 Task: Create a secure and private voting booth within the community.
Action: Mouse moved to (990, 75)
Screenshot: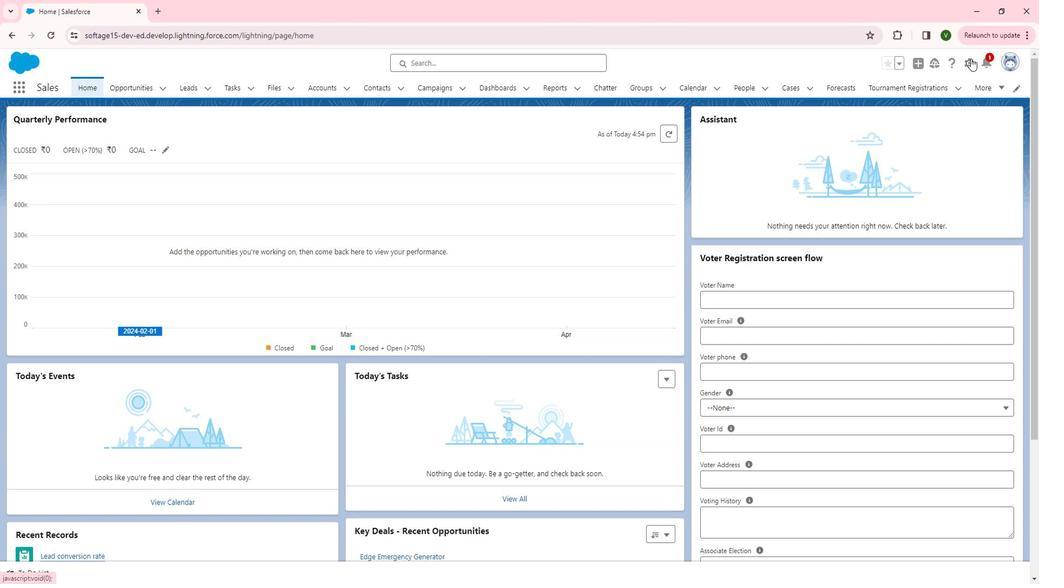 
Action: Mouse pressed left at (990, 75)
Screenshot: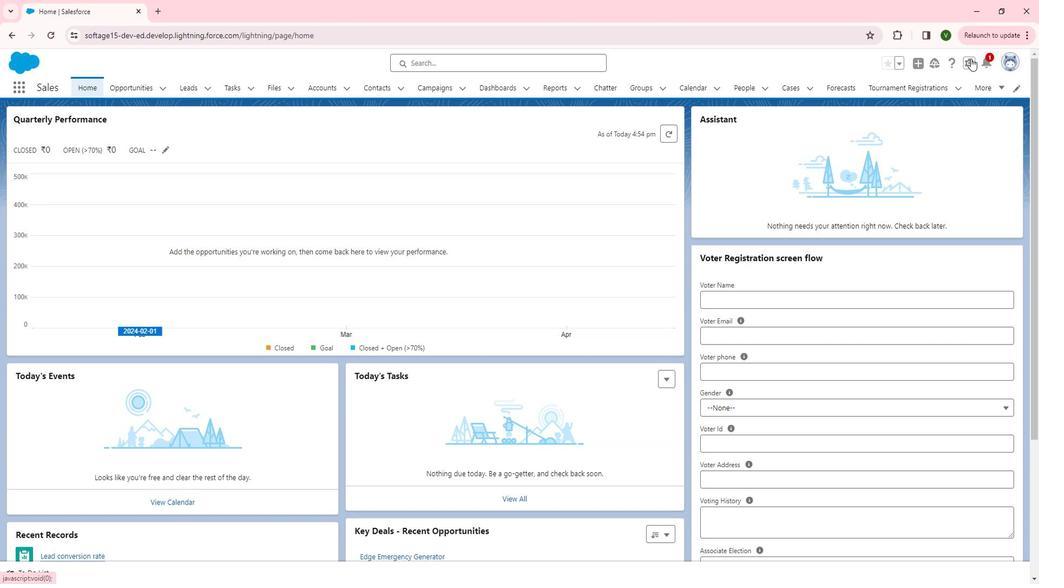 
Action: Mouse moved to (954, 106)
Screenshot: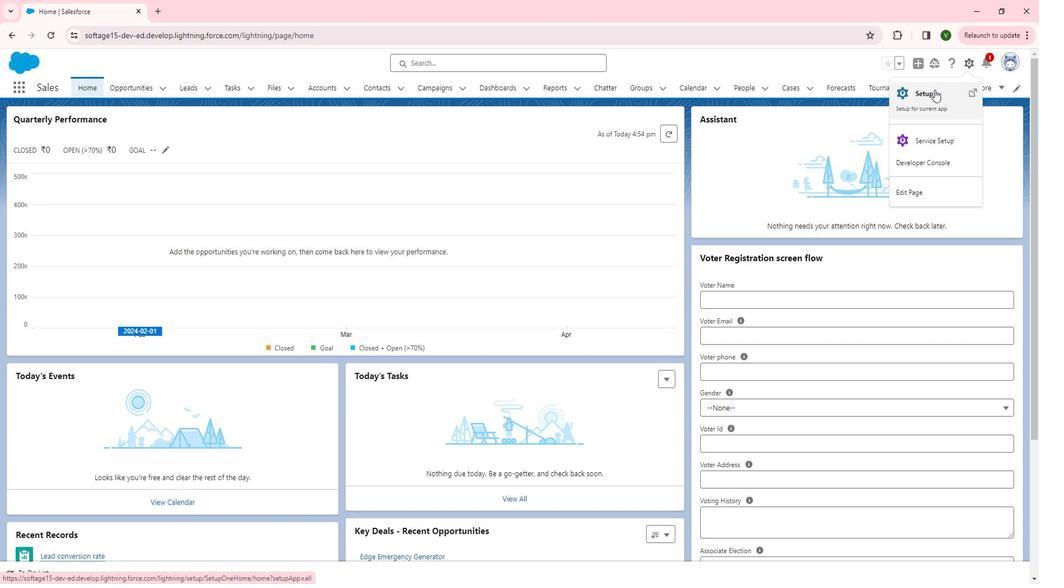 
Action: Mouse pressed left at (954, 106)
Screenshot: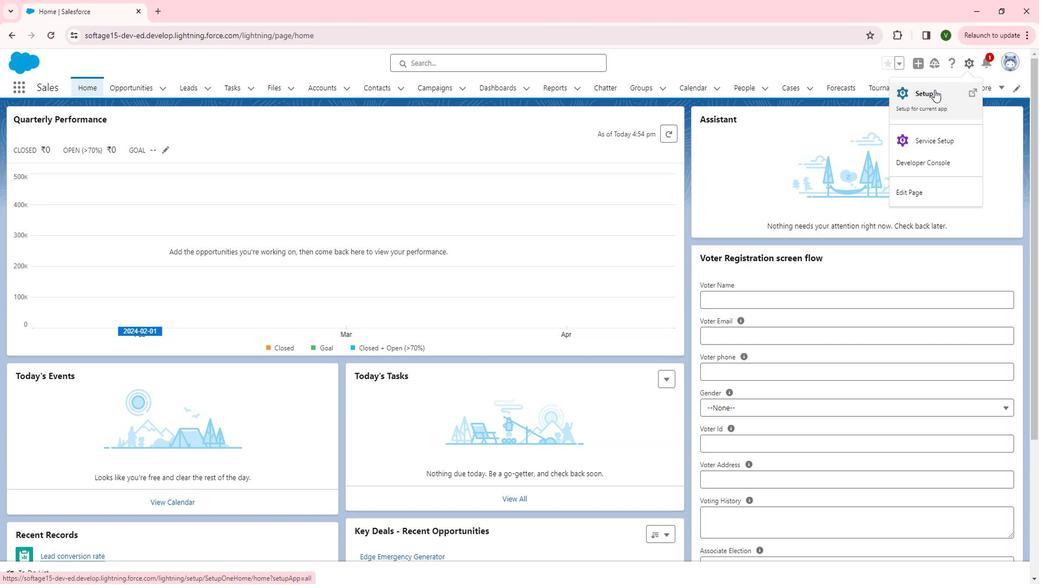 
Action: Mouse moved to (51, 435)
Screenshot: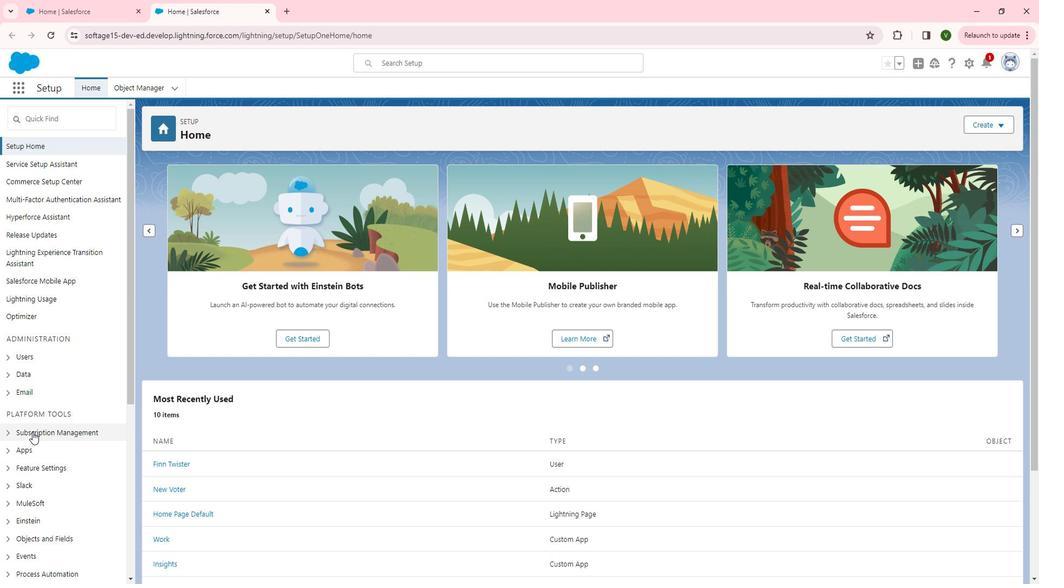 
Action: Mouse scrolled (51, 435) with delta (0, 0)
Screenshot: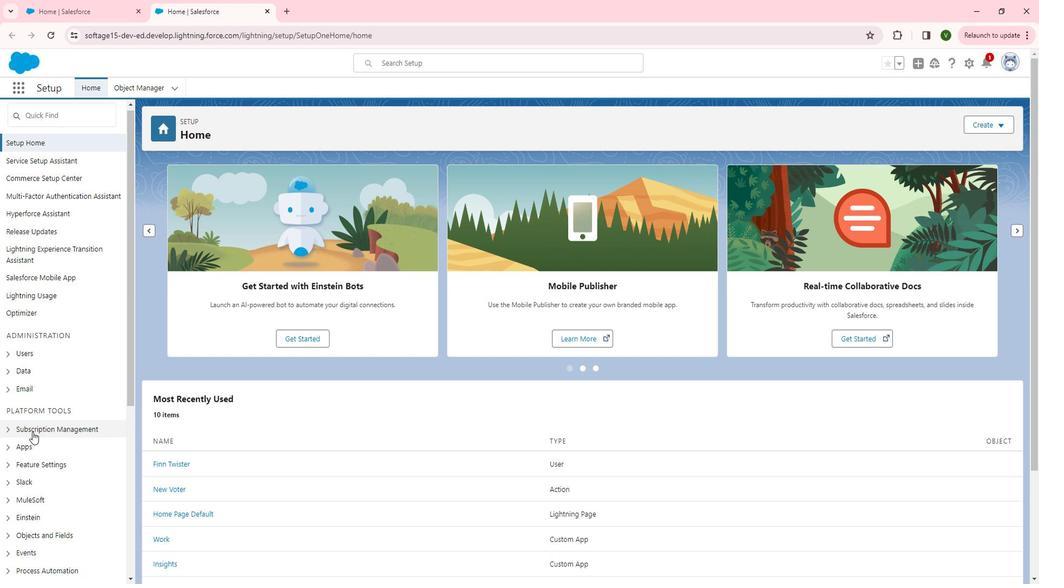 
Action: Mouse moved to (25, 486)
Screenshot: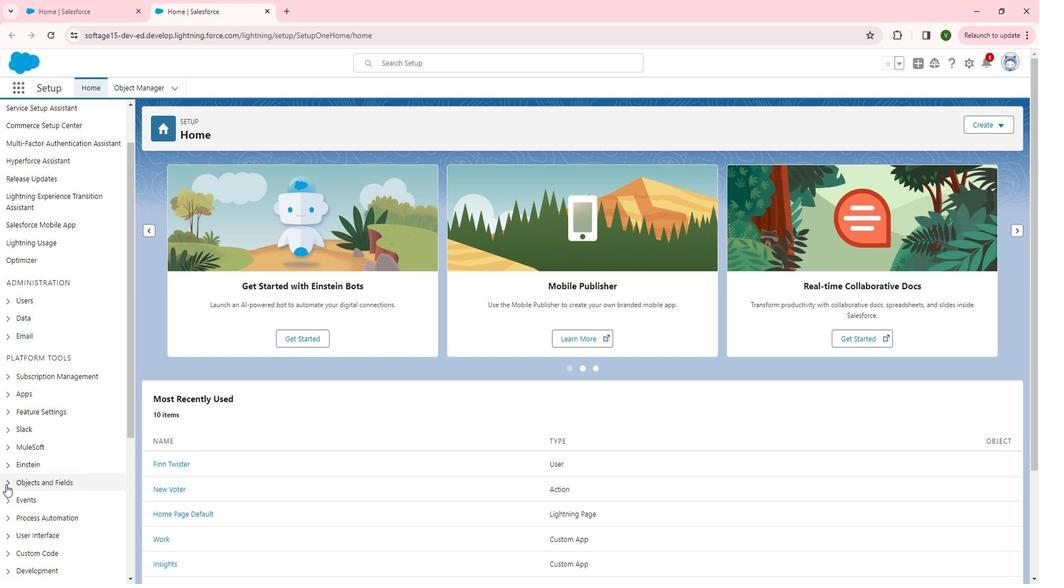 
Action: Mouse pressed left at (25, 486)
Screenshot: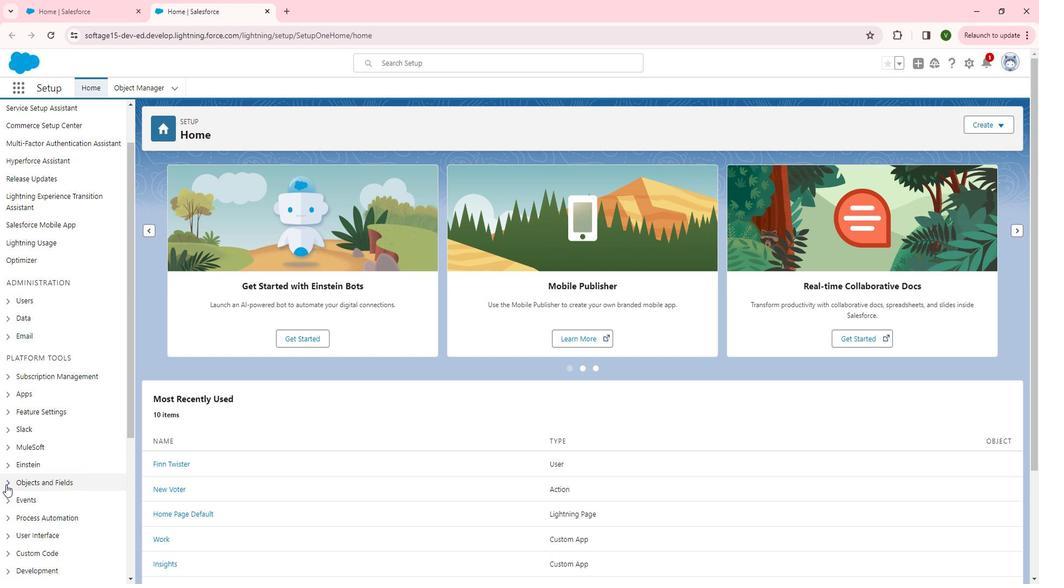 
Action: Mouse moved to (79, 503)
Screenshot: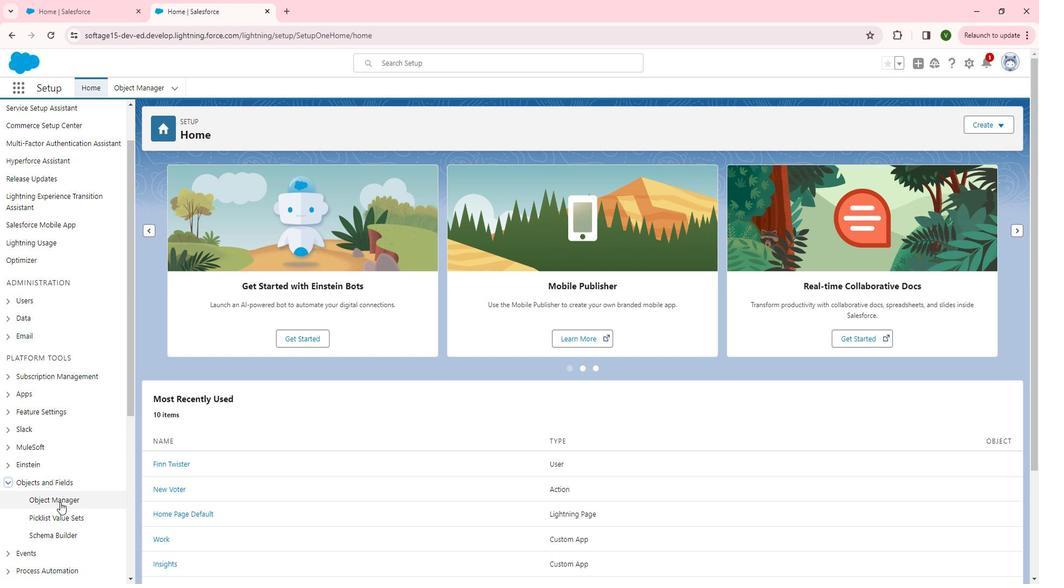 
Action: Mouse pressed left at (79, 503)
Screenshot: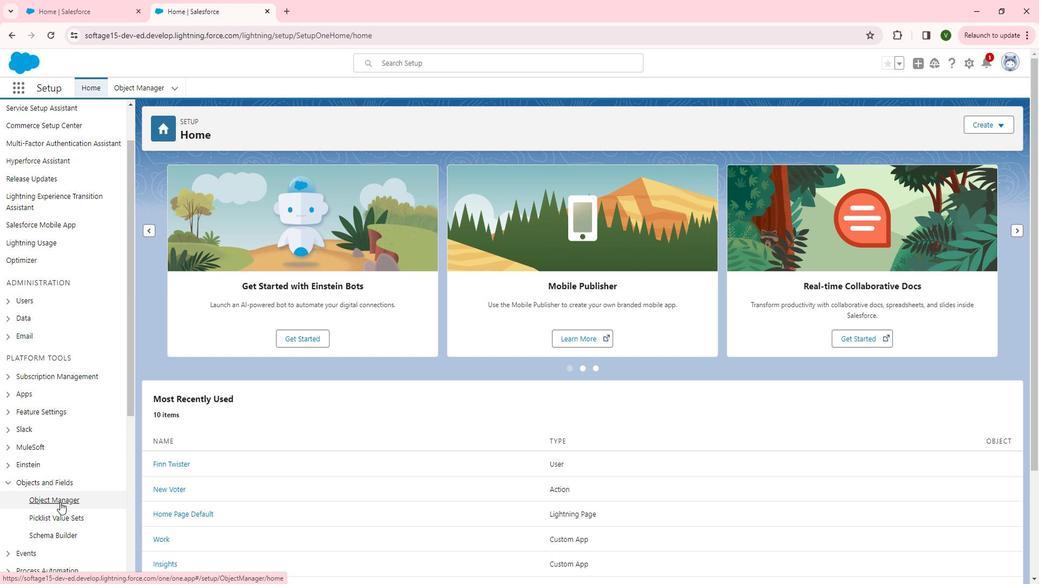 
Action: Mouse moved to (1016, 141)
Screenshot: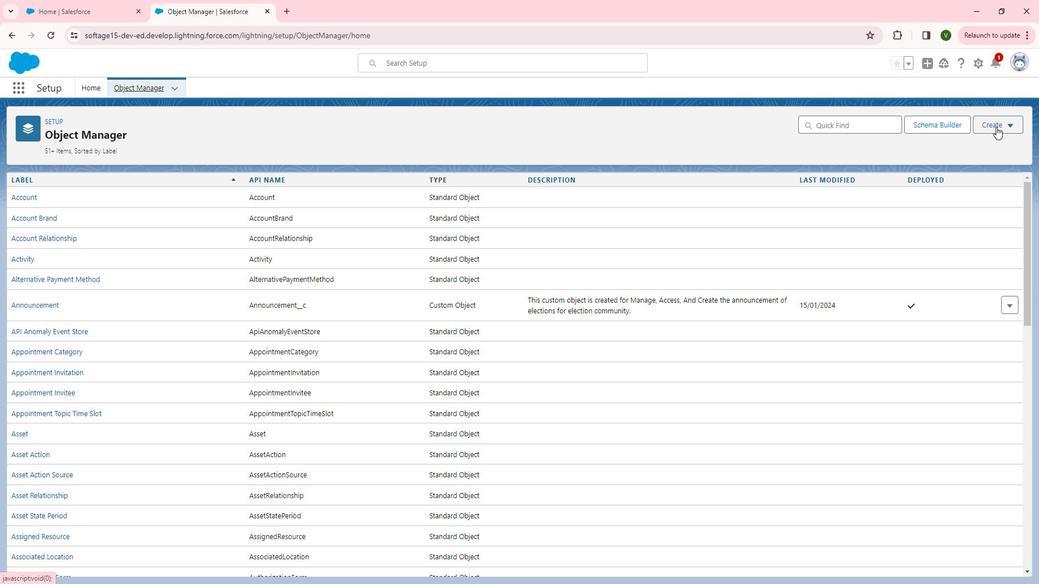 
Action: Mouse pressed left at (1016, 141)
Screenshot: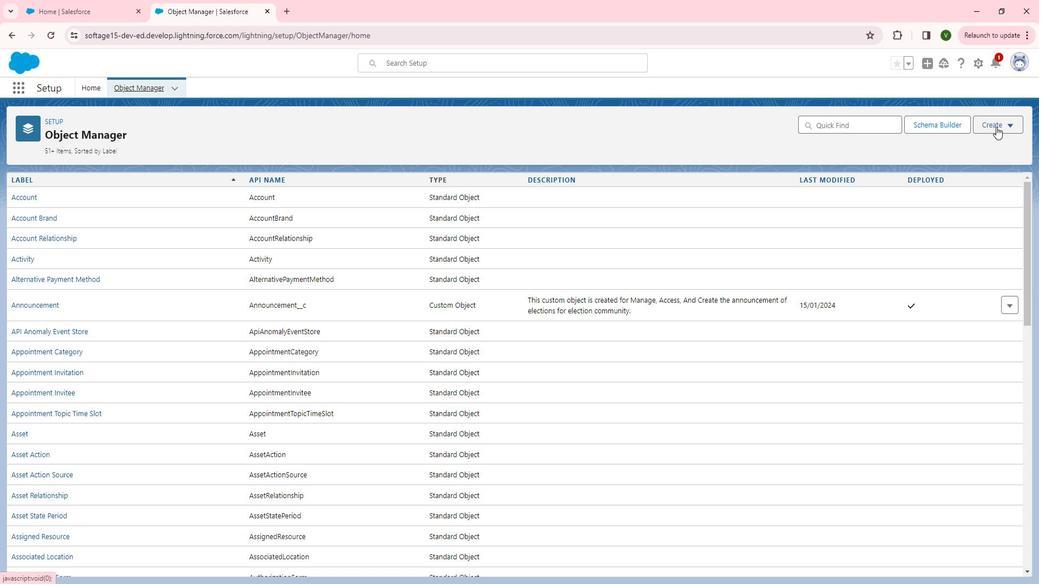 
Action: Mouse moved to (997, 170)
Screenshot: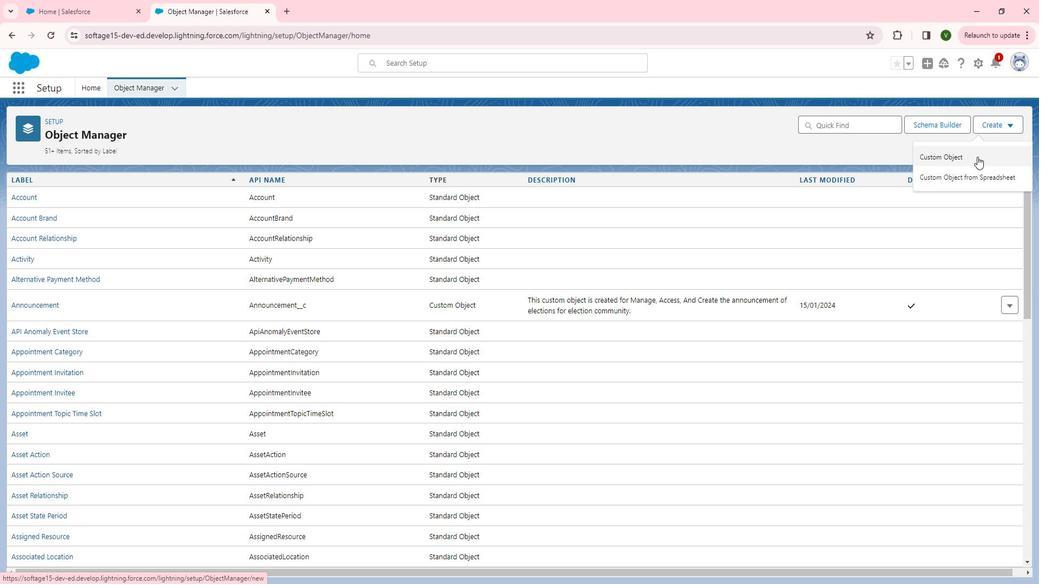 
Action: Mouse pressed left at (997, 170)
Screenshot: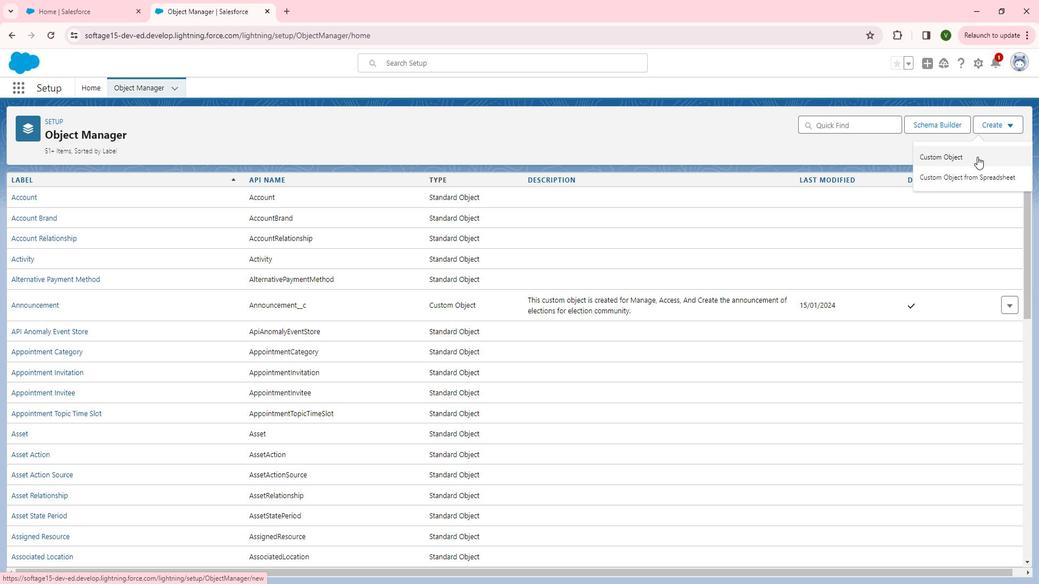 
Action: Mouse moved to (266, 273)
Screenshot: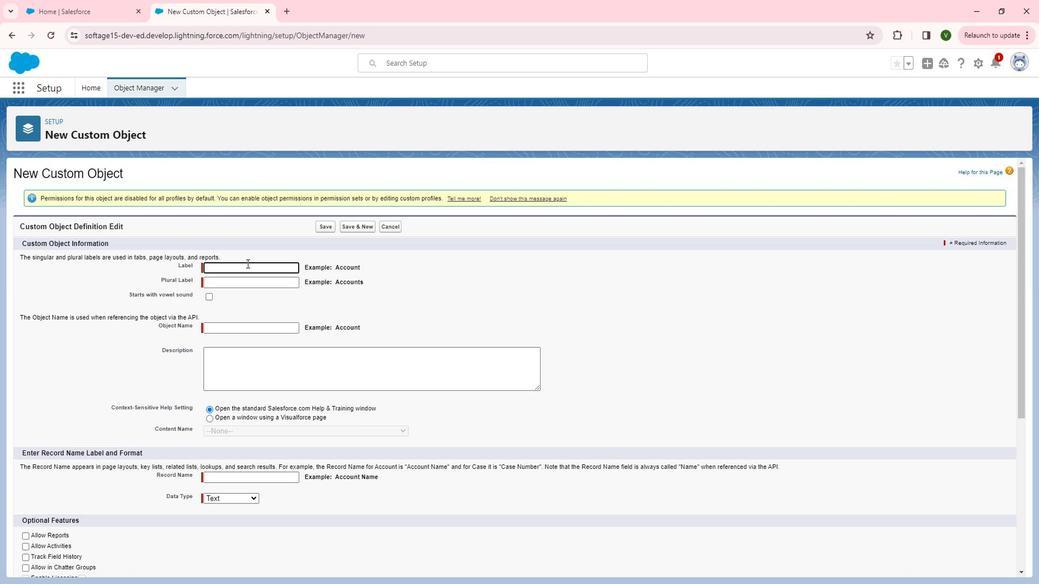 
Action: Mouse pressed left at (266, 273)
Screenshot: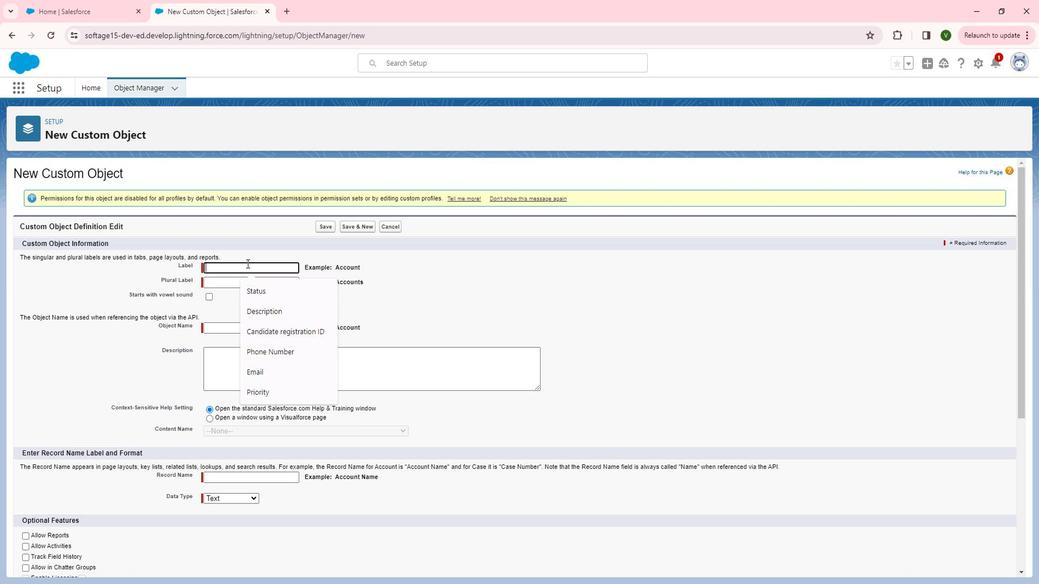 
Action: Key pressed <Key.shift>Voting
Screenshot: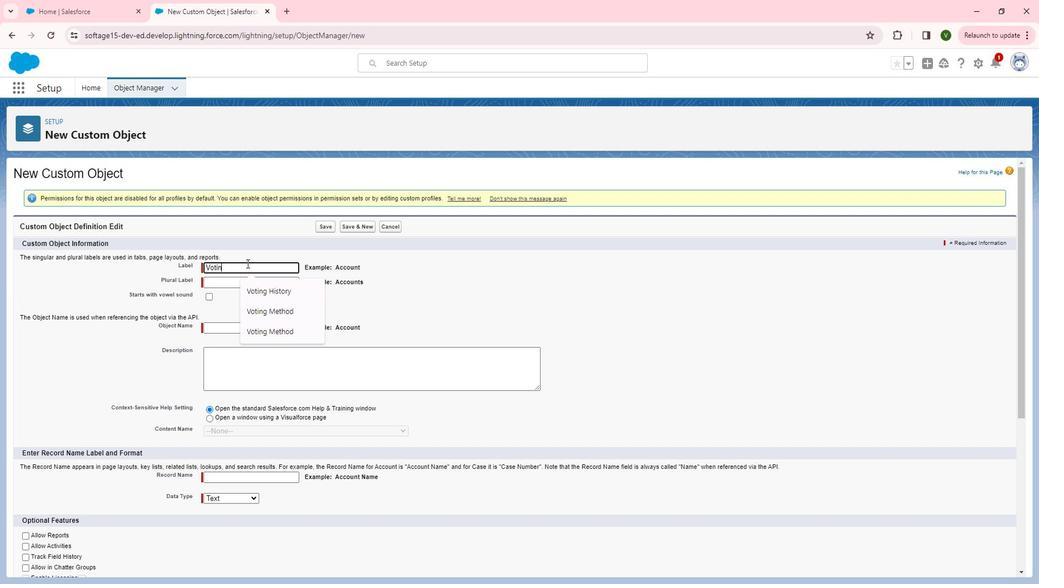 
Action: Mouse moved to (252, 290)
Screenshot: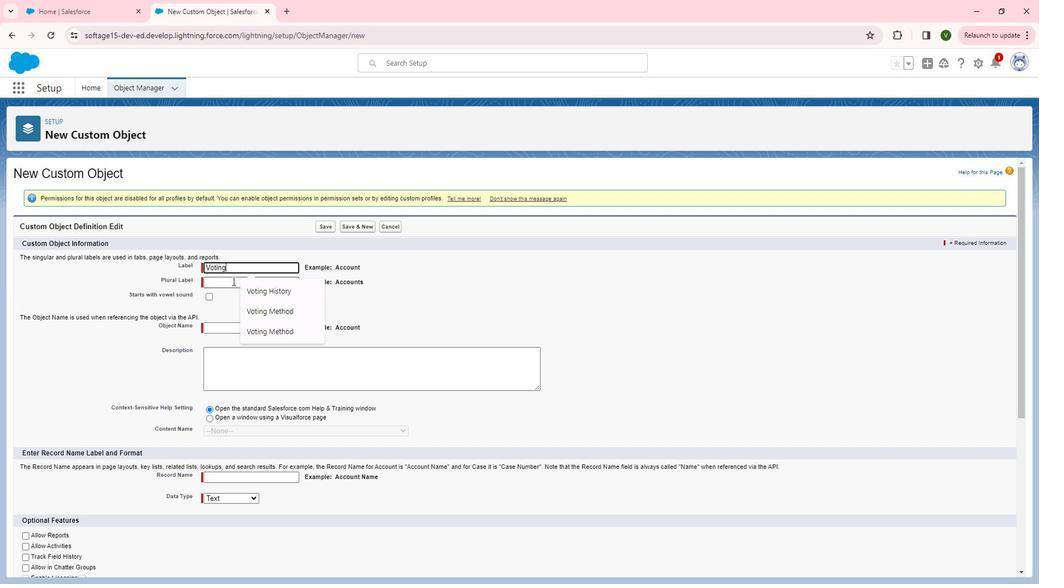
Action: Mouse pressed left at (252, 290)
Screenshot: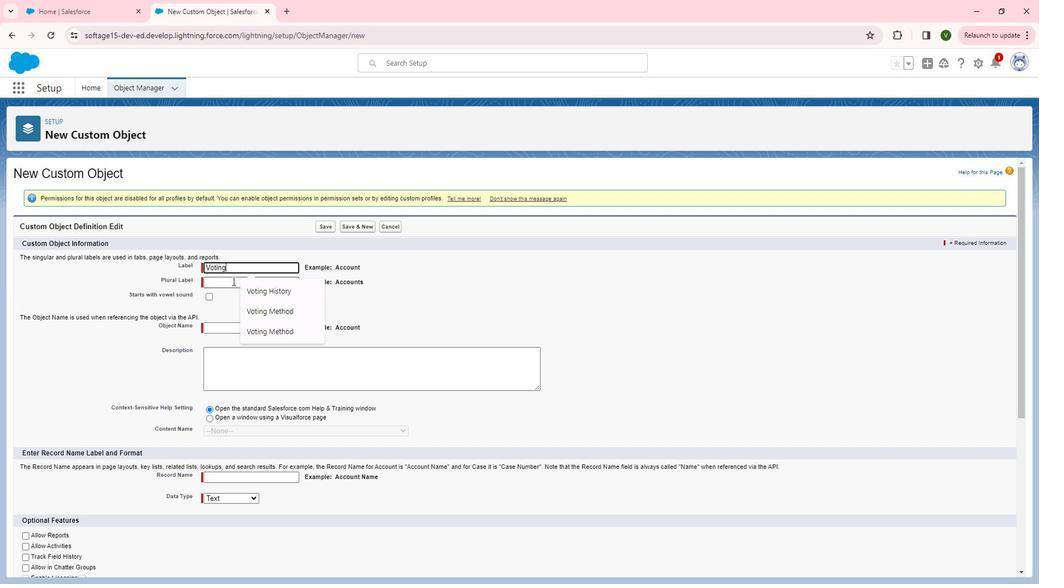 
Action: Mouse moved to (256, 289)
Screenshot: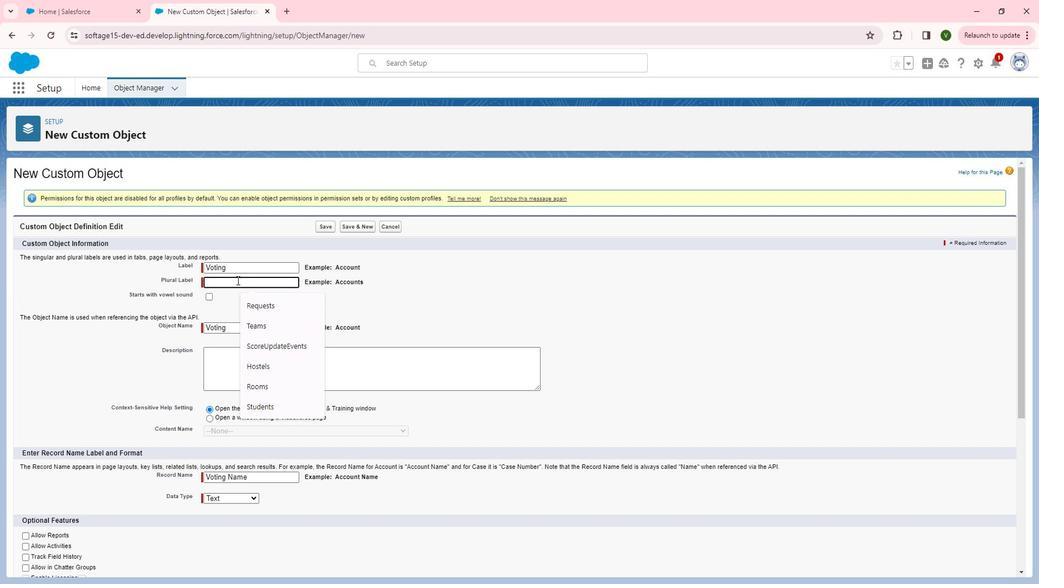 
Action: Key pressed <Key.shift>Votings
Screenshot: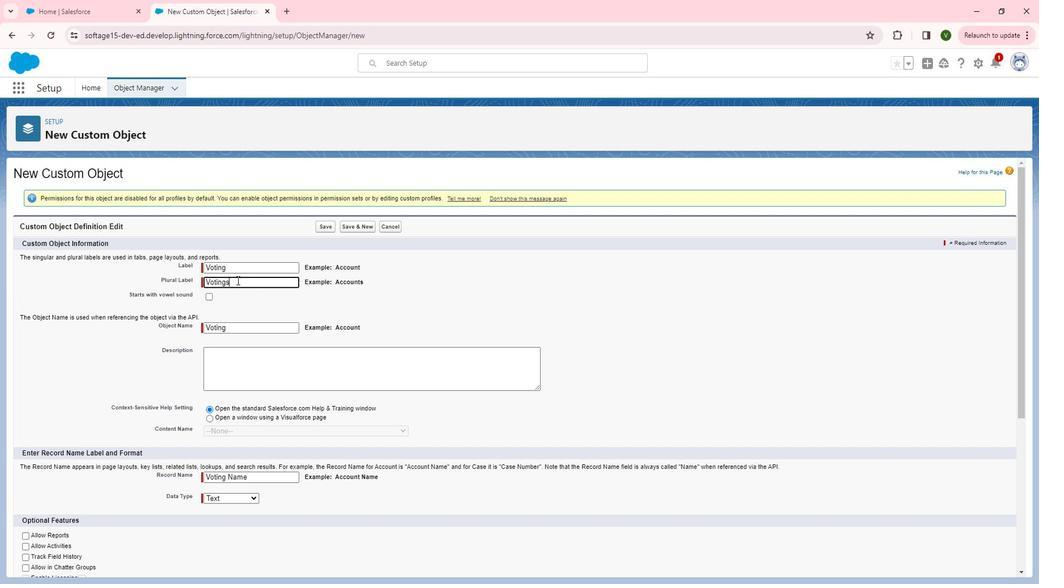 
Action: Mouse moved to (273, 363)
Screenshot: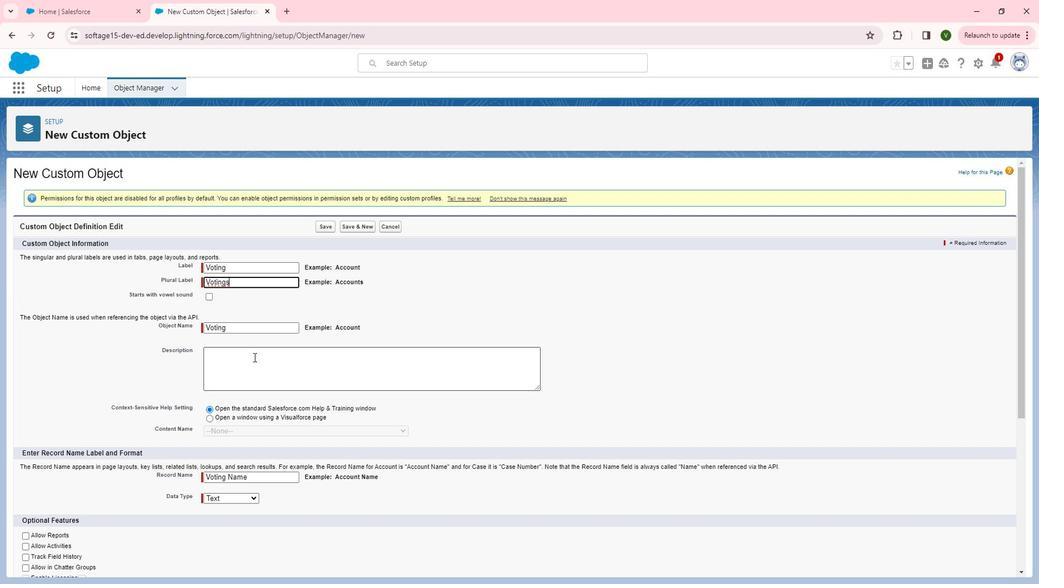 
Action: Mouse pressed left at (273, 363)
Screenshot: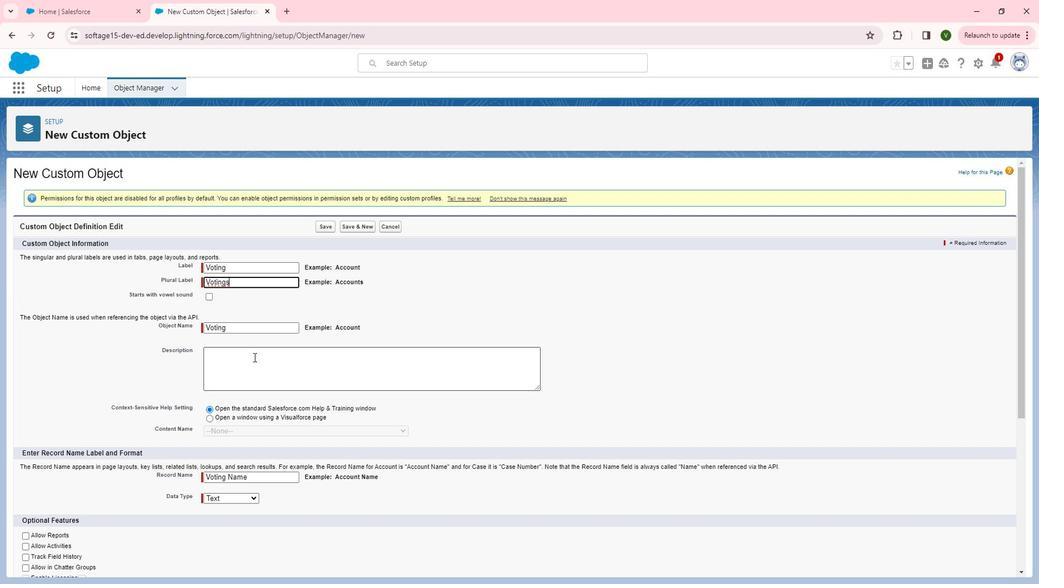 
Action: Key pressed <Key.shift>This<Key.space>custom<Key.space>object<Key.space>is<Key.space>capture<Key.space>the<Key.space>voting<Key.space>record<Key.space>related<Key.space>to<Key.space>voter<Key.space>and<Key.space>election<Key.space><Key.backspace>.
Screenshot: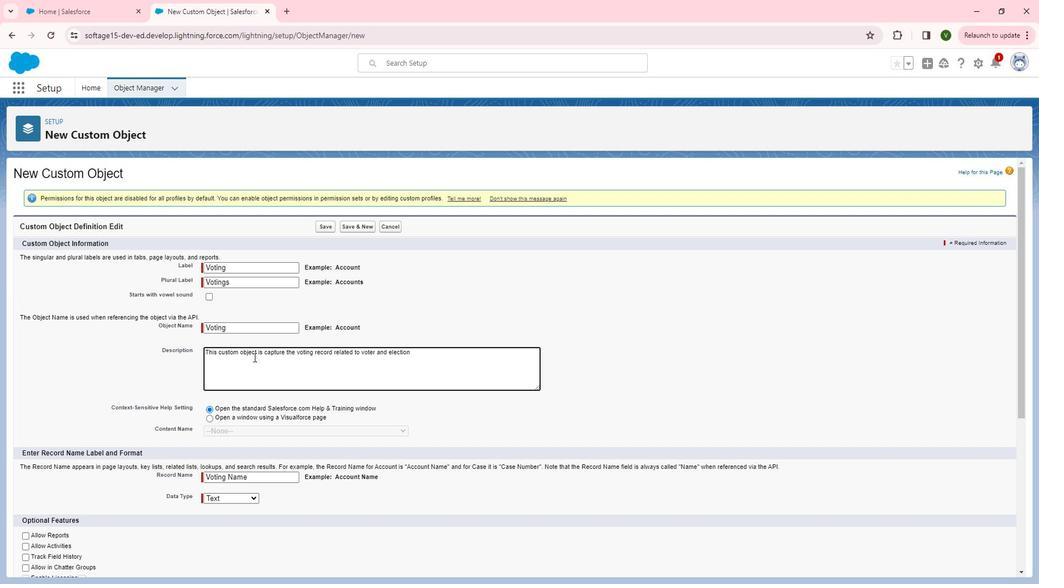
Action: Mouse moved to (409, 468)
Screenshot: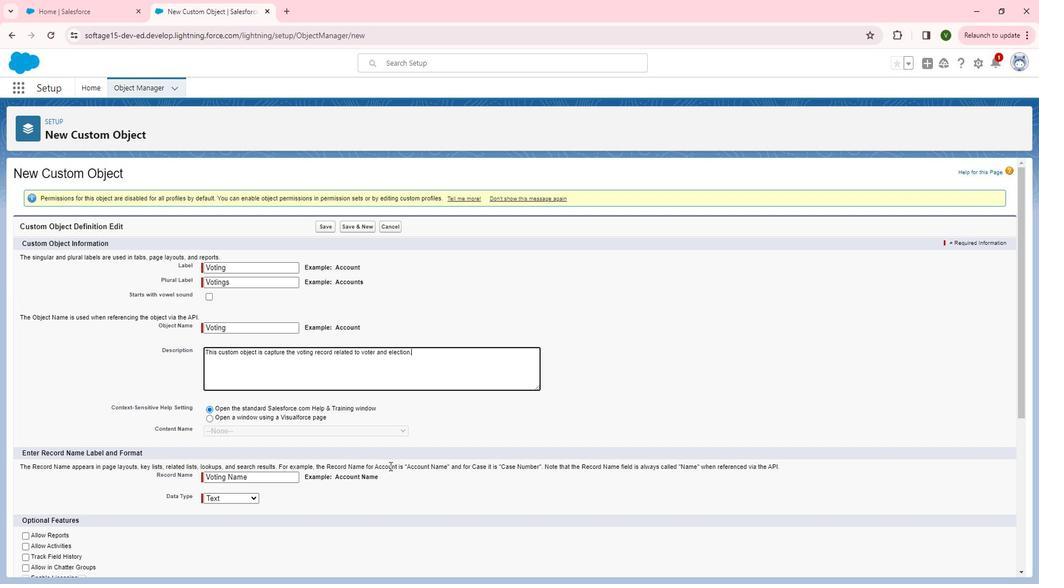 
Action: Mouse scrolled (409, 468) with delta (0, 0)
Screenshot: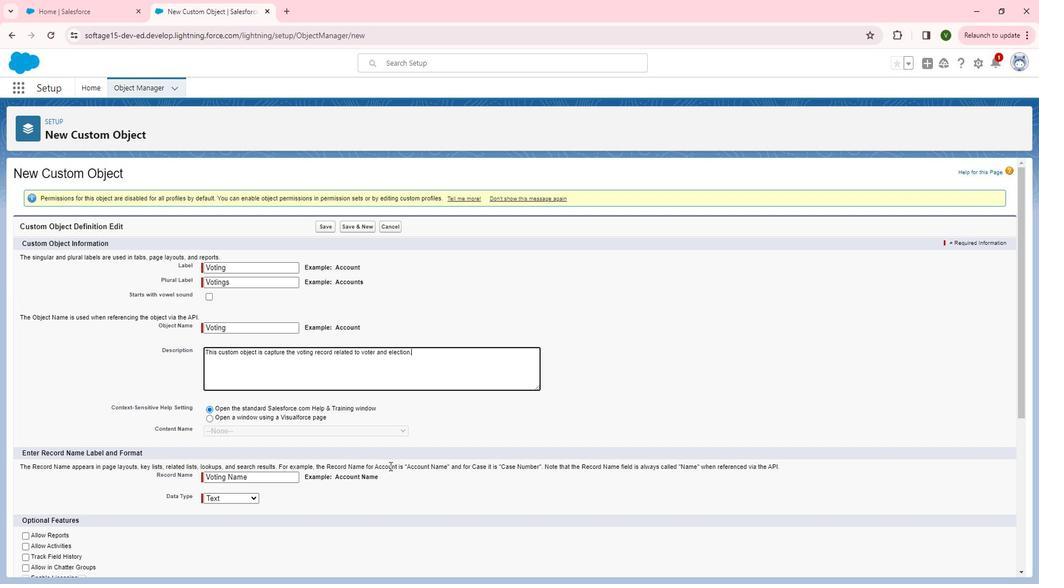 
Action: Mouse scrolled (409, 468) with delta (0, 0)
Screenshot: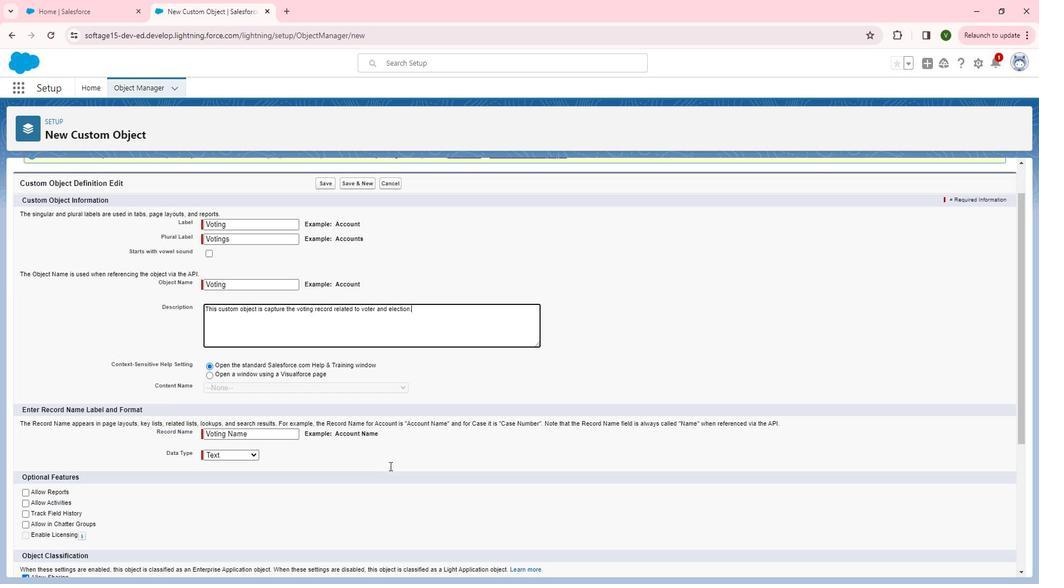 
Action: Mouse moved to (255, 367)
Screenshot: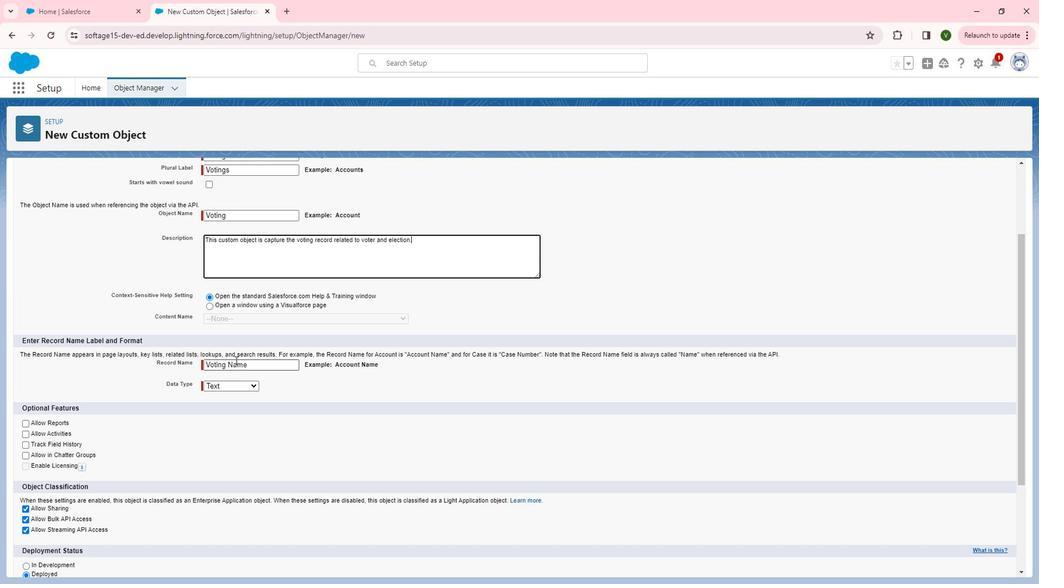 
Action: Mouse pressed left at (255, 367)
Screenshot: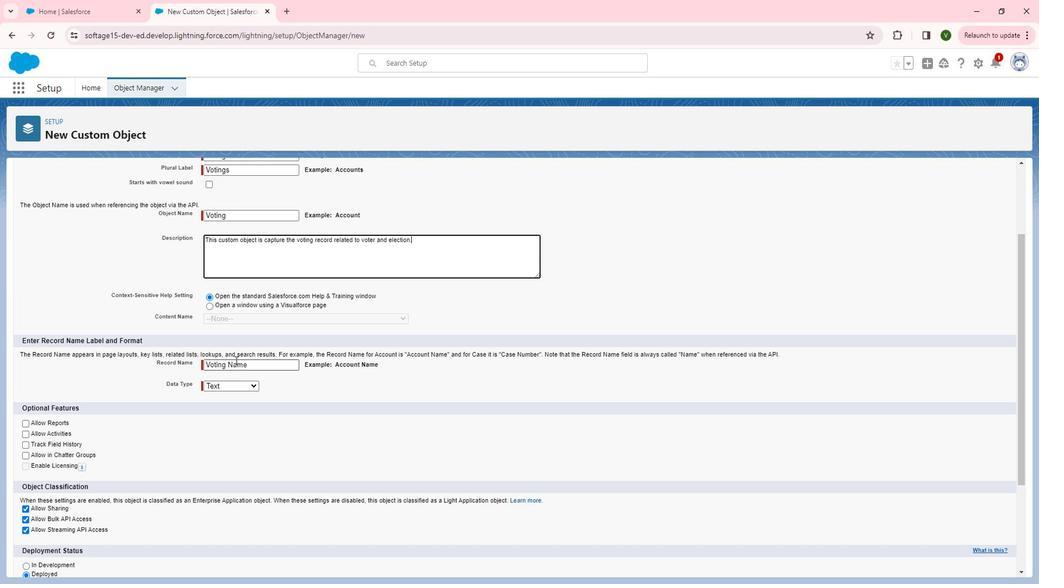 
Action: Mouse pressed left at (255, 367)
Screenshot: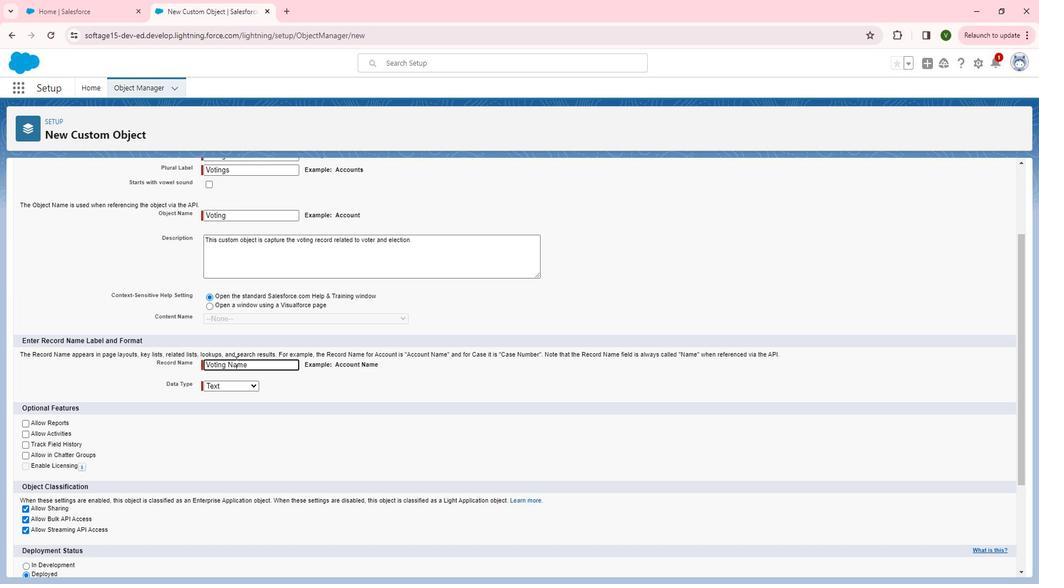 
Action: Mouse moved to (260, 375)
Screenshot: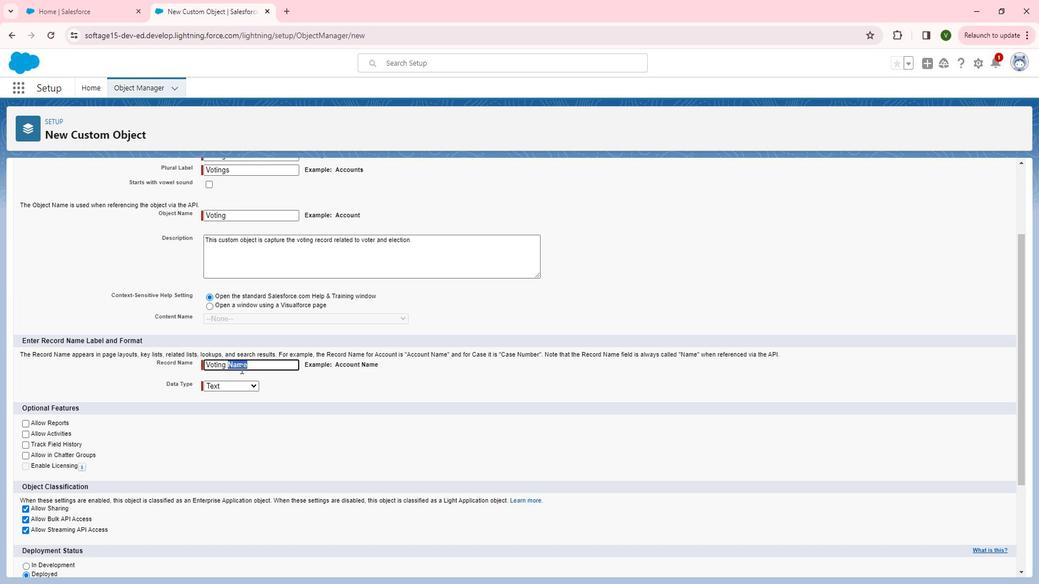 
Action: Key pressed <Key.shift>Center
Screenshot: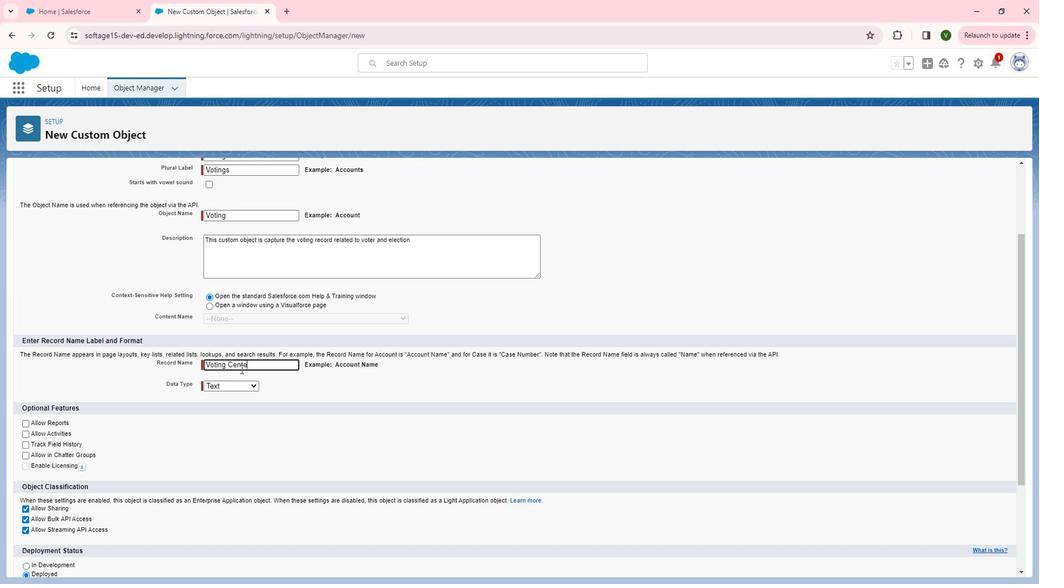 
Action: Mouse moved to (313, 437)
Screenshot: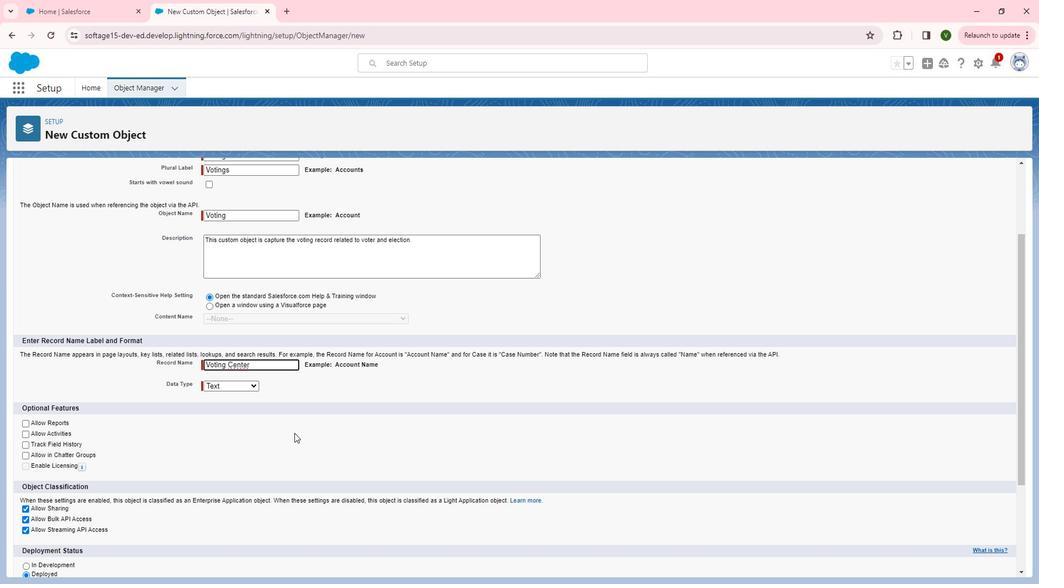
Action: Mouse pressed left at (313, 437)
Screenshot: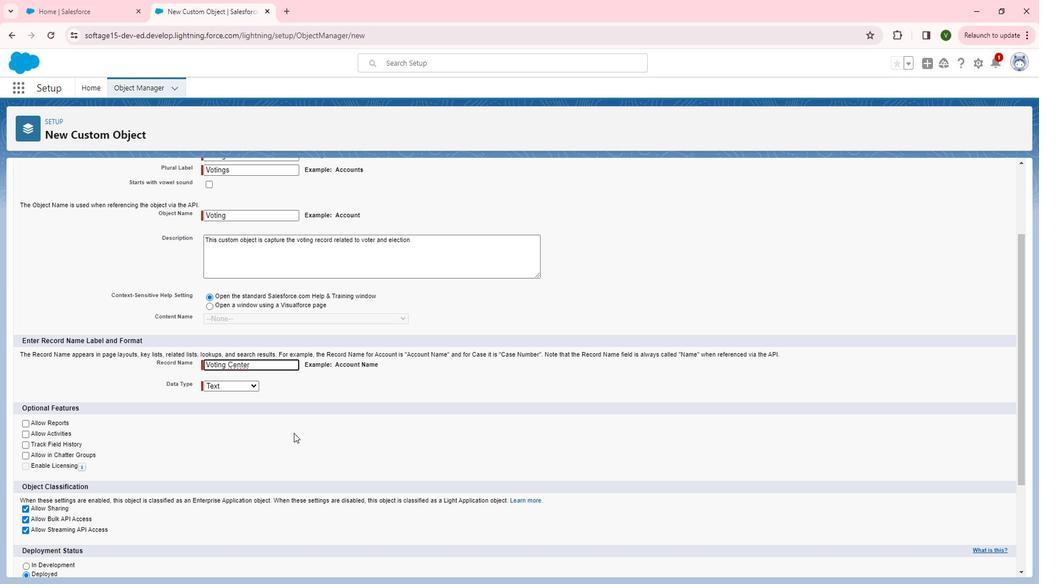 
Action: Mouse moved to (44, 427)
Screenshot: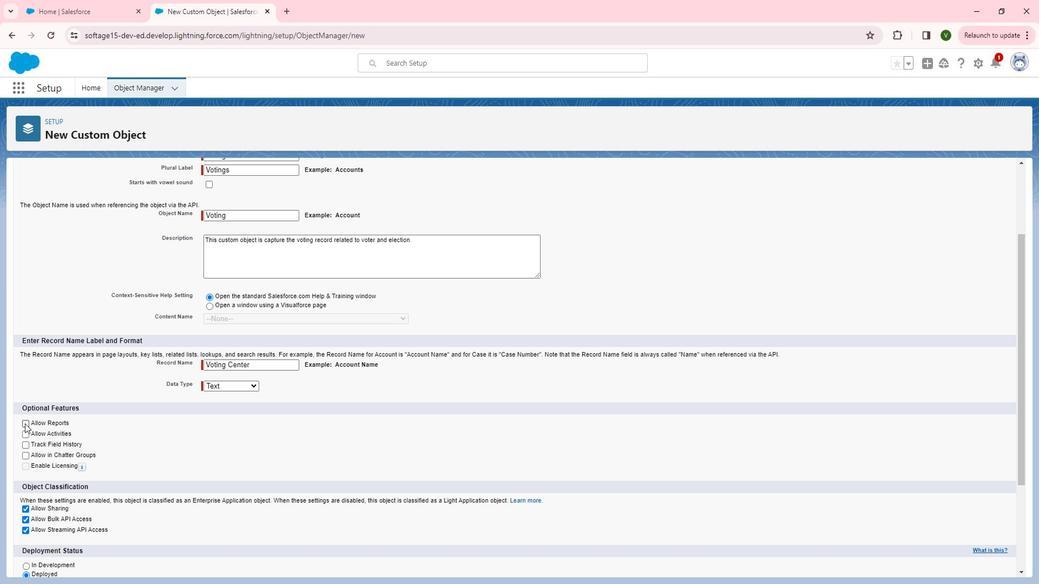 
Action: Mouse pressed left at (44, 427)
Screenshot: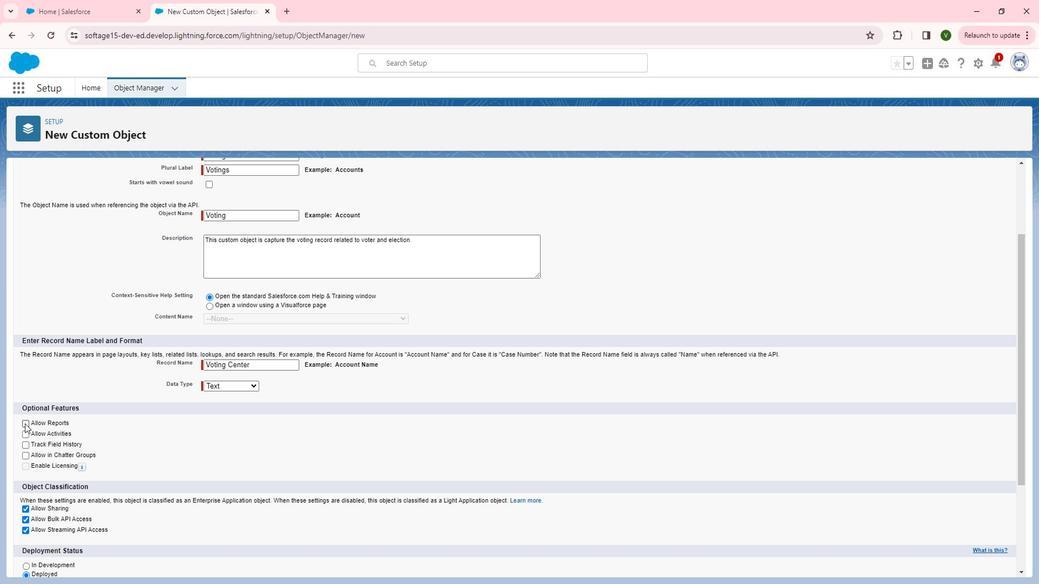 
Action: Mouse moved to (46, 439)
Screenshot: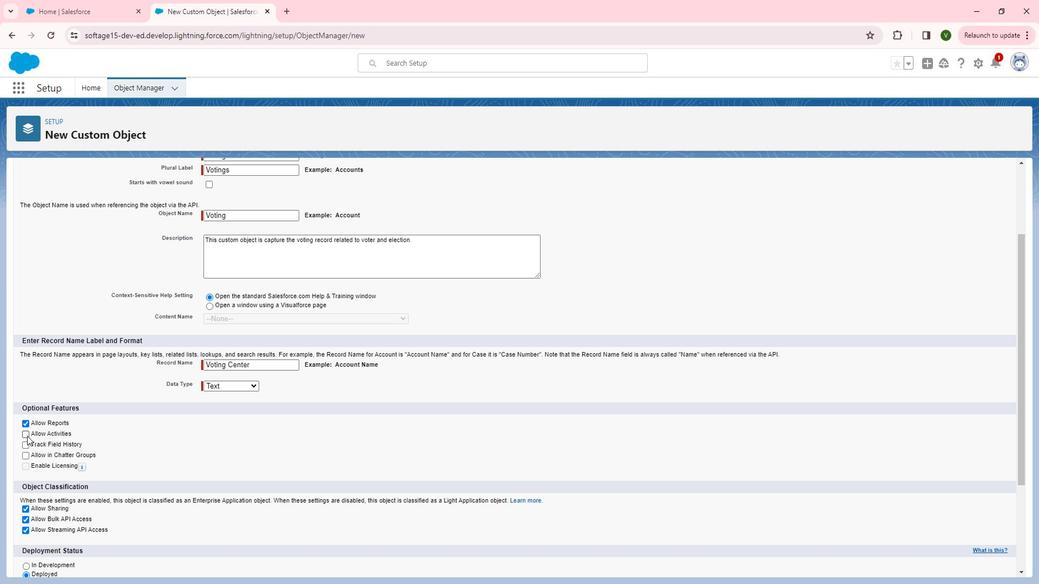 
Action: Mouse pressed left at (46, 439)
Screenshot: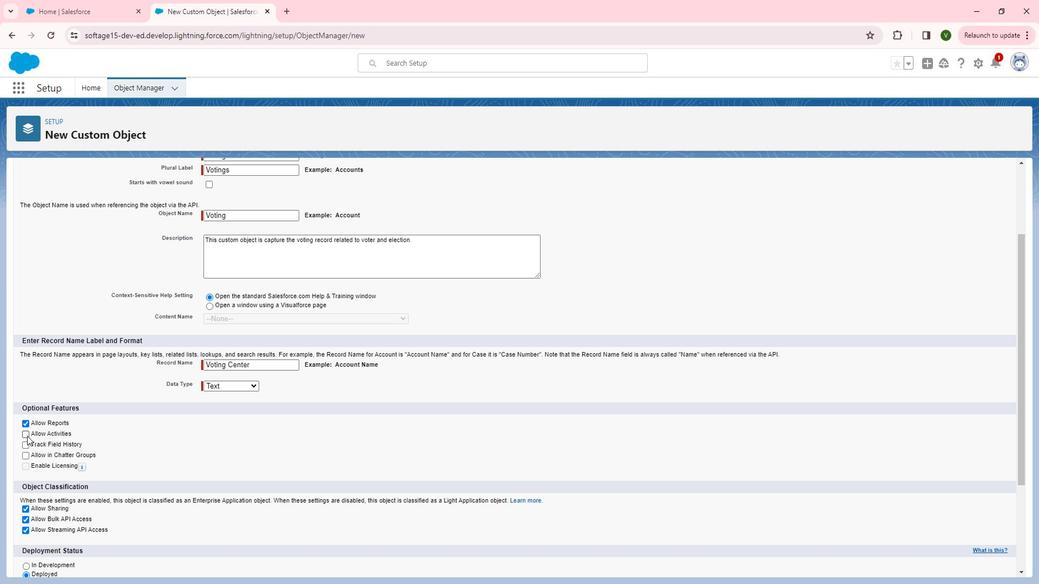 
Action: Mouse moved to (46, 447)
Screenshot: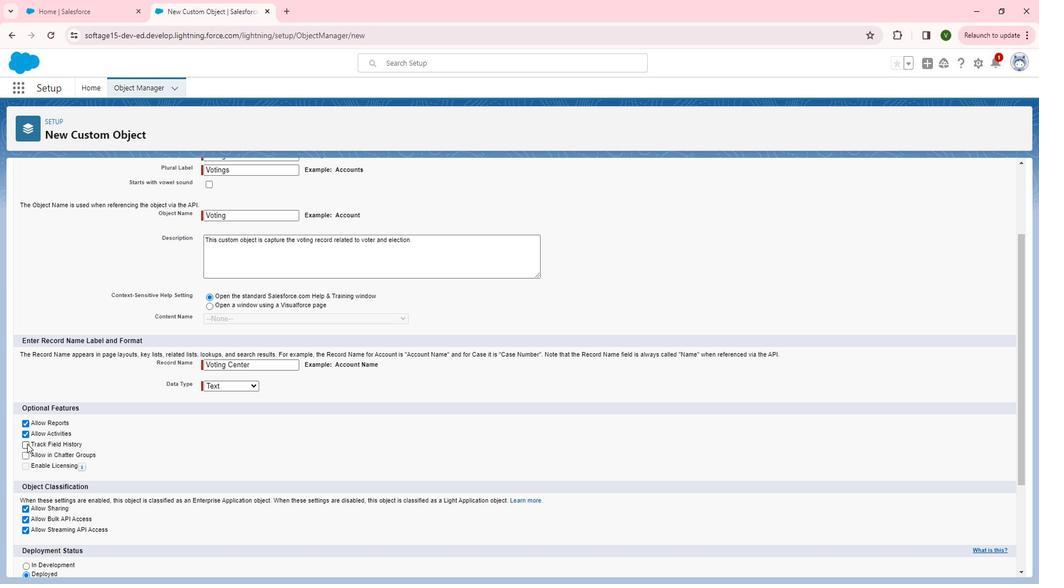 
Action: Mouse pressed left at (46, 447)
Screenshot: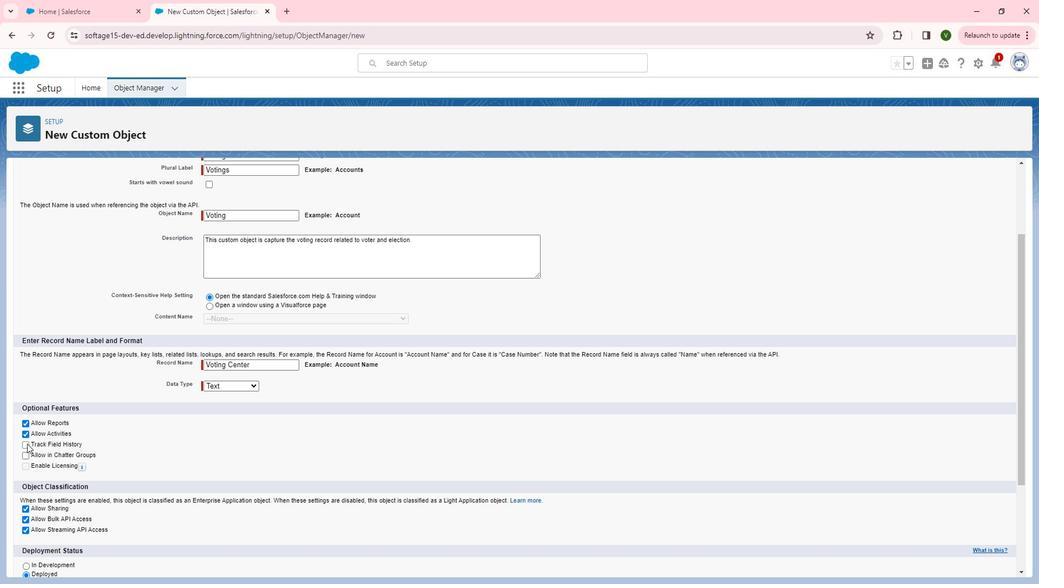 
Action: Mouse moved to (44, 458)
Screenshot: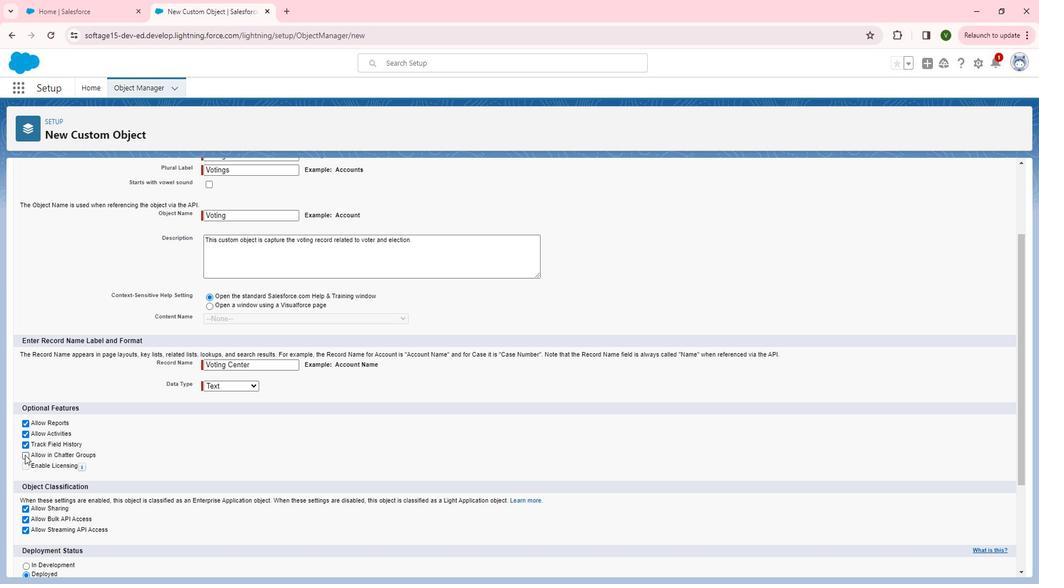 
Action: Mouse pressed left at (44, 458)
Screenshot: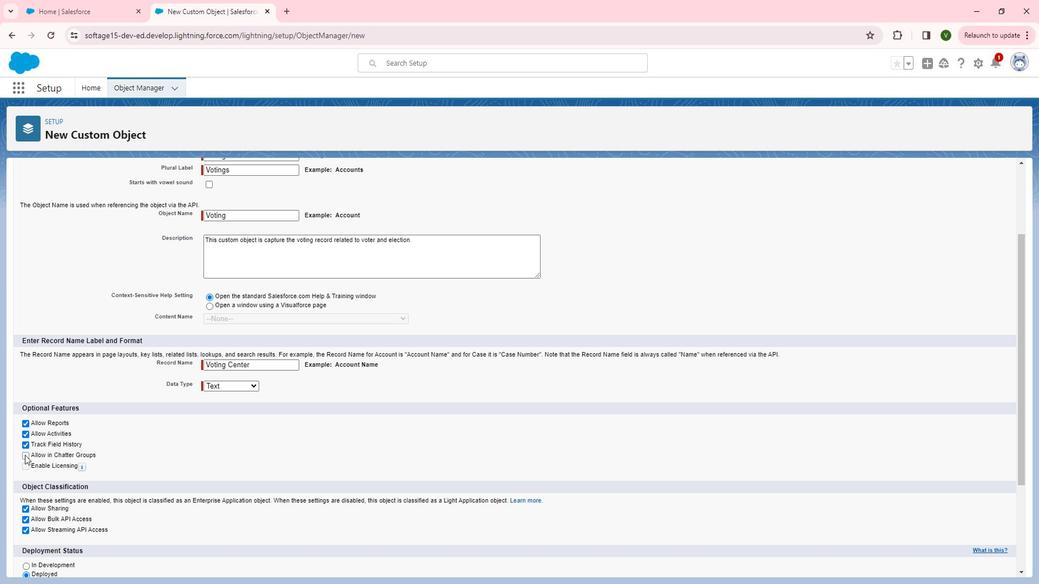 
Action: Mouse moved to (151, 472)
Screenshot: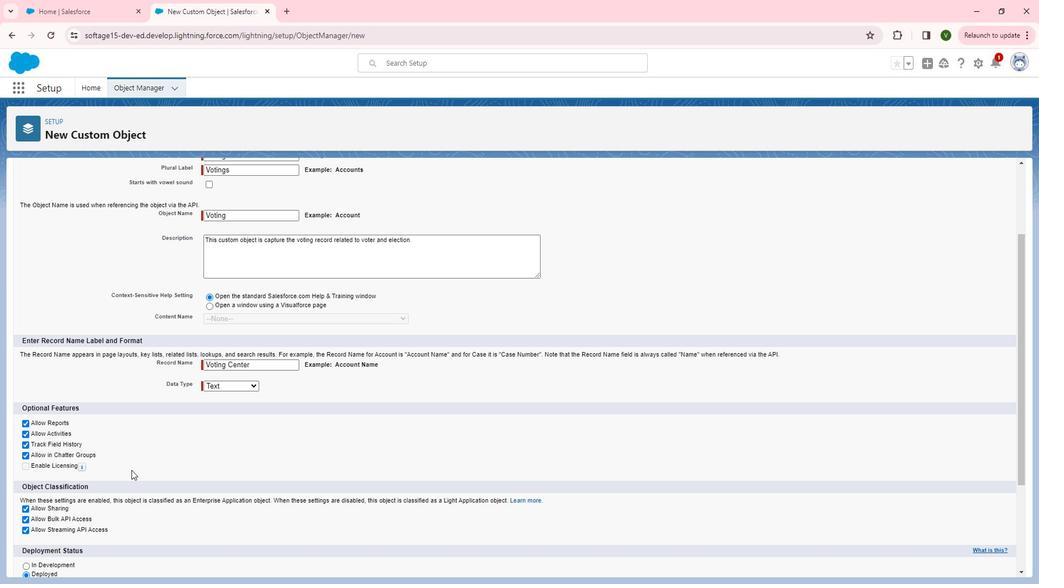 
Action: Mouse scrolled (151, 472) with delta (0, 0)
Screenshot: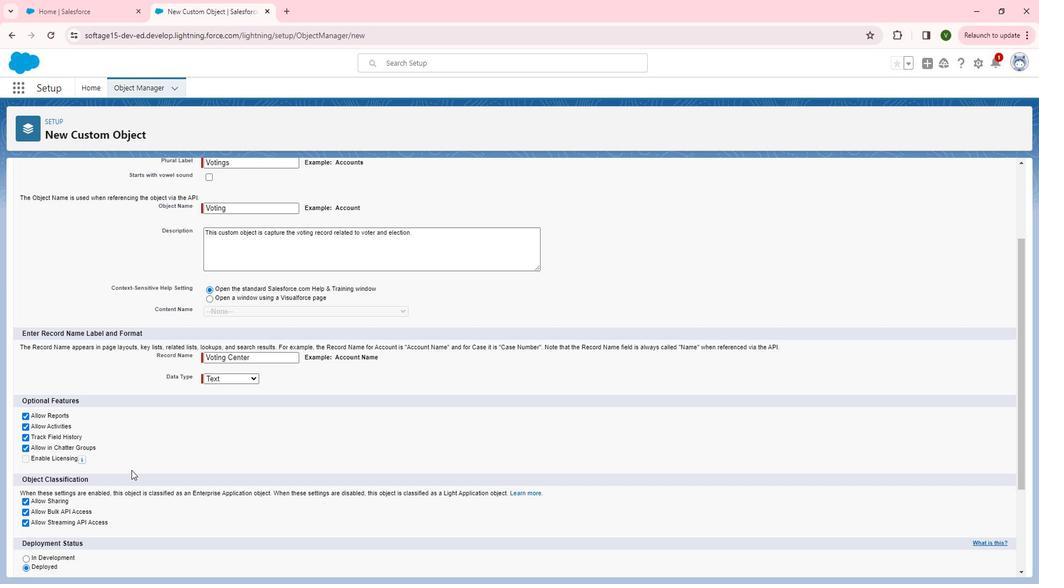 
Action: Mouse moved to (153, 472)
Screenshot: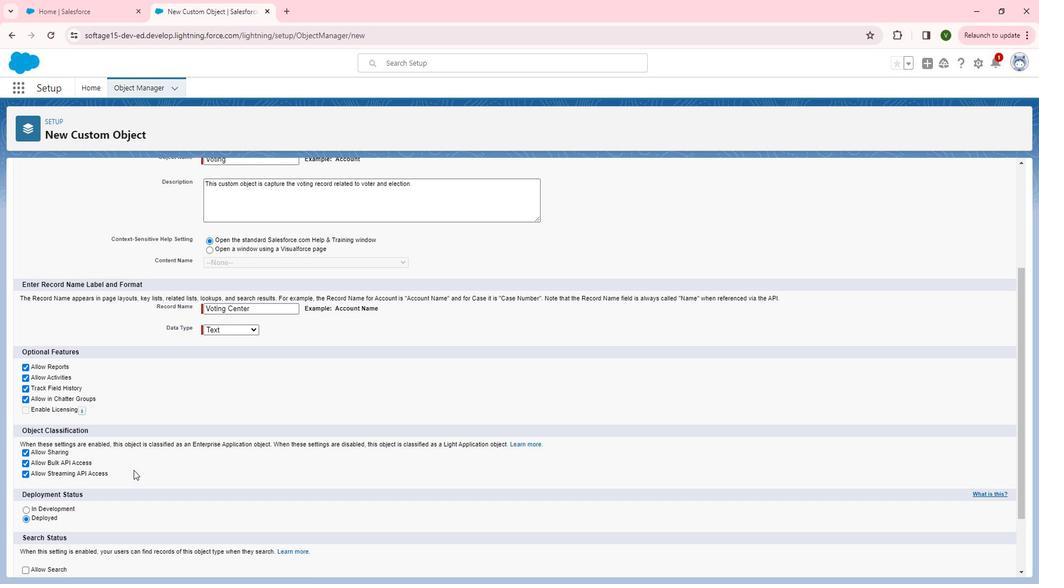 
Action: Mouse scrolled (153, 472) with delta (0, 0)
Screenshot: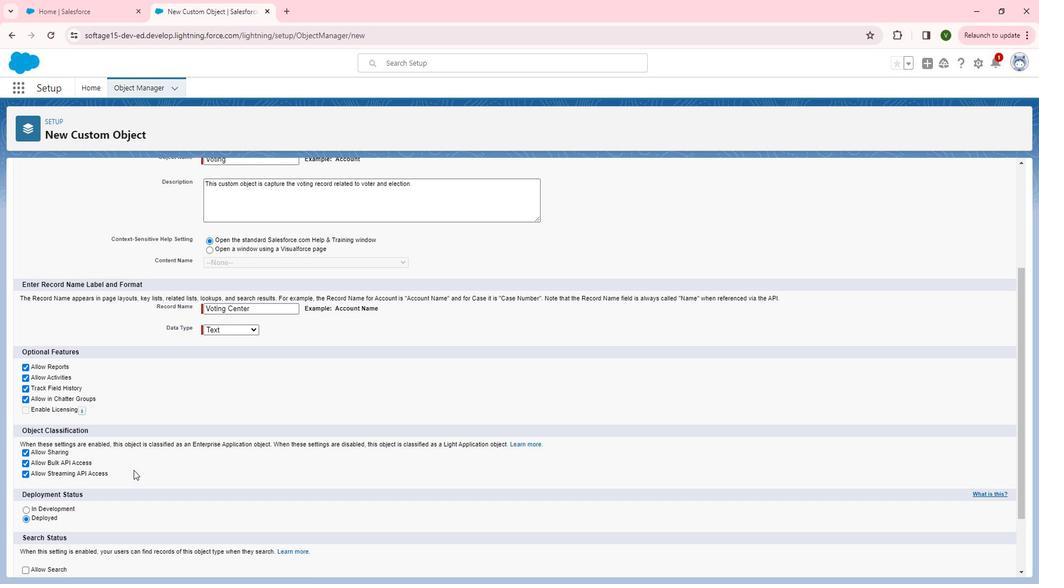 
Action: Mouse moved to (42, 514)
Screenshot: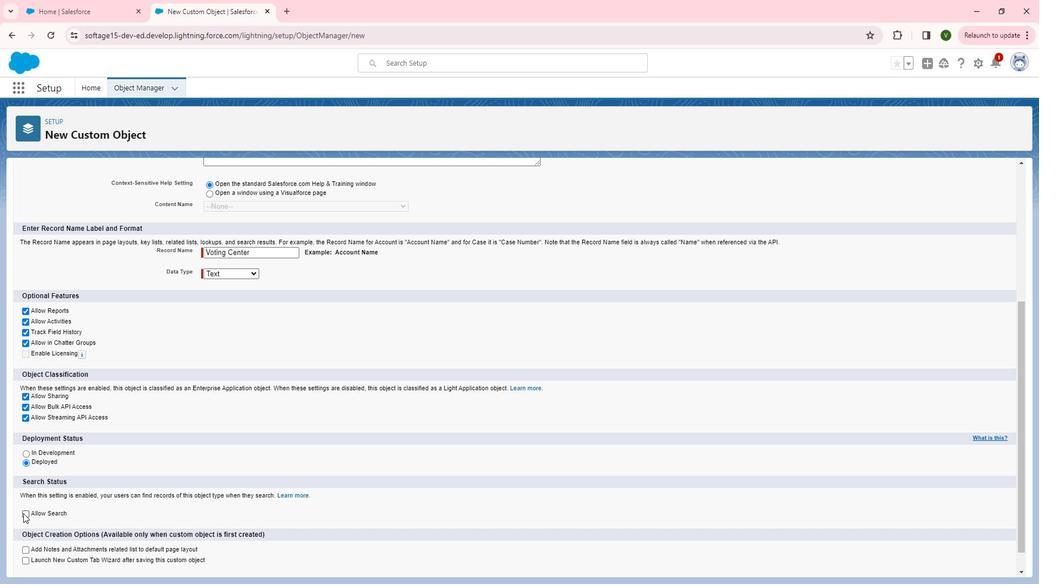 
Action: Mouse pressed left at (42, 514)
Screenshot: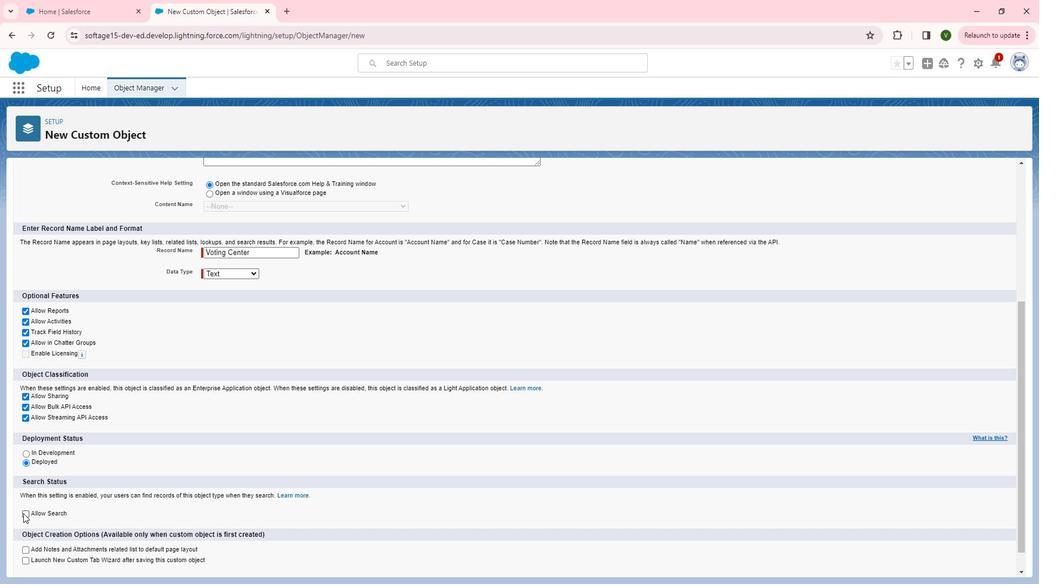 
Action: Mouse moved to (44, 550)
Screenshot: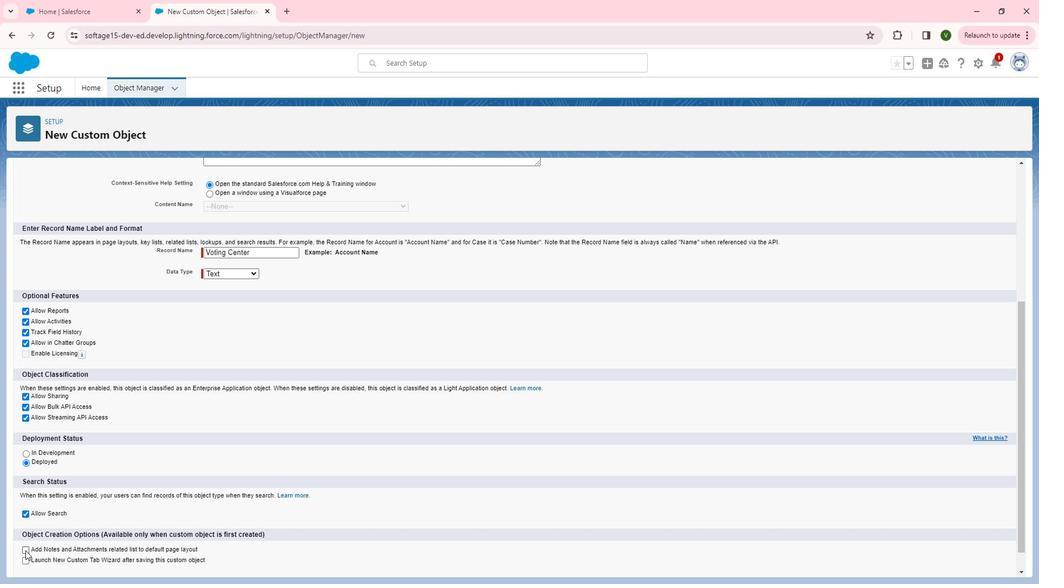 
Action: Mouse pressed left at (44, 550)
Screenshot: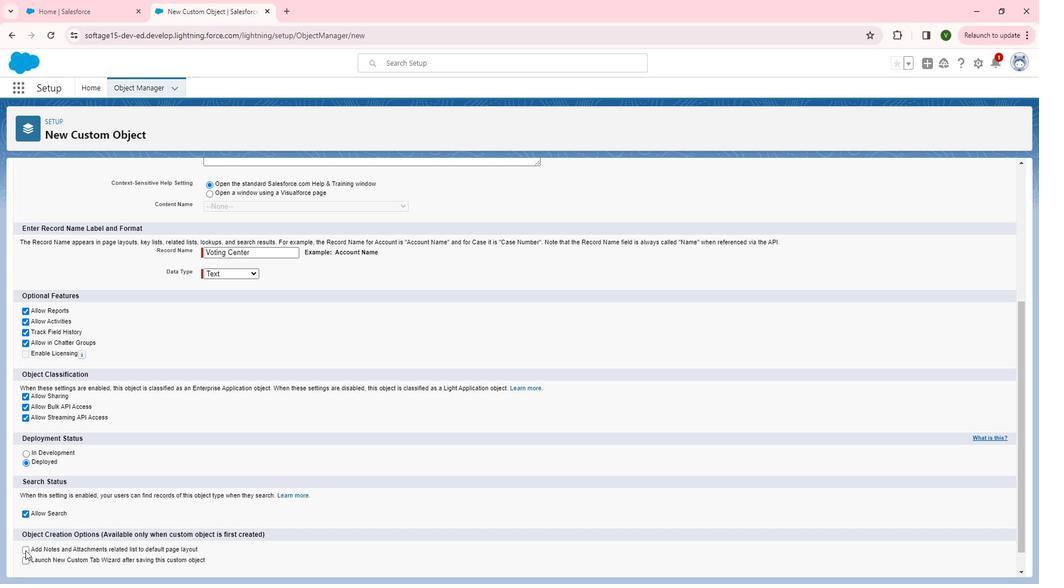 
Action: Mouse moved to (42, 559)
Screenshot: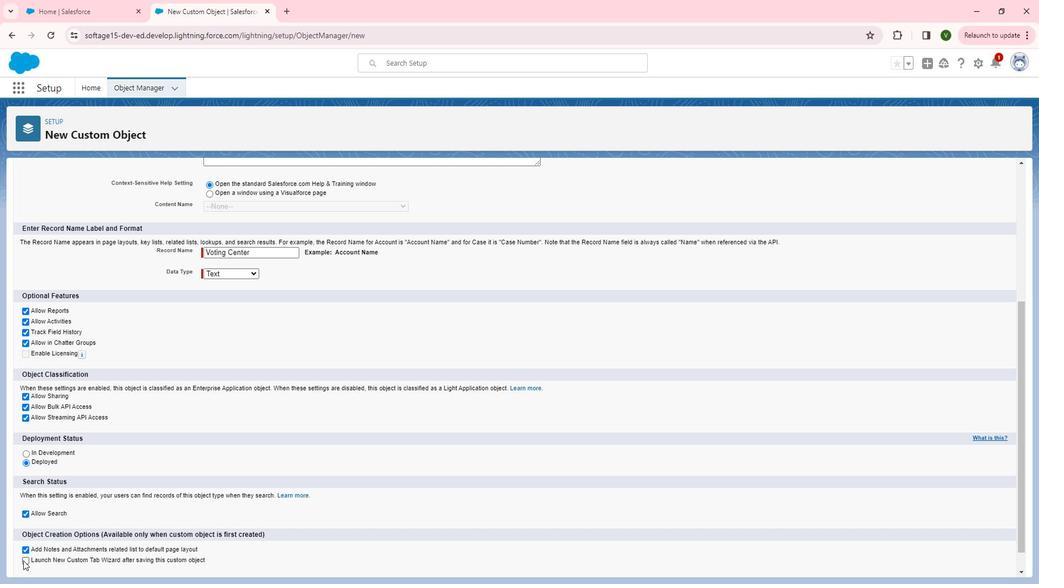 
Action: Mouse pressed left at (42, 559)
Screenshot: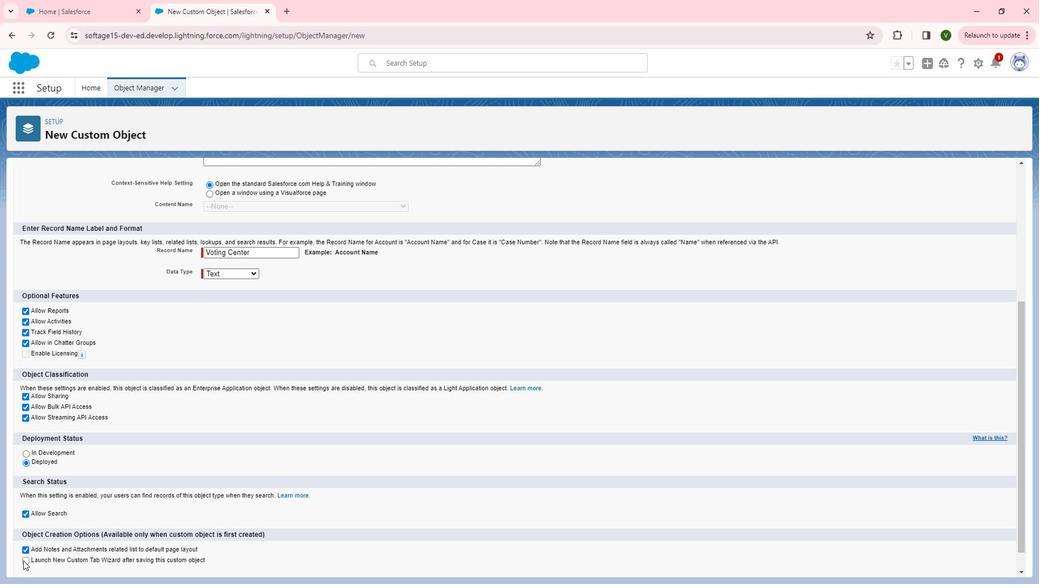 
Action: Mouse moved to (857, 525)
Screenshot: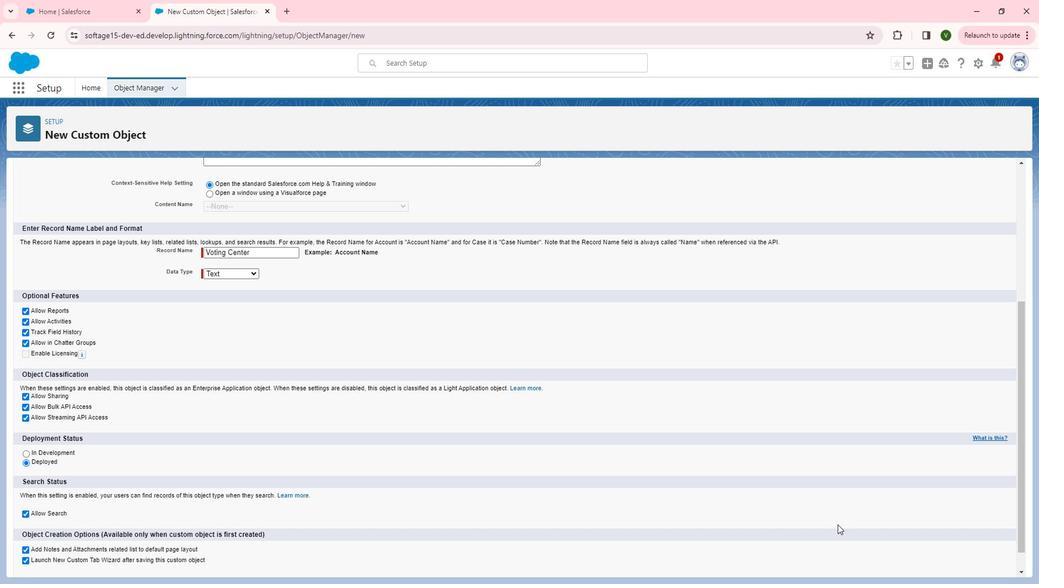 
Action: Mouse scrolled (857, 524) with delta (0, 0)
Screenshot: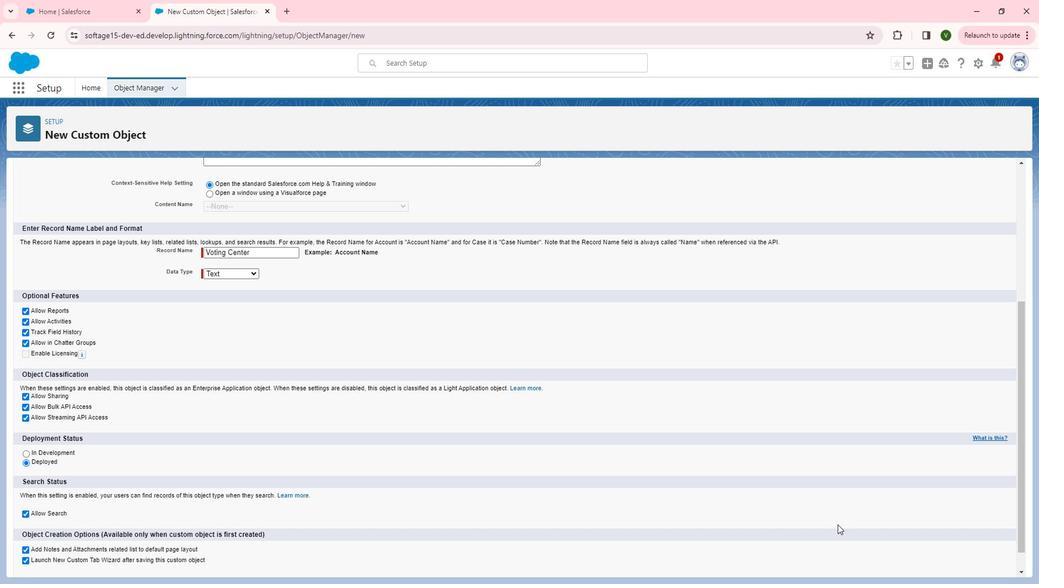 
Action: Mouse moved to (858, 524)
Screenshot: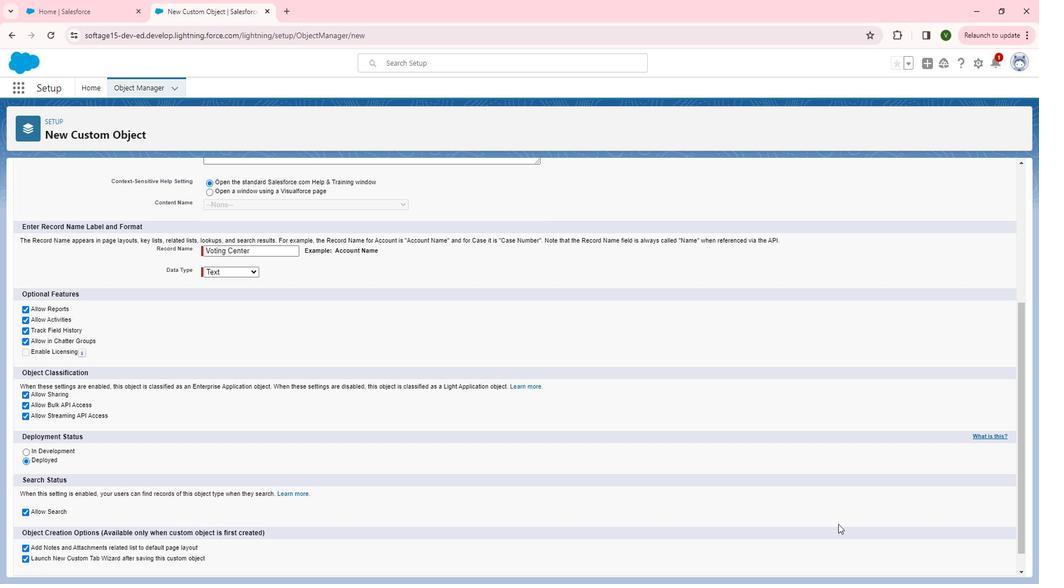 
Action: Mouse scrolled (858, 524) with delta (0, 0)
Screenshot: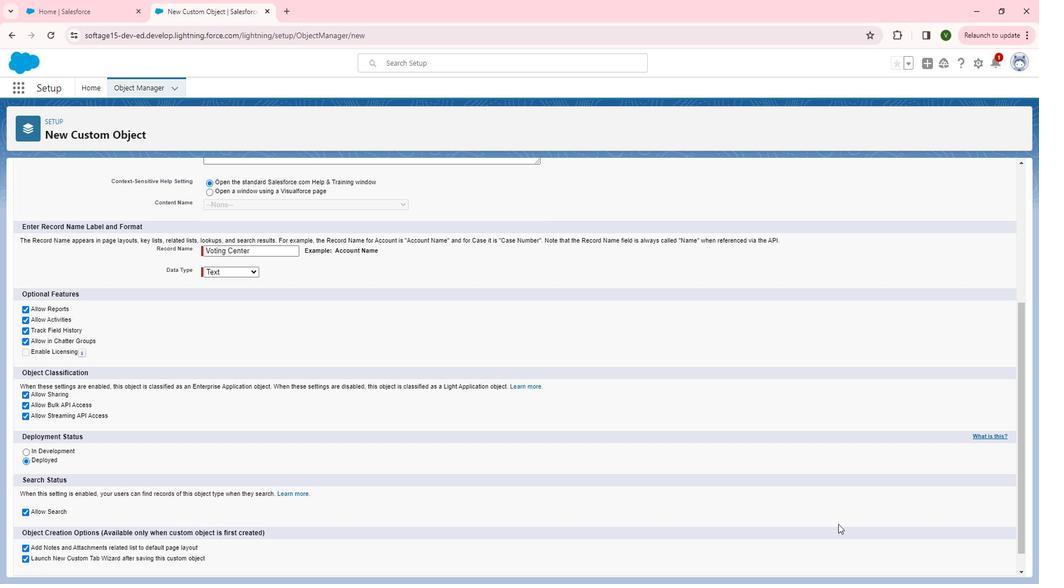 
Action: Mouse scrolled (858, 524) with delta (0, 0)
Screenshot: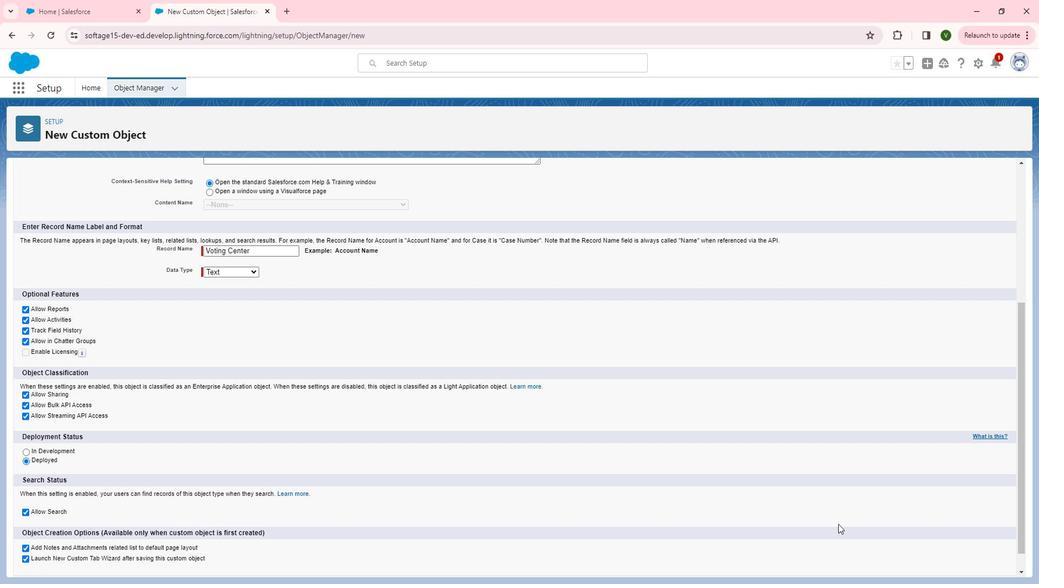 
Action: Mouse moved to (968, 459)
Screenshot: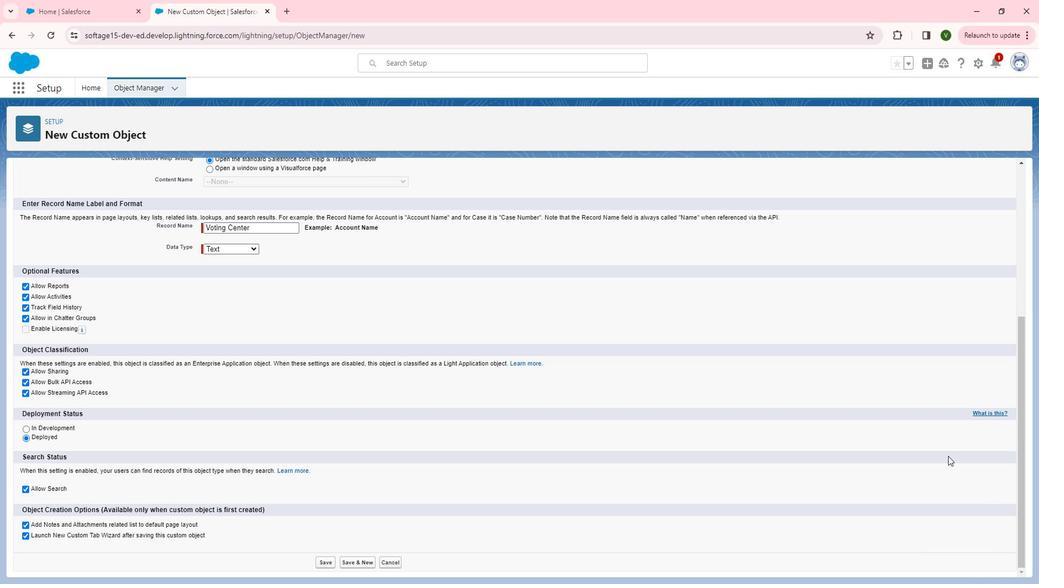 
Action: Mouse scrolled (968, 459) with delta (0, 0)
Screenshot: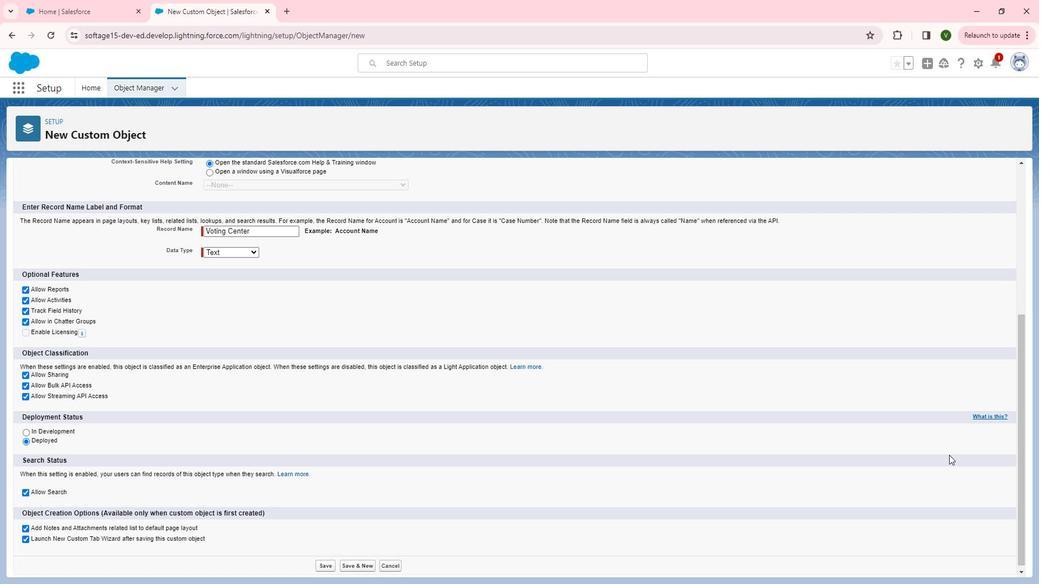 
Action: Mouse scrolled (968, 459) with delta (0, 0)
Screenshot: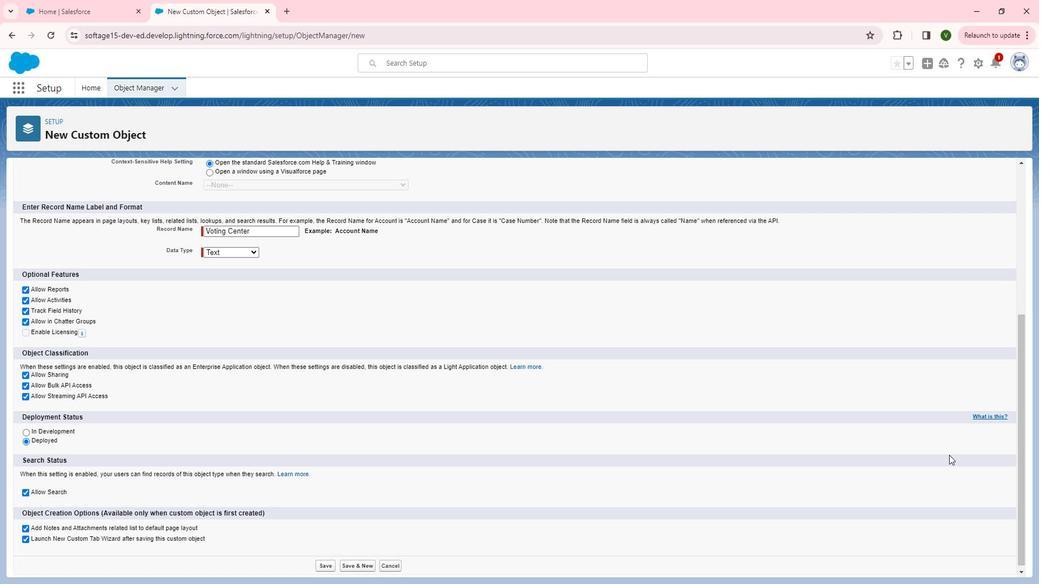 
Action: Mouse moved to (968, 458)
Screenshot: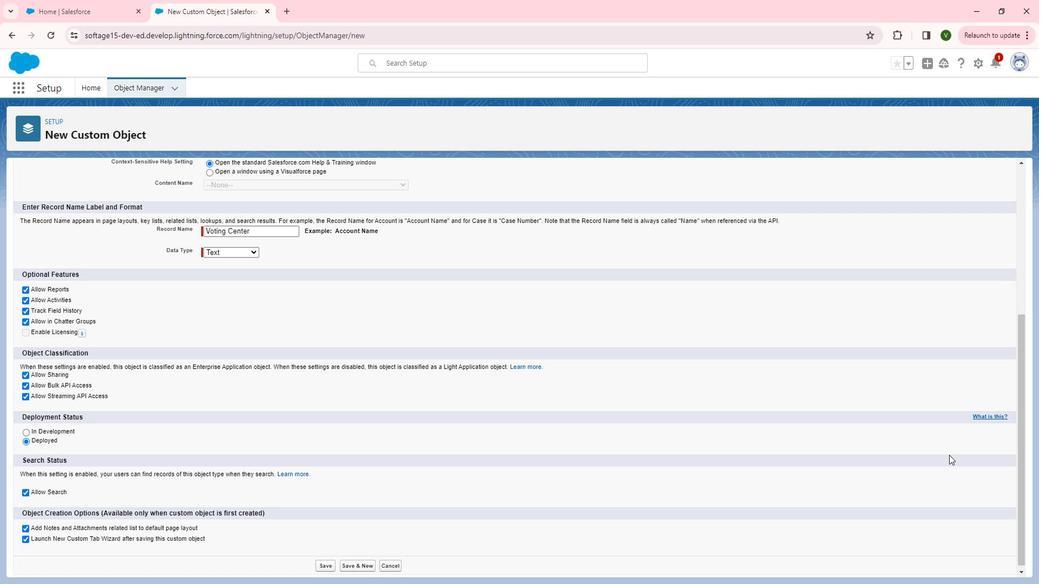 
Action: Mouse scrolled (968, 459) with delta (0, 0)
Screenshot: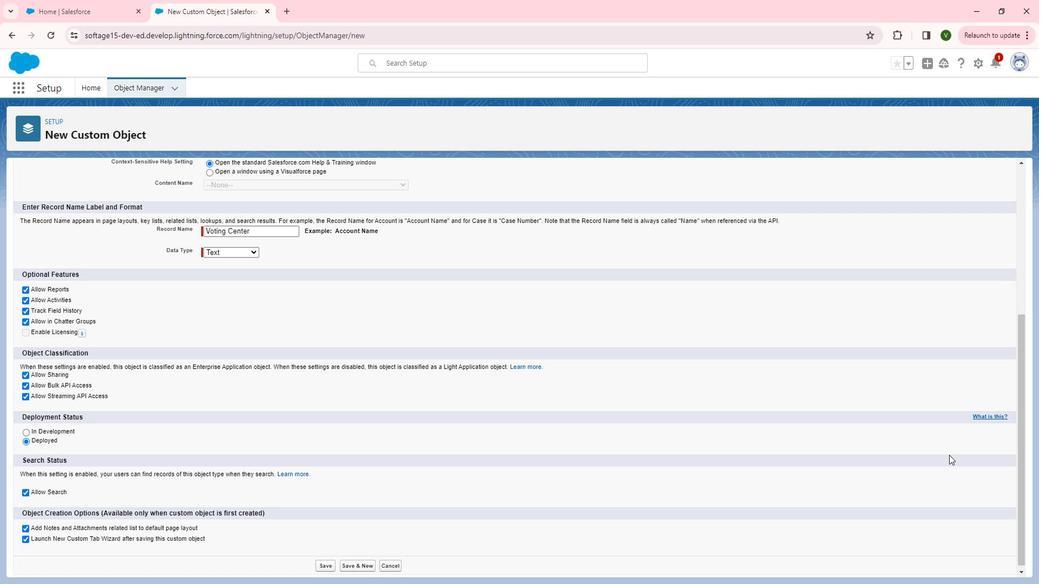 
Action: Mouse moved to (970, 457)
Screenshot: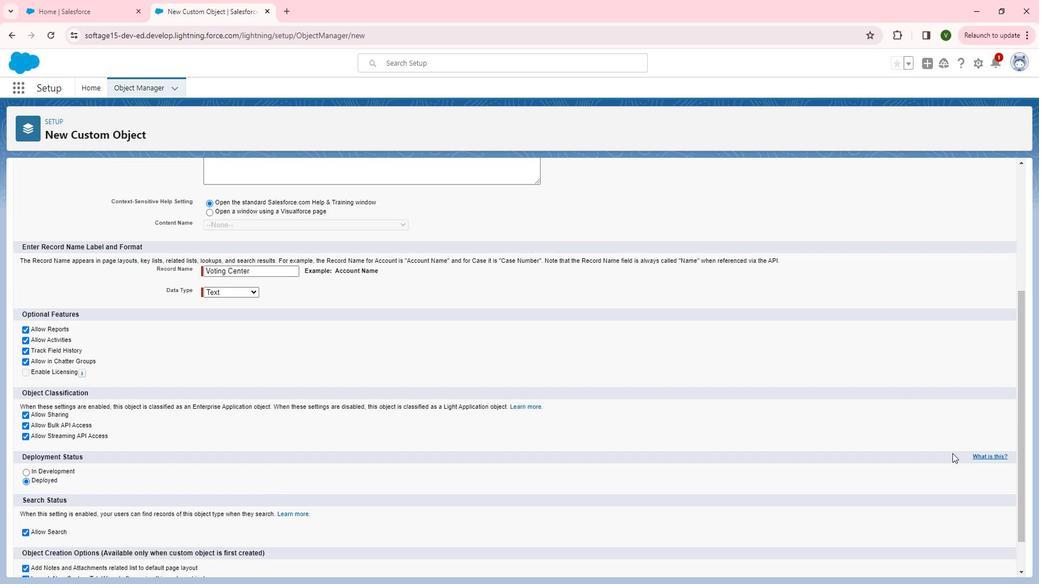 
Action: Mouse scrolled (970, 457) with delta (0, 0)
Screenshot: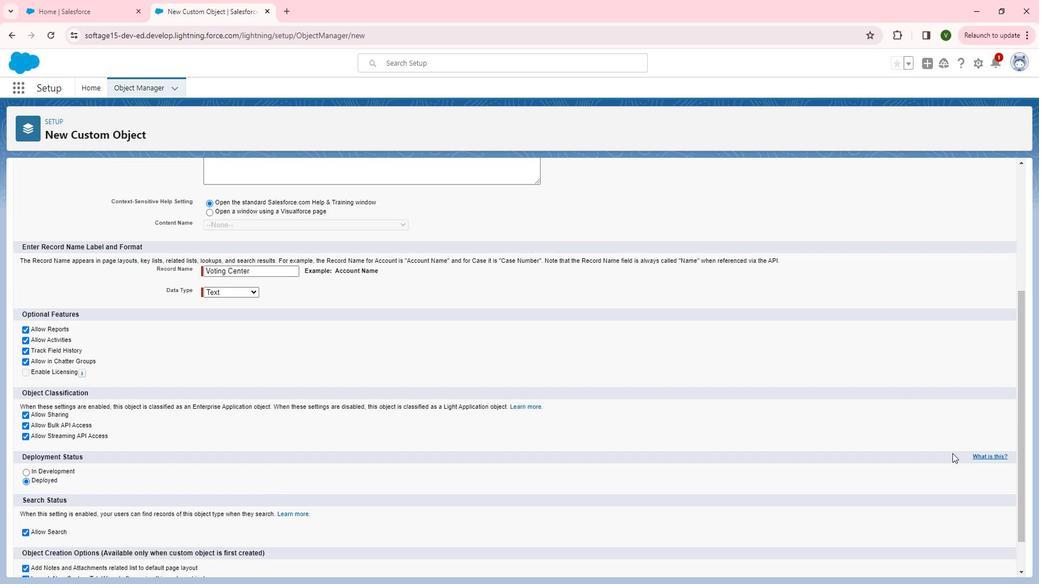 
Action: Mouse moved to (982, 343)
Screenshot: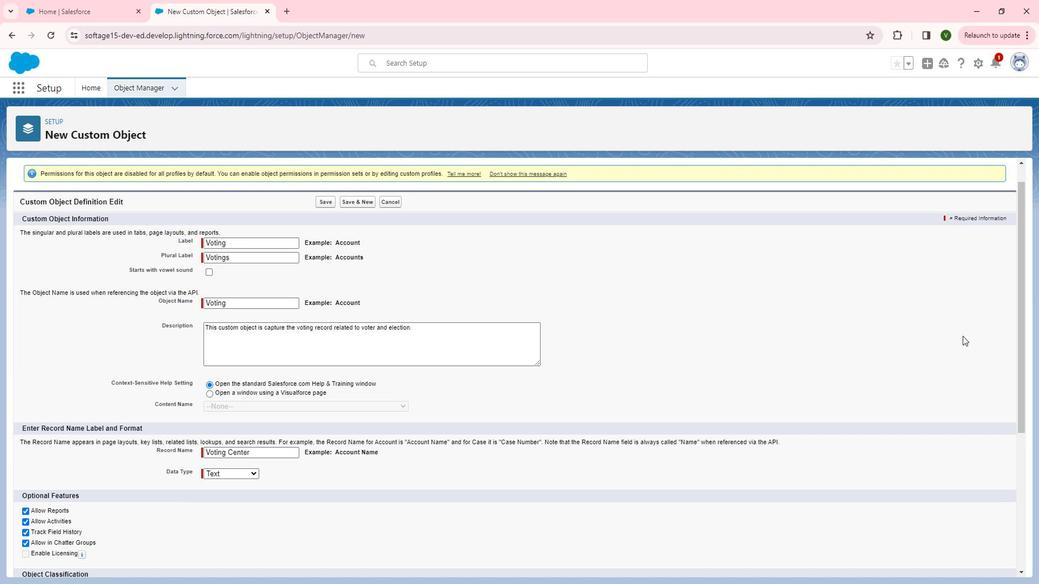 
Action: Mouse scrolled (982, 343) with delta (0, 0)
Screenshot: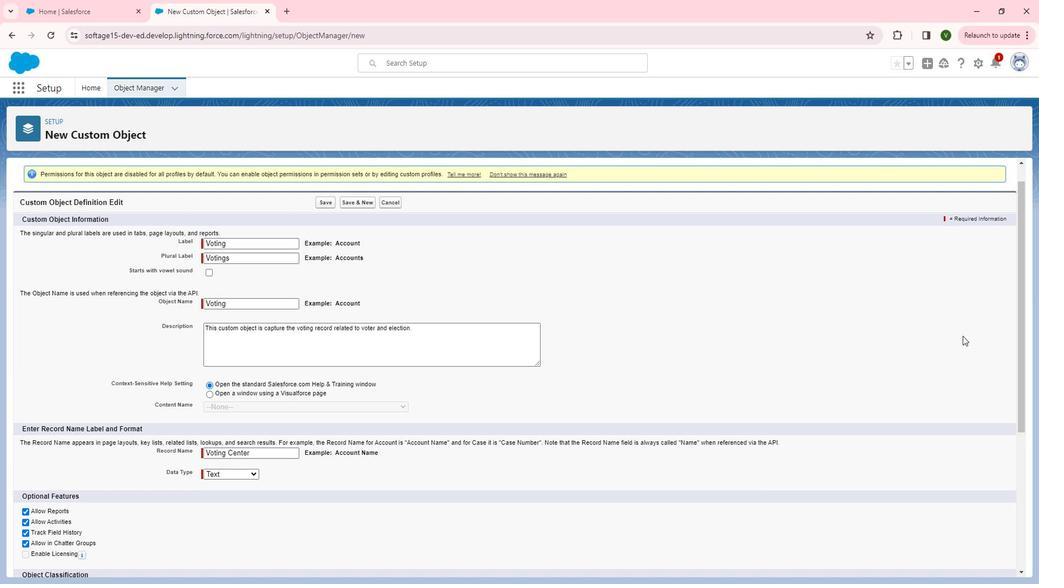 
Action: Mouse moved to (344, 237)
Screenshot: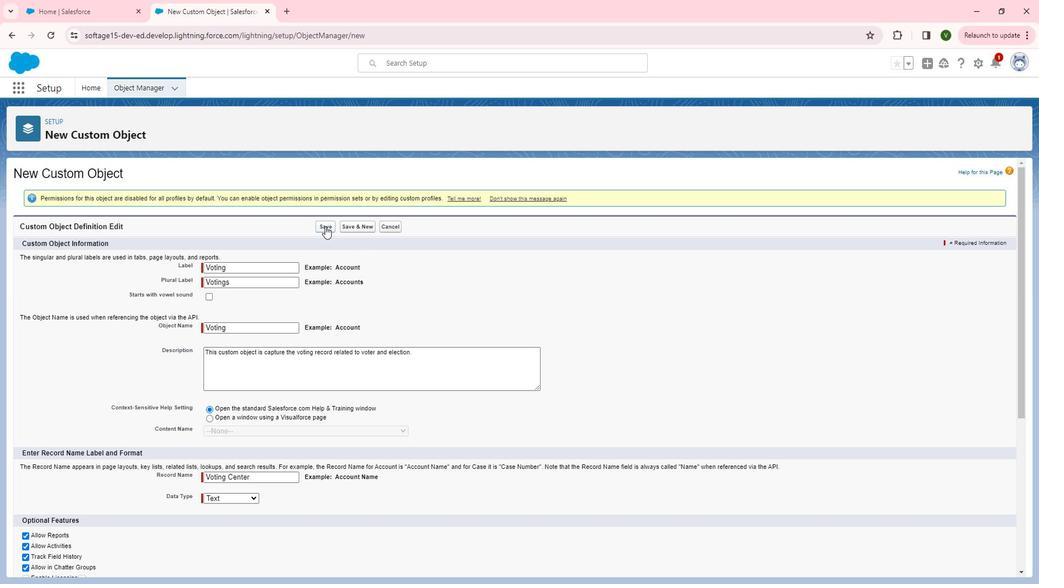 
Action: Mouse pressed left at (344, 237)
Screenshot: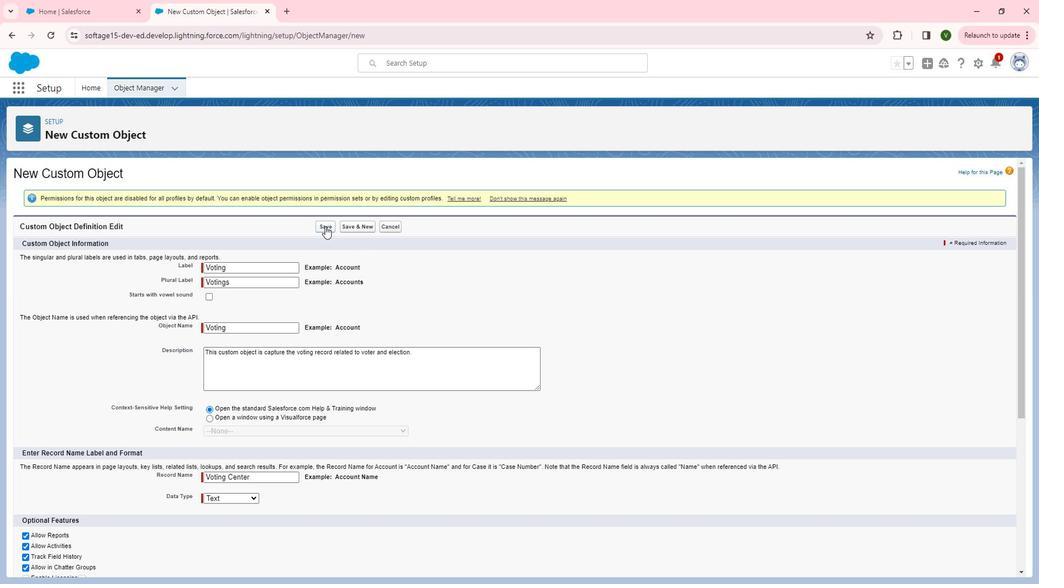 
Action: Mouse moved to (379, 295)
Screenshot: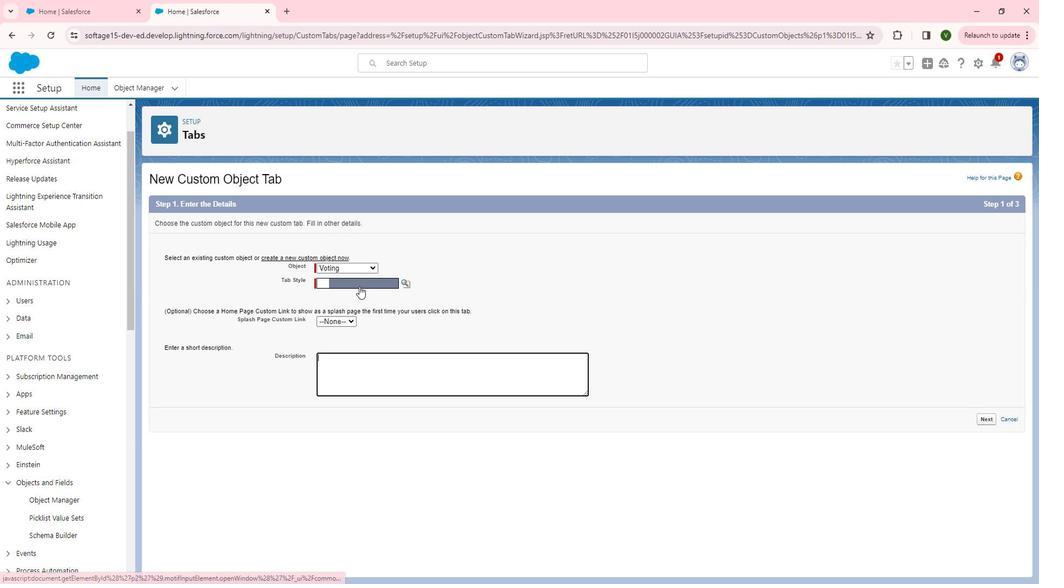
Action: Mouse pressed left at (379, 295)
Screenshot: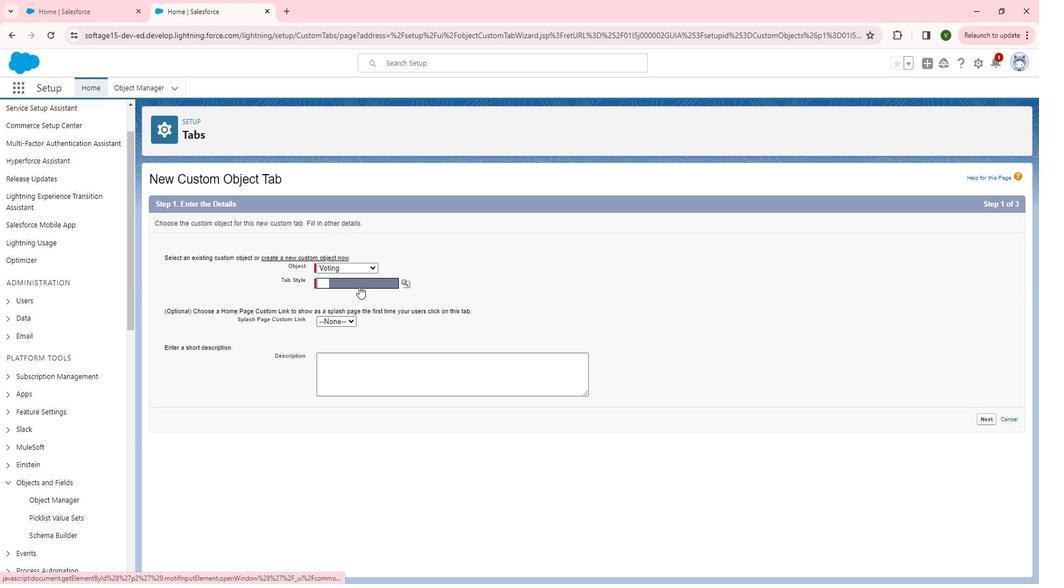 
Action: Mouse moved to (402, 191)
Screenshot: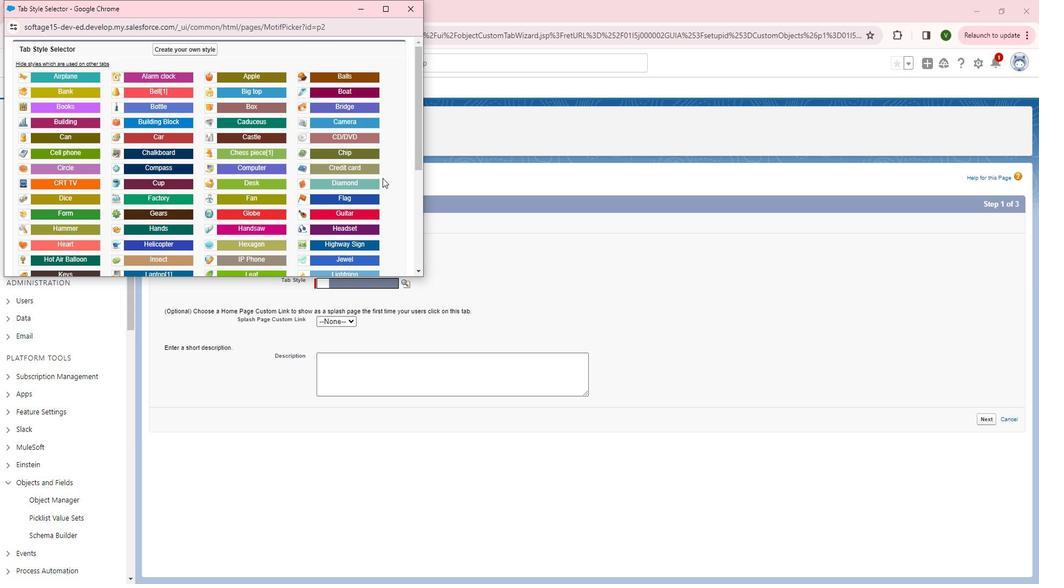
Action: Mouse scrolled (402, 190) with delta (0, 0)
Screenshot: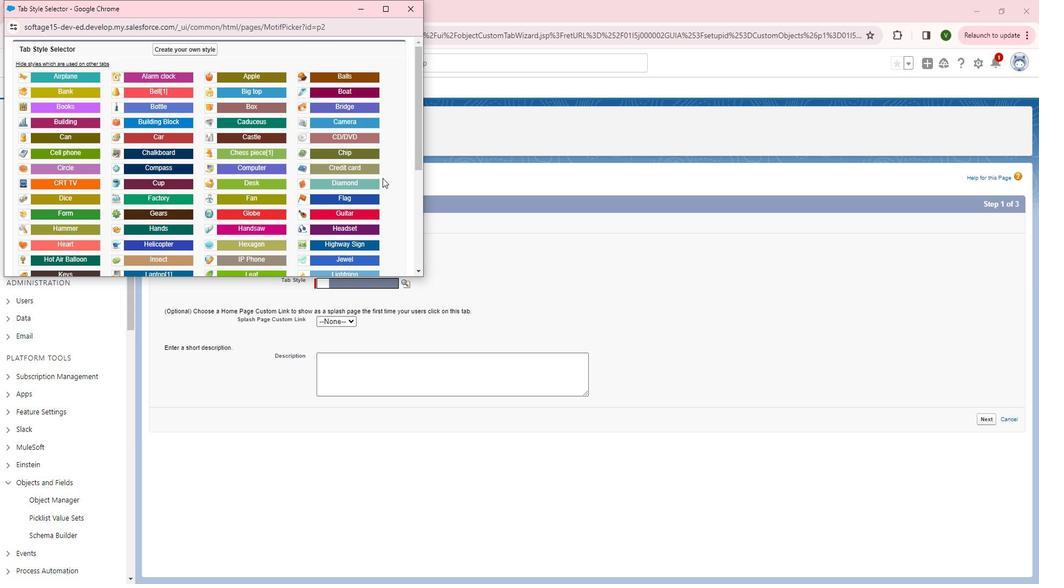 
Action: Mouse moved to (398, 191)
Screenshot: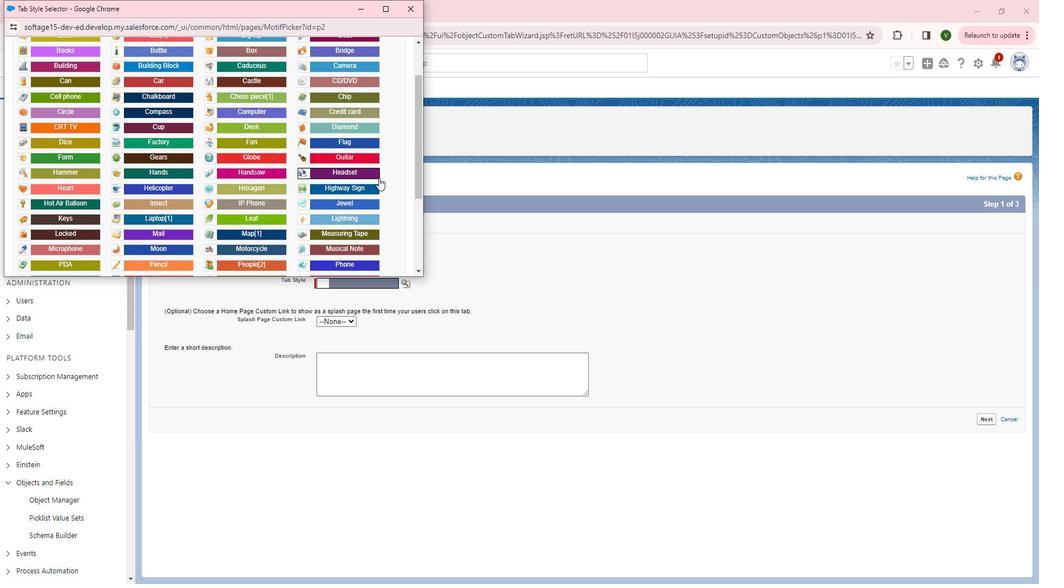 
Action: Mouse scrolled (398, 190) with delta (0, 0)
Screenshot: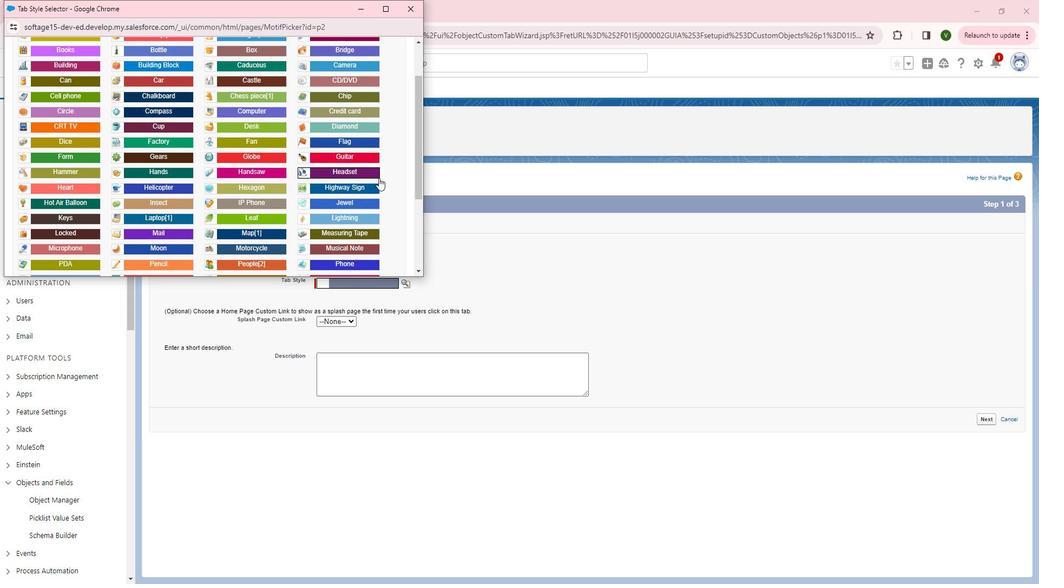 
Action: Mouse scrolled (398, 190) with delta (0, 0)
Screenshot: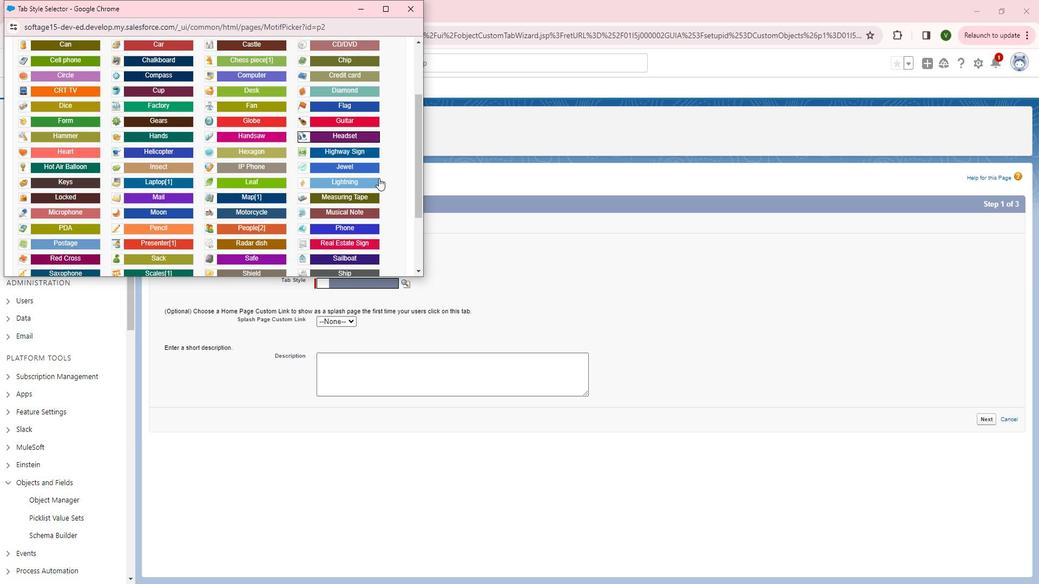
Action: Mouse moved to (300, 230)
Screenshot: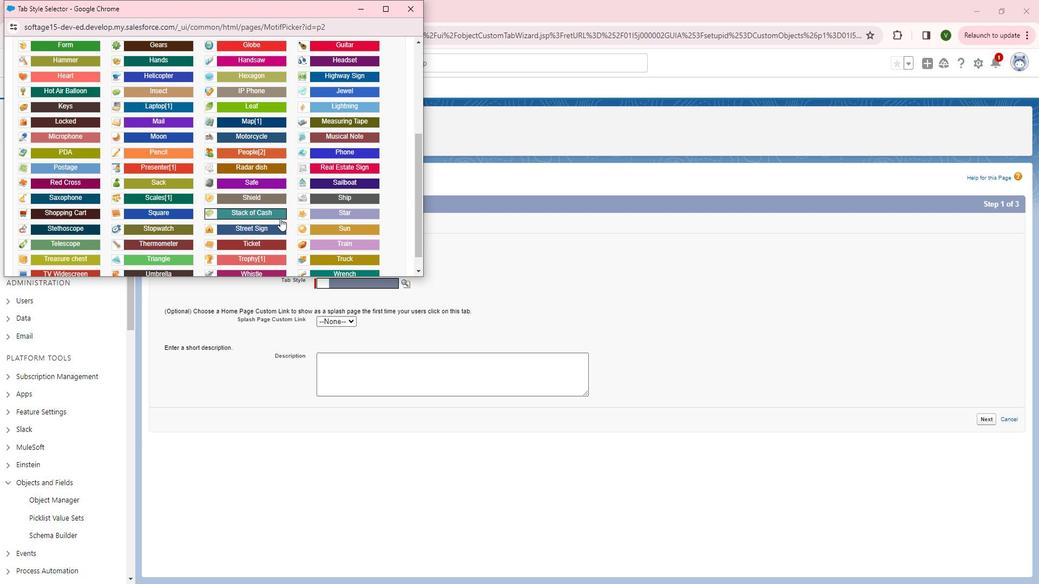 
Action: Mouse scrolled (300, 229) with delta (0, 0)
Screenshot: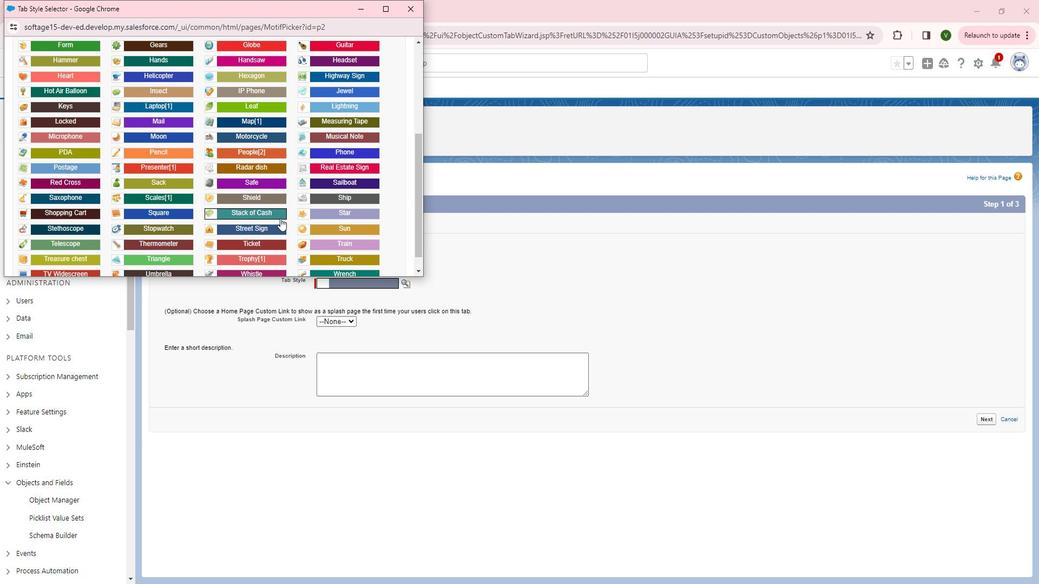 
Action: Mouse moved to (105, 248)
Screenshot: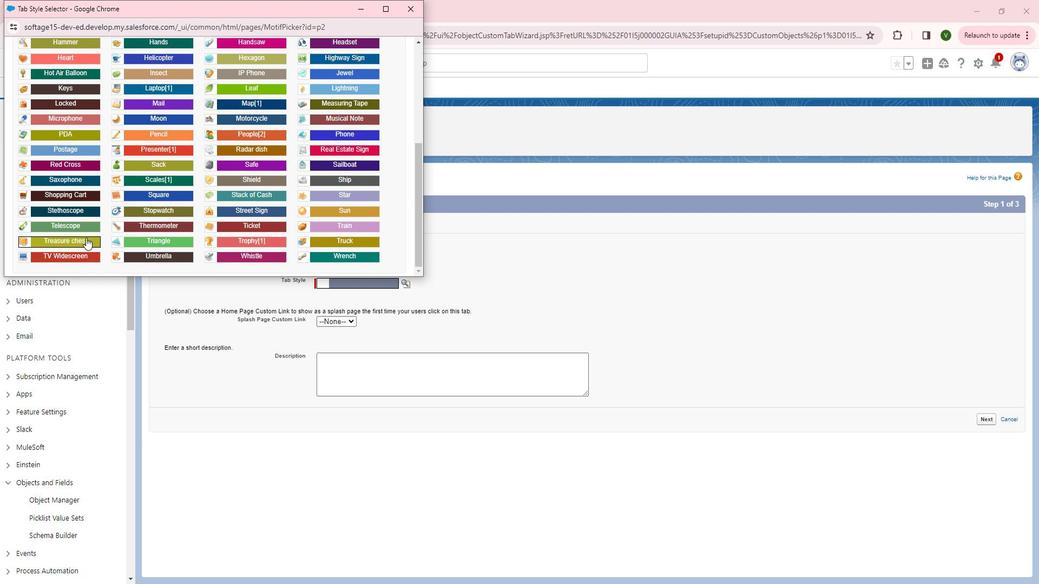 
Action: Mouse pressed left at (105, 248)
Screenshot: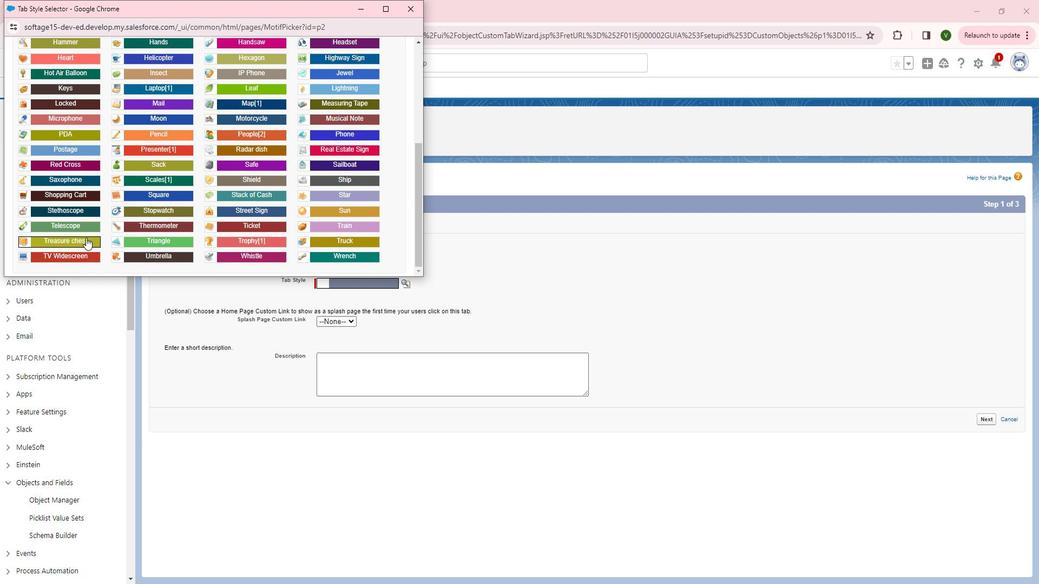 
Action: Mouse moved to (571, 300)
Screenshot: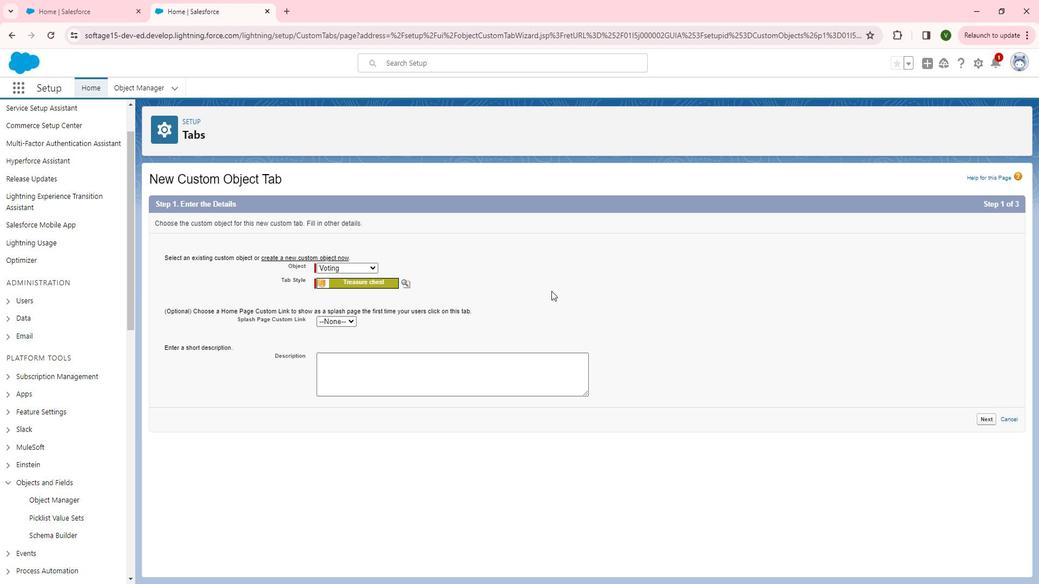 
Action: Mouse pressed left at (571, 300)
Screenshot: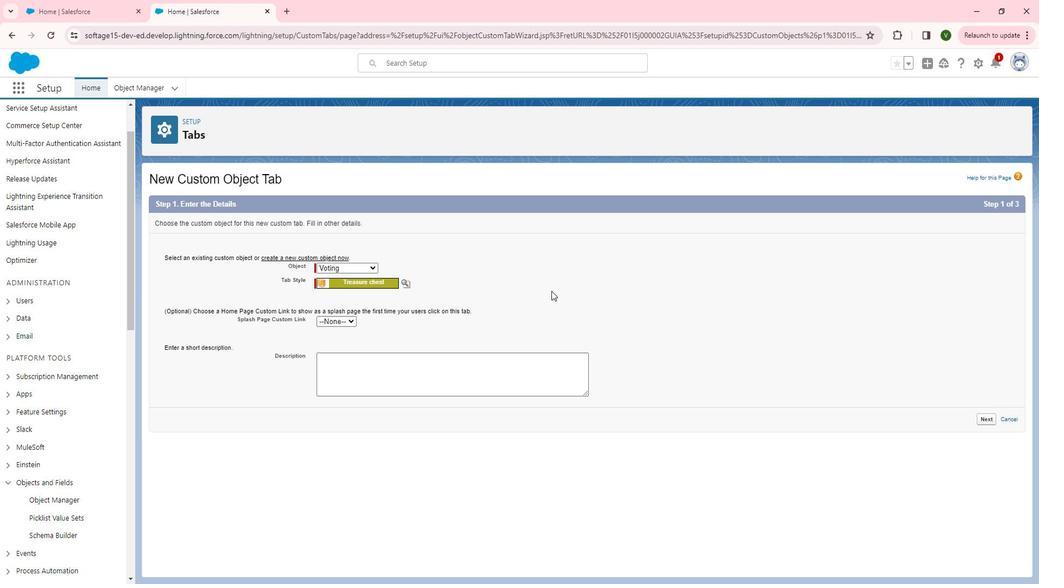 
Action: Mouse moved to (482, 391)
Screenshot: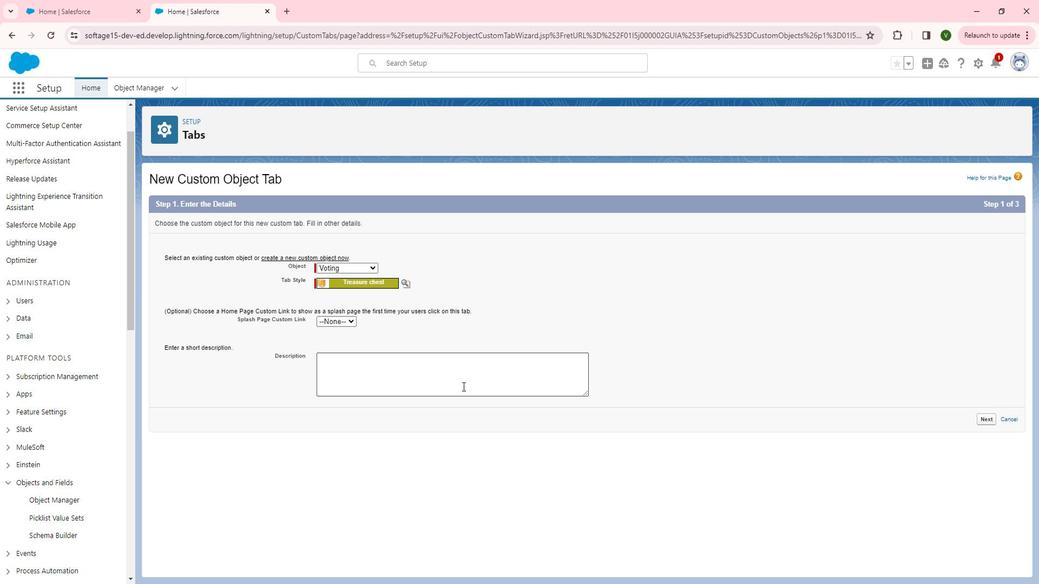 
Action: Mouse pressed left at (482, 391)
Screenshot: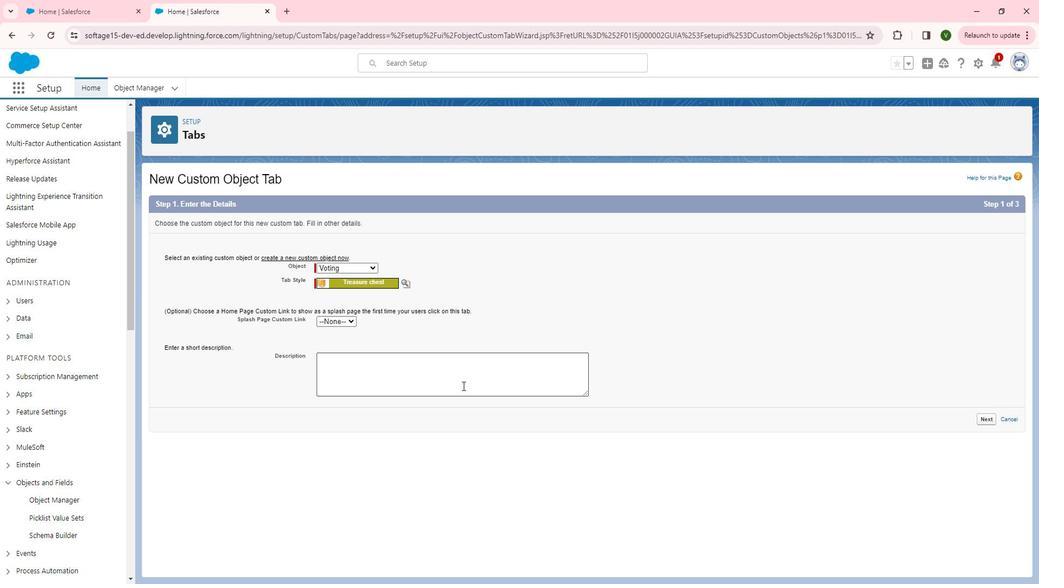 
Action: Key pressed <Key.shift>t<Key.backspace><Key.shift>This<Key.space>custom<Key.space>object<Key.space>tab<Key.space>is<Key.space>for<Key.space>access<Key.space>the<Key.space>voting<Key.space>object<Key.space>records<Key.space>and<Key.space>manage.
Screenshot: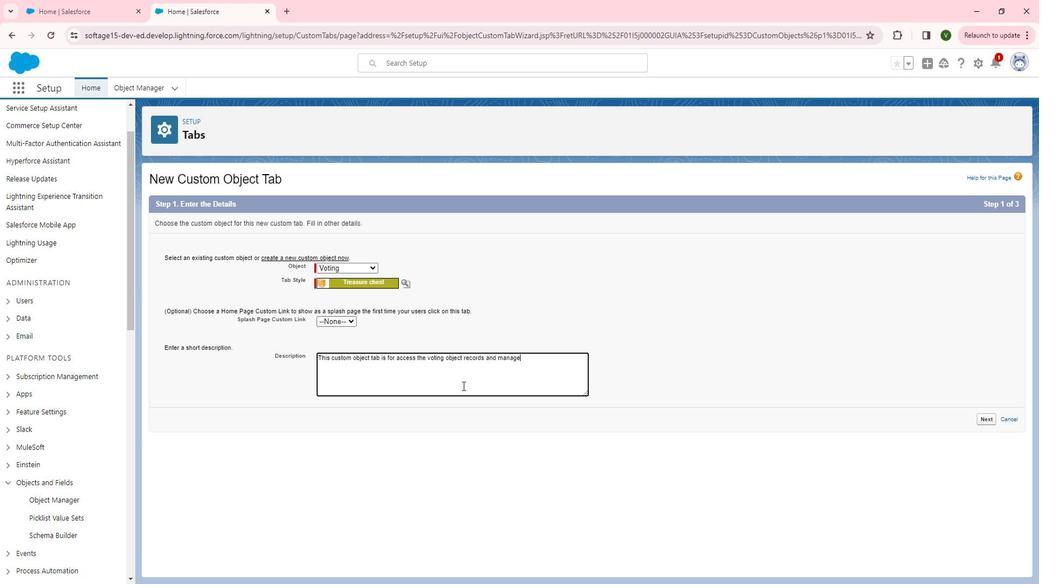 
Action: Mouse moved to (813, 366)
Screenshot: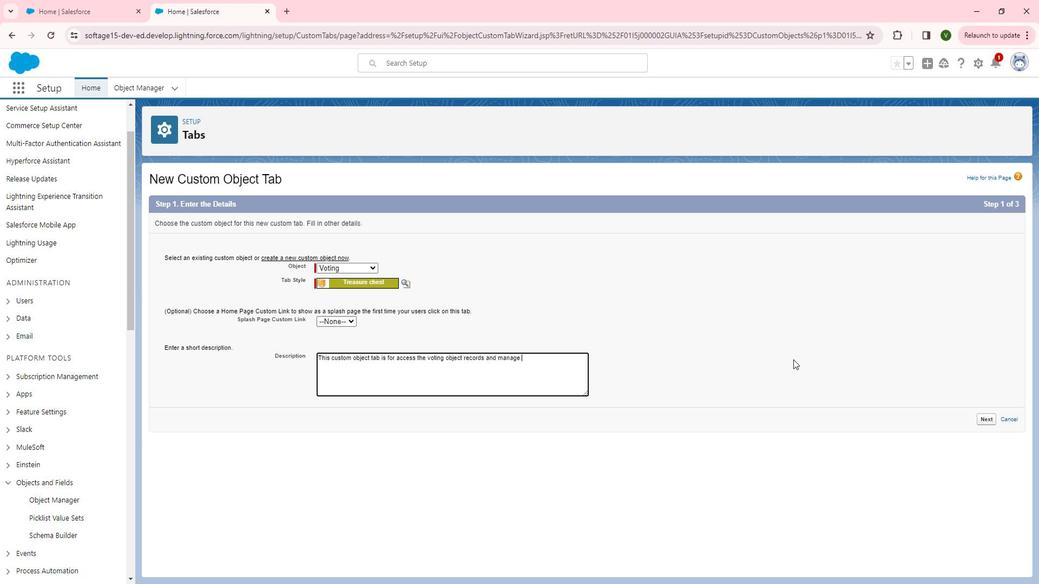 
Action: Mouse pressed left at (813, 366)
Screenshot: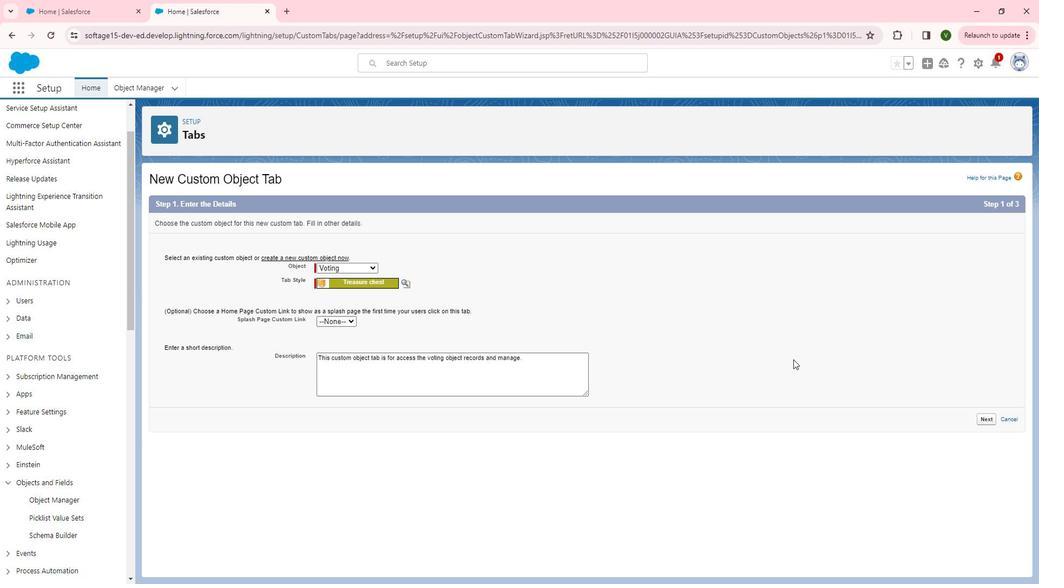 
Action: Mouse moved to (998, 423)
Screenshot: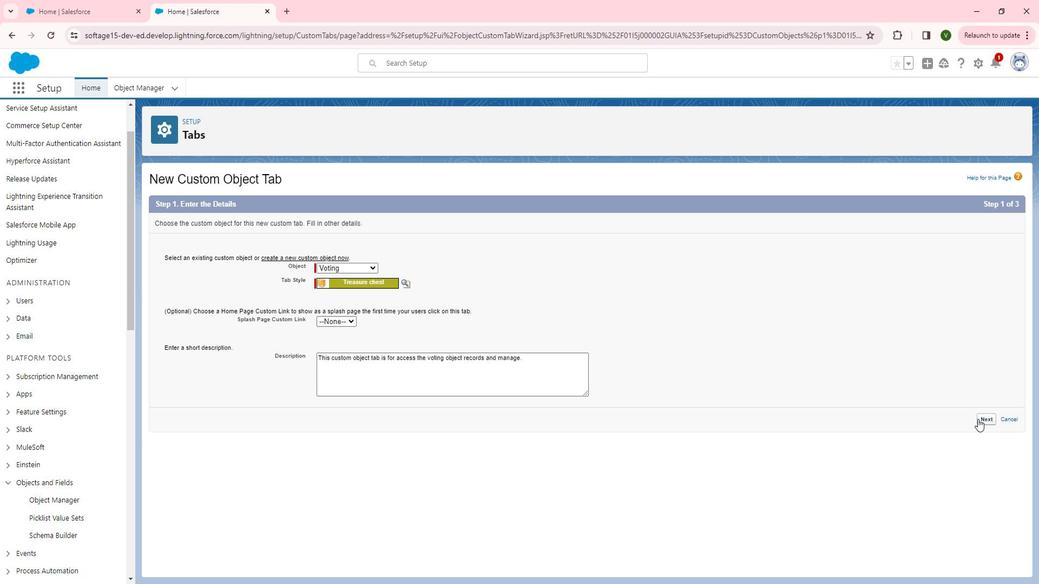 
Action: Mouse pressed left at (998, 423)
Screenshot: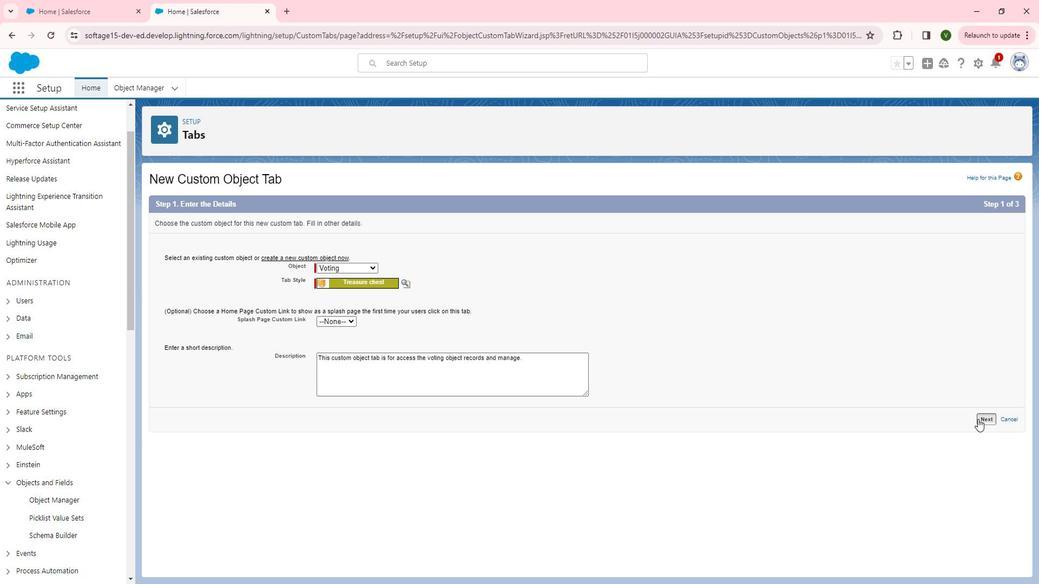 
Action: Mouse moved to (911, 418)
Screenshot: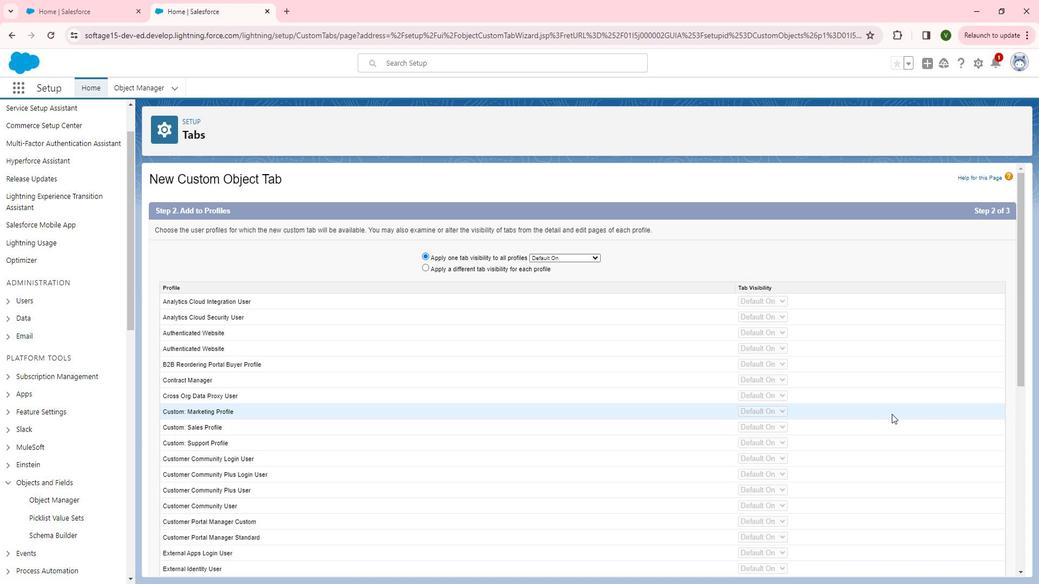 
Action: Mouse scrolled (911, 418) with delta (0, 0)
Screenshot: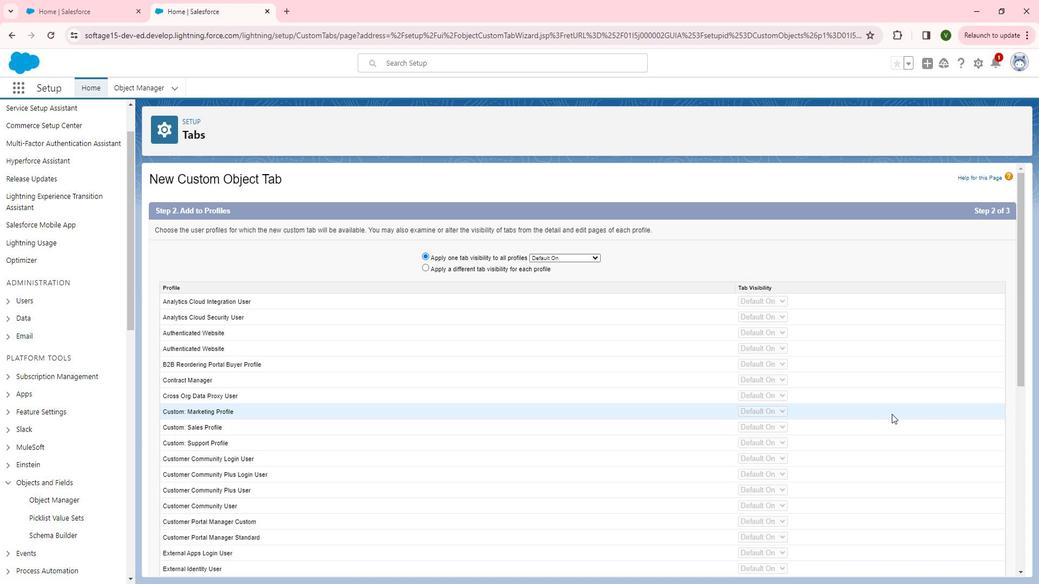
Action: Mouse scrolled (911, 418) with delta (0, 0)
Screenshot: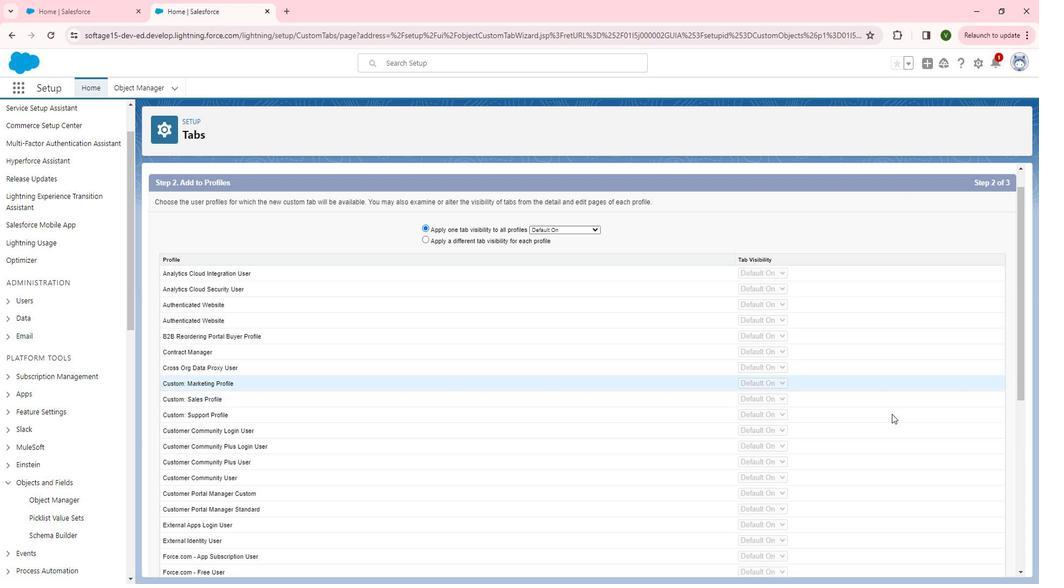 
Action: Mouse scrolled (911, 418) with delta (0, 0)
Screenshot: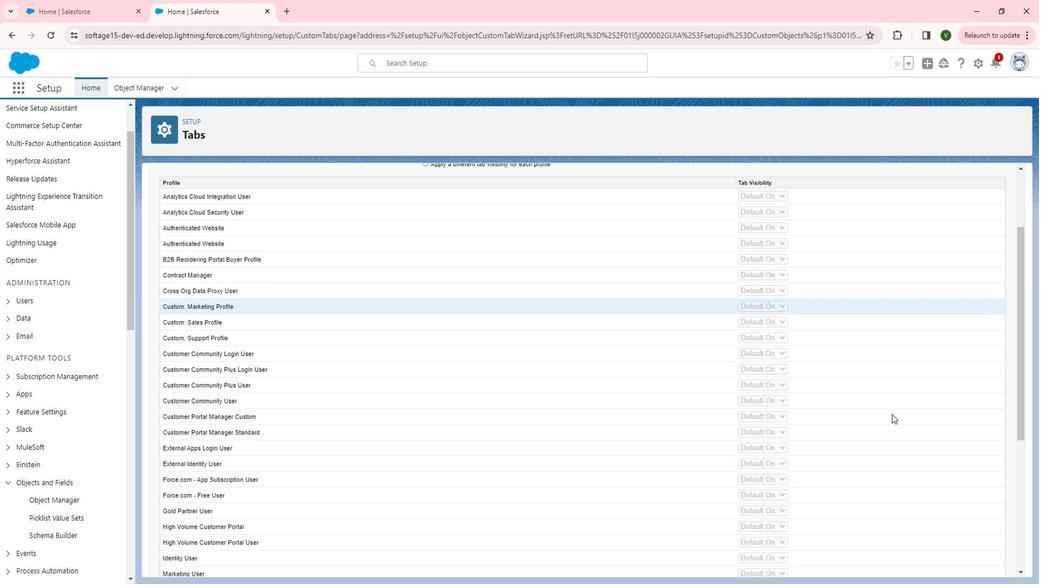 
Action: Mouse scrolled (911, 418) with delta (0, 0)
Screenshot: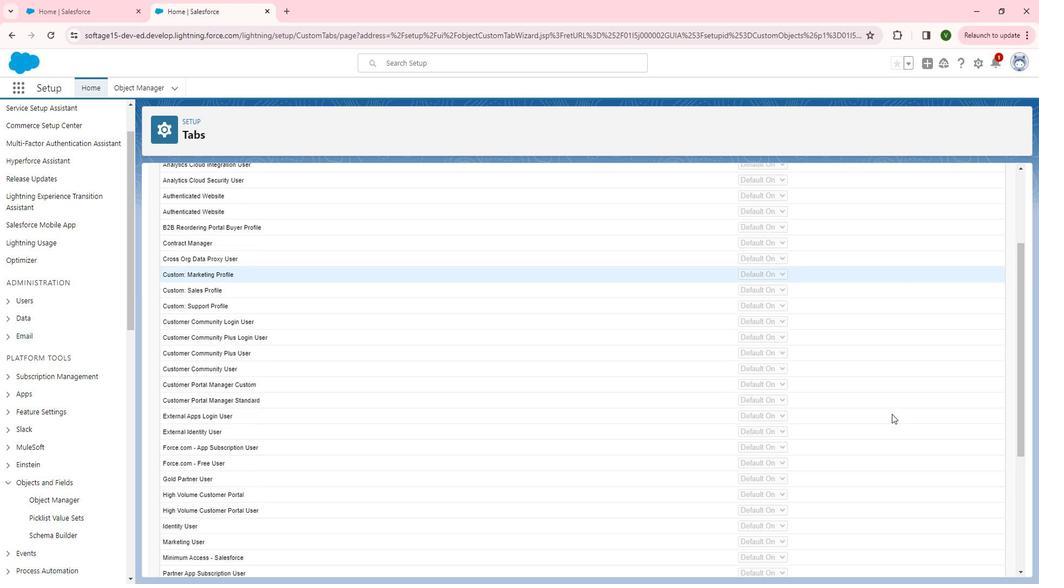
Action: Mouse moved to (913, 419)
Screenshot: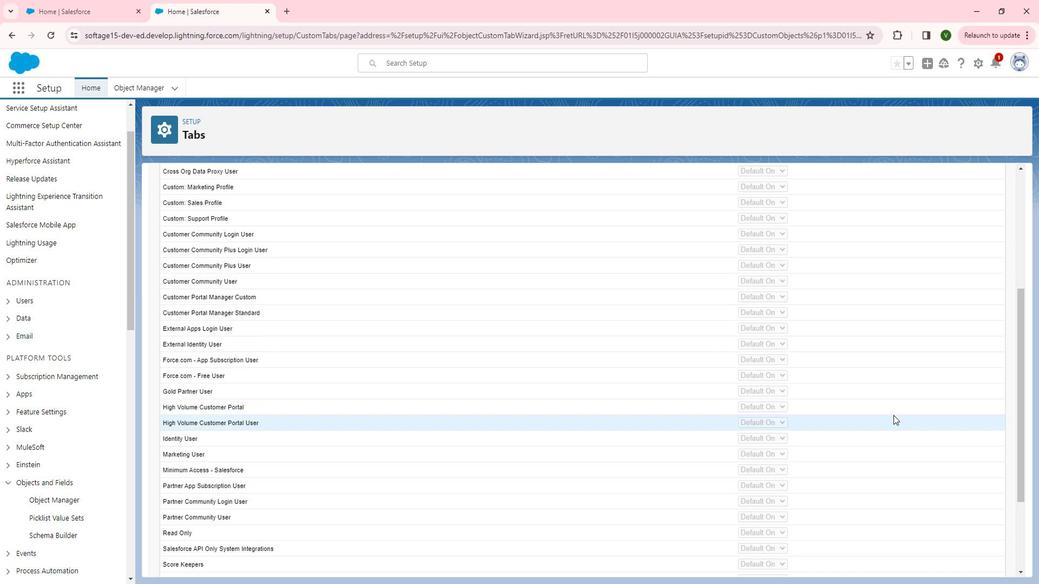 
Action: Mouse scrolled (913, 419) with delta (0, 0)
Screenshot: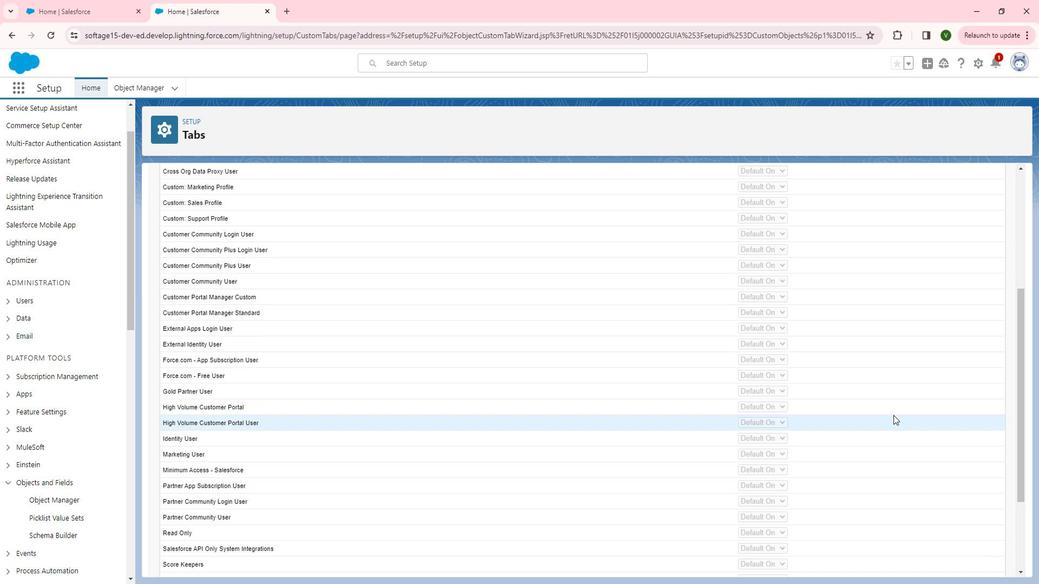 
Action: Mouse scrolled (913, 419) with delta (0, 0)
Screenshot: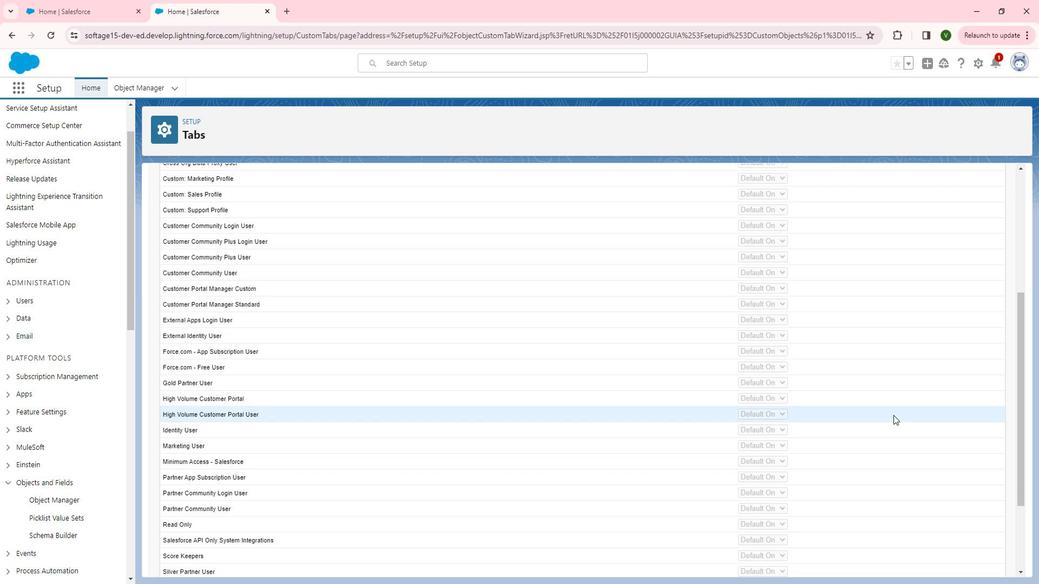 
Action: Mouse scrolled (913, 419) with delta (0, 0)
Screenshot: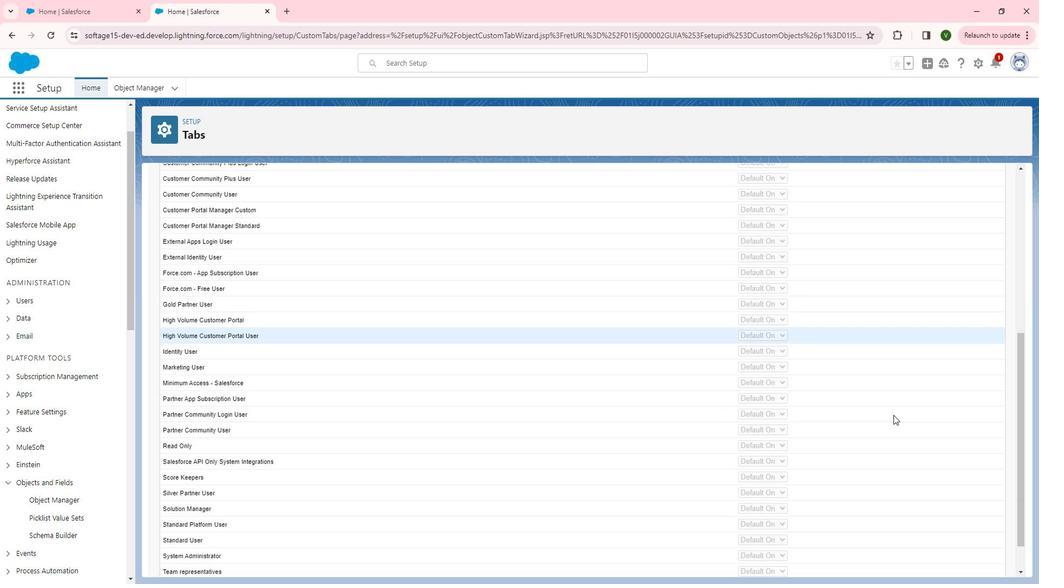 
Action: Mouse scrolled (913, 419) with delta (0, 0)
Screenshot: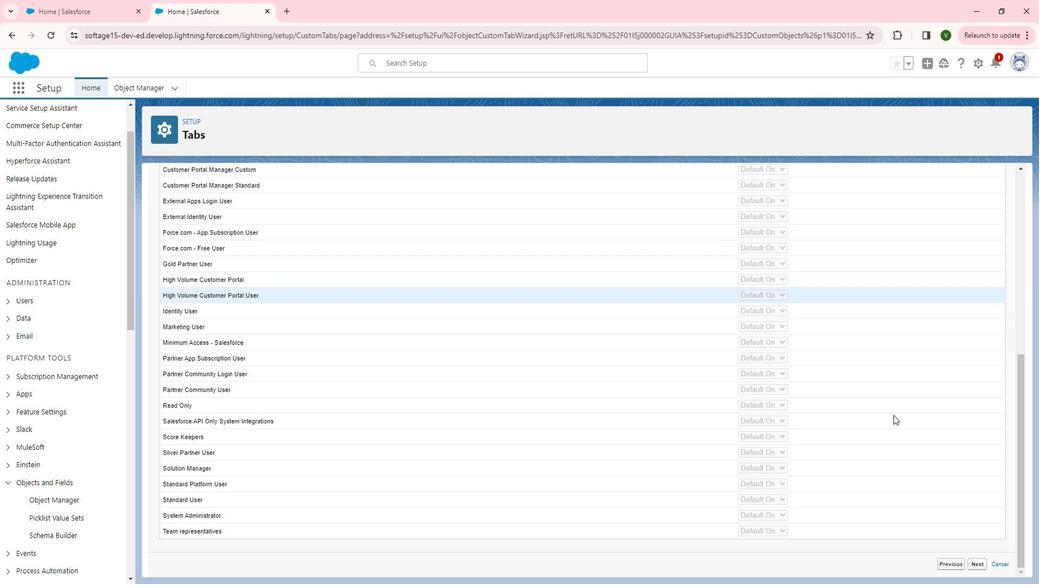 
Action: Mouse moved to (998, 564)
Screenshot: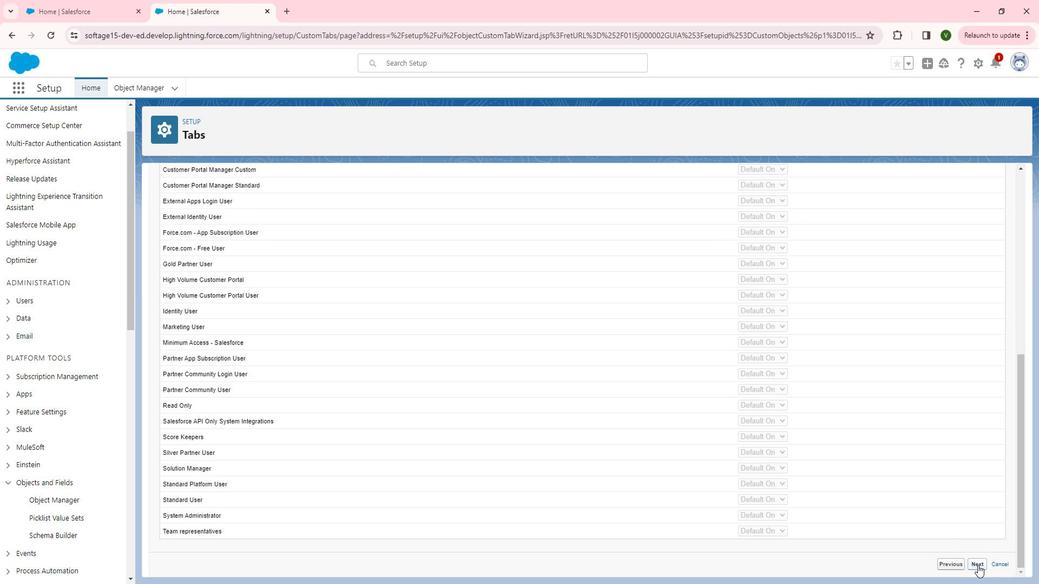 
Action: Mouse pressed left at (998, 564)
Screenshot: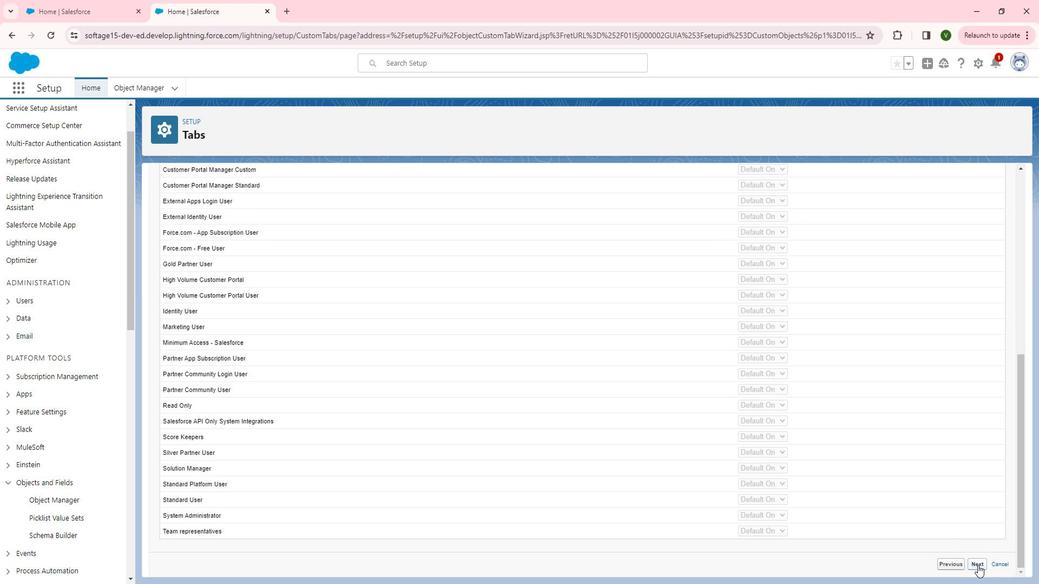 
Action: Mouse moved to (940, 299)
Screenshot: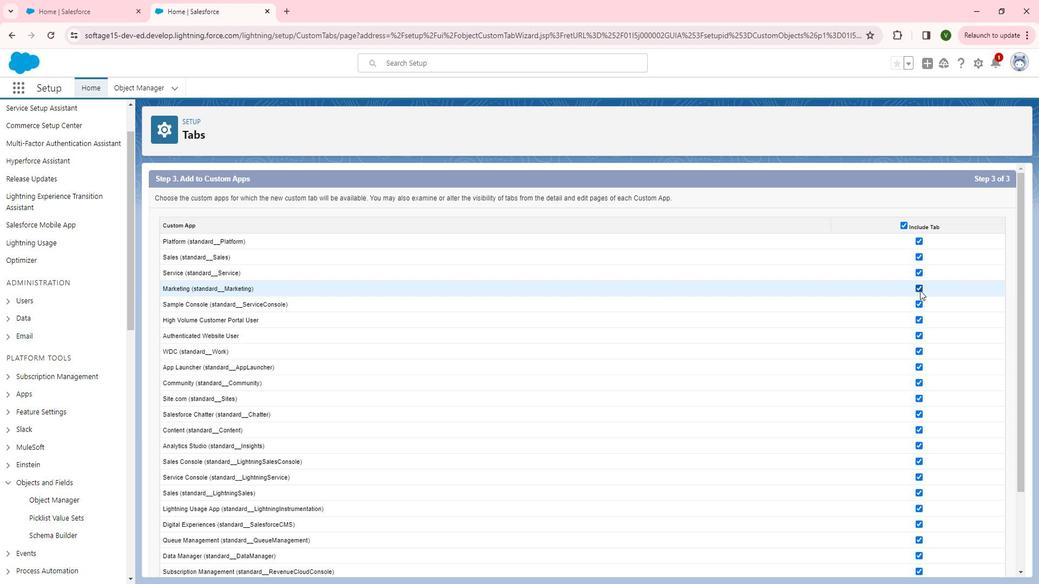 
Action: Mouse pressed left at (940, 299)
Screenshot: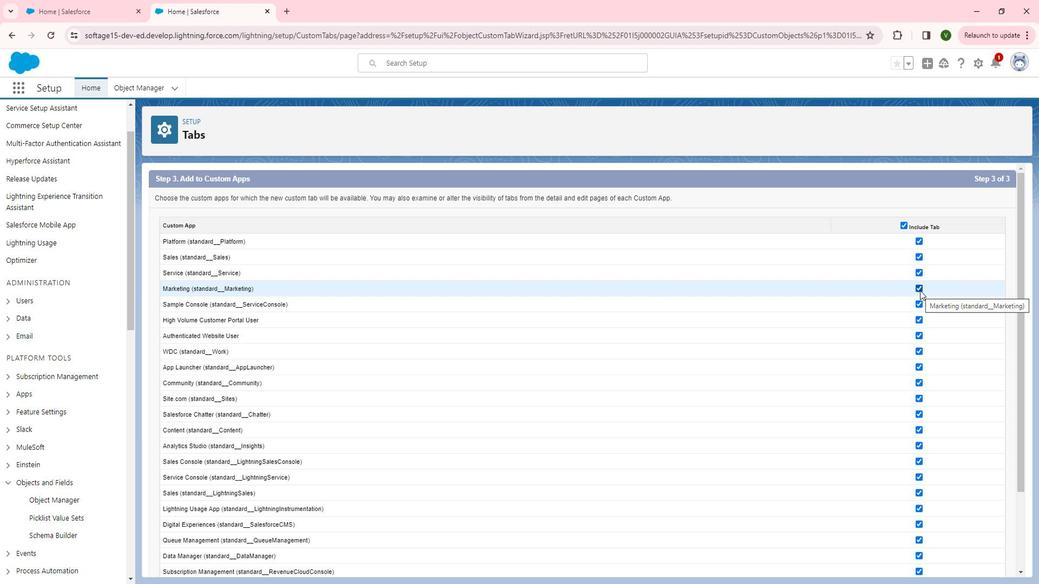 
Action: Mouse moved to (941, 344)
Screenshot: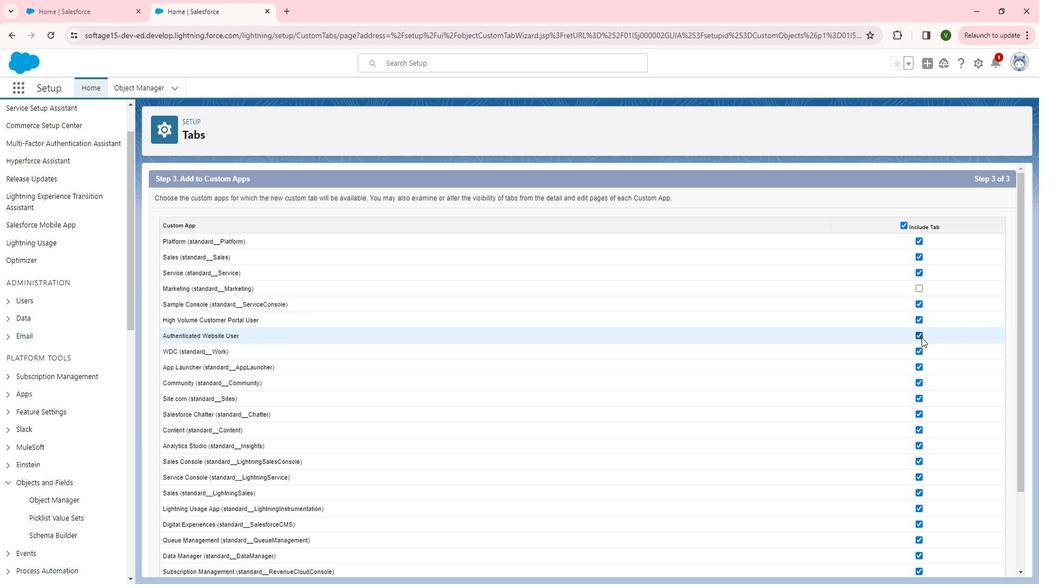 
Action: Mouse pressed left at (941, 344)
Screenshot: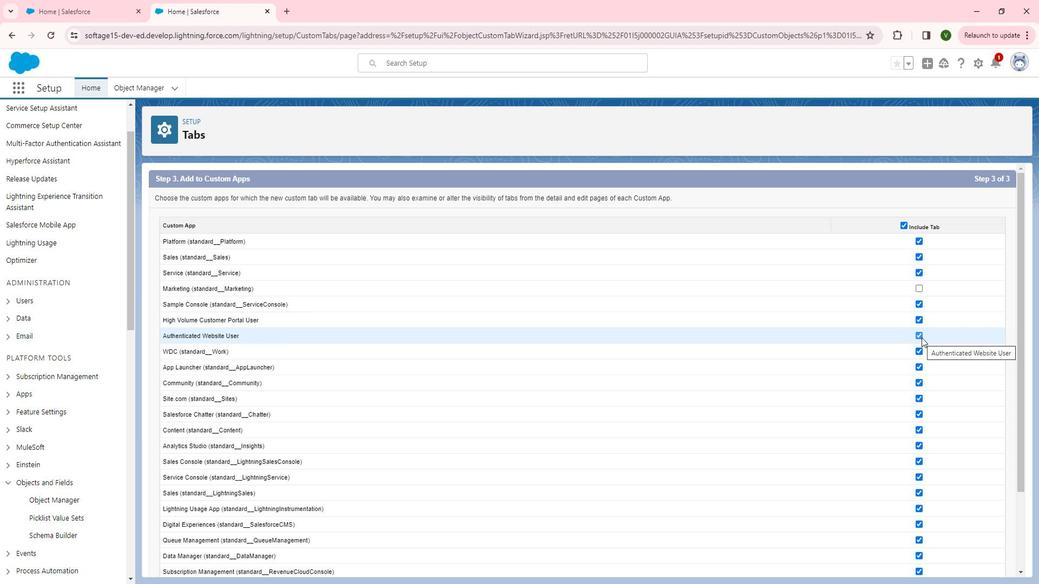 
Action: Mouse moved to (939, 388)
Screenshot: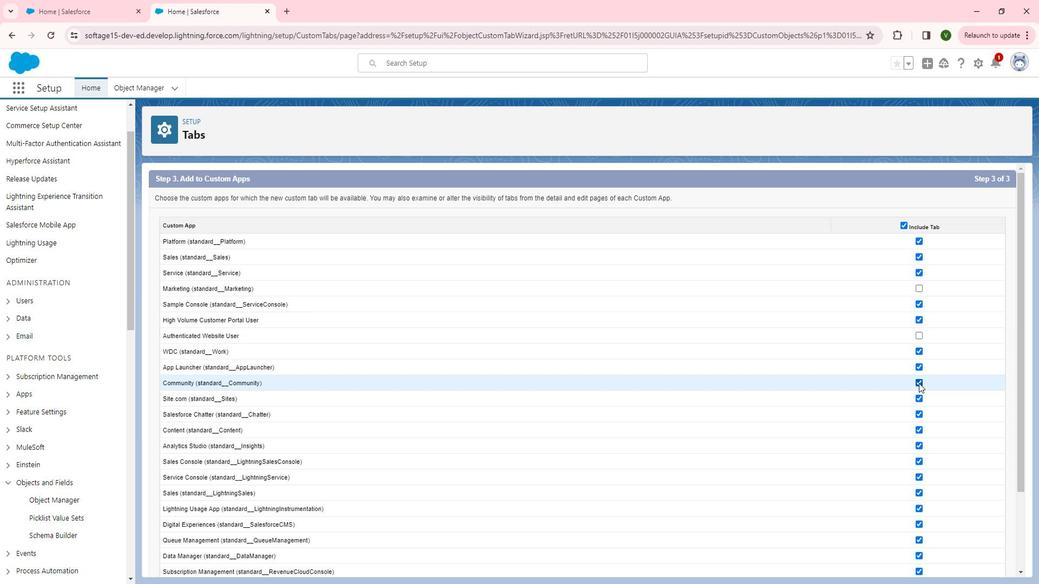 
Action: Mouse pressed left at (939, 388)
Screenshot: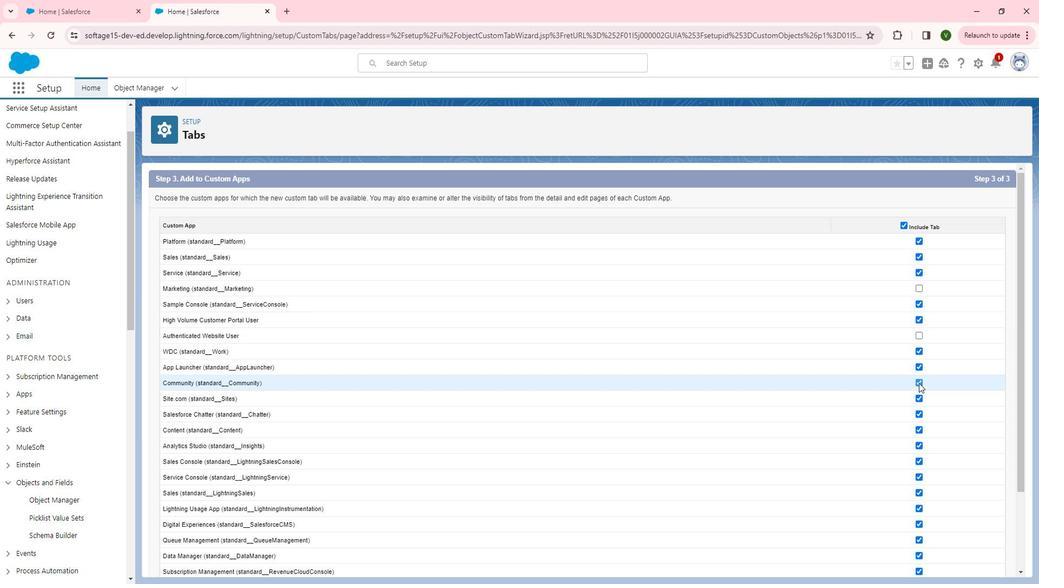 
Action: Mouse moved to (939, 414)
Screenshot: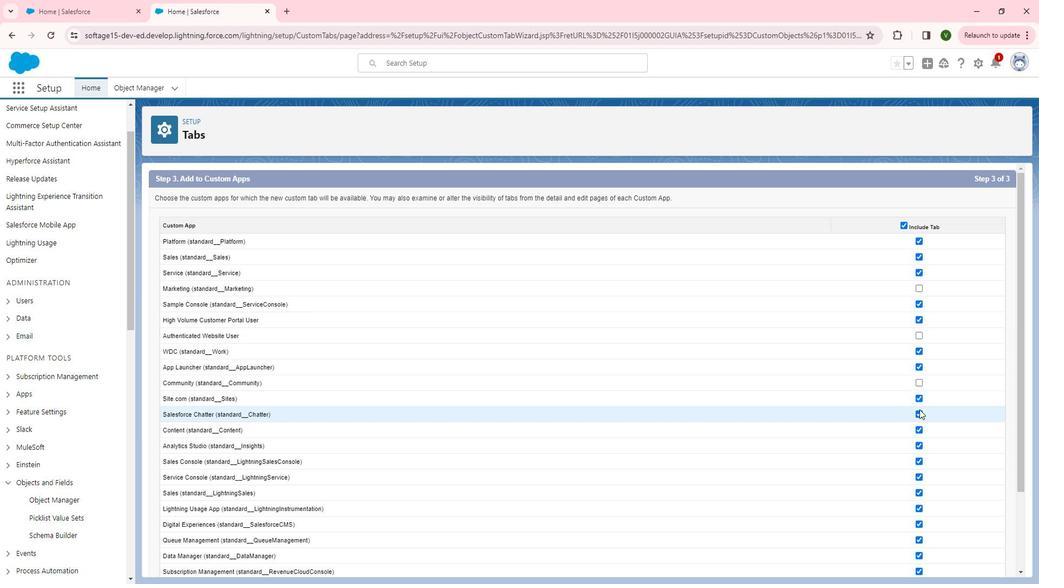 
Action: Mouse pressed left at (939, 414)
Screenshot: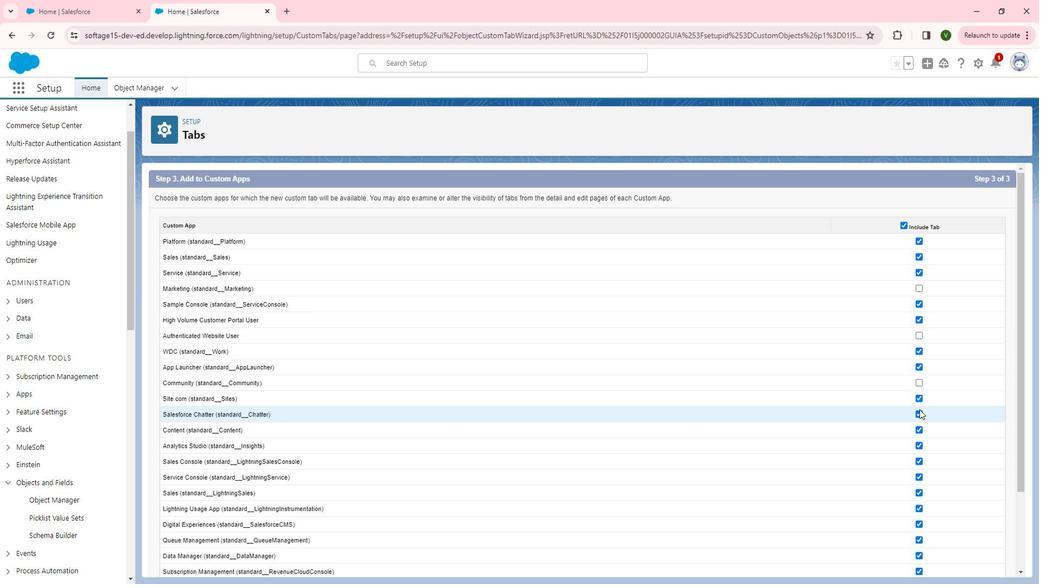 
Action: Mouse moved to (941, 418)
Screenshot: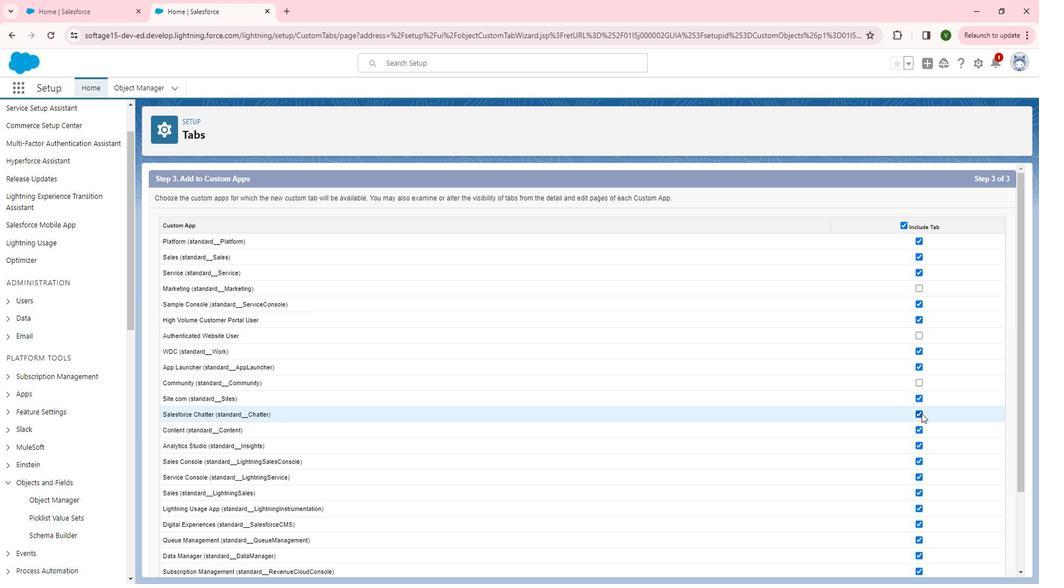 
Action: Mouse pressed left at (941, 418)
Screenshot: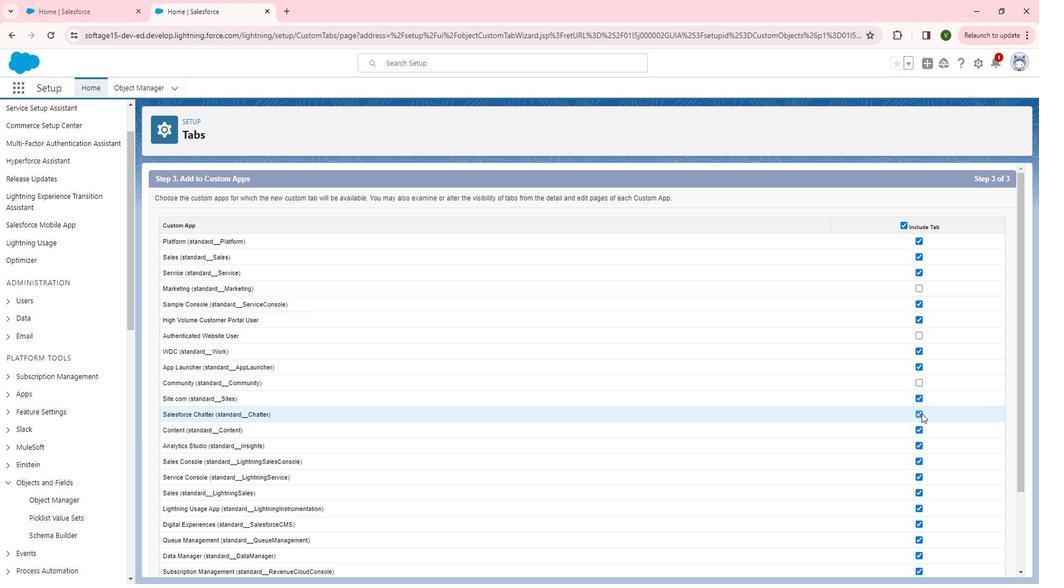 
Action: Mouse moved to (938, 464)
Screenshot: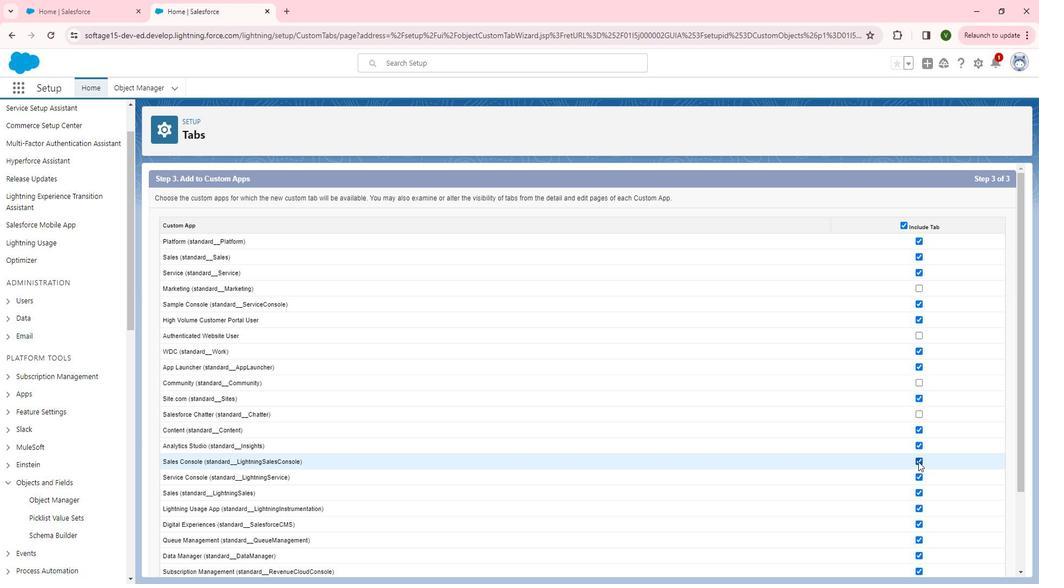 
Action: Mouse pressed left at (938, 464)
Screenshot: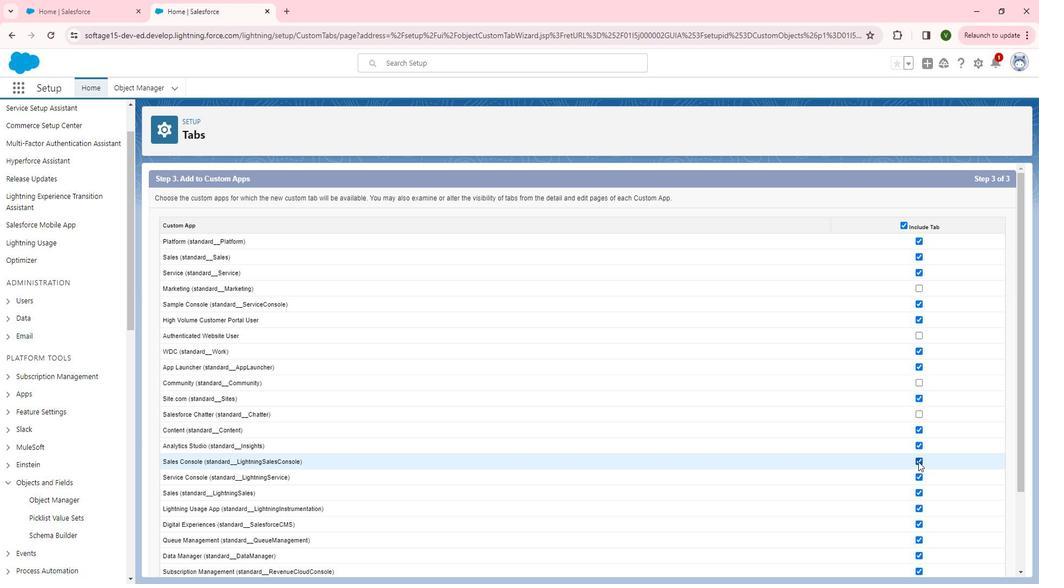 
Action: Mouse moved to (939, 511)
Screenshot: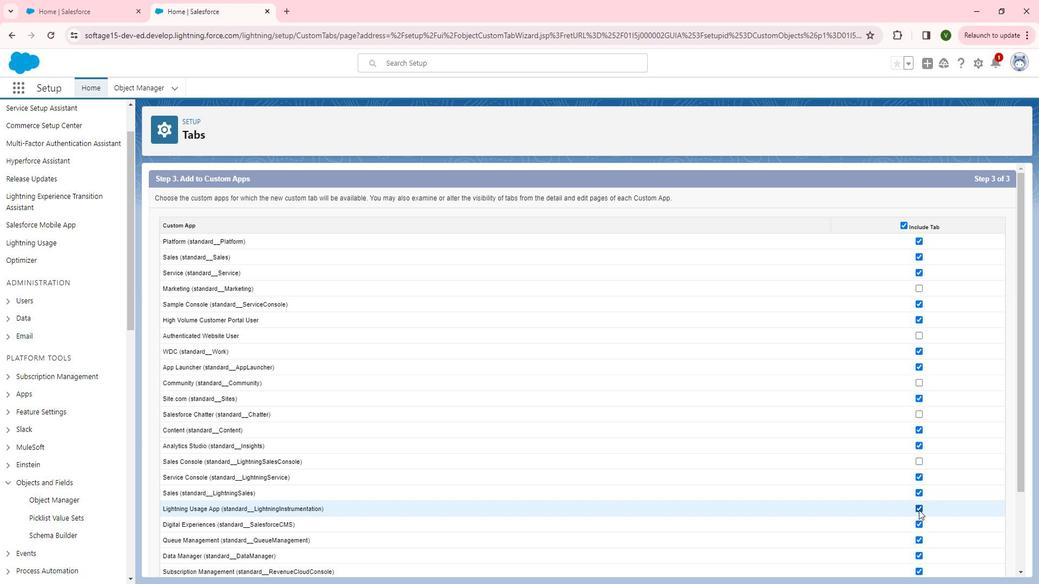 
Action: Mouse pressed left at (939, 511)
Screenshot: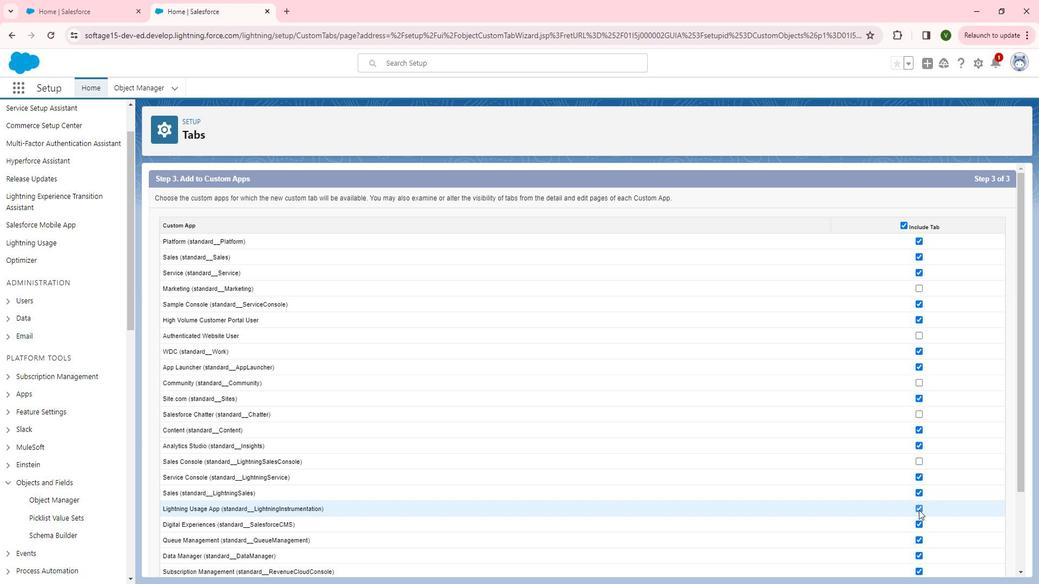 
Action: Mouse moved to (939, 510)
Screenshot: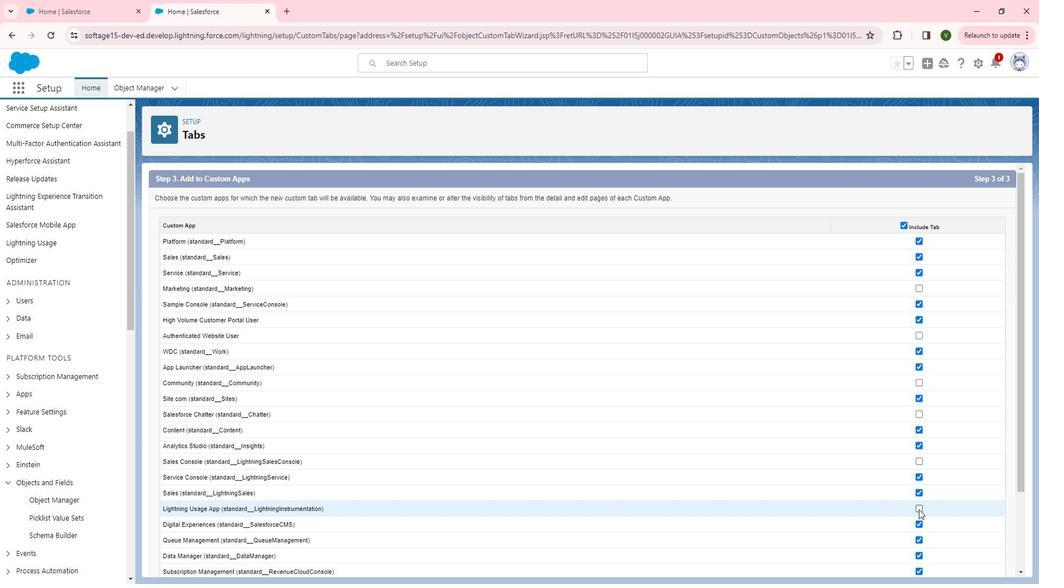 
Action: Mouse scrolled (939, 510) with delta (0, 0)
Screenshot: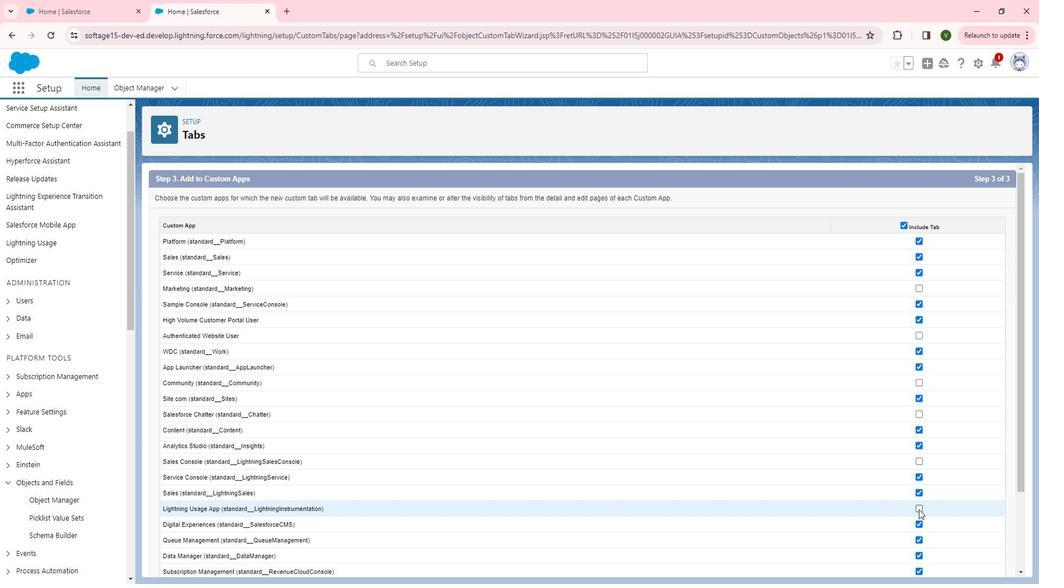 
Action: Mouse scrolled (939, 510) with delta (0, 0)
Screenshot: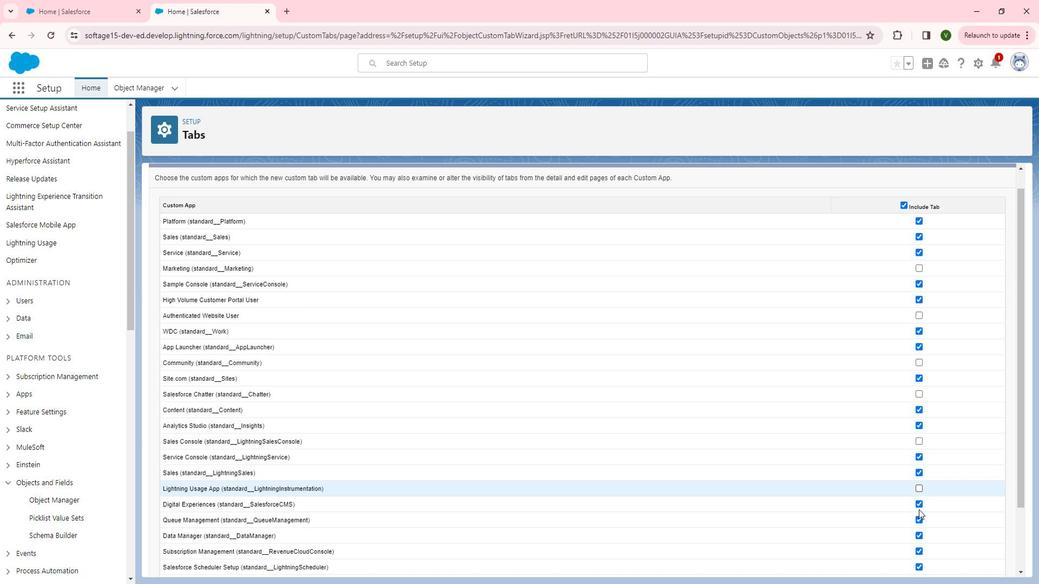 
Action: Mouse moved to (940, 493)
Screenshot: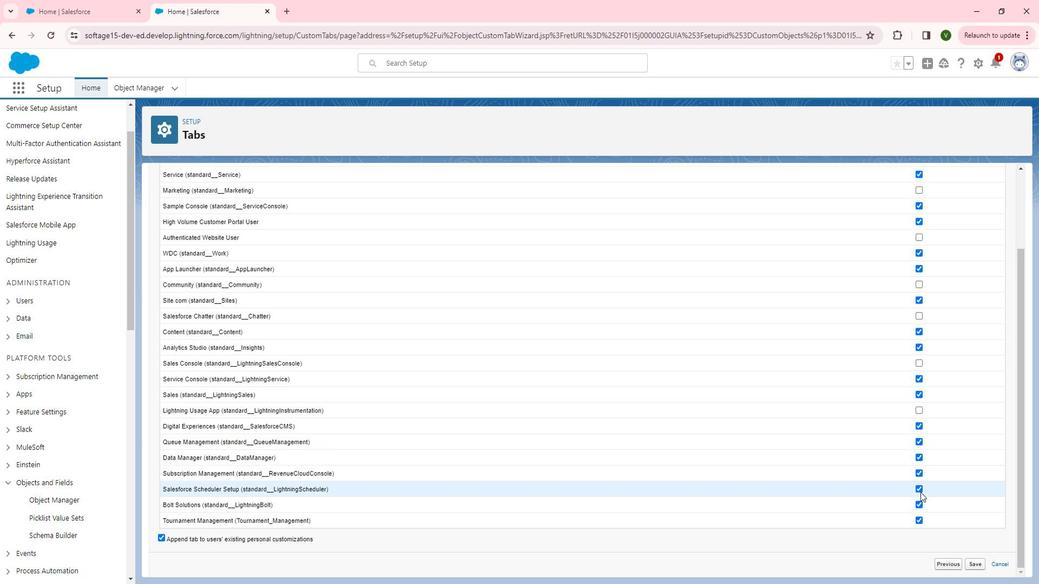 
Action: Mouse pressed left at (940, 493)
Screenshot: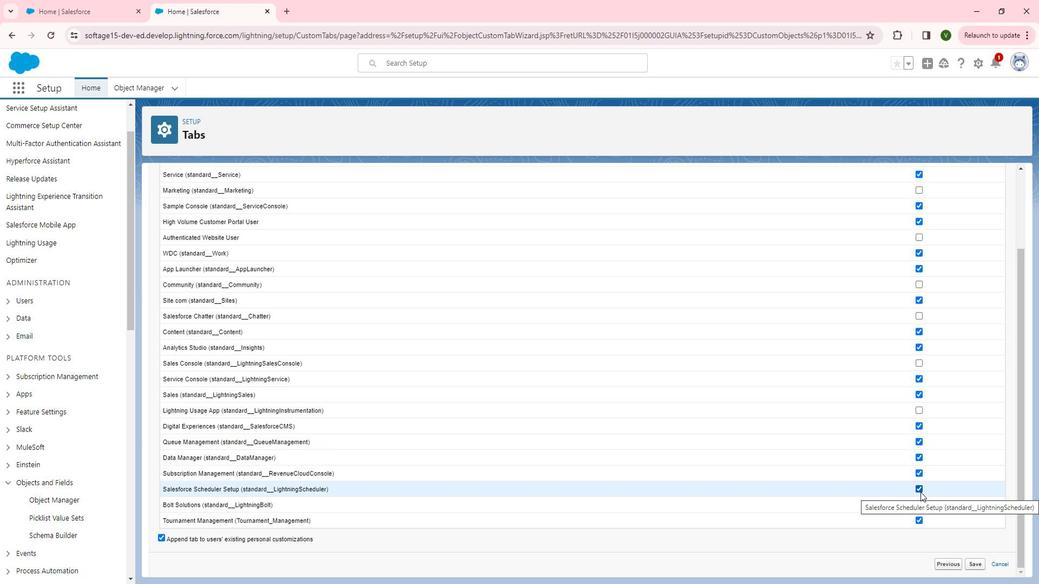 
Action: Mouse moved to (937, 504)
Screenshot: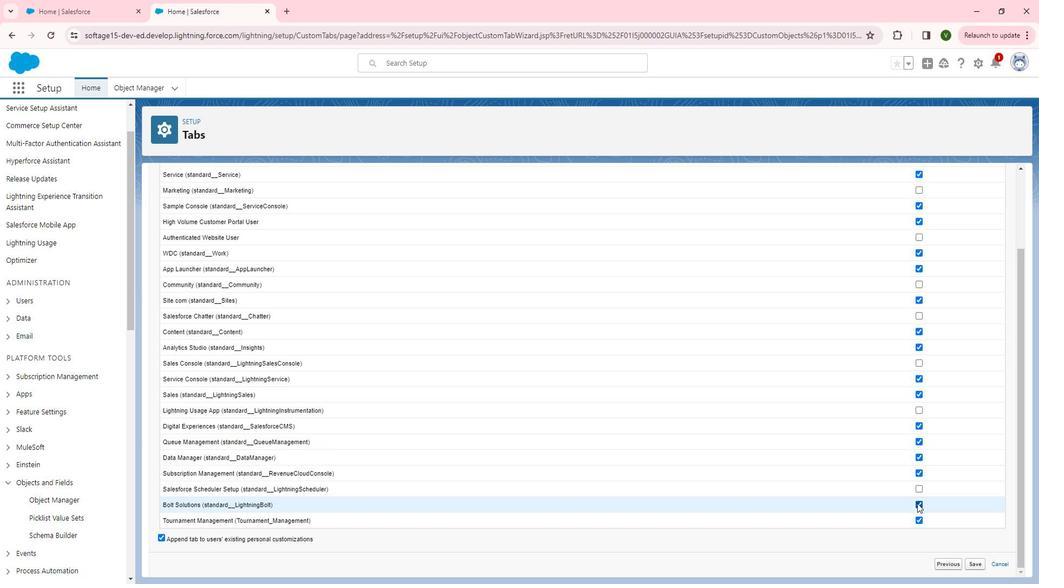 
Action: Mouse pressed left at (937, 504)
Screenshot: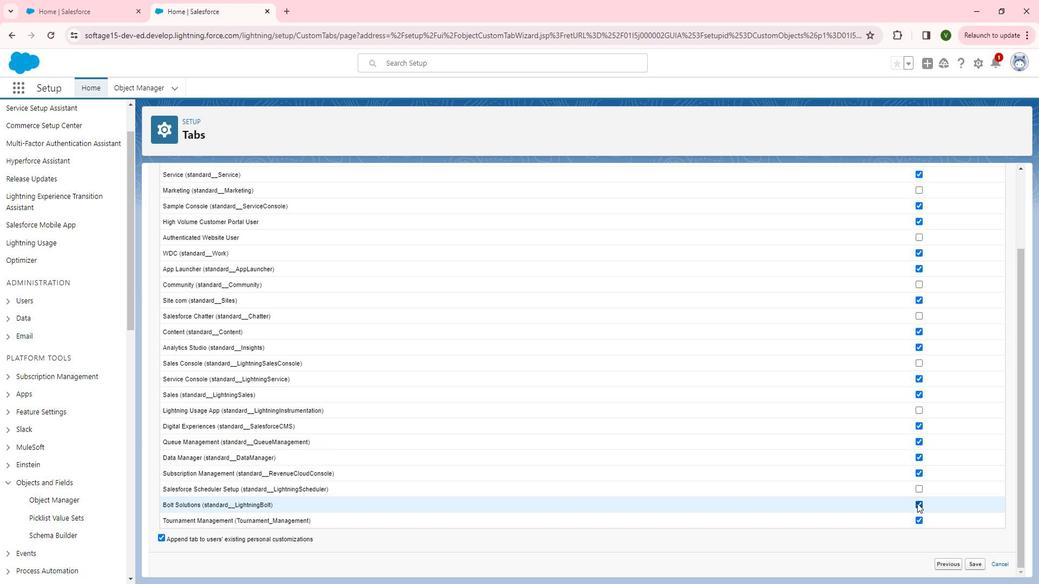 
Action: Mouse moved to (992, 559)
Screenshot: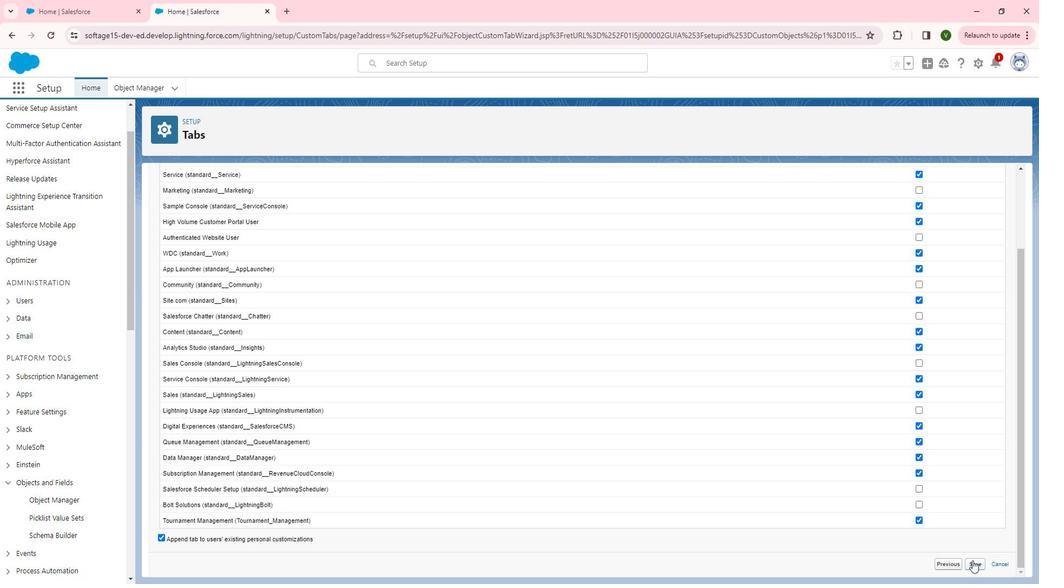 
Action: Mouse pressed left at (992, 559)
Screenshot: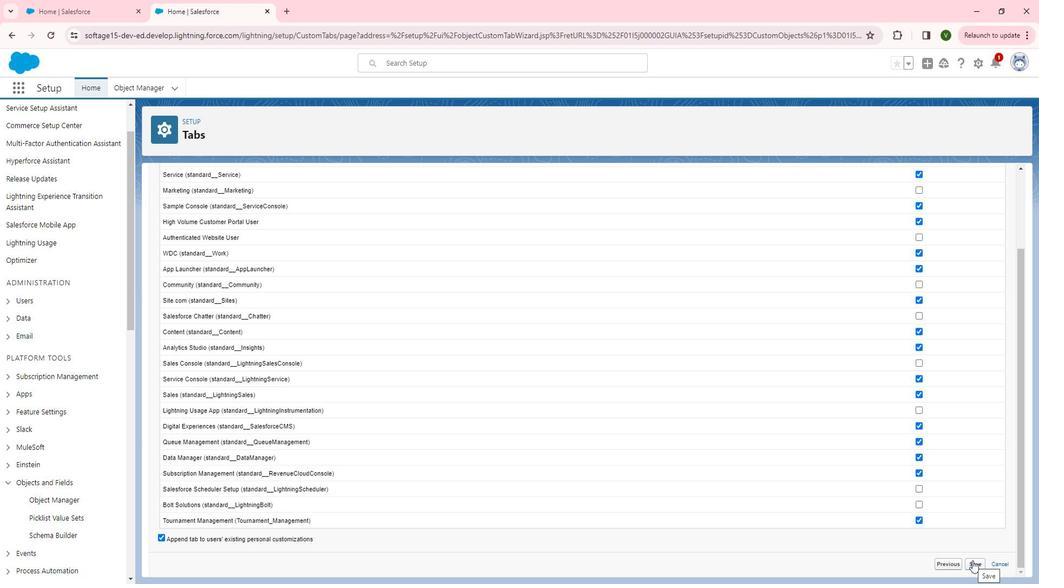 
Action: Mouse moved to (89, 212)
Screenshot: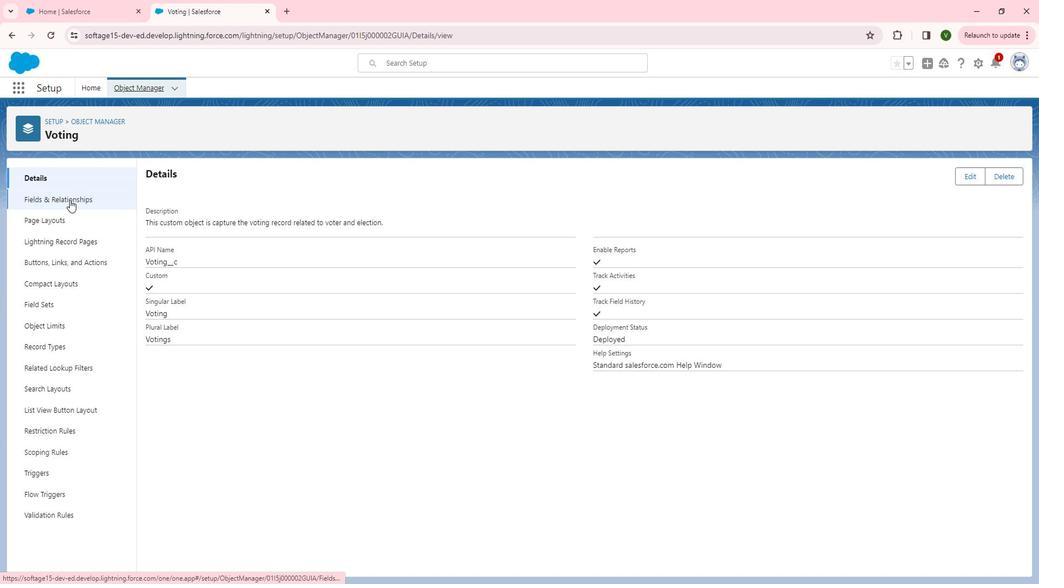 
Action: Mouse pressed left at (89, 212)
Screenshot: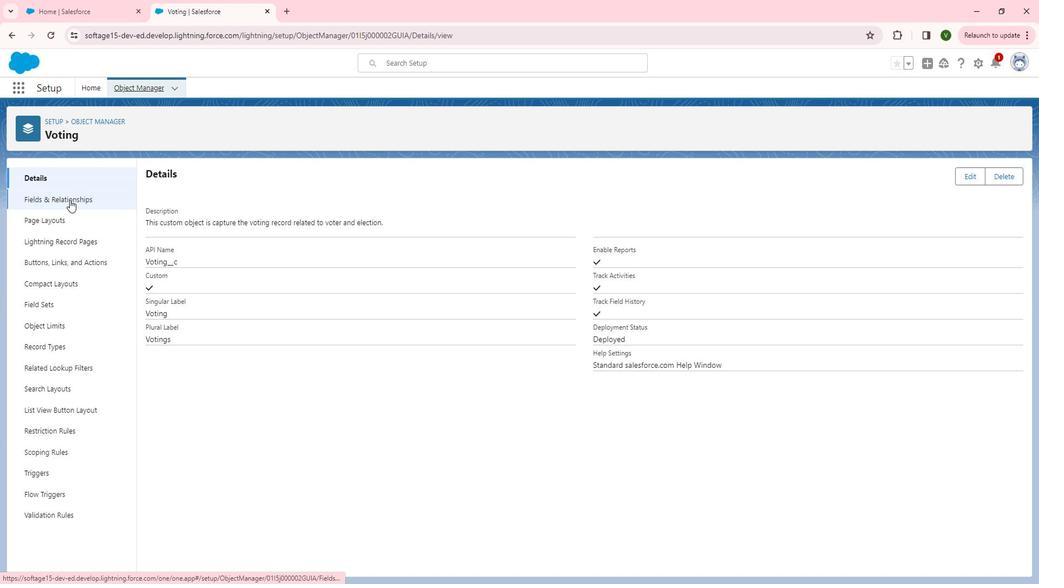 
Action: Mouse moved to (811, 192)
Screenshot: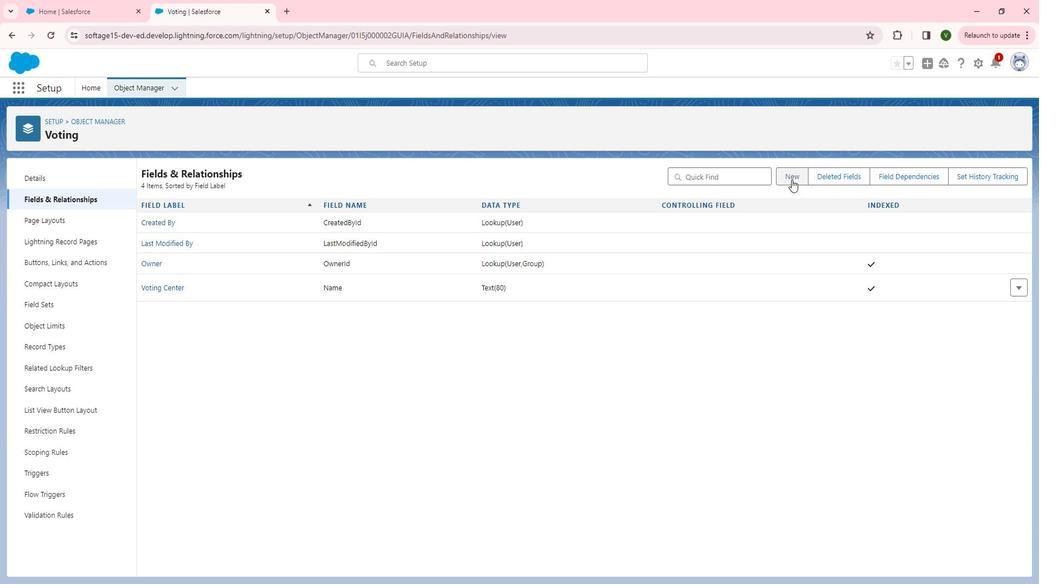 
Action: Mouse pressed left at (811, 192)
Screenshot: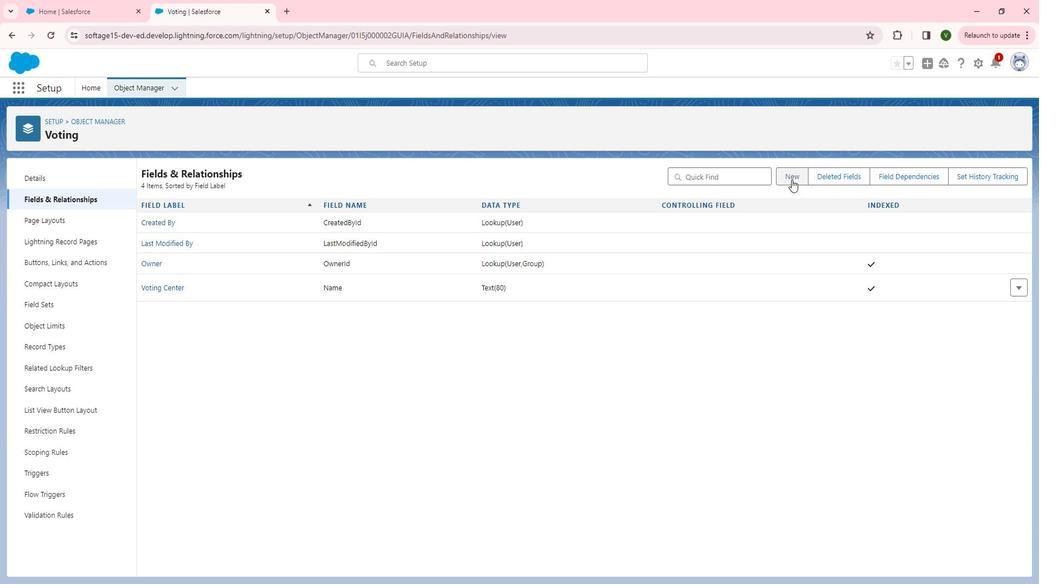 
Action: Mouse moved to (175, 382)
Screenshot: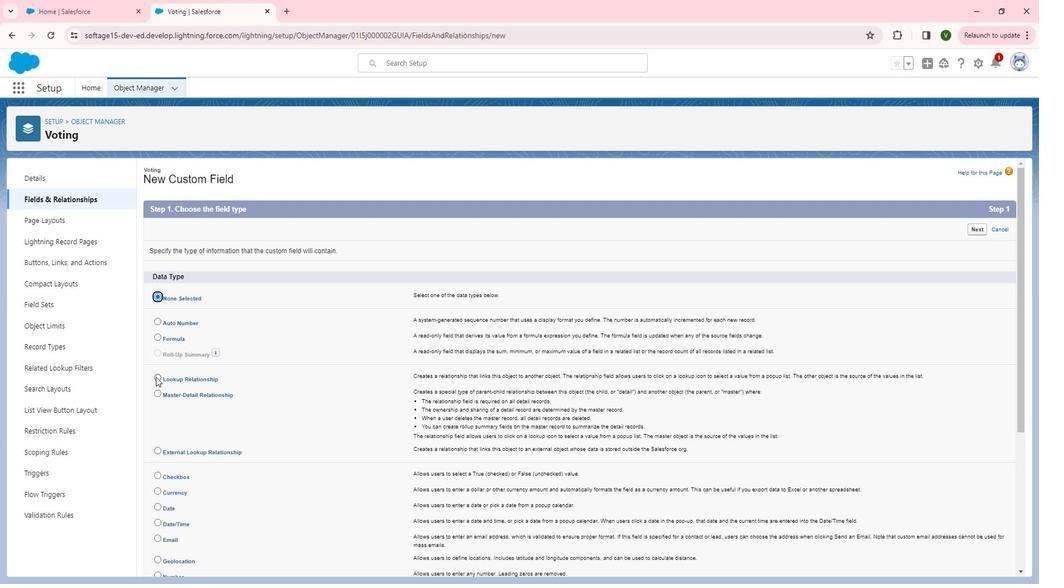 
Action: Mouse pressed left at (175, 382)
Screenshot: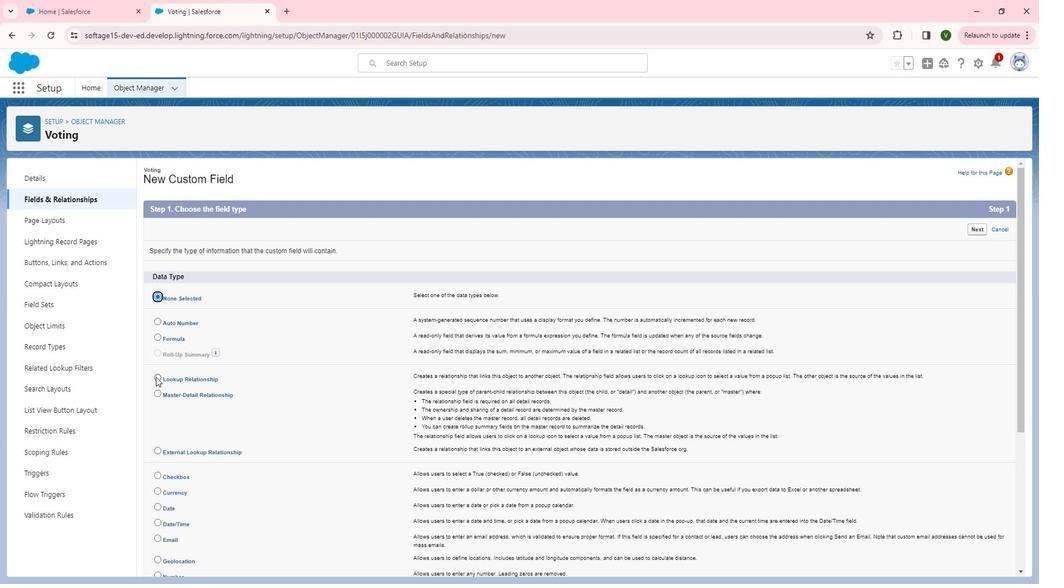 
Action: Mouse moved to (997, 244)
Screenshot: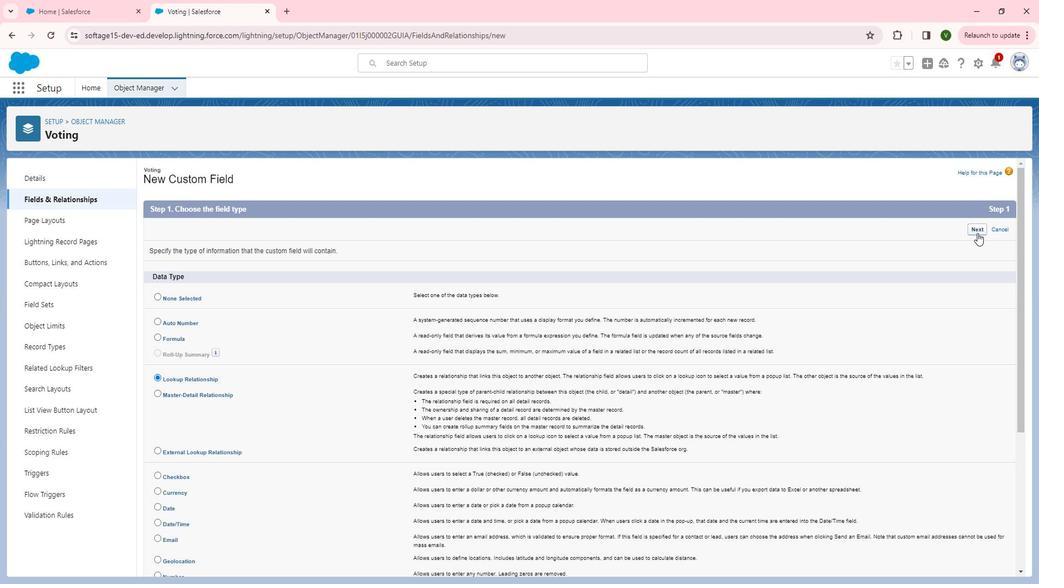 
Action: Mouse pressed left at (997, 244)
Screenshot: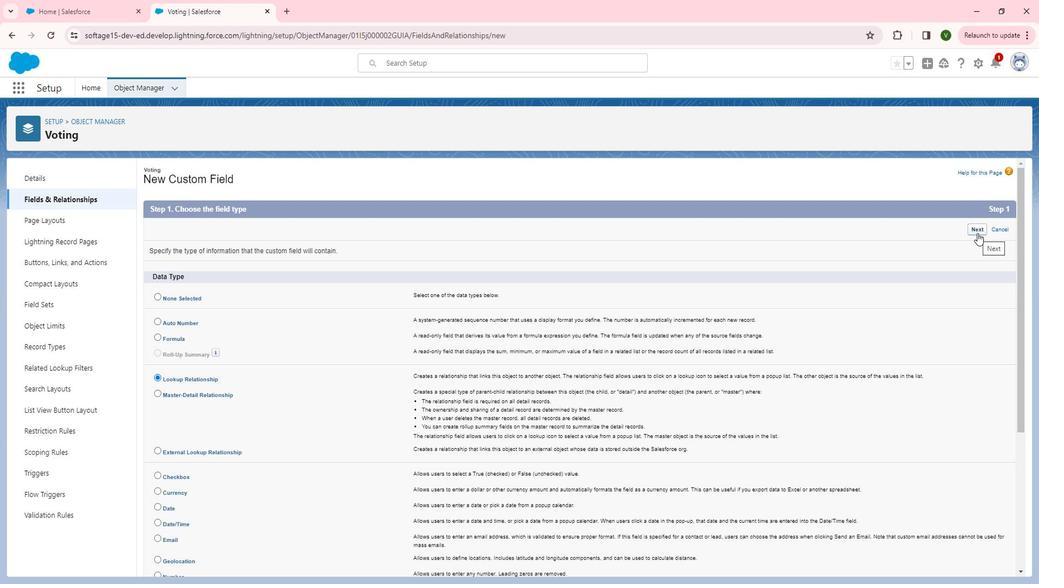 
Action: Mouse moved to (464, 285)
Screenshot: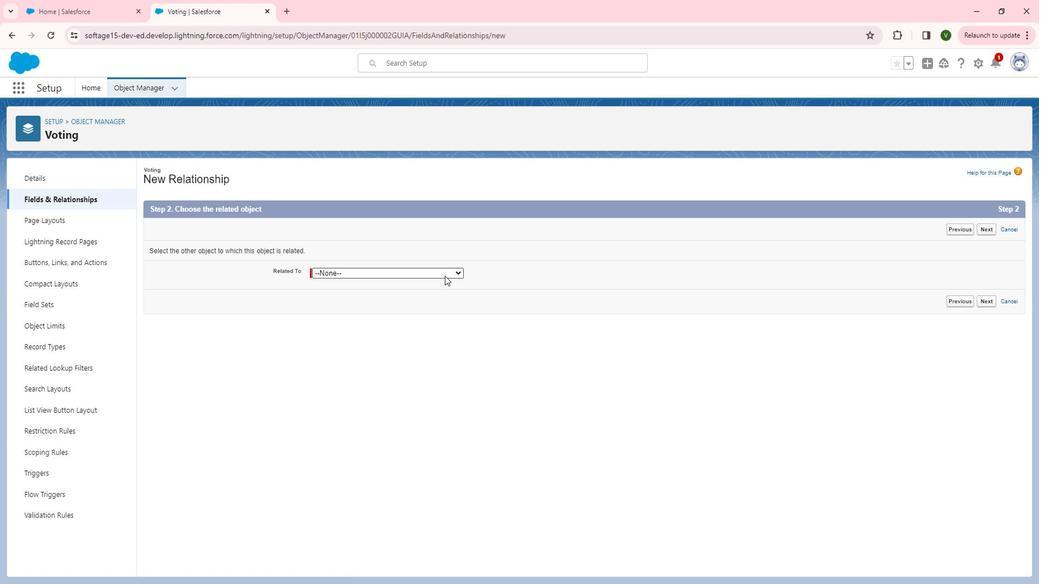 
Action: Mouse pressed left at (464, 285)
Screenshot: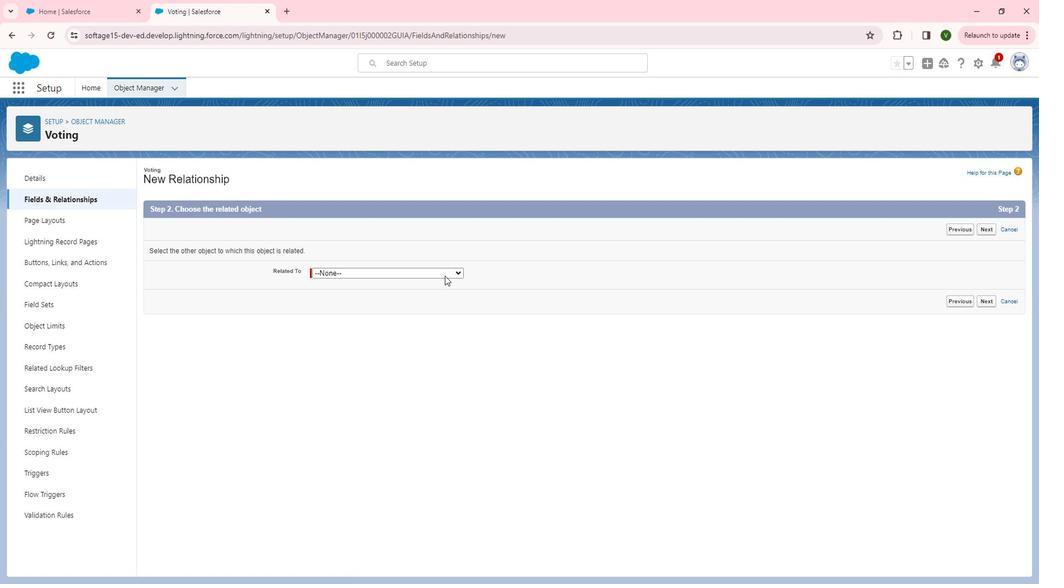 
Action: Mouse moved to (398, 444)
Screenshot: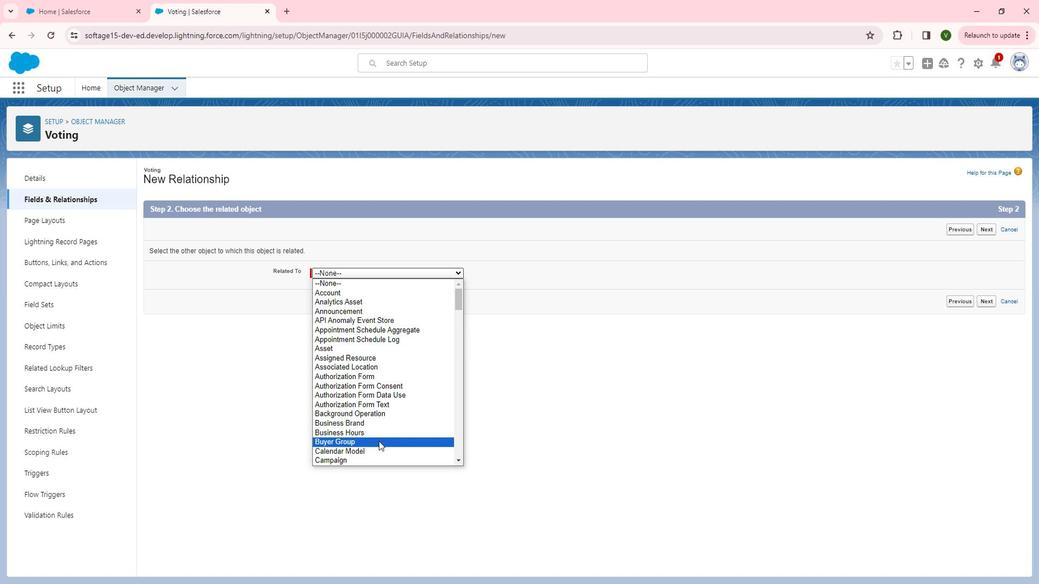 
Action: Mouse scrolled (398, 444) with delta (0, 0)
Screenshot: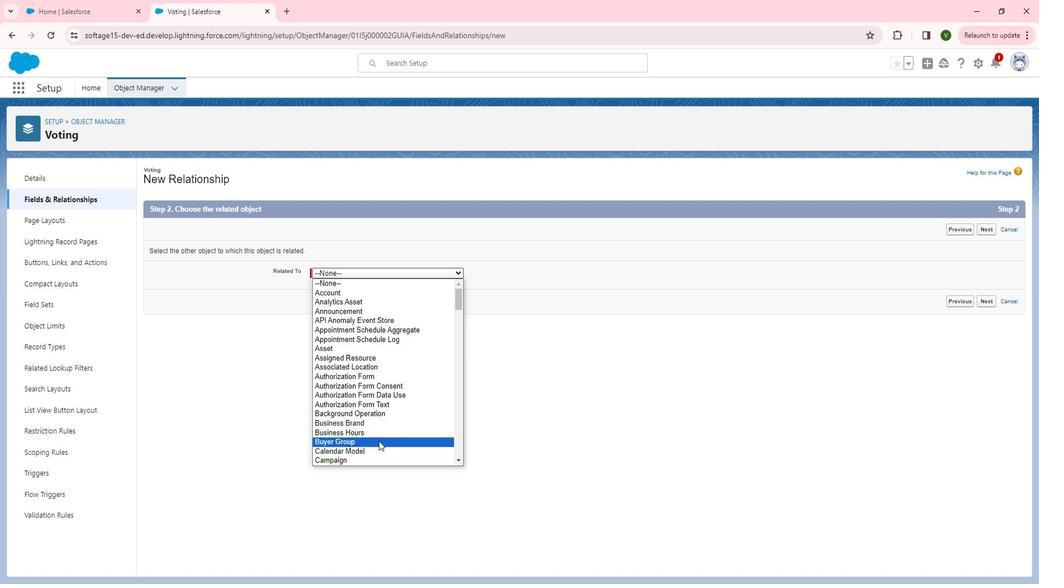 
Action: Mouse scrolled (398, 444) with delta (0, 0)
Screenshot: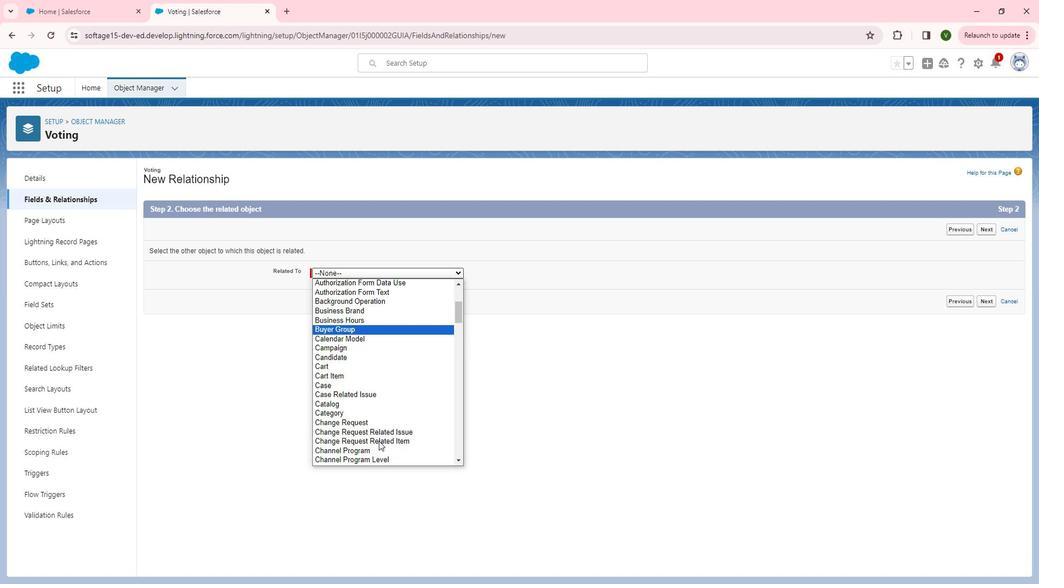 
Action: Mouse scrolled (398, 444) with delta (0, 0)
Screenshot: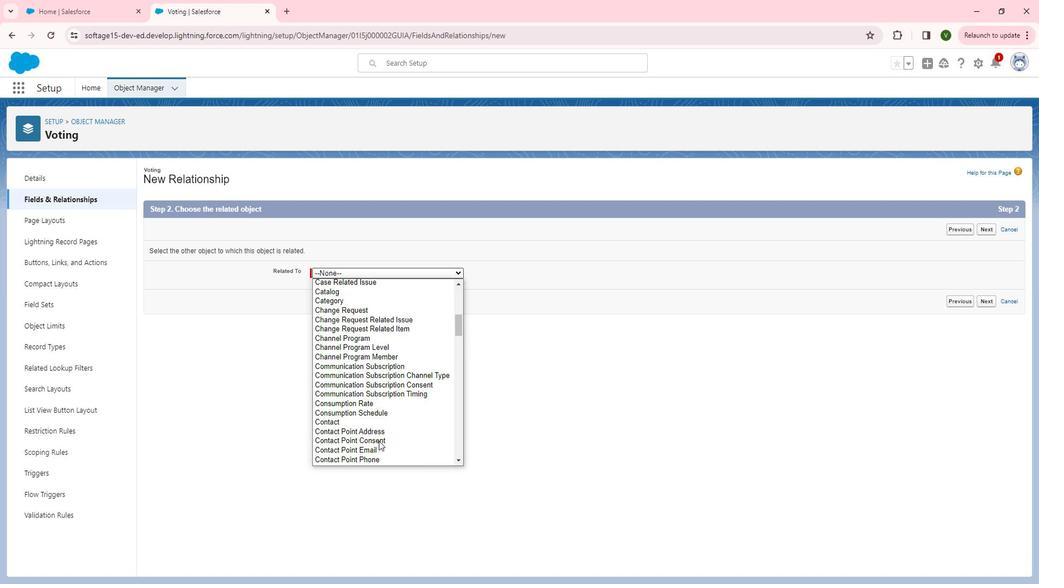 
Action: Mouse scrolled (398, 444) with delta (0, 0)
Screenshot: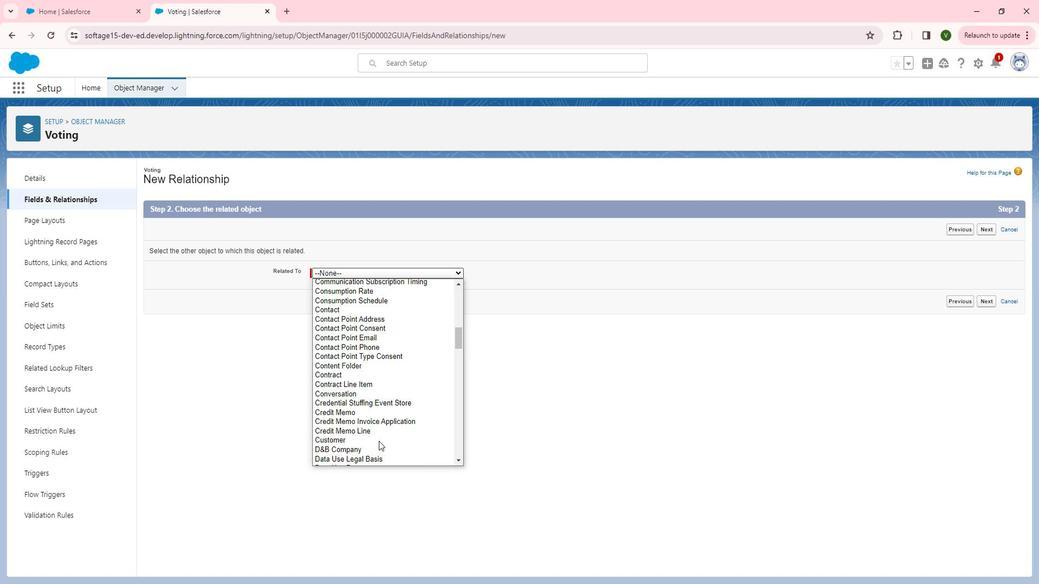 
Action: Mouse scrolled (398, 444) with delta (0, 0)
Screenshot: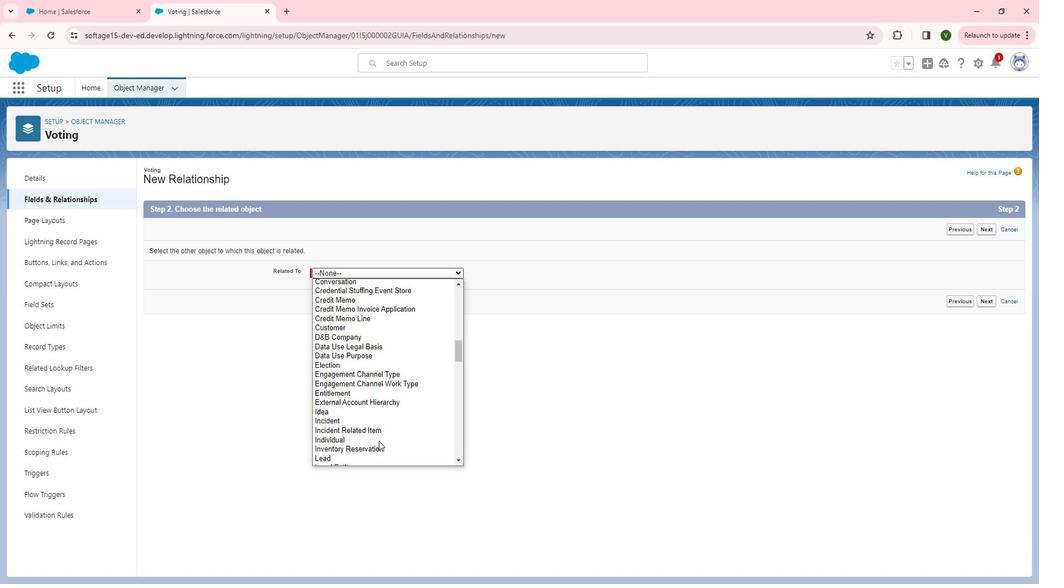 
Action: Mouse scrolled (398, 444) with delta (0, 0)
Screenshot: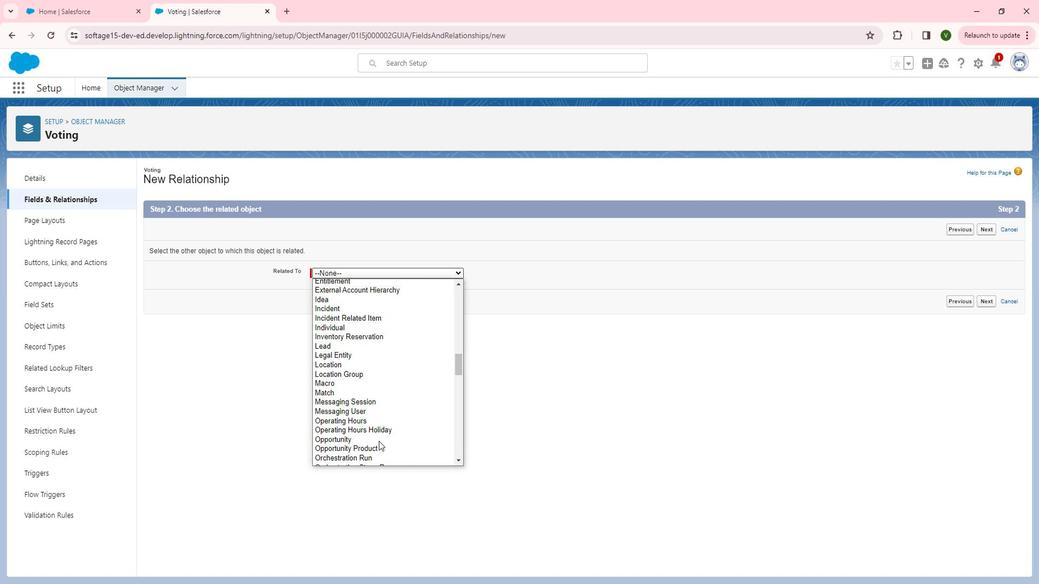
Action: Mouse scrolled (398, 444) with delta (0, 0)
Screenshot: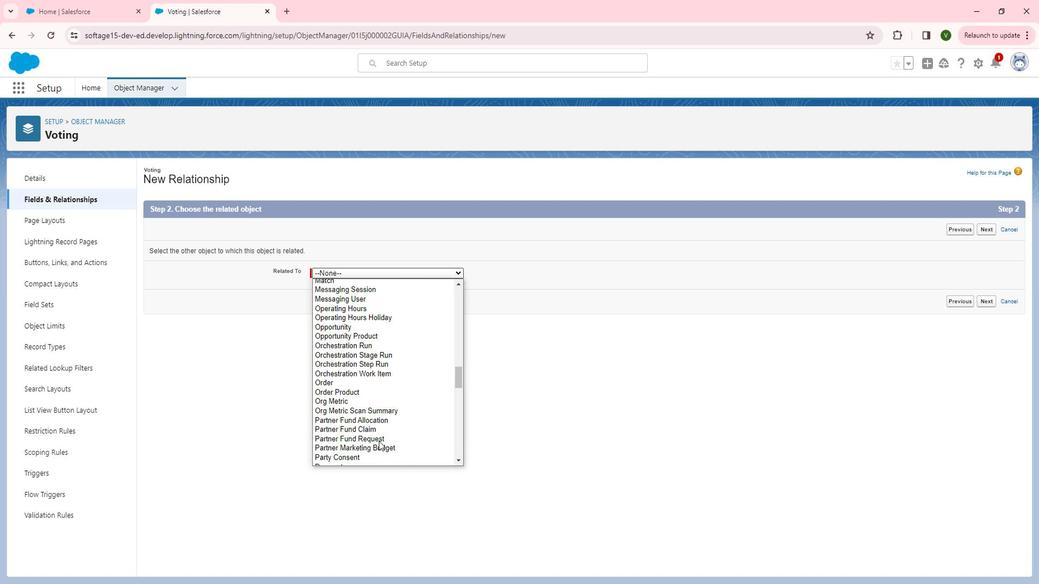 
Action: Mouse scrolled (398, 444) with delta (0, 0)
Screenshot: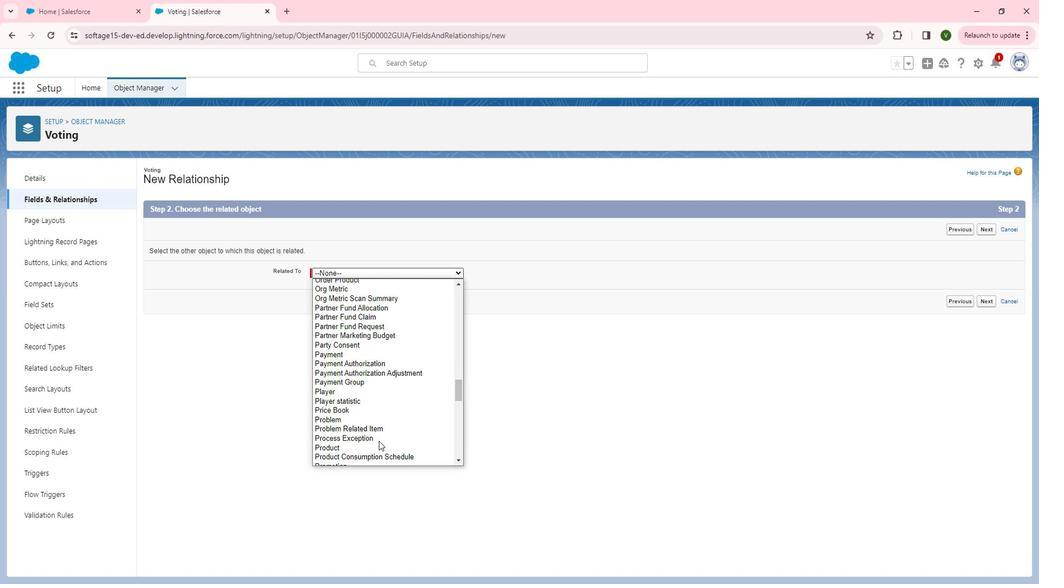 
Action: Mouse scrolled (398, 444) with delta (0, 0)
Screenshot: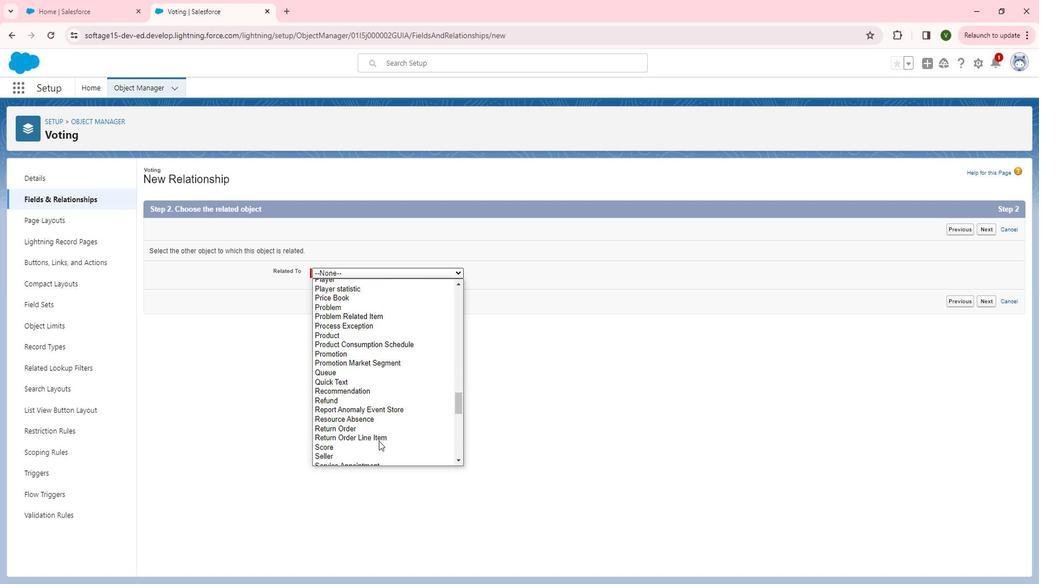 
Action: Mouse scrolled (398, 444) with delta (0, 0)
Screenshot: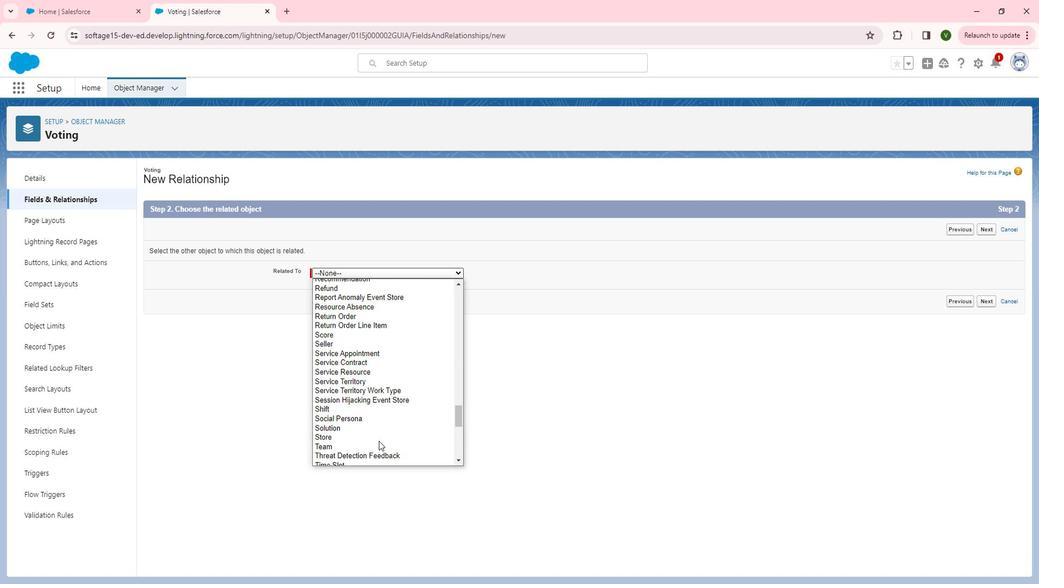 
Action: Mouse moved to (388, 445)
Screenshot: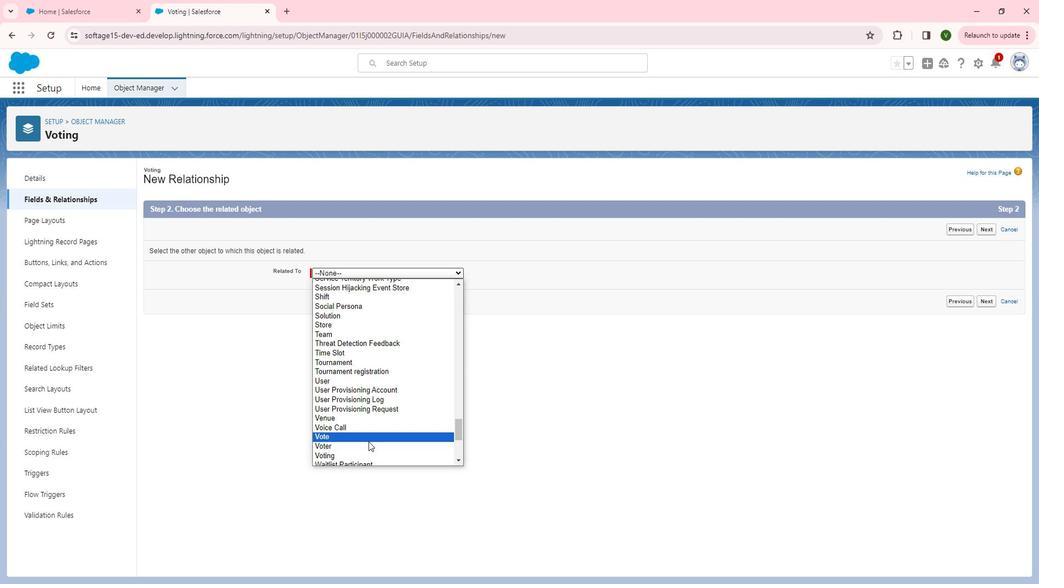 
Action: Mouse pressed left at (388, 445)
Screenshot: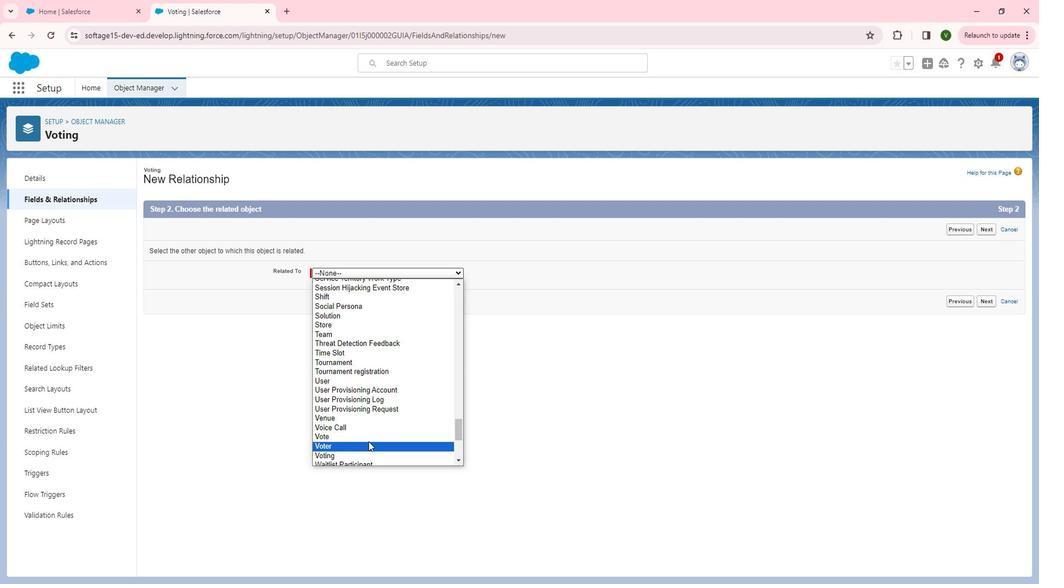 
Action: Mouse moved to (1010, 240)
Screenshot: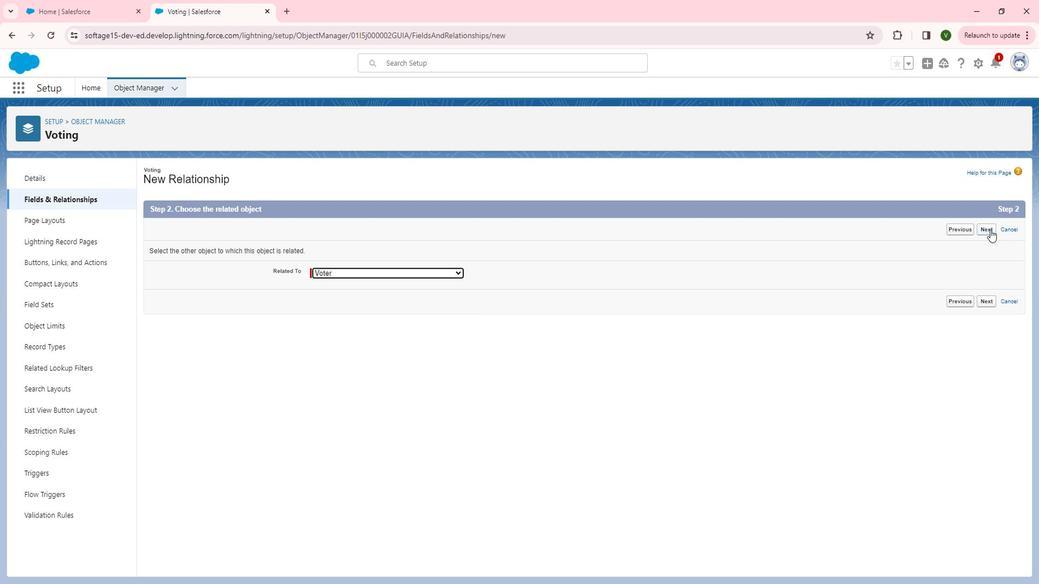 
Action: Mouse pressed left at (1010, 240)
Screenshot: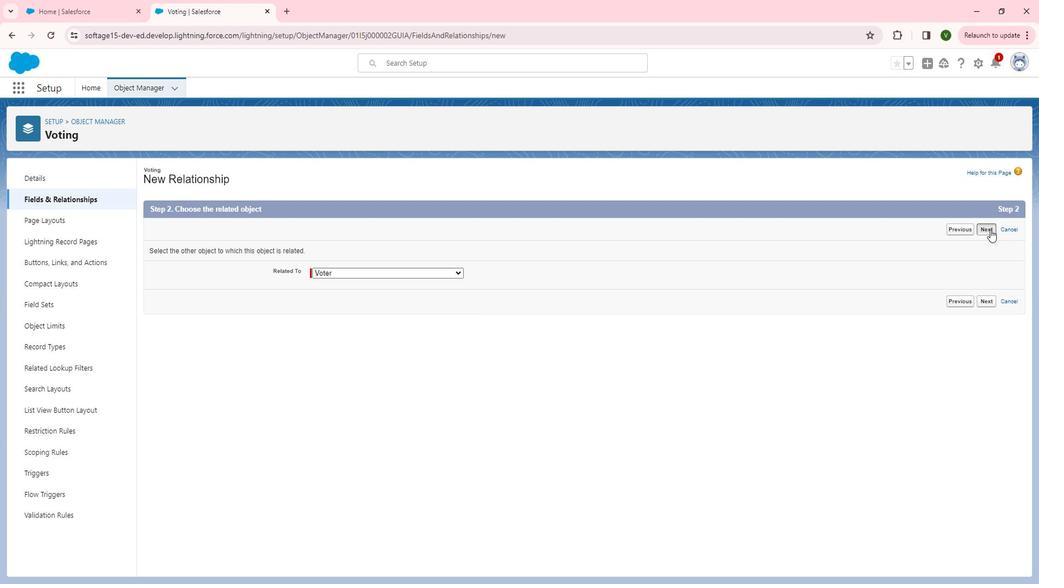 
Action: Mouse moved to (530, 256)
Screenshot: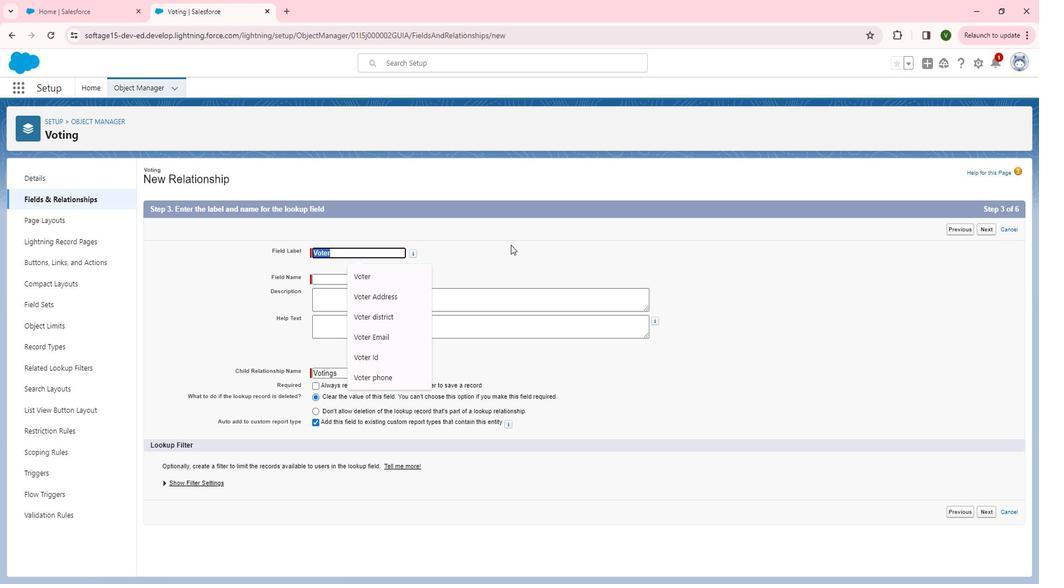 
Action: Mouse pressed left at (530, 256)
Screenshot: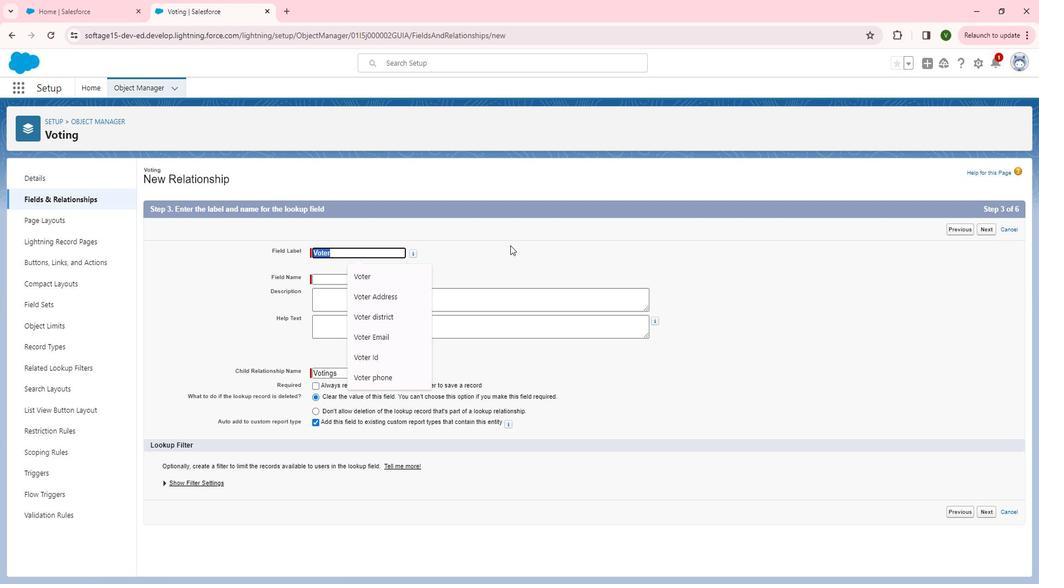 
Action: Mouse moved to (466, 307)
Screenshot: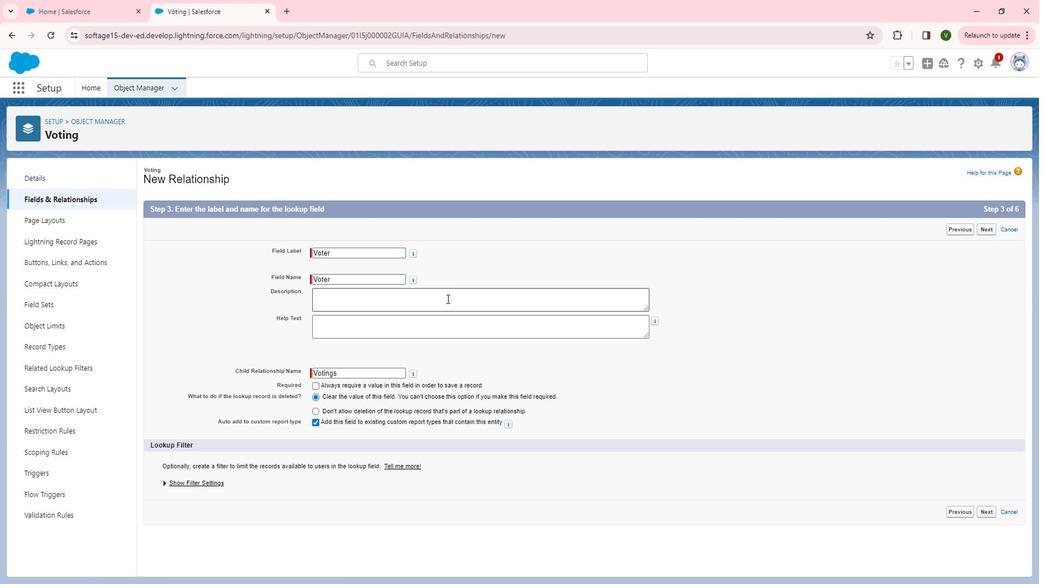 
Action: Mouse pressed left at (466, 307)
Screenshot: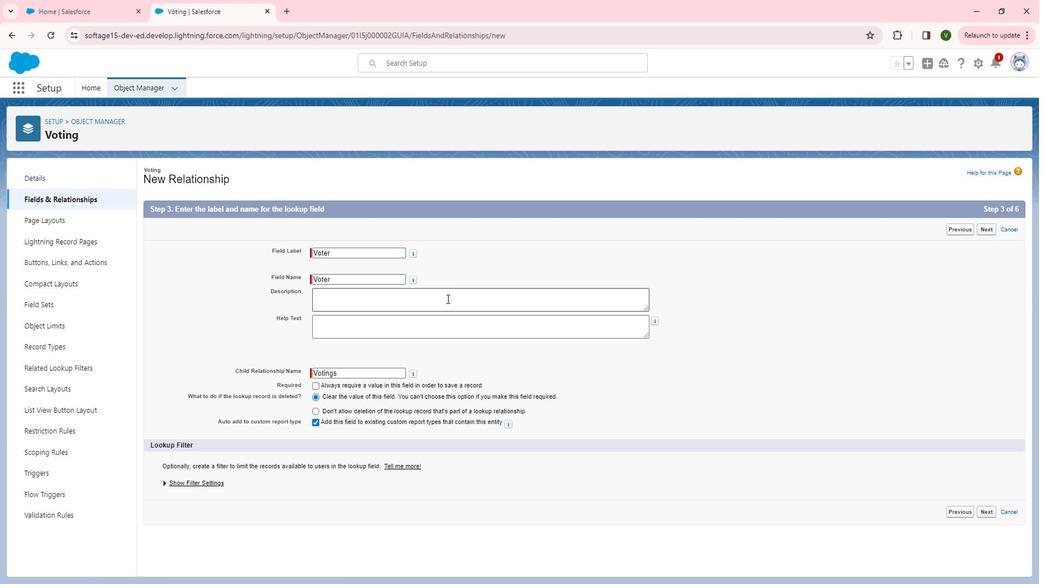 
Action: Key pressed <Key.shift>This<Key.space>custom<Key.space>field<Key.space>is<Key.space>for<Key.space>the<Key.space>represent<Key.space>lookup<Key.space>relatiop<Key.backspace><Key.backspace><Key.backspace><Key.backspace><Key.backspace><Key.backspace><Key.backspace><Key.backspace>relationship<Key.space>between<Key.space><Key.shift>Voter<Key.space>and<Key.space><Key.shift>Voting<Key.space>for<Key.space>election<Key.space>community<Key.space>security
Screenshot: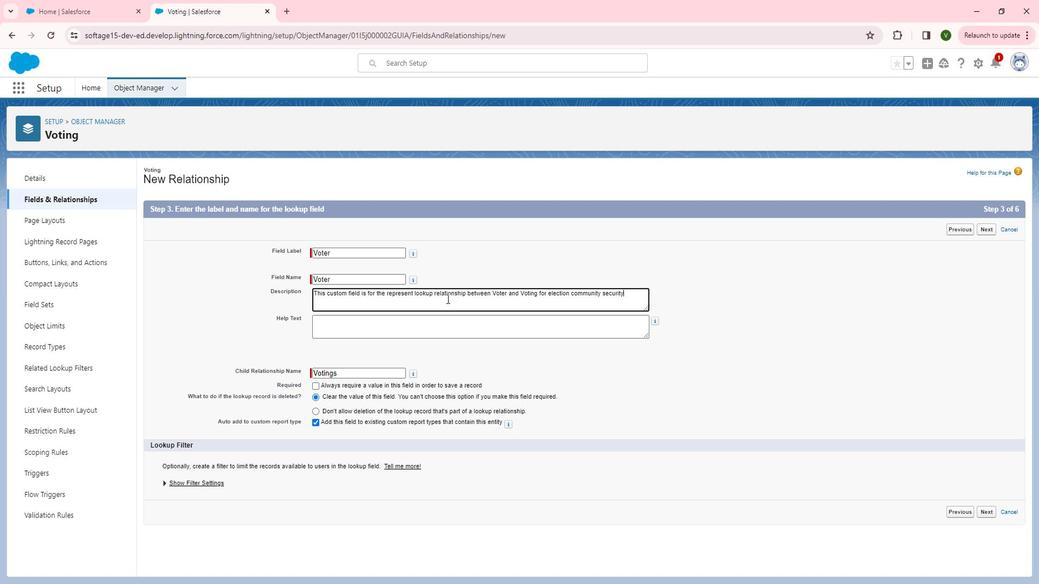 
Action: Mouse moved to (447, 330)
Screenshot: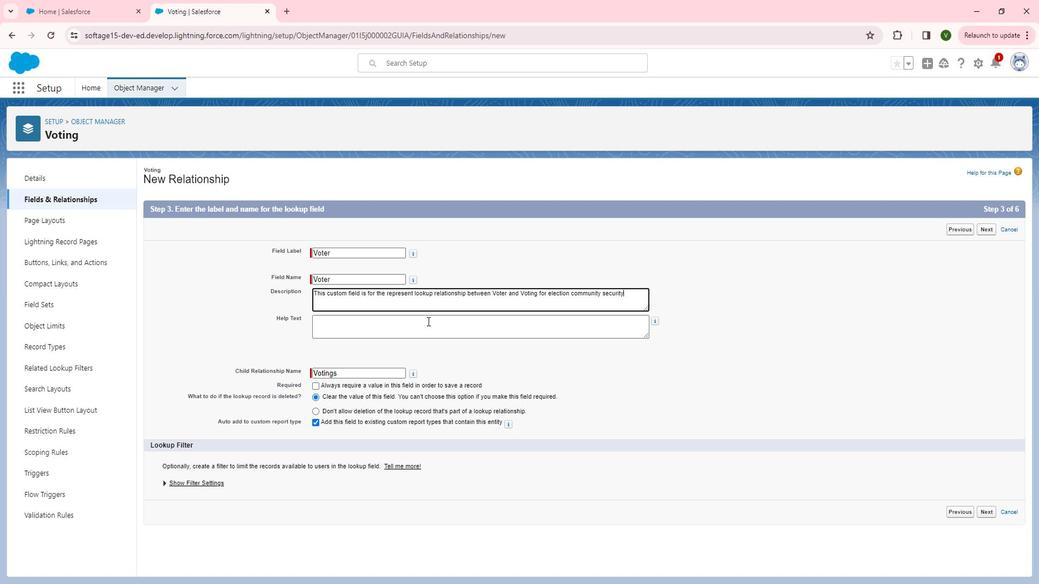 
Action: Mouse pressed left at (447, 330)
Screenshot: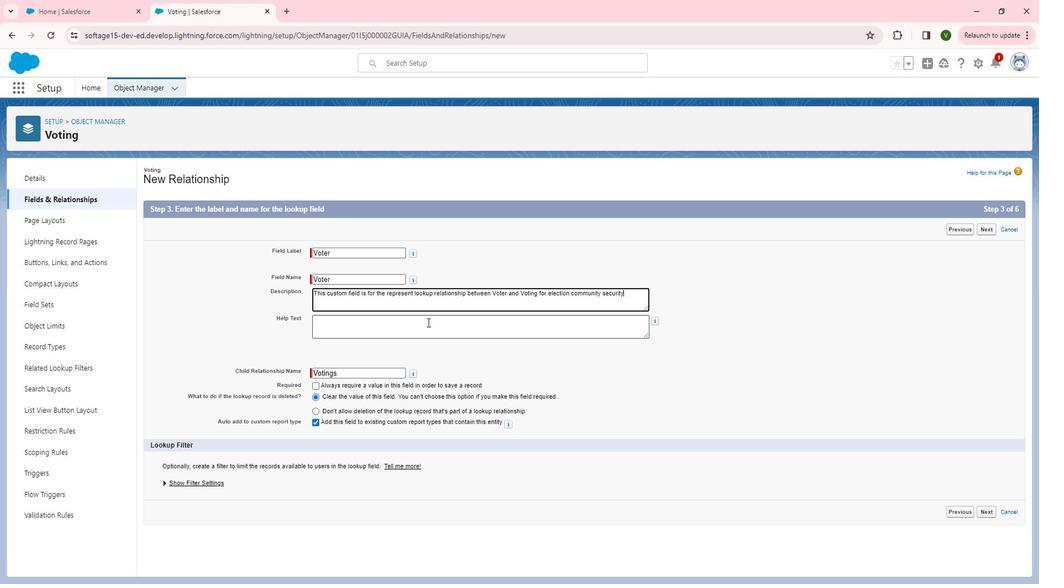 
Action: Key pressed <Key.shift>Select<Key.space>voting<Key.space>chenter<Key.backspace><Key.backspace><Key.backspace><Key.backspace><Key.backspace><Key.backspace>enter<Key.space>for<Key.space>voters
Screenshot: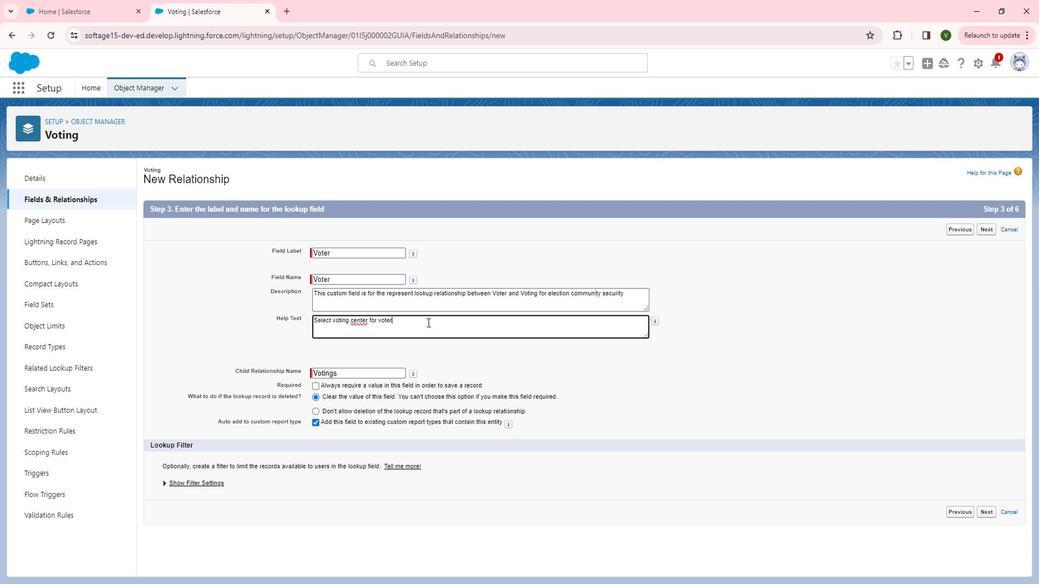 
Action: Mouse moved to (529, 367)
Screenshot: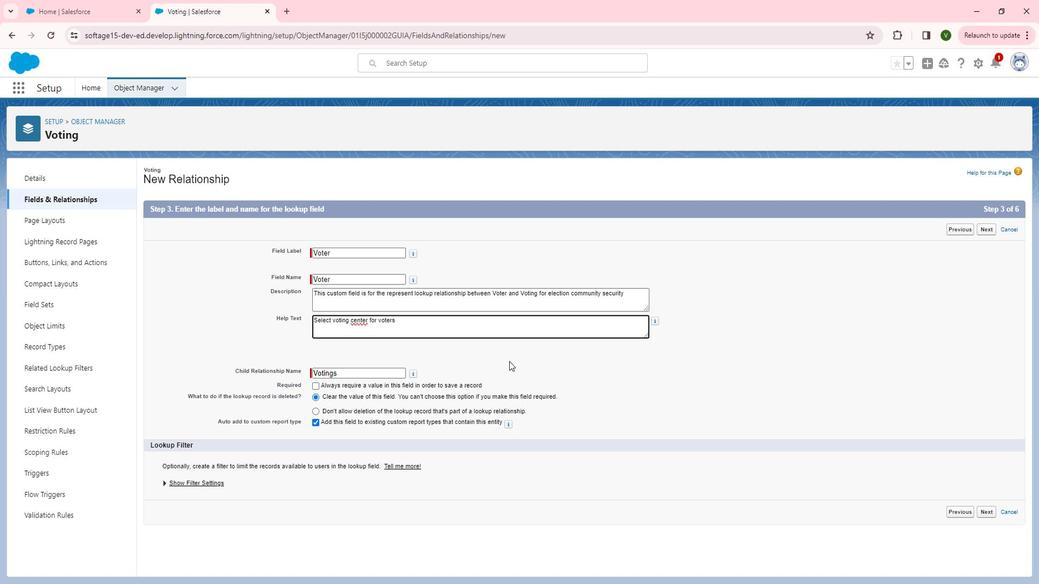 
Action: Mouse pressed left at (529, 367)
Screenshot: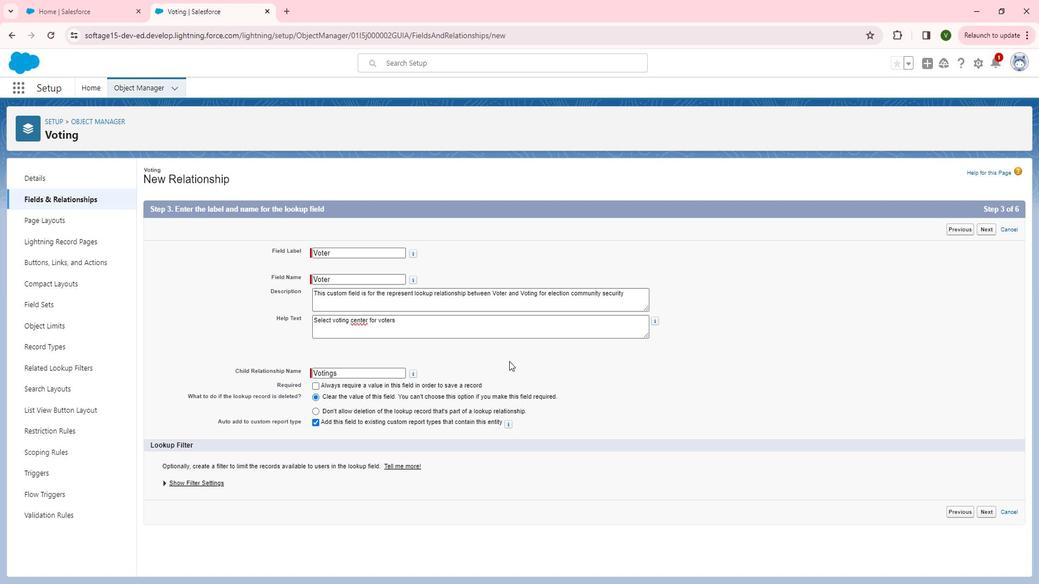 
Action: Mouse moved to (1008, 507)
Screenshot: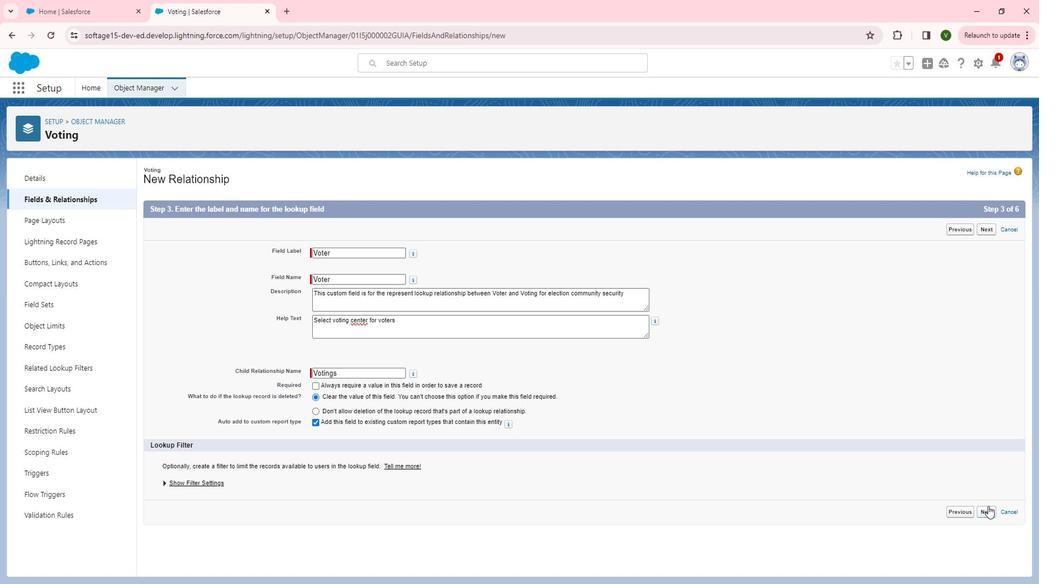 
Action: Mouse pressed left at (1008, 507)
Screenshot: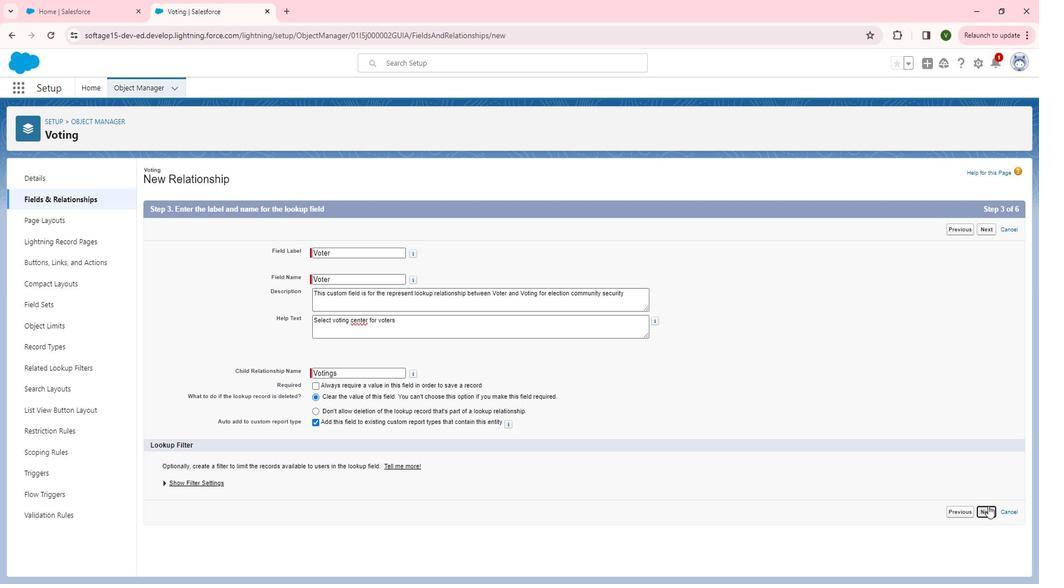 
Action: Mouse moved to (846, 426)
Screenshot: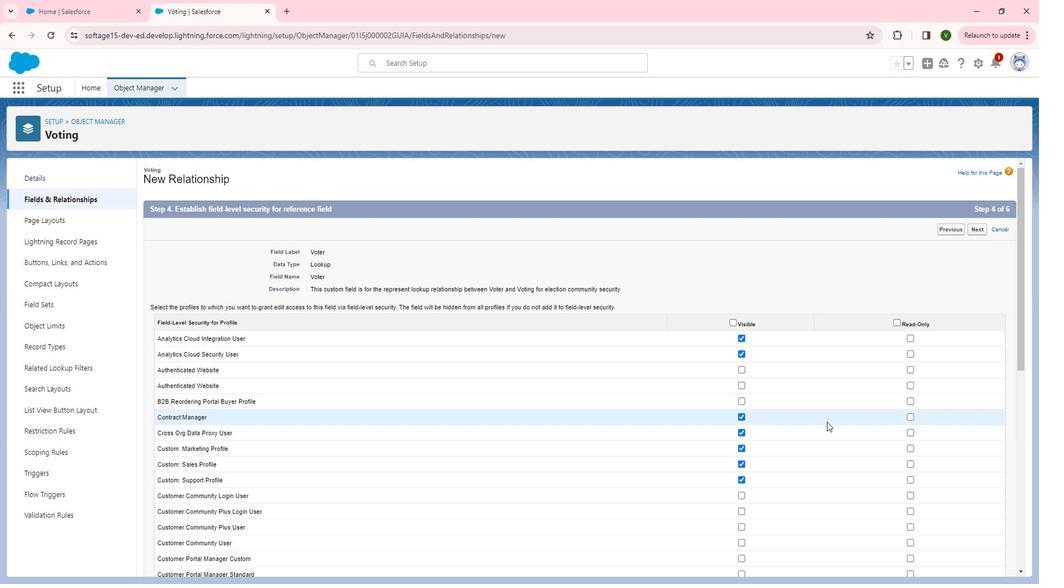 
Action: Mouse scrolled (846, 425) with delta (0, 0)
Screenshot: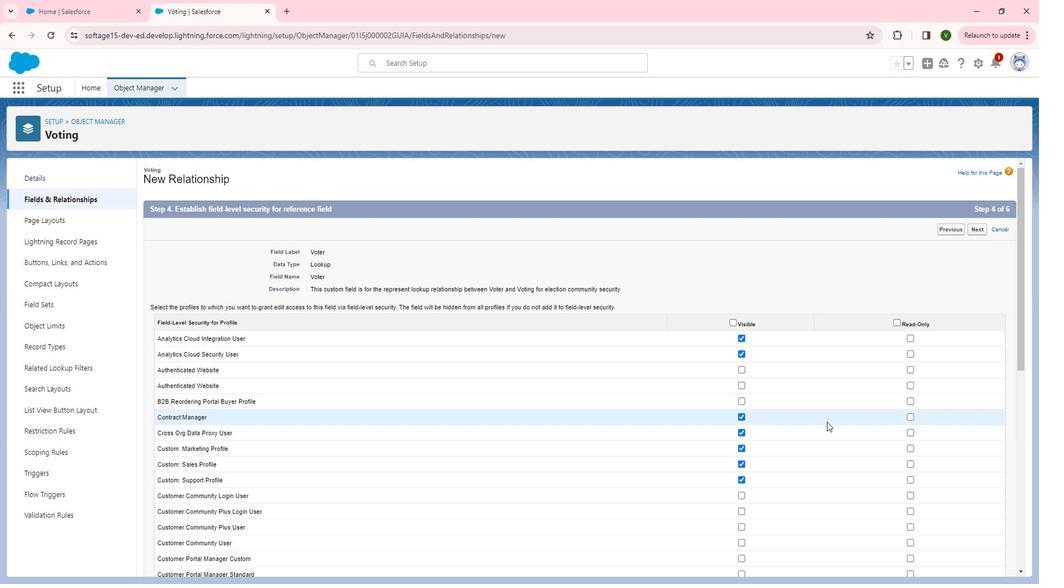 
Action: Mouse scrolled (846, 425) with delta (0, 0)
Screenshot: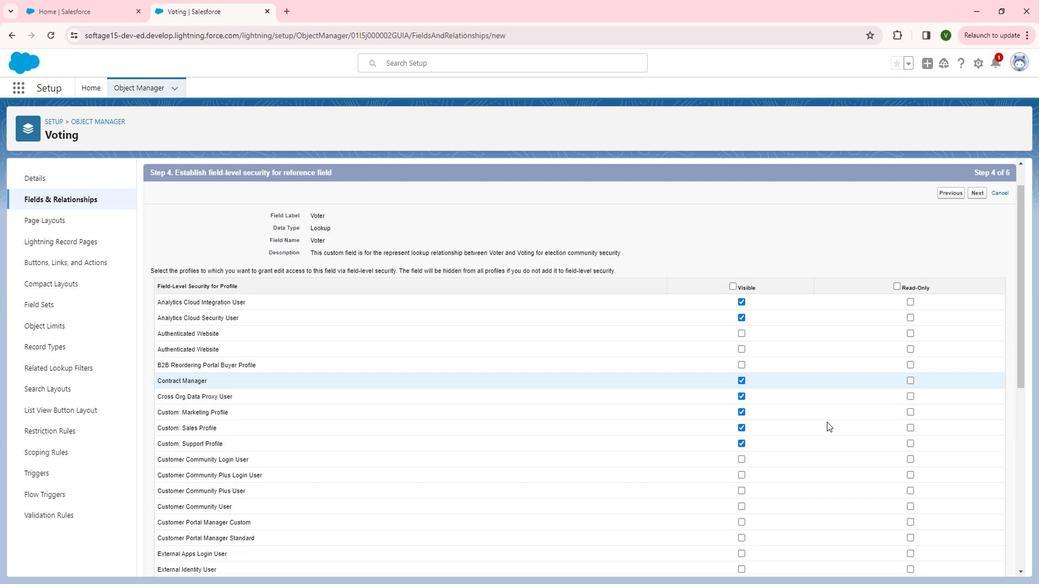 
Action: Mouse moved to (852, 422)
Screenshot: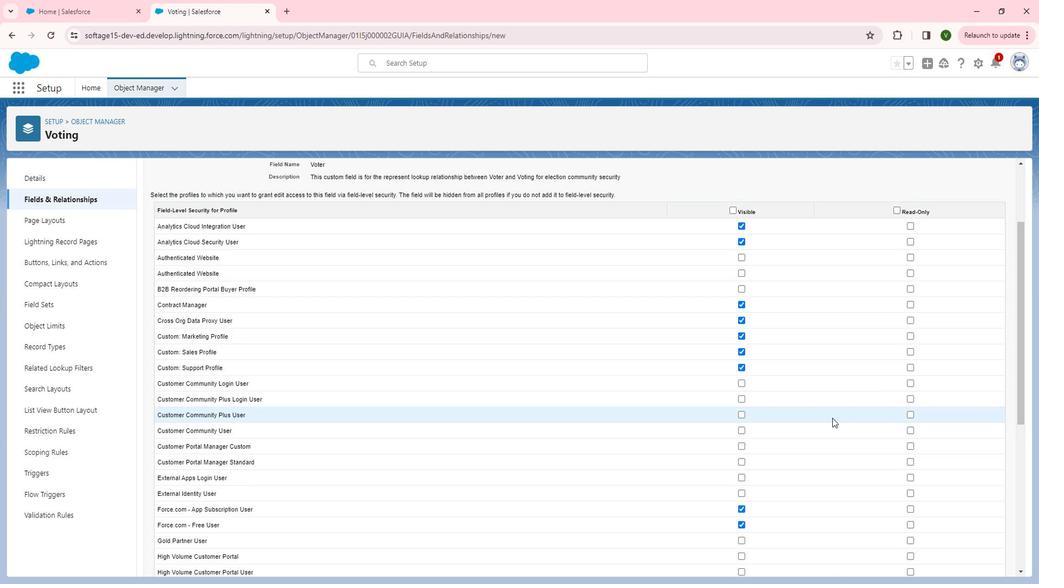 
Action: Mouse scrolled (852, 421) with delta (0, 0)
Screenshot: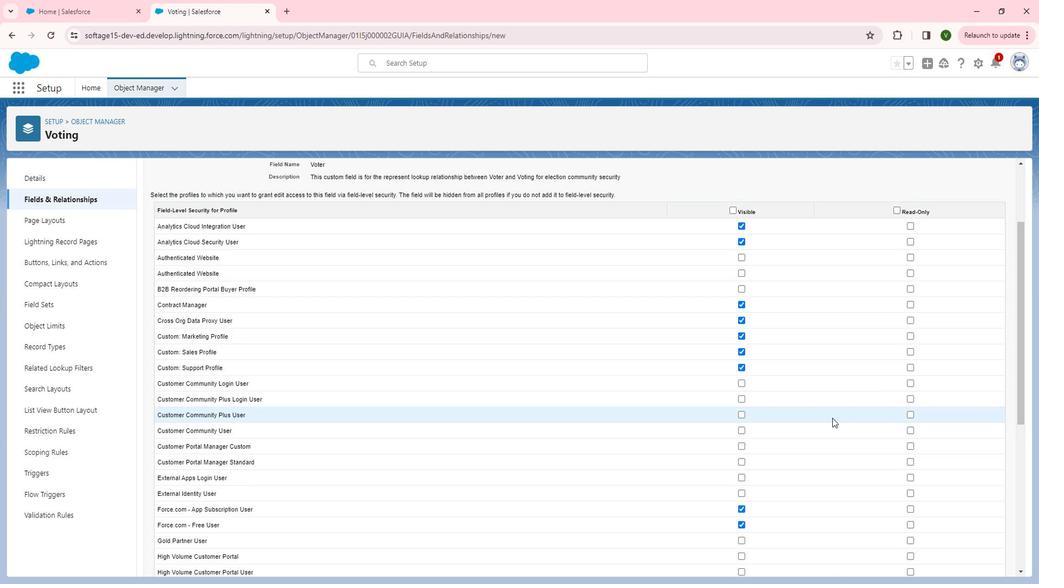 
Action: Mouse scrolled (852, 421) with delta (0, 0)
Screenshot: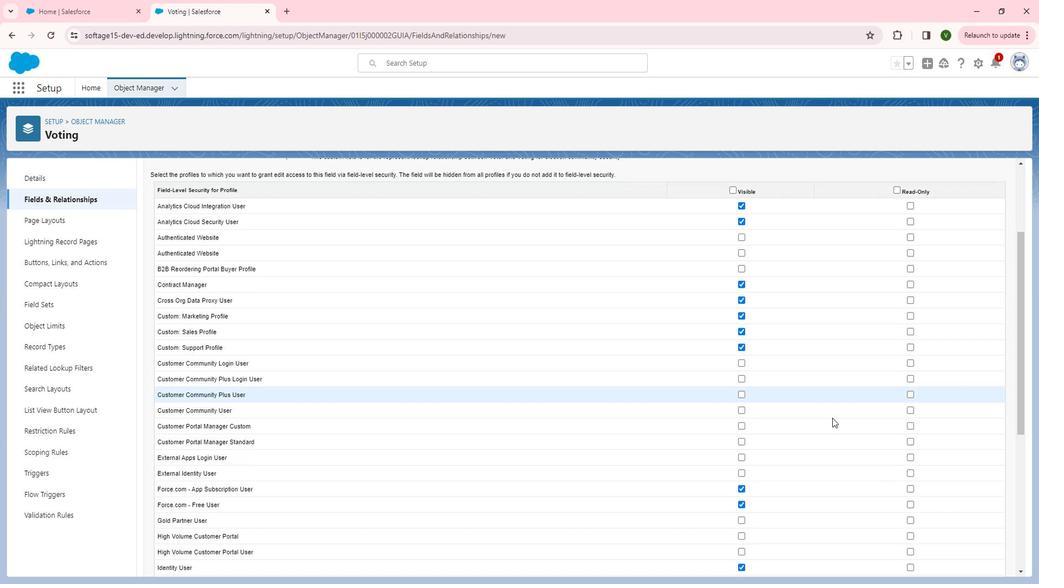
Action: Mouse moved to (778, 400)
Screenshot: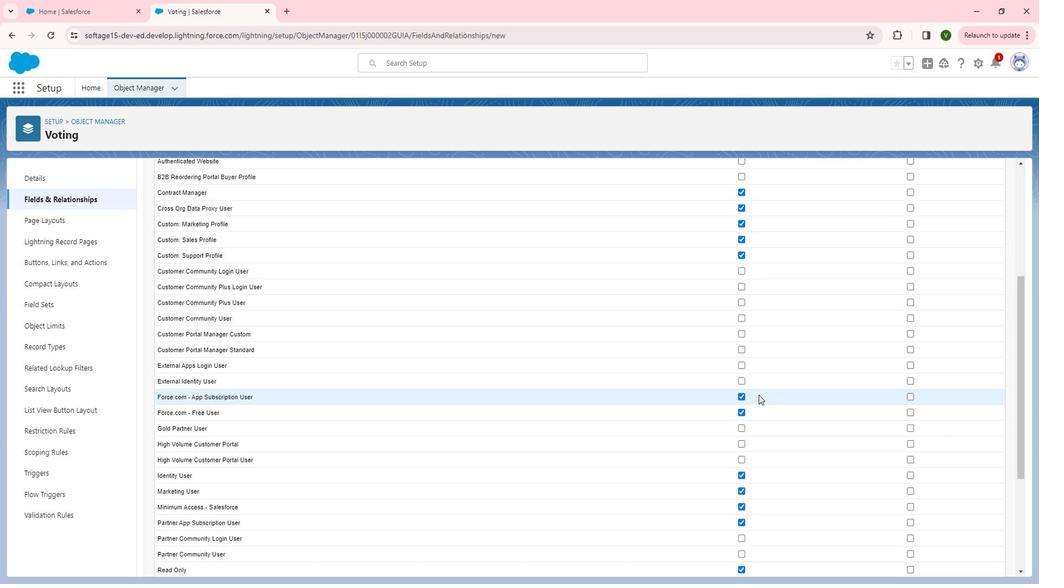 
Action: Mouse scrolled (778, 399) with delta (0, 0)
Screenshot: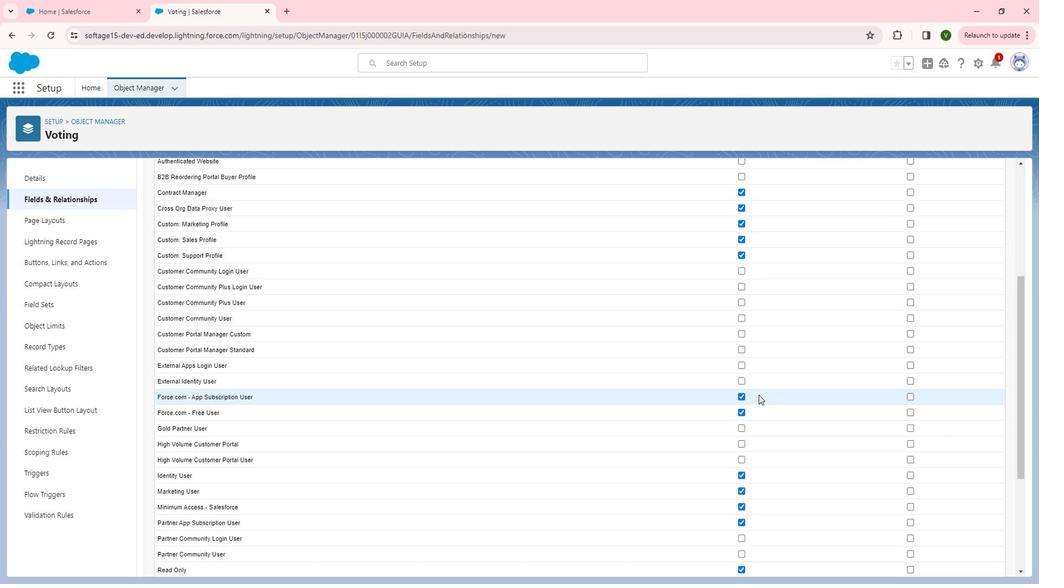 
Action: Mouse scrolled (778, 399) with delta (0, 0)
Screenshot: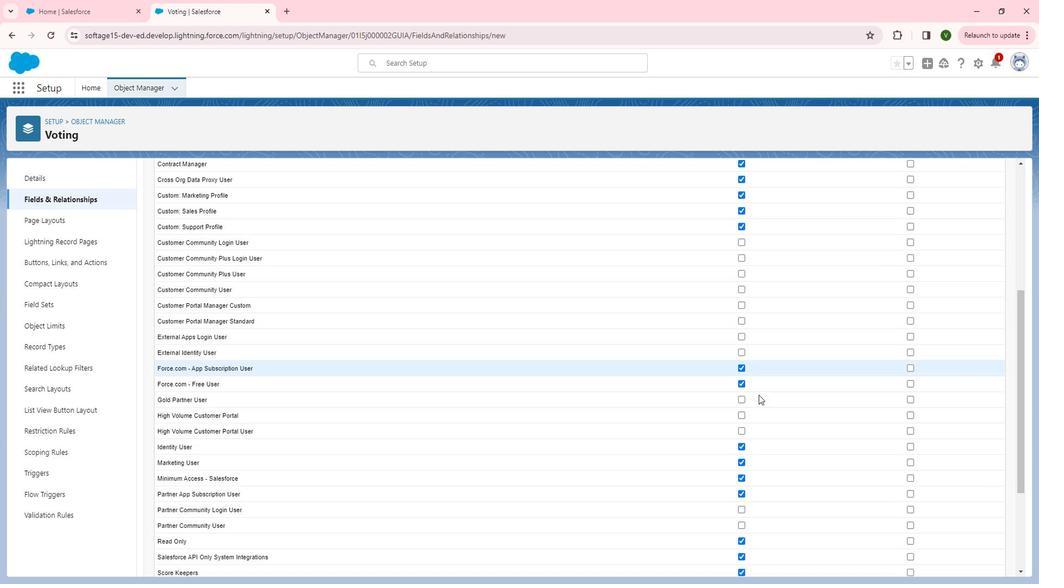 
Action: Mouse moved to (781, 398)
Screenshot: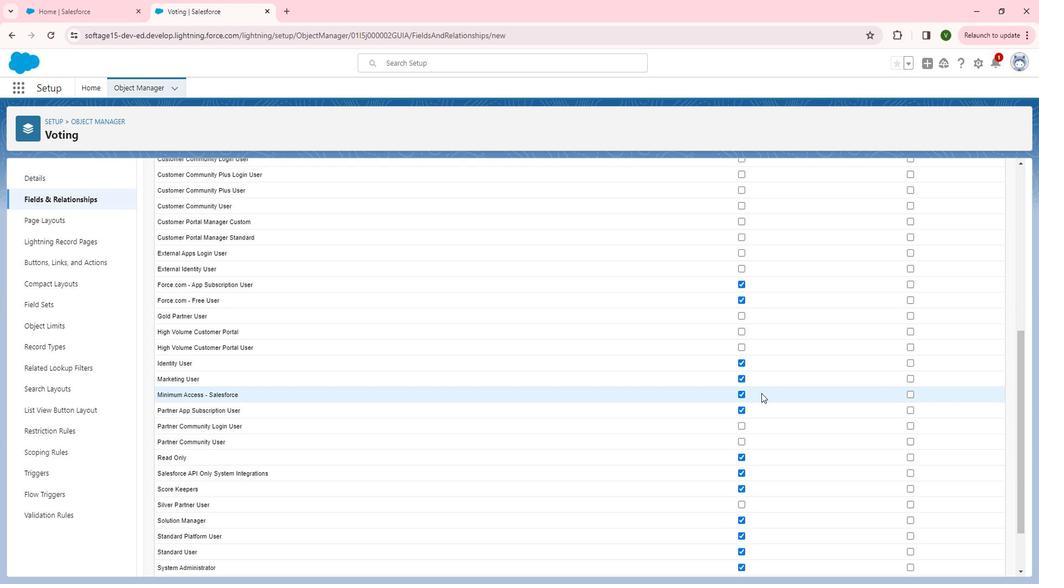 
Action: Mouse scrolled (781, 398) with delta (0, 0)
Screenshot: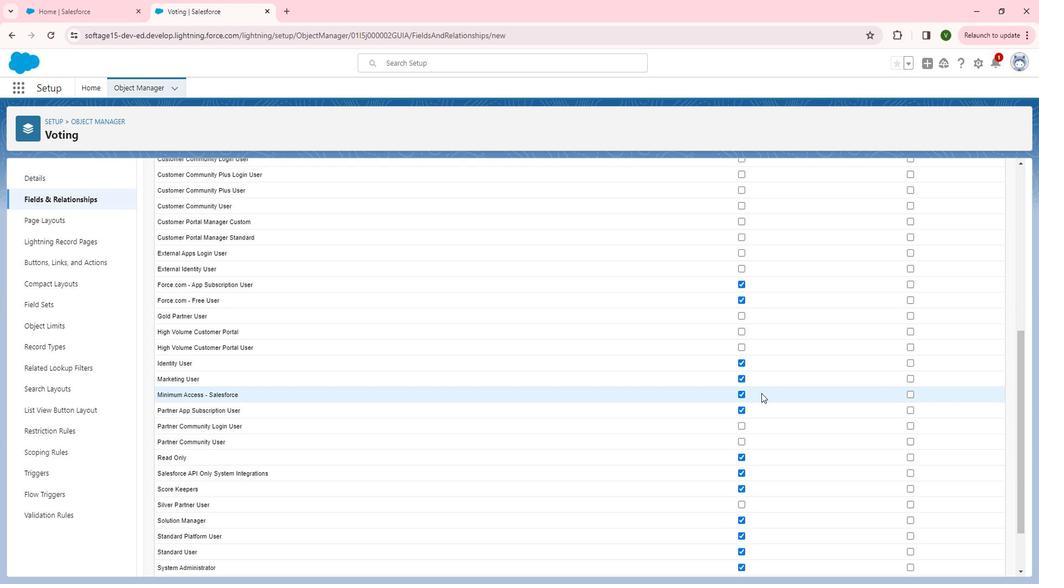 
Action: Mouse scrolled (781, 399) with delta (0, 0)
Screenshot: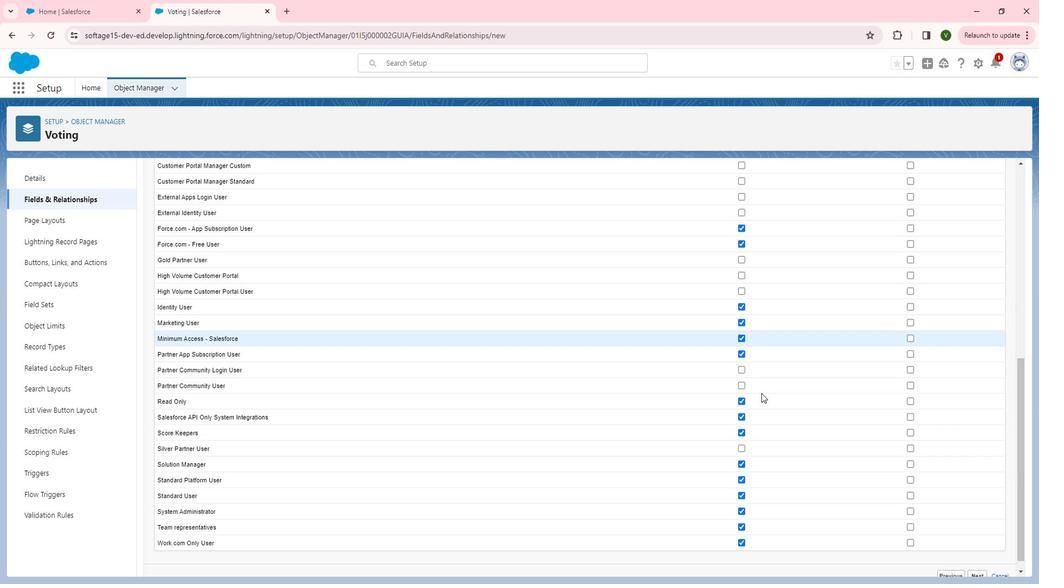 
Action: Mouse scrolled (781, 399) with delta (0, 0)
Screenshot: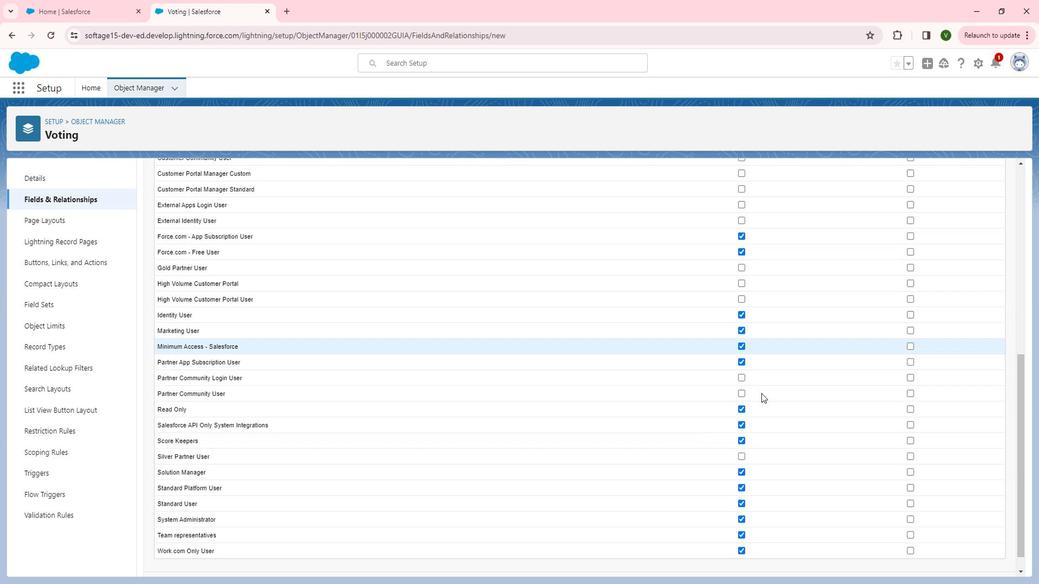 
Action: Mouse scrolled (781, 399) with delta (0, 0)
Screenshot: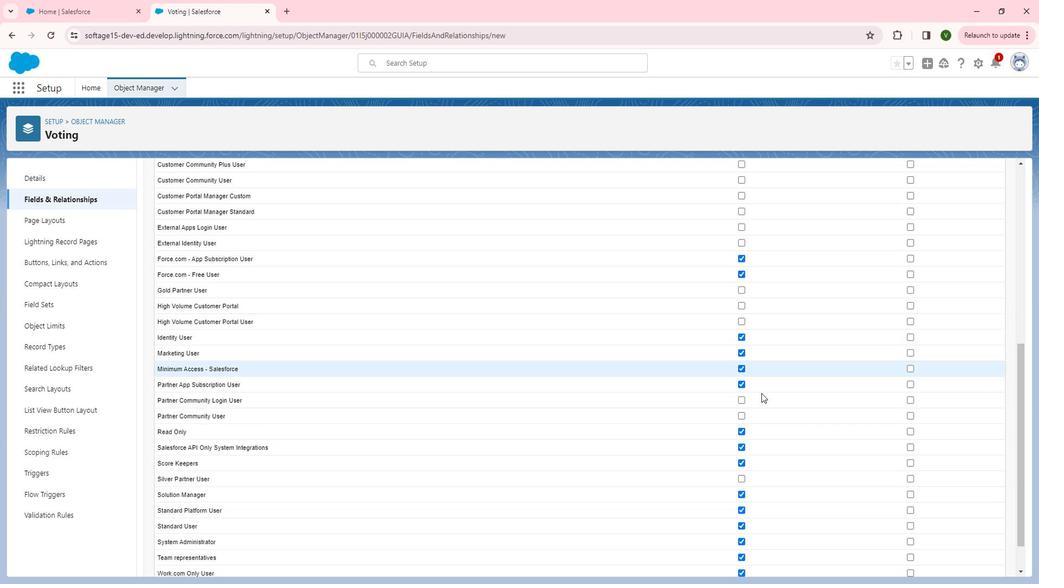 
Action: Mouse moved to (762, 310)
Screenshot: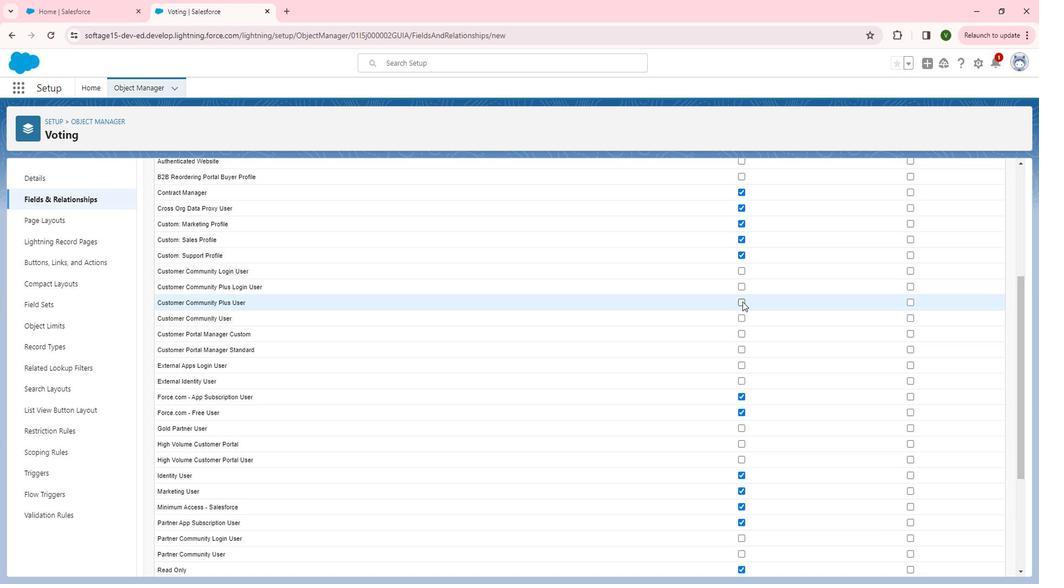 
Action: Mouse pressed left at (762, 310)
Screenshot: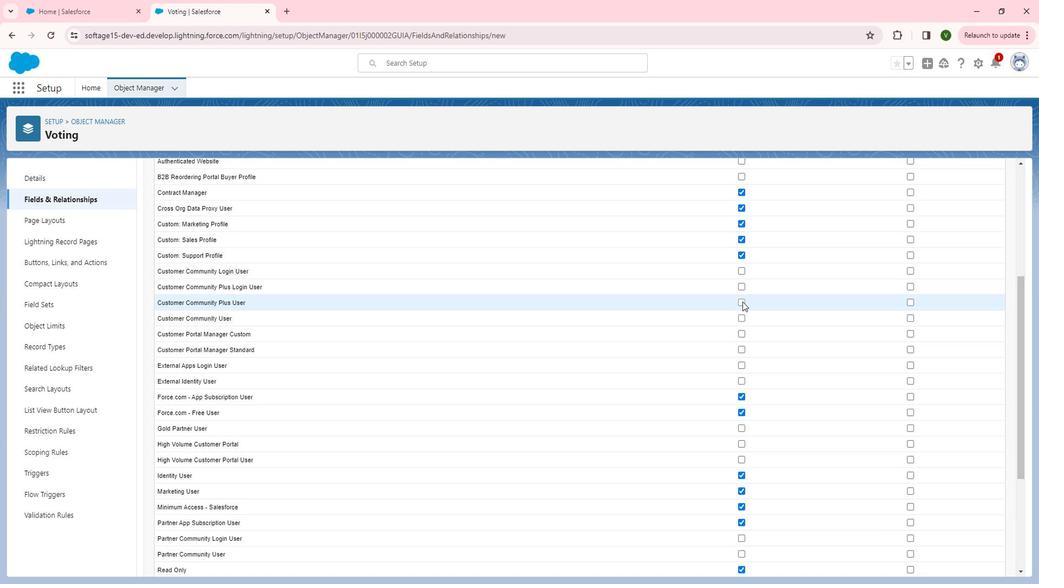 
Action: Mouse moved to (761, 327)
Screenshot: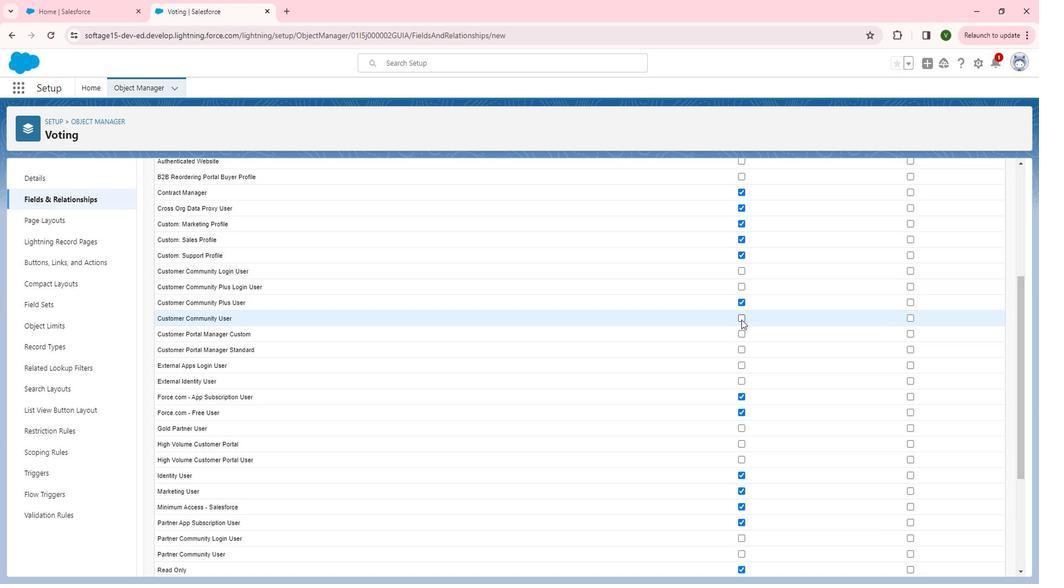 
Action: Mouse pressed left at (761, 327)
Screenshot: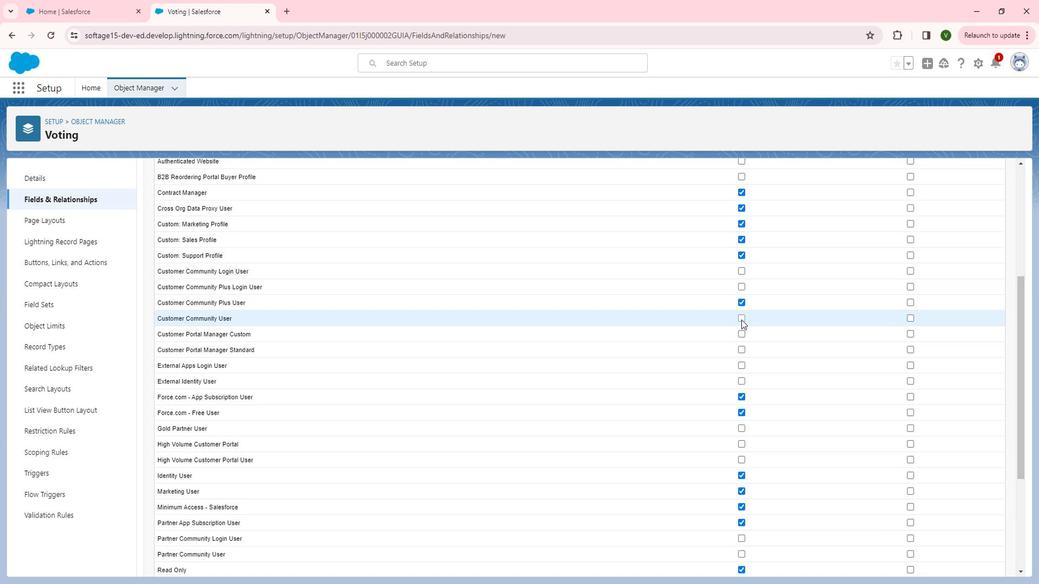 
Action: Mouse moved to (763, 342)
Screenshot: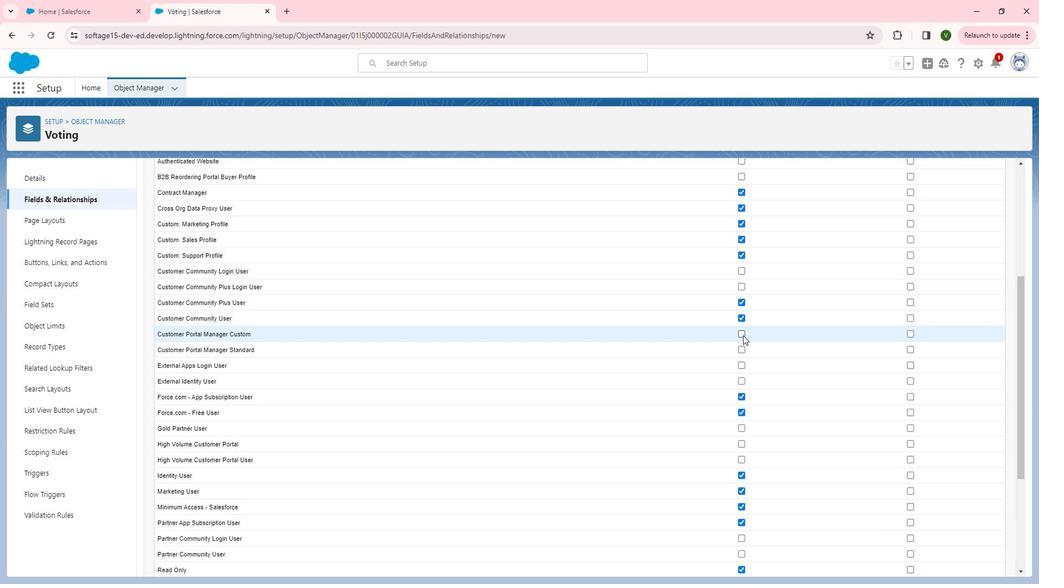 
Action: Mouse pressed left at (763, 342)
Screenshot: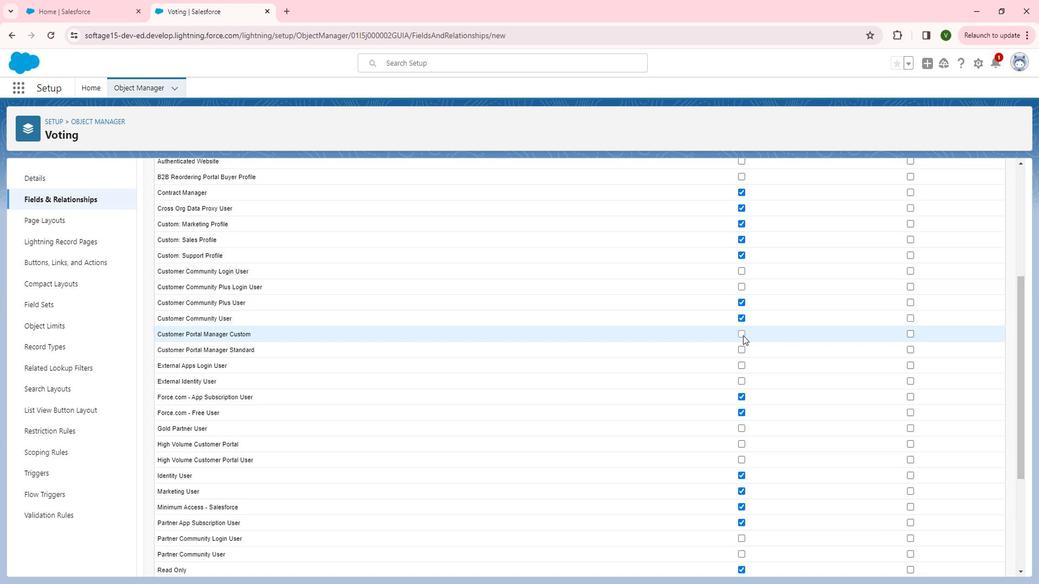 
Action: Mouse moved to (762, 359)
Screenshot: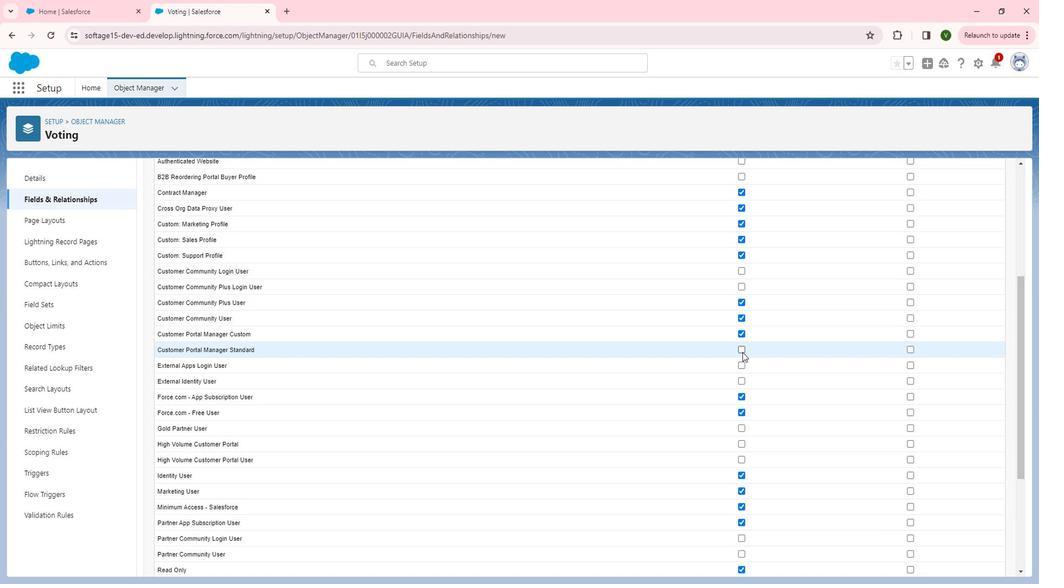 
Action: Mouse pressed left at (762, 359)
Screenshot: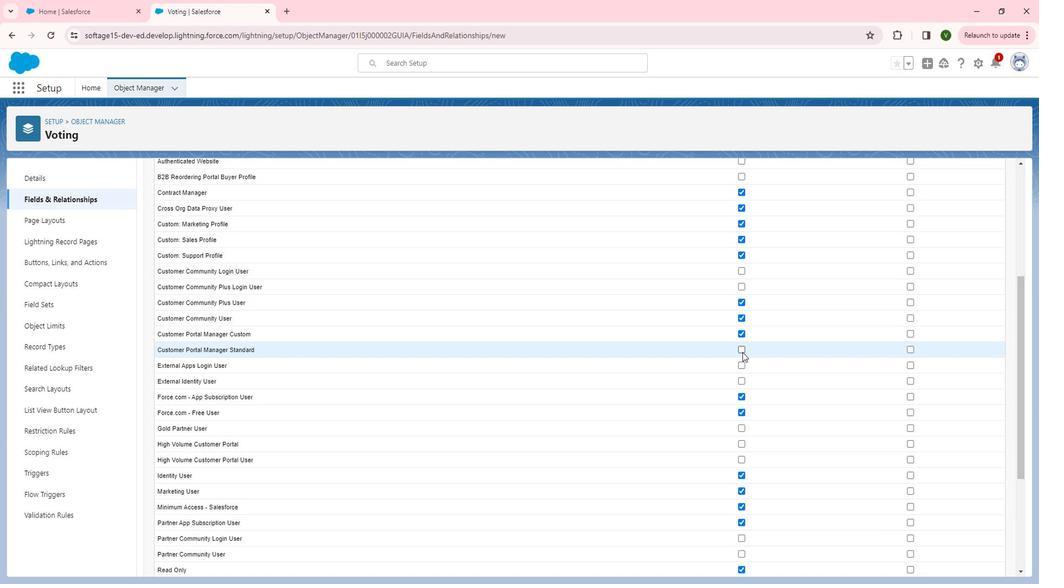 
Action: Mouse moved to (980, 321)
Screenshot: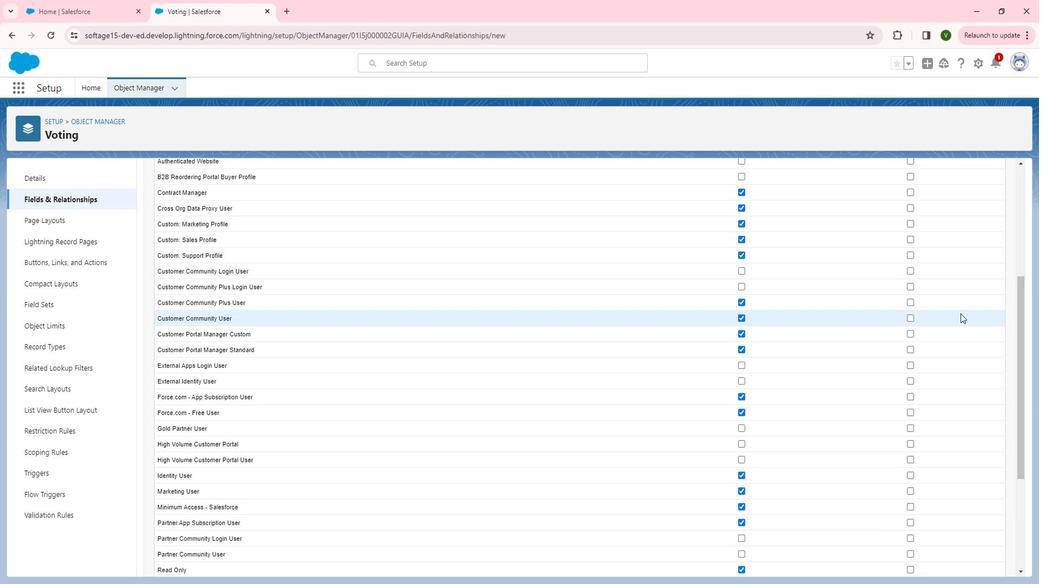 
Action: Mouse scrolled (980, 322) with delta (0, 0)
Screenshot: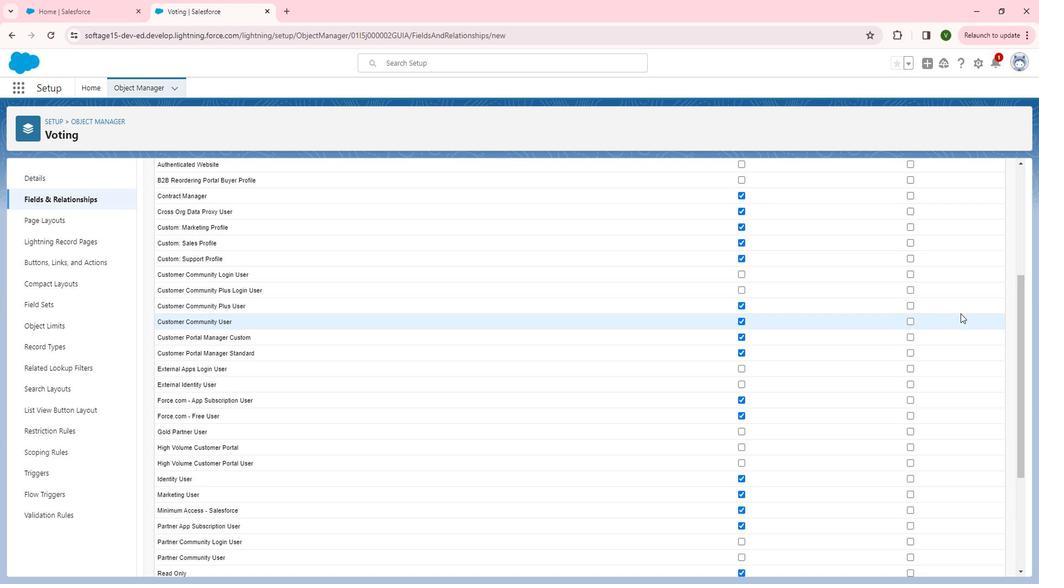 
Action: Mouse scrolled (980, 322) with delta (0, 0)
Screenshot: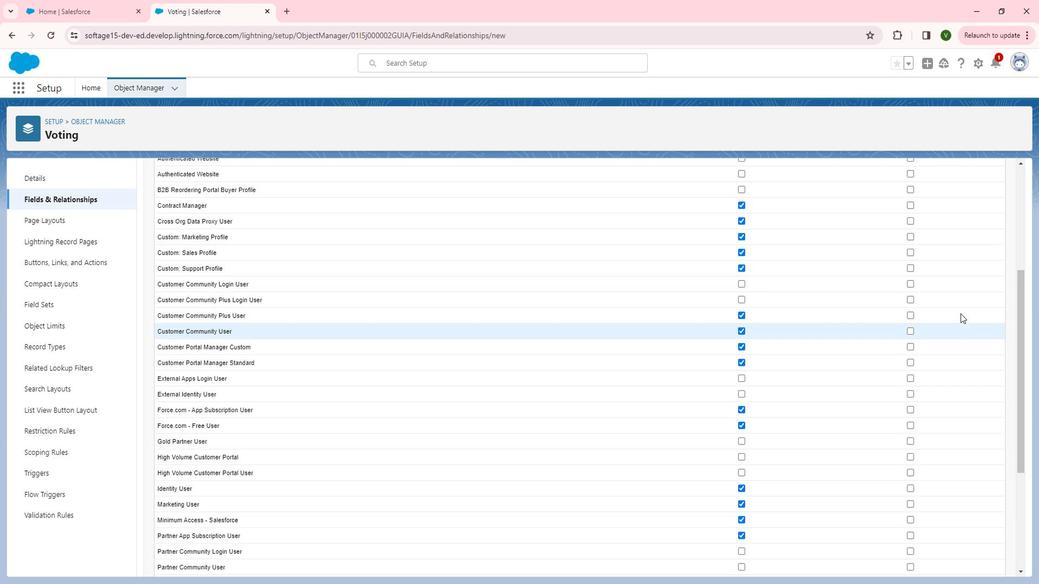 
Action: Mouse moved to (933, 252)
Screenshot: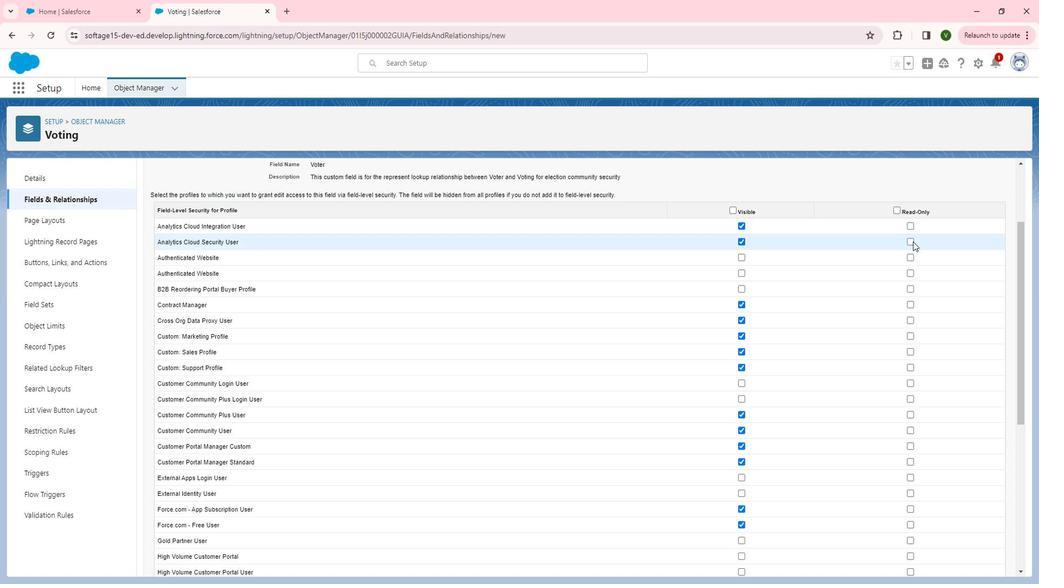 
Action: Mouse pressed left at (933, 252)
Screenshot: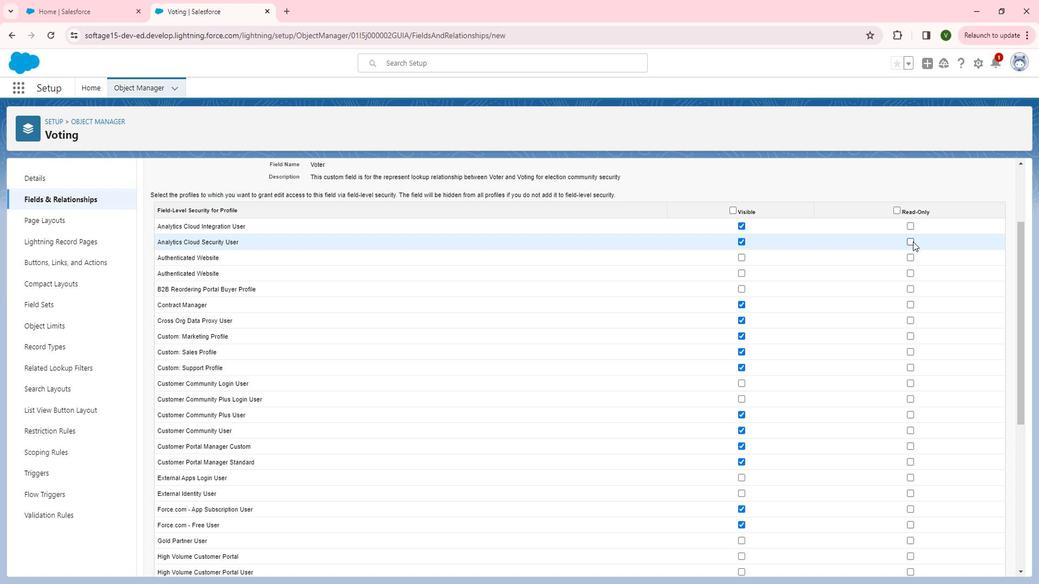
Action: Mouse moved to (928, 313)
Screenshot: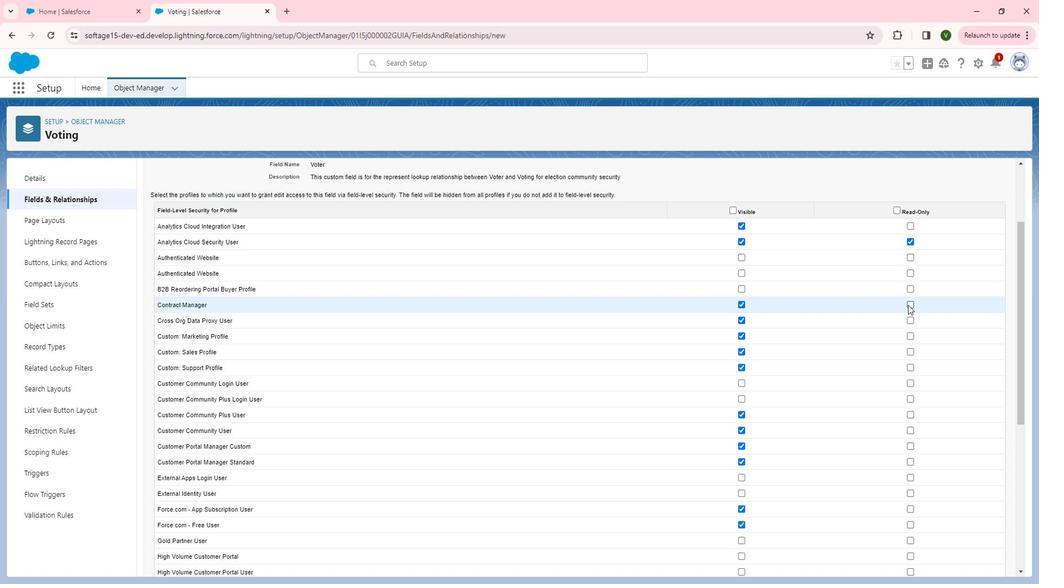 
Action: Mouse pressed left at (928, 313)
Screenshot: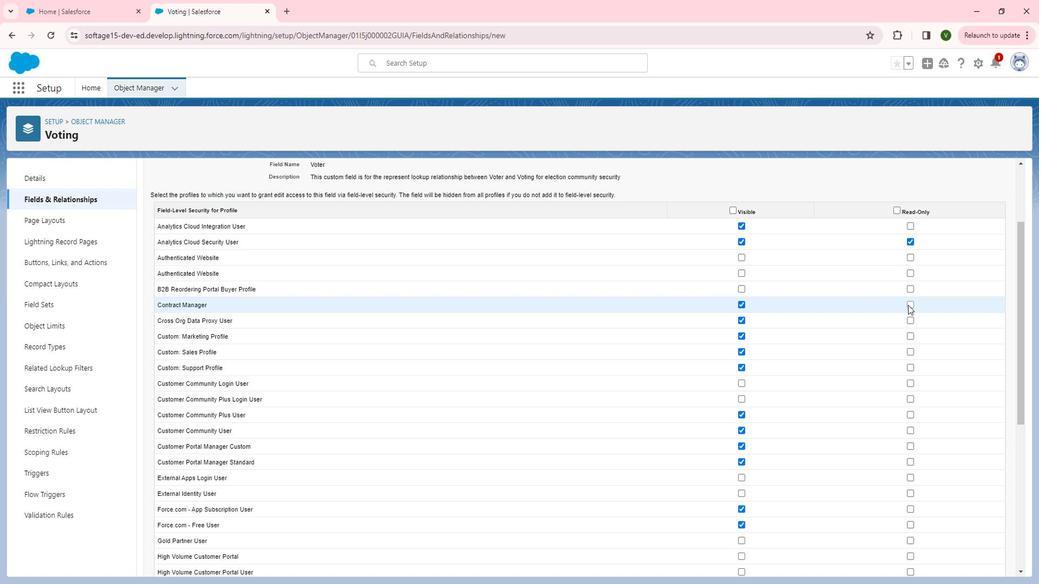 
Action: Mouse moved to (928, 325)
Screenshot: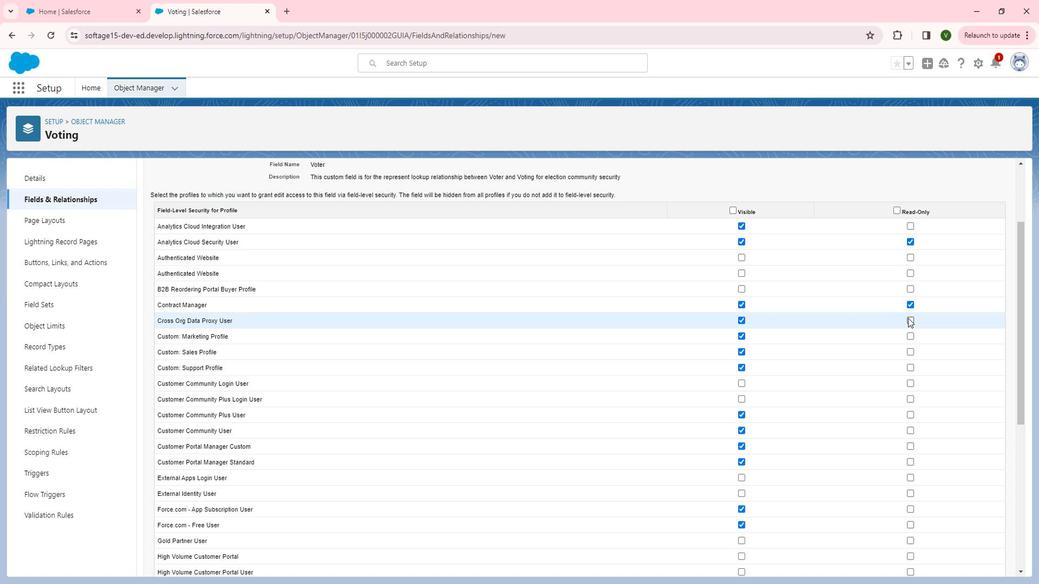 
Action: Mouse pressed left at (928, 325)
Screenshot: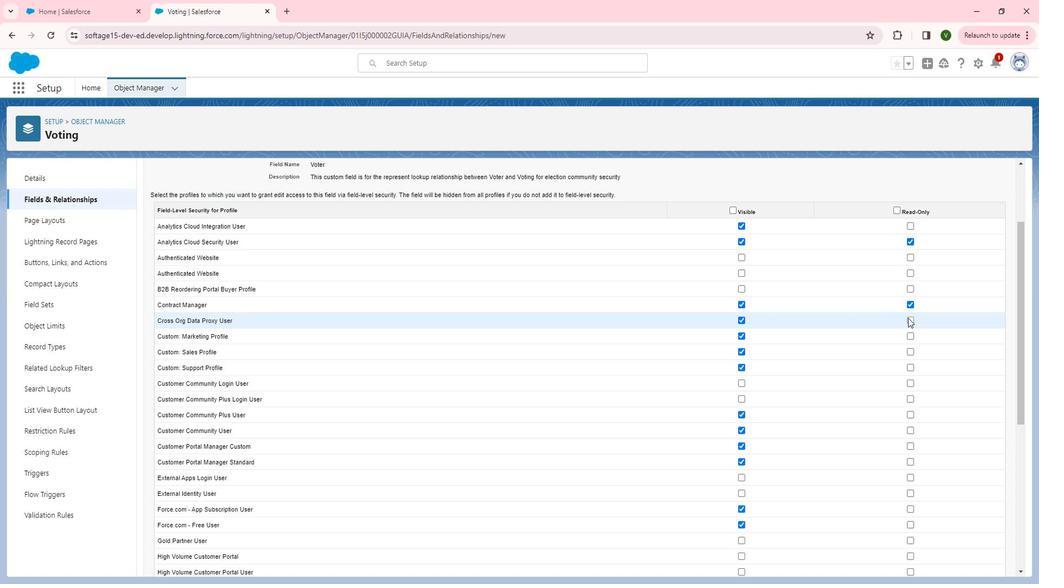 
Action: Mouse moved to (930, 344)
Screenshot: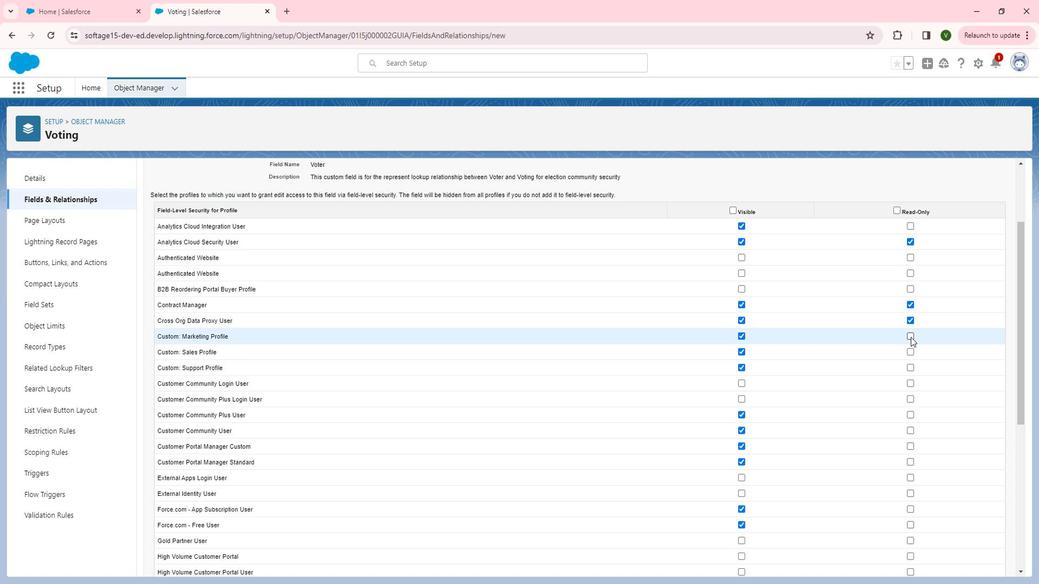 
Action: Mouse pressed left at (930, 344)
Screenshot: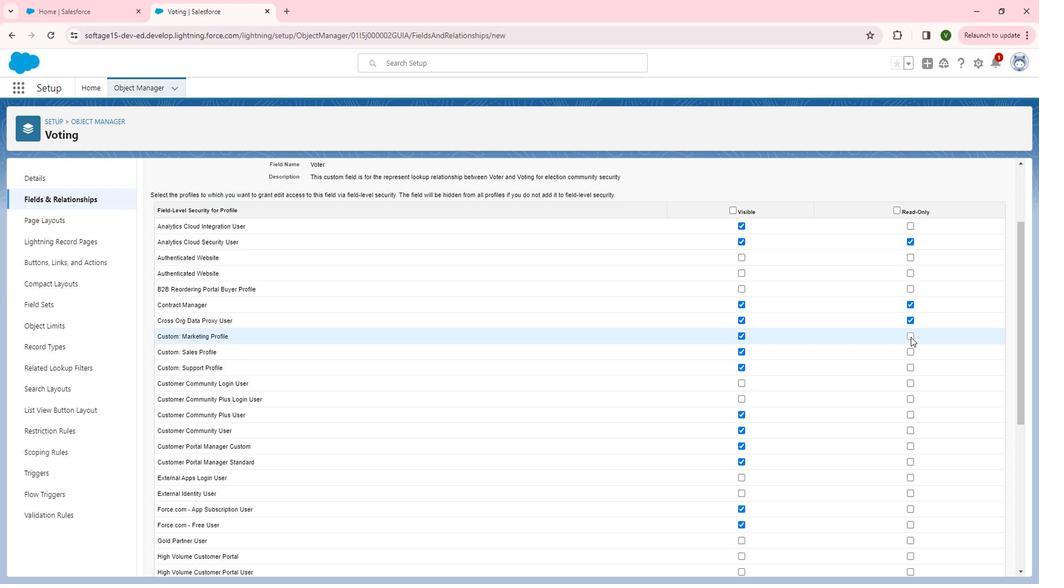 
Action: Mouse moved to (929, 354)
Screenshot: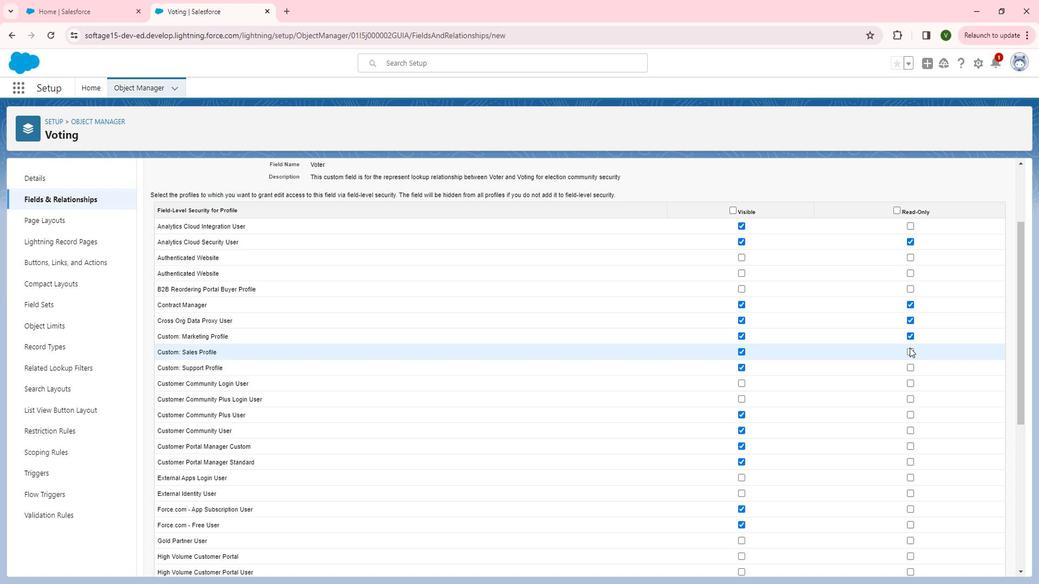 
Action: Mouse pressed left at (929, 354)
Screenshot: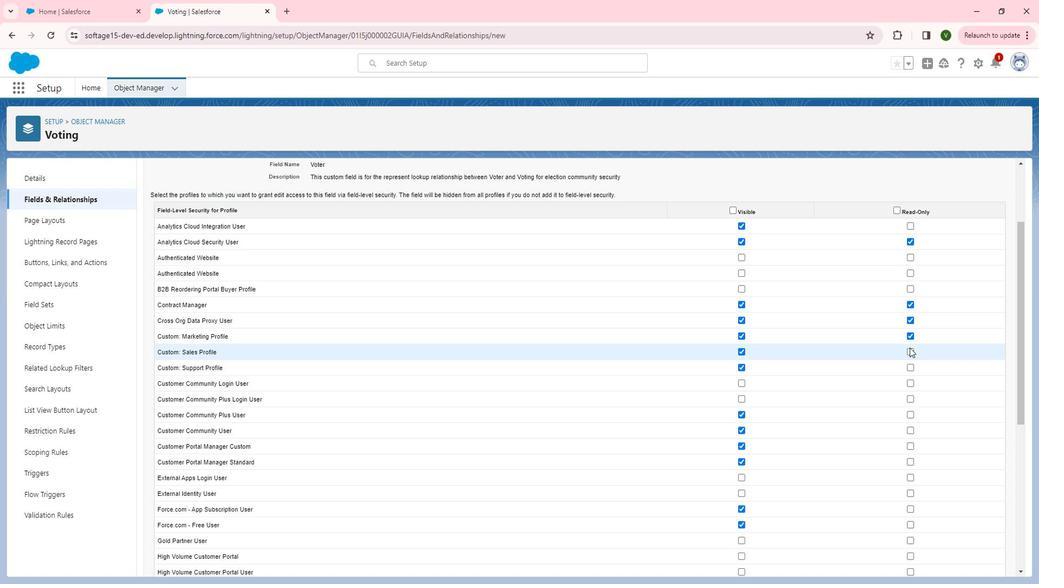 
Action: Mouse moved to (929, 375)
Screenshot: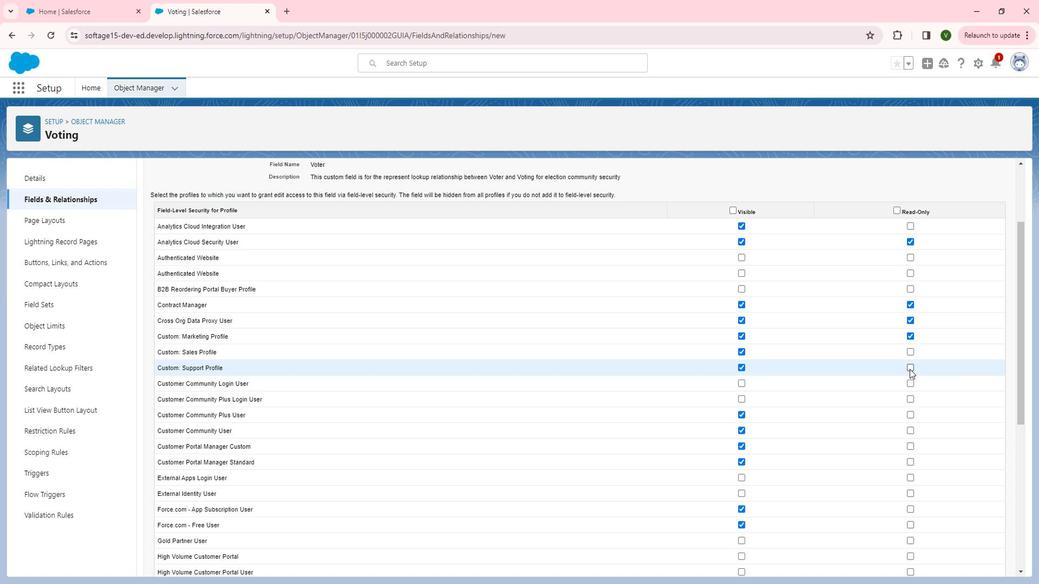 
Action: Mouse pressed left at (929, 375)
Screenshot: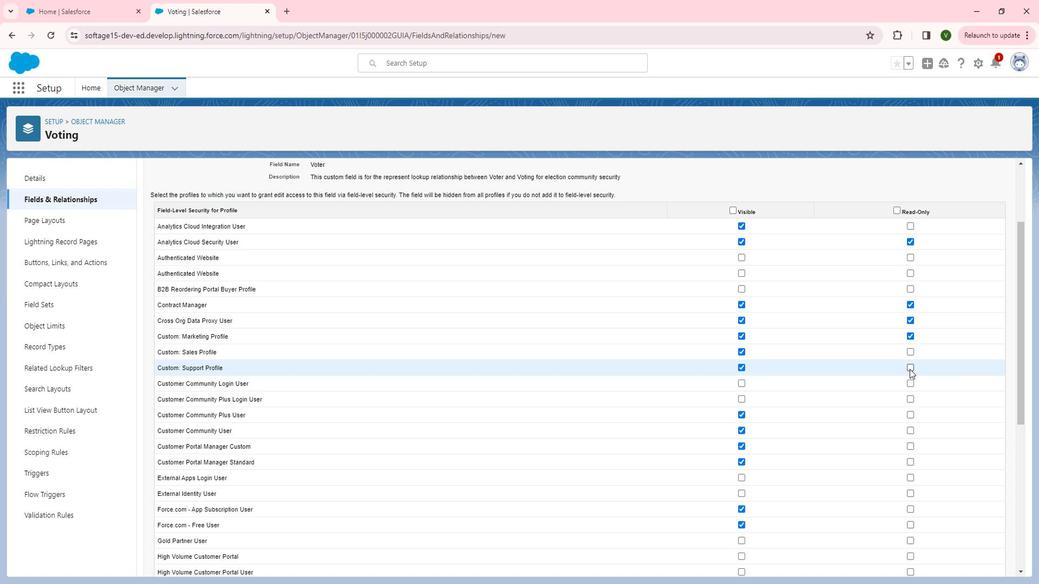 
Action: Mouse moved to (930, 374)
Screenshot: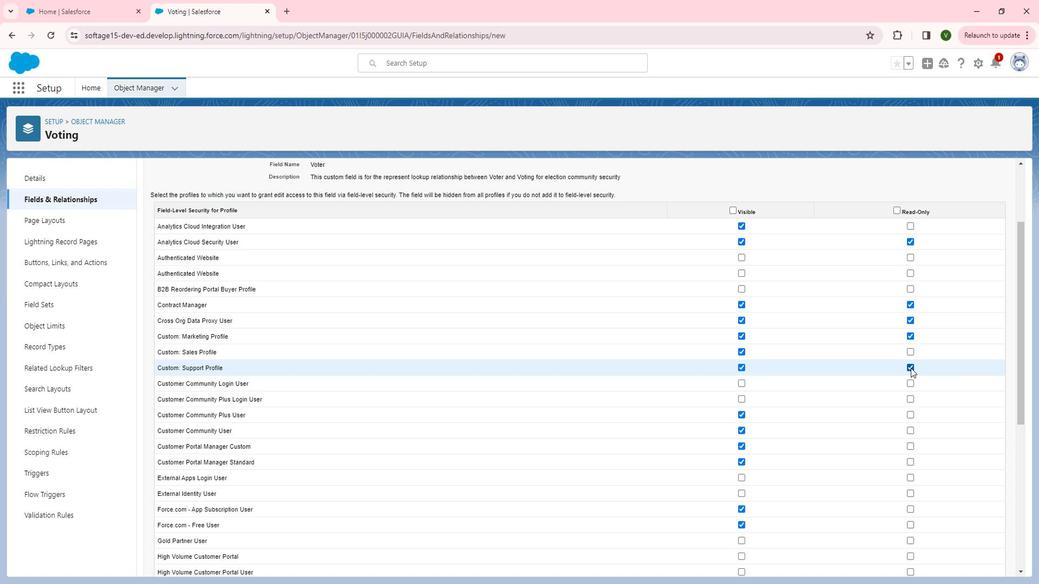 
Action: Mouse scrolled (930, 373) with delta (0, 0)
Screenshot: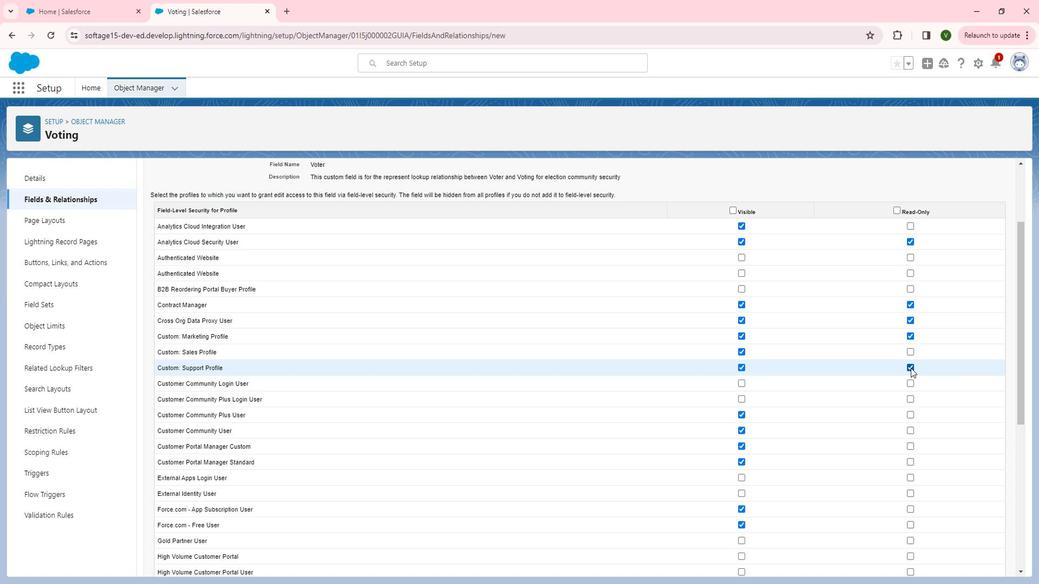 
Action: Mouse scrolled (930, 373) with delta (0, 0)
Screenshot: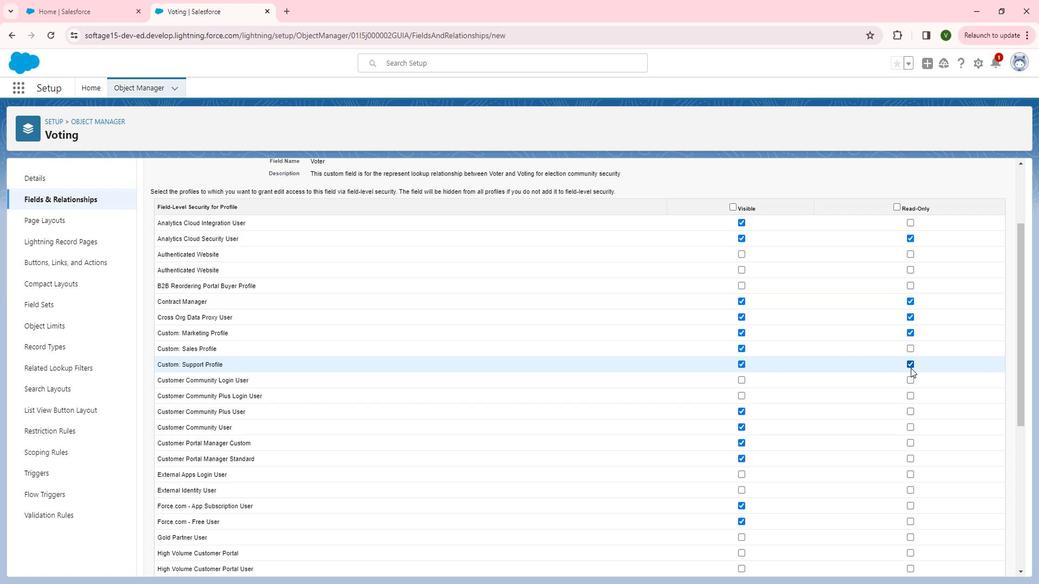 
Action: Mouse moved to (931, 339)
Screenshot: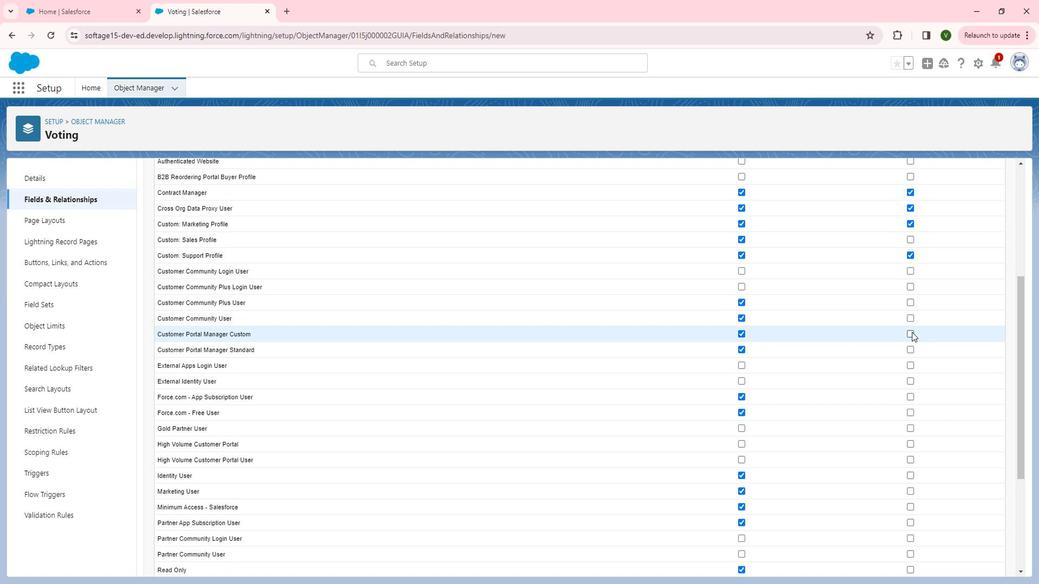 
Action: Mouse pressed left at (931, 339)
Screenshot: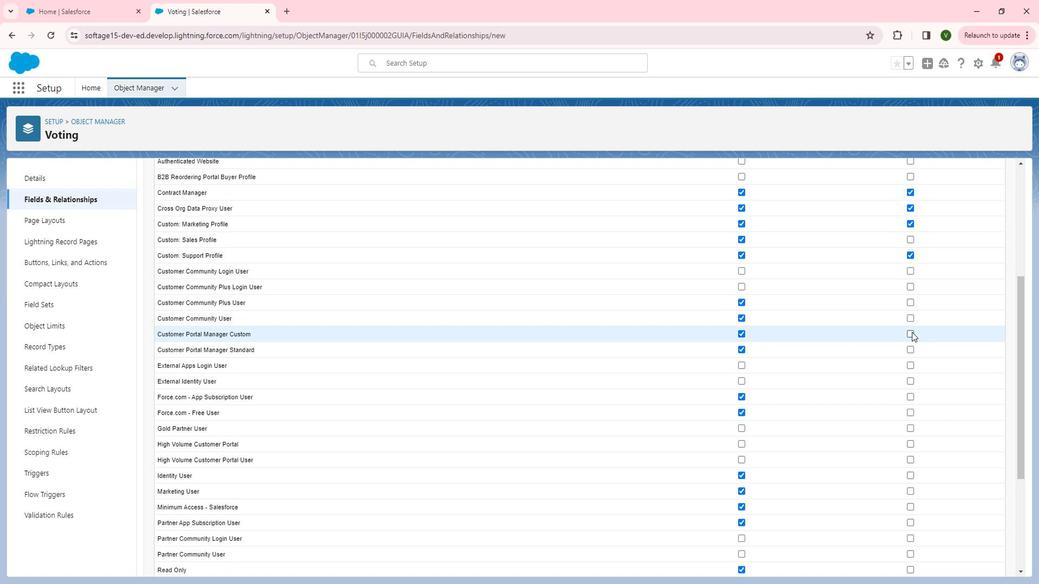 
Action: Mouse moved to (930, 355)
Screenshot: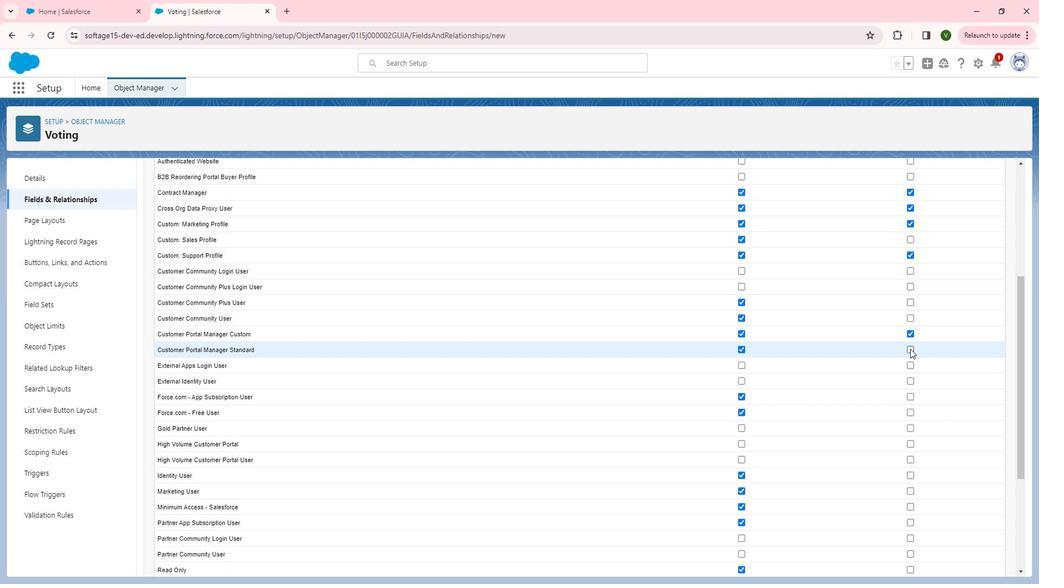 
Action: Mouse pressed left at (930, 355)
Screenshot: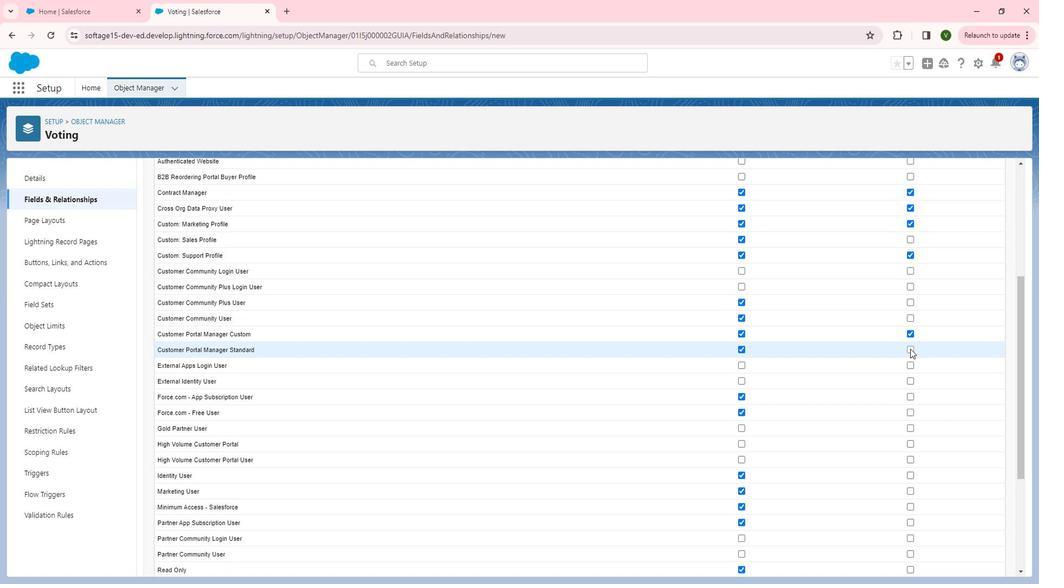 
Action: Mouse moved to (931, 325)
Screenshot: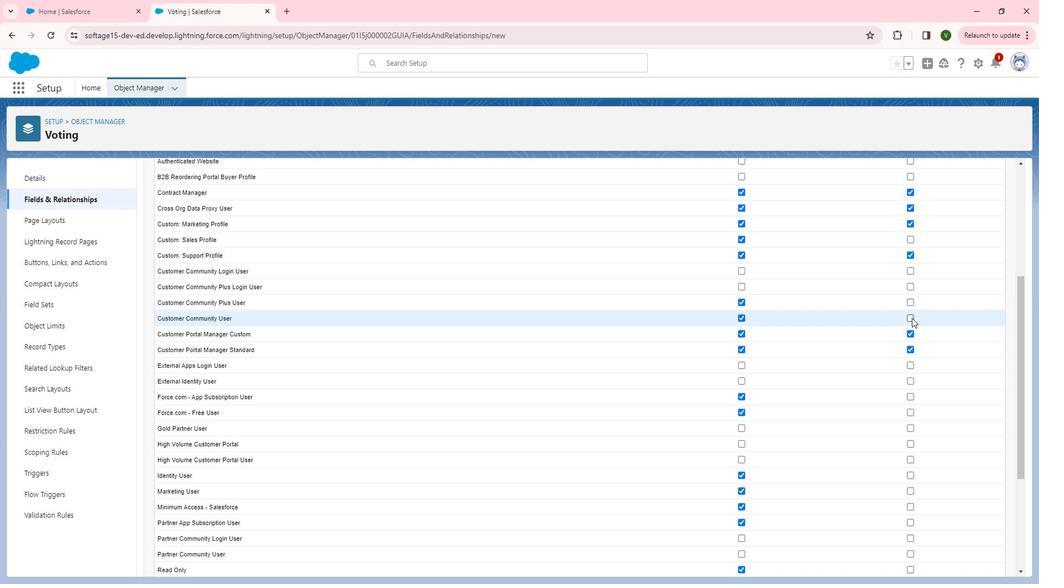 
Action: Mouse pressed left at (931, 325)
Screenshot: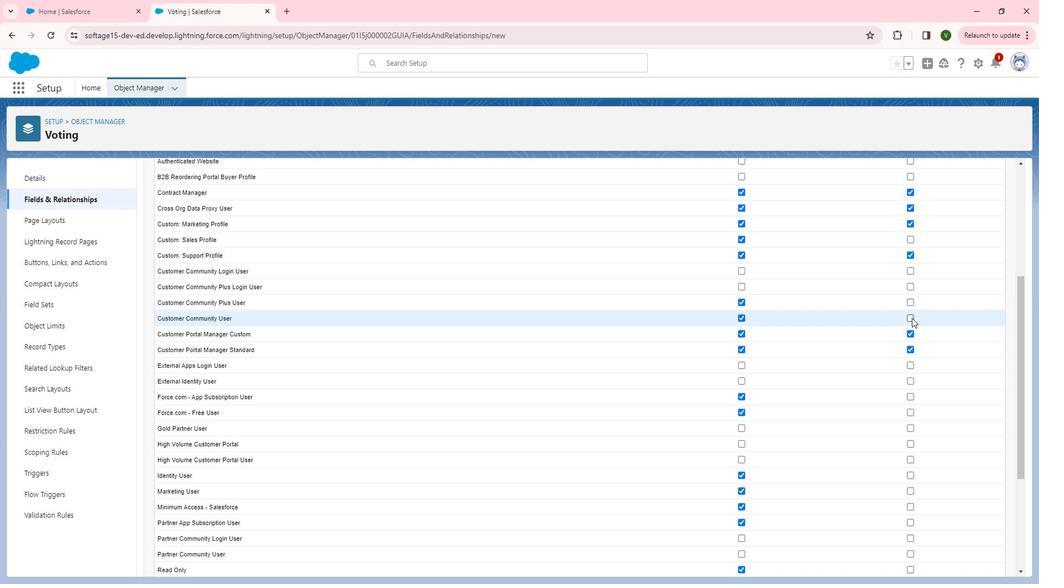 
Action: Mouse moved to (935, 332)
Screenshot: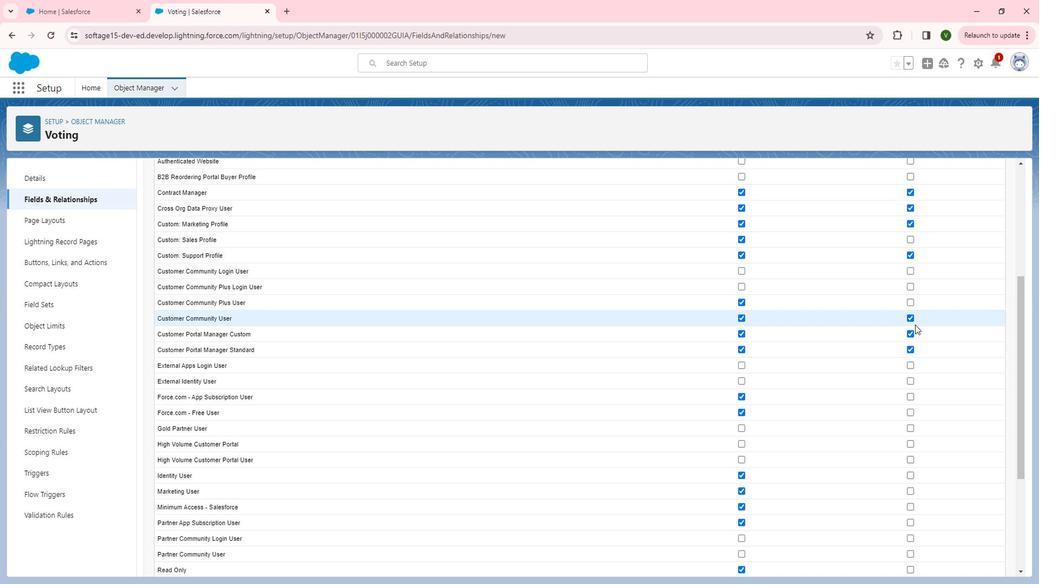 
Action: Mouse scrolled (935, 331) with delta (0, 0)
Screenshot: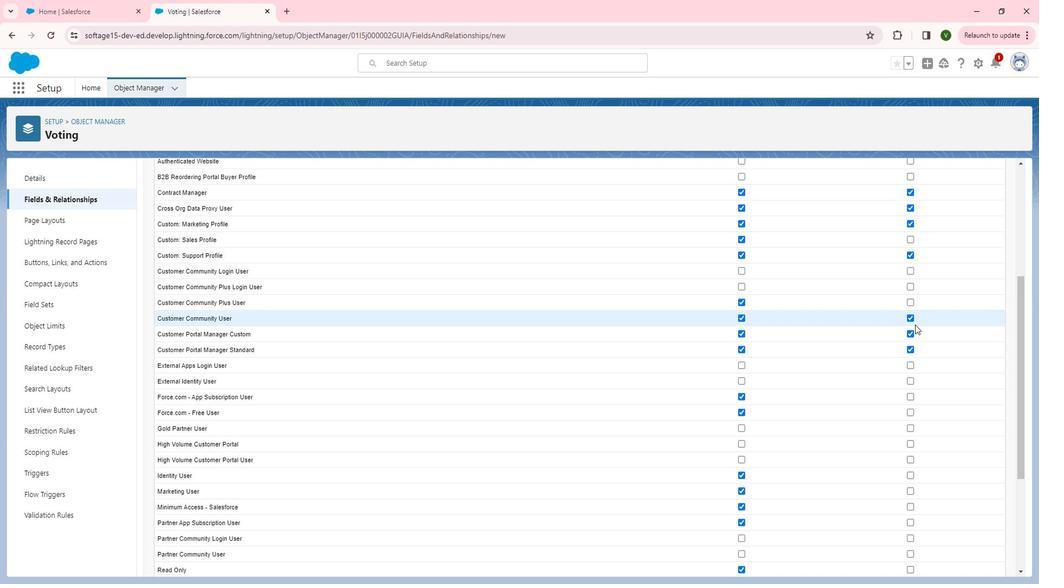 
Action: Mouse moved to (935, 334)
Screenshot: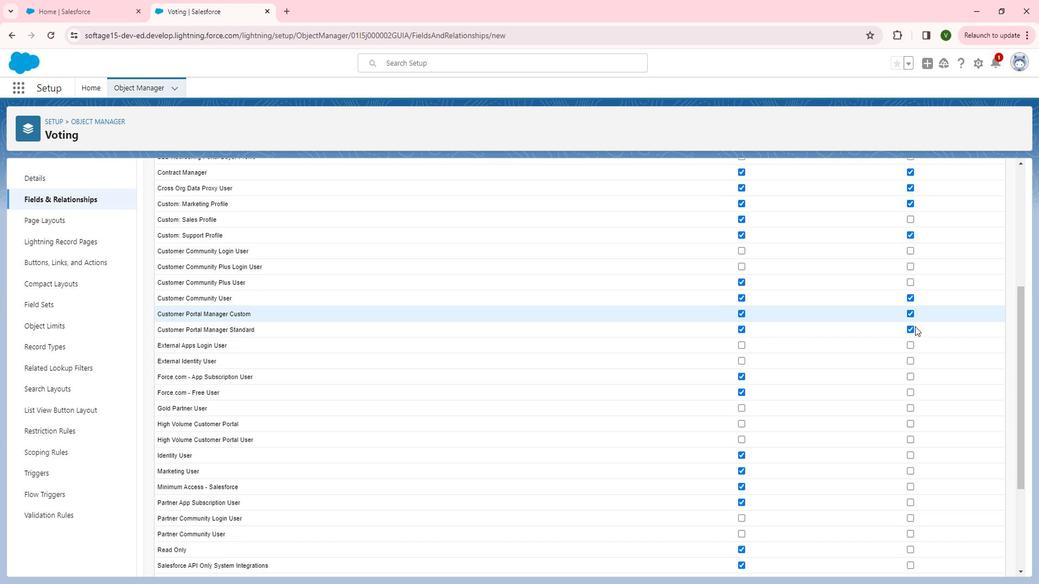 
Action: Mouse scrolled (935, 333) with delta (0, 0)
Screenshot: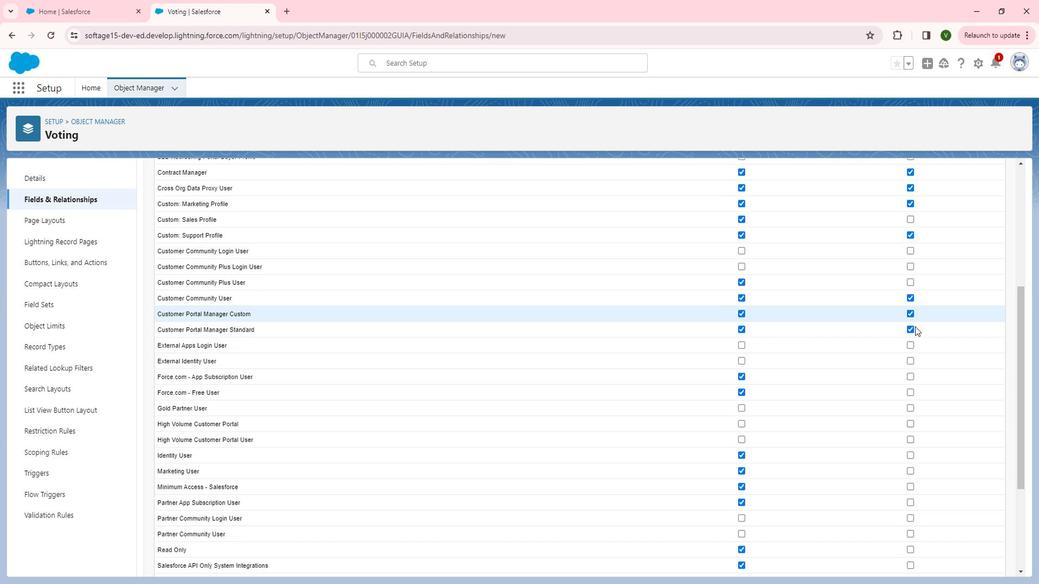 
Action: Mouse moved to (933, 292)
Screenshot: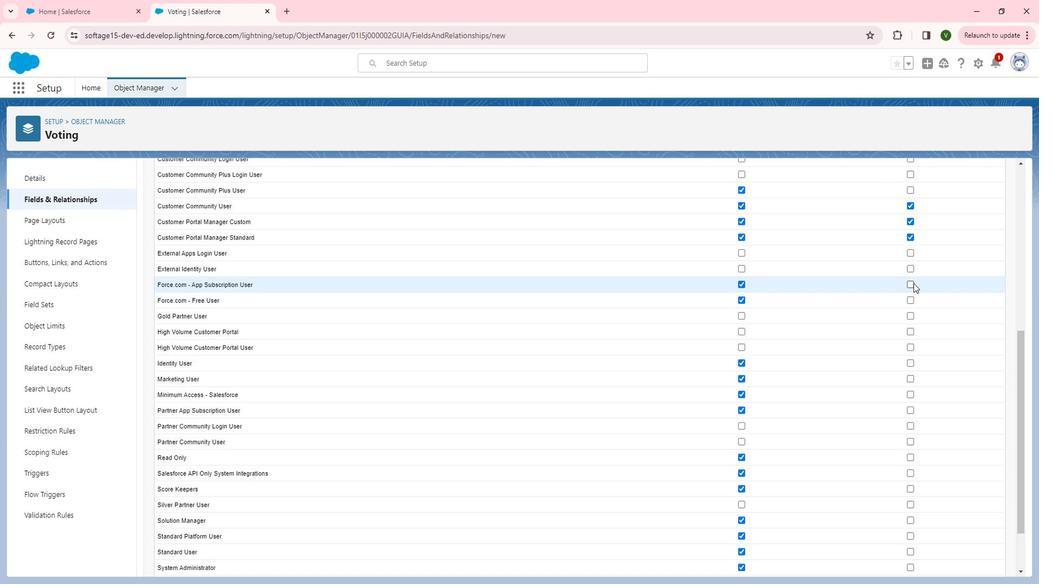 
Action: Mouse pressed left at (933, 292)
Screenshot: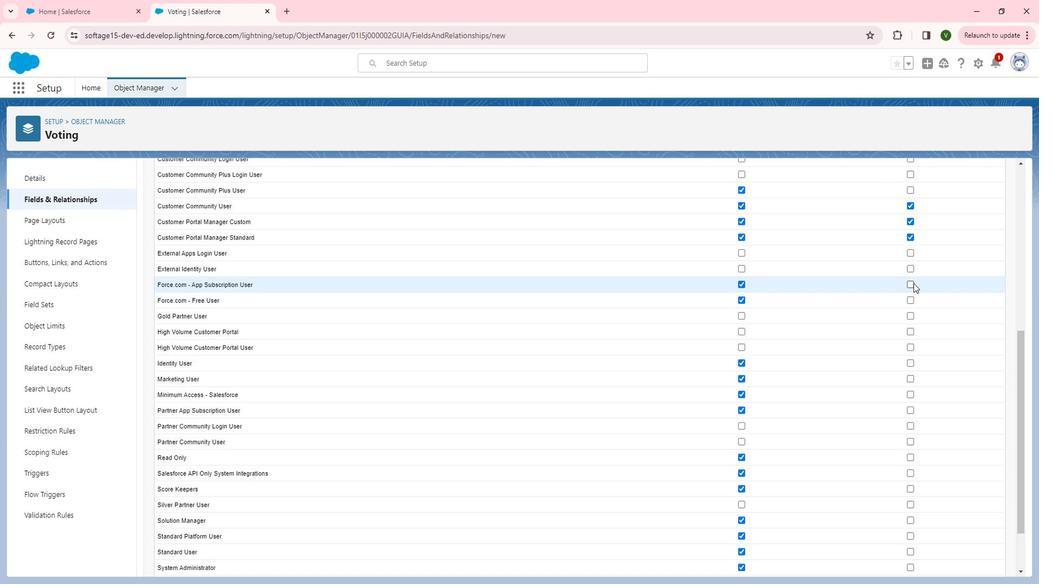 
Action: Mouse moved to (933, 307)
Screenshot: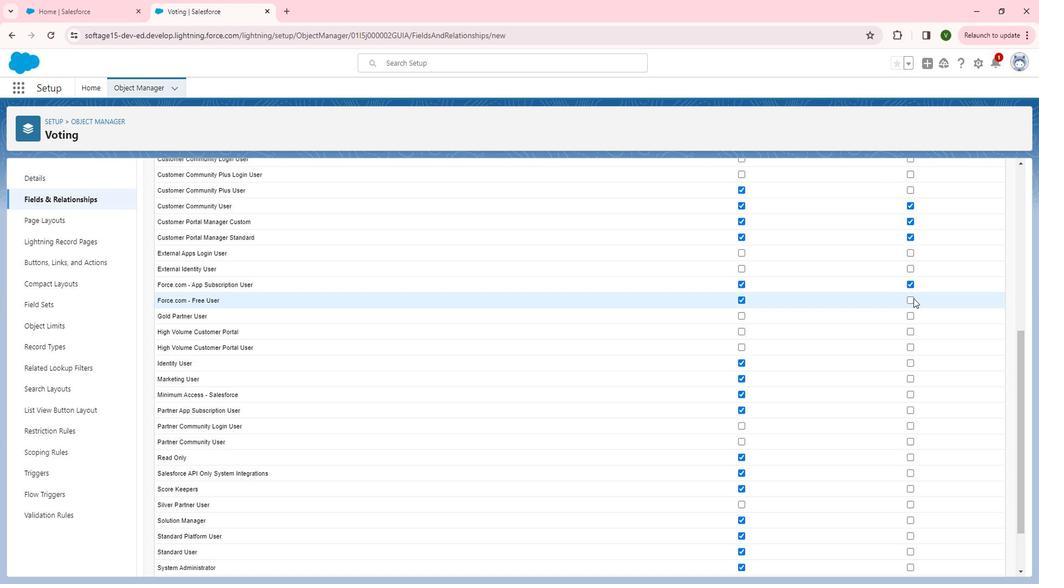 
Action: Mouse pressed left at (933, 307)
Screenshot: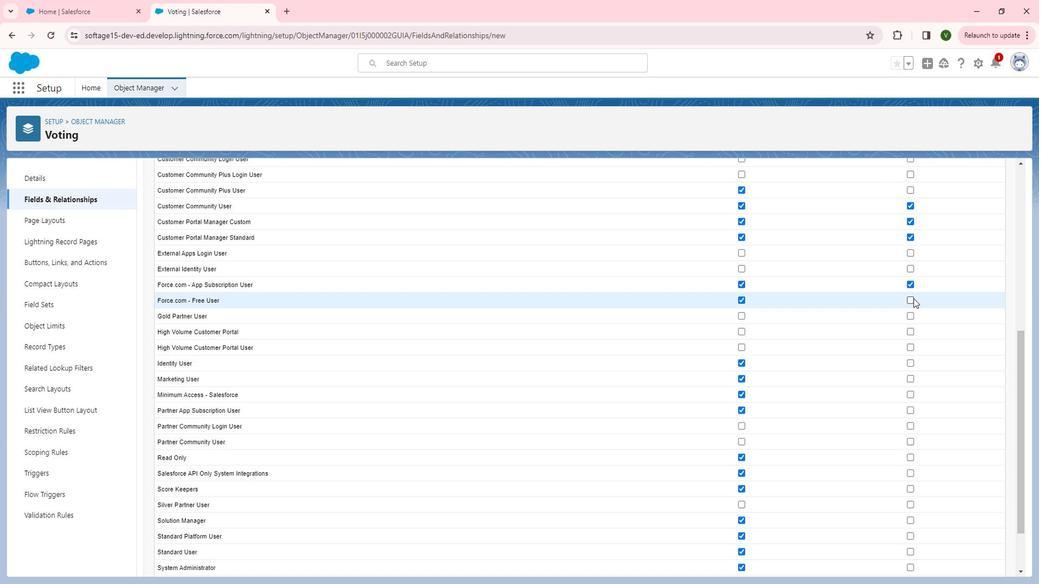 
Action: Mouse moved to (929, 370)
Screenshot: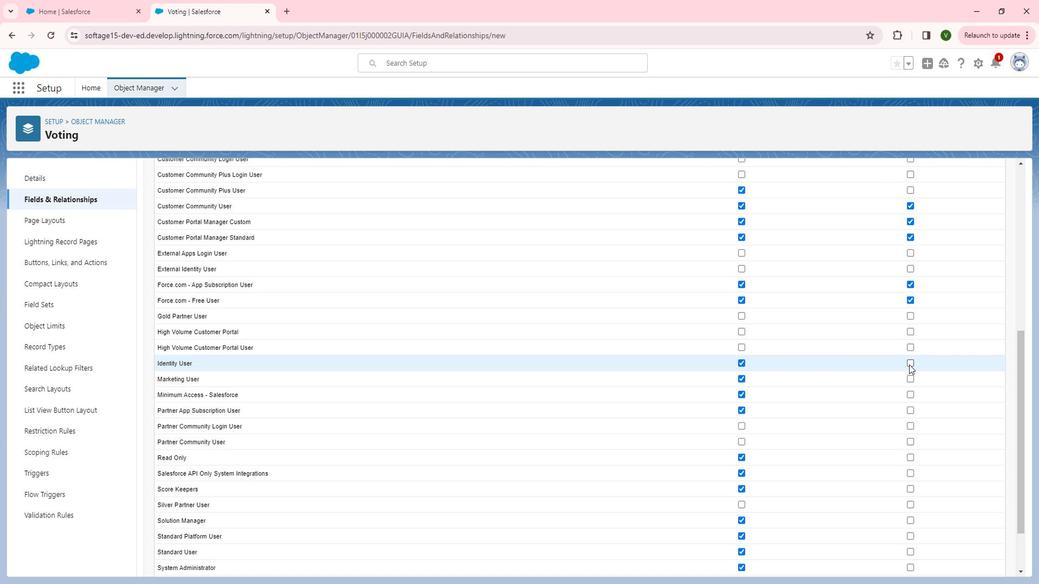 
Action: Mouse pressed left at (929, 370)
Screenshot: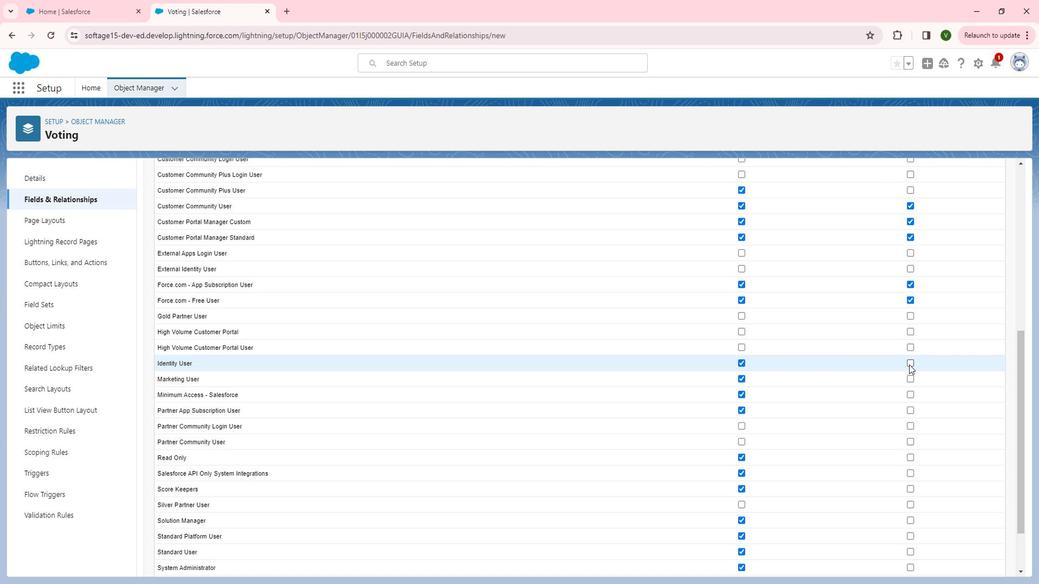 
Action: Mouse moved to (932, 383)
Screenshot: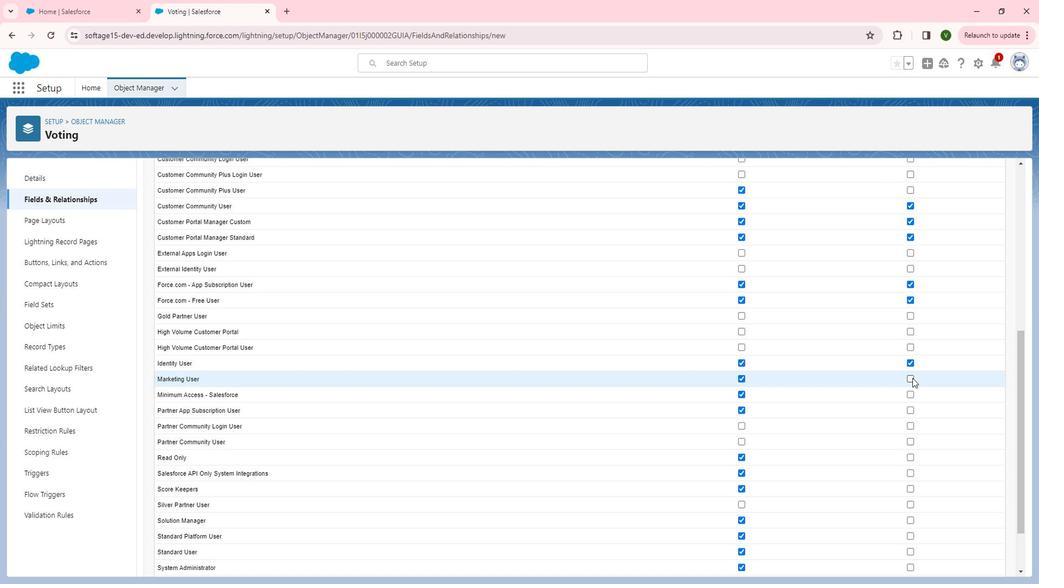 
Action: Mouse pressed left at (932, 383)
Screenshot: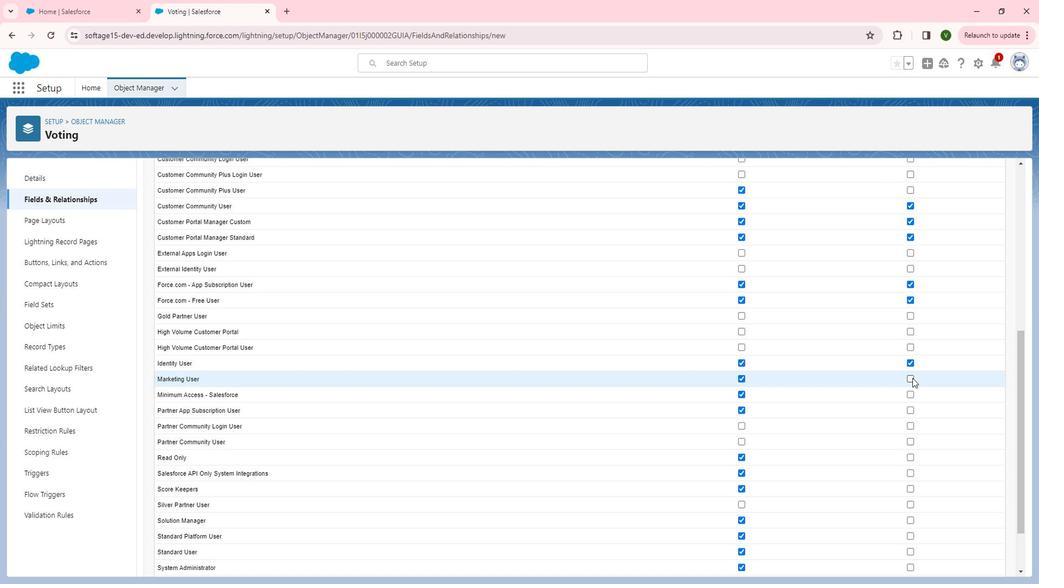 
Action: Mouse moved to (929, 399)
Screenshot: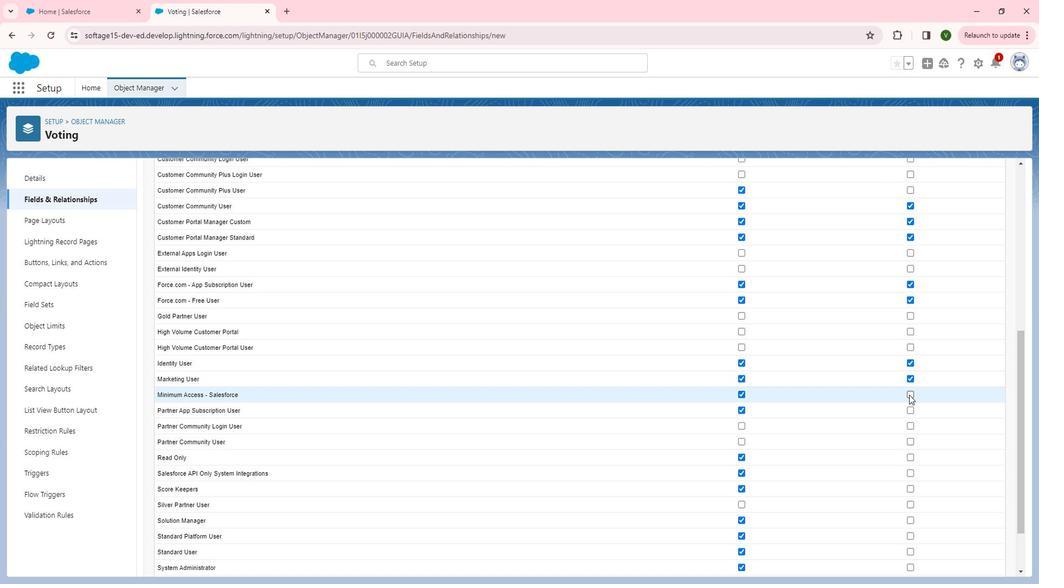 
Action: Mouse pressed left at (929, 399)
Screenshot: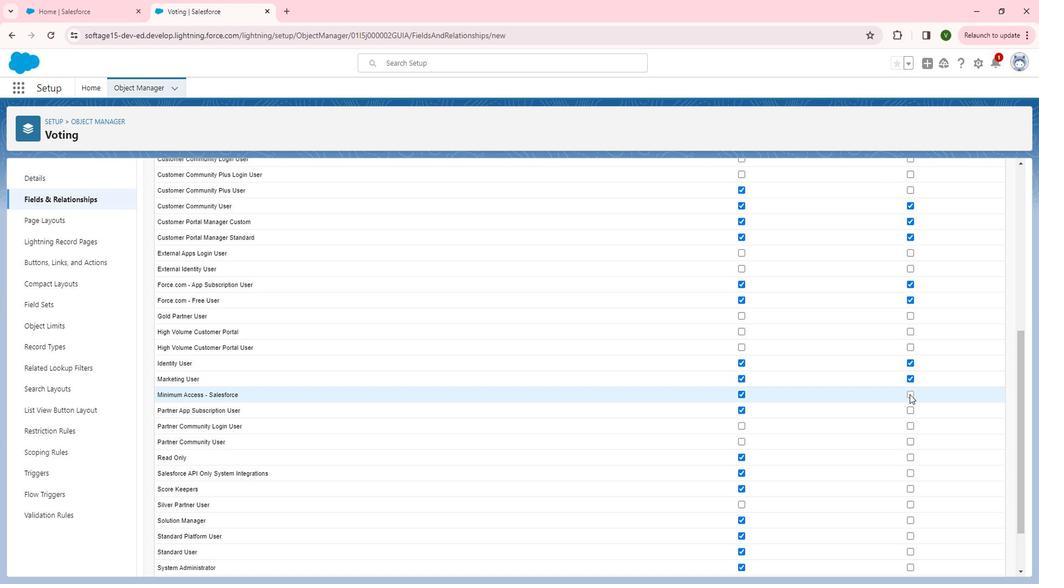 
Action: Mouse moved to (933, 399)
Screenshot: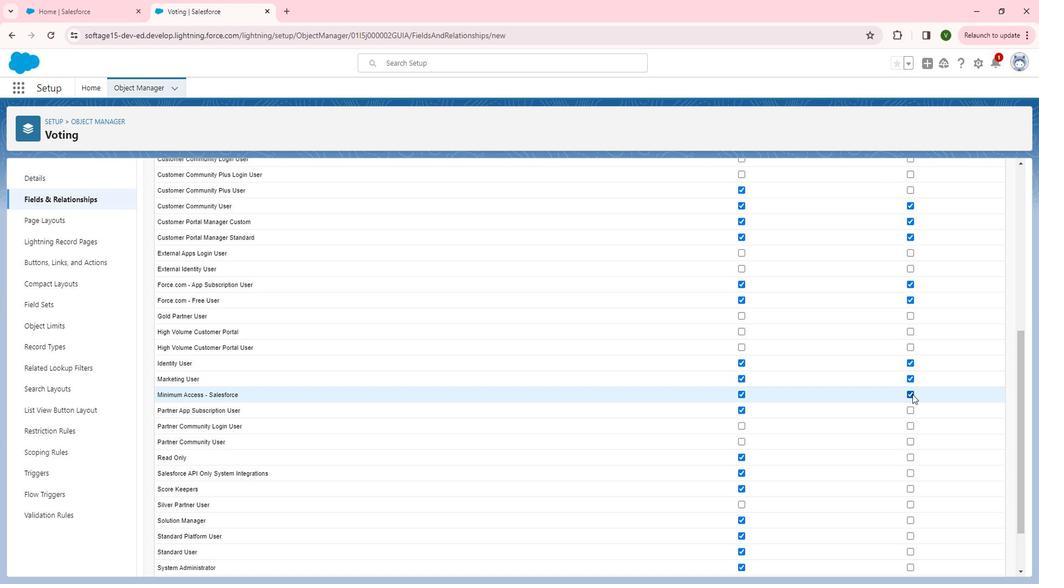 
Action: Mouse scrolled (933, 399) with delta (0, 0)
Screenshot: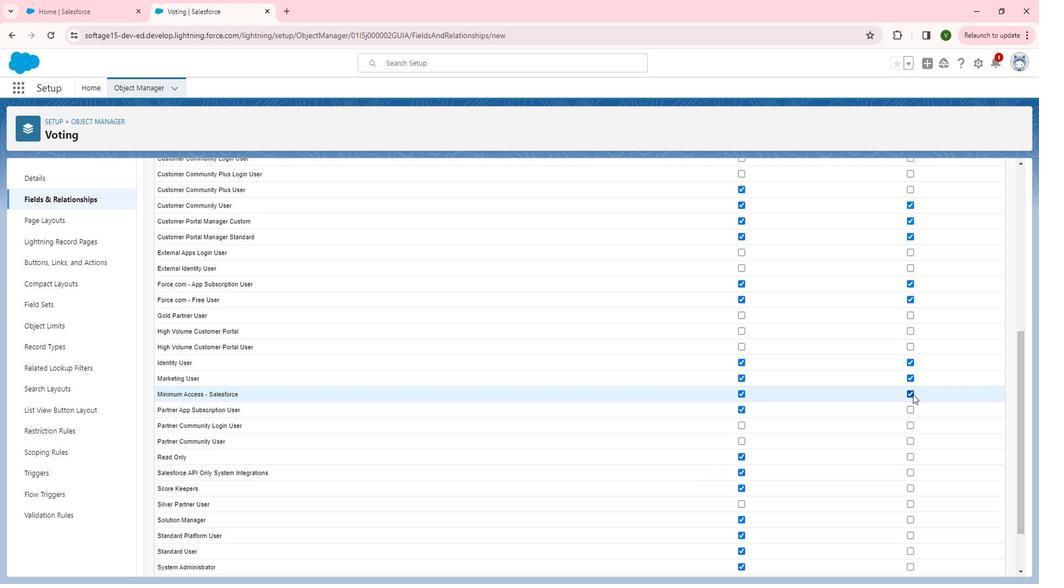 
Action: Mouse scrolled (933, 399) with delta (0, 0)
Screenshot: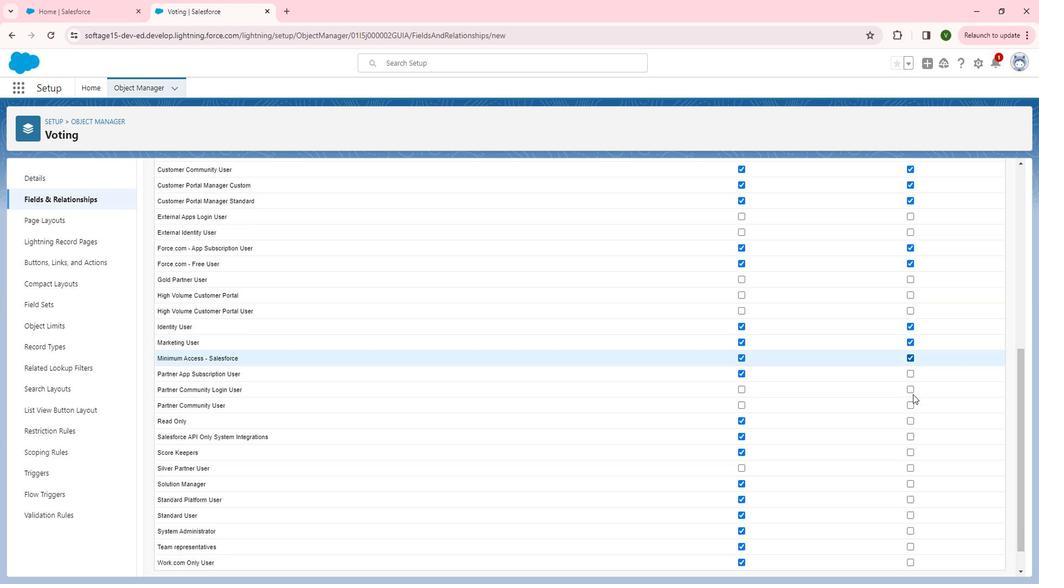 
Action: Mouse moved to (932, 422)
Screenshot: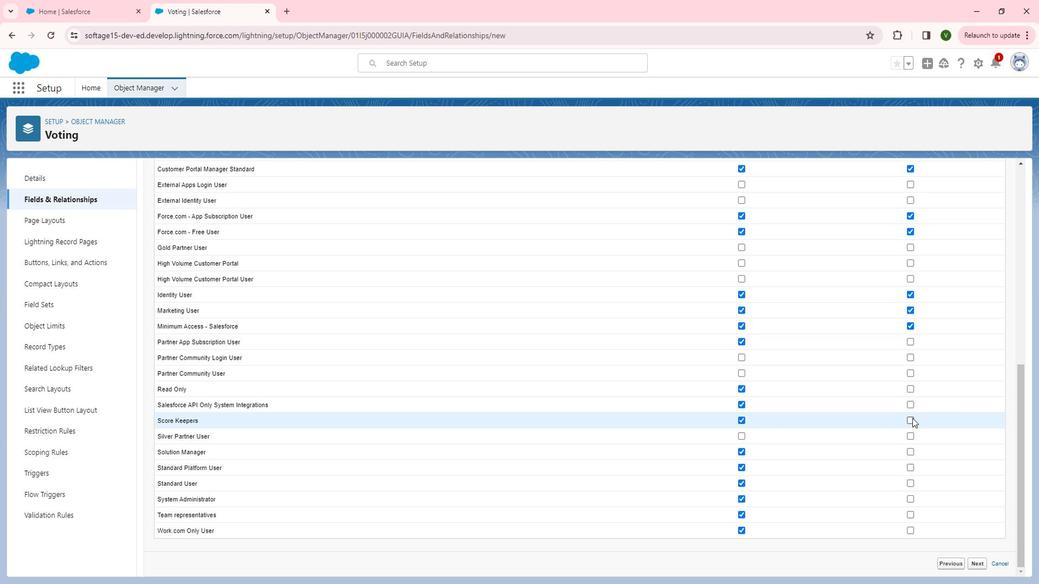 
Action: Mouse pressed left at (932, 422)
Screenshot: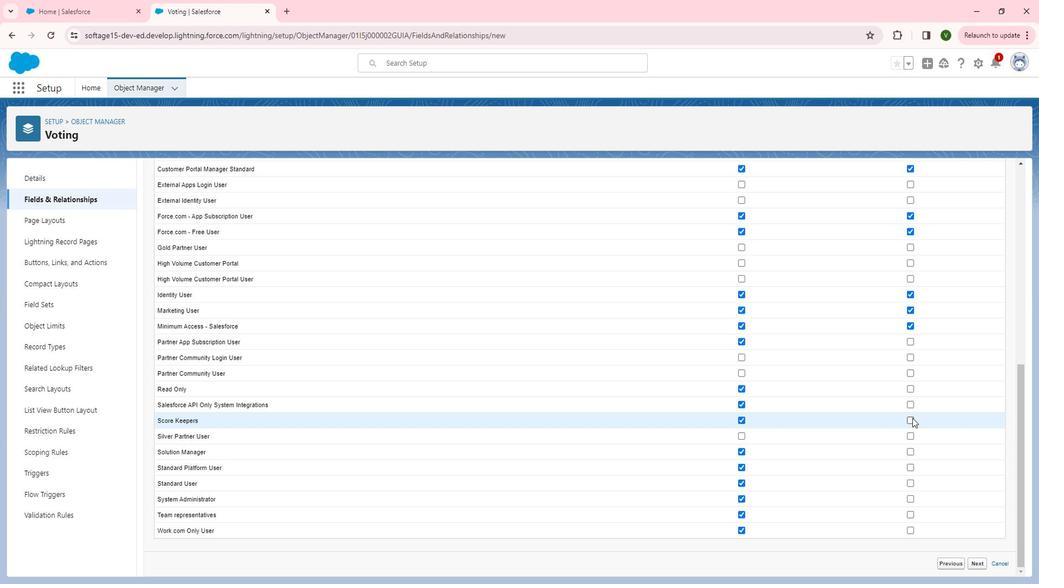 
Action: Mouse moved to (931, 409)
Screenshot: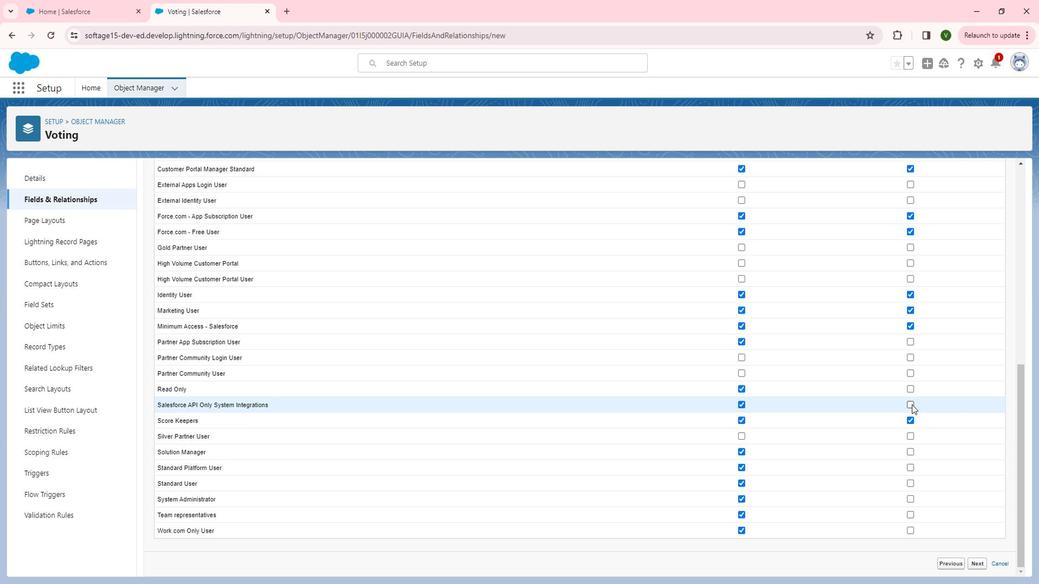 
Action: Mouse pressed left at (931, 409)
Screenshot: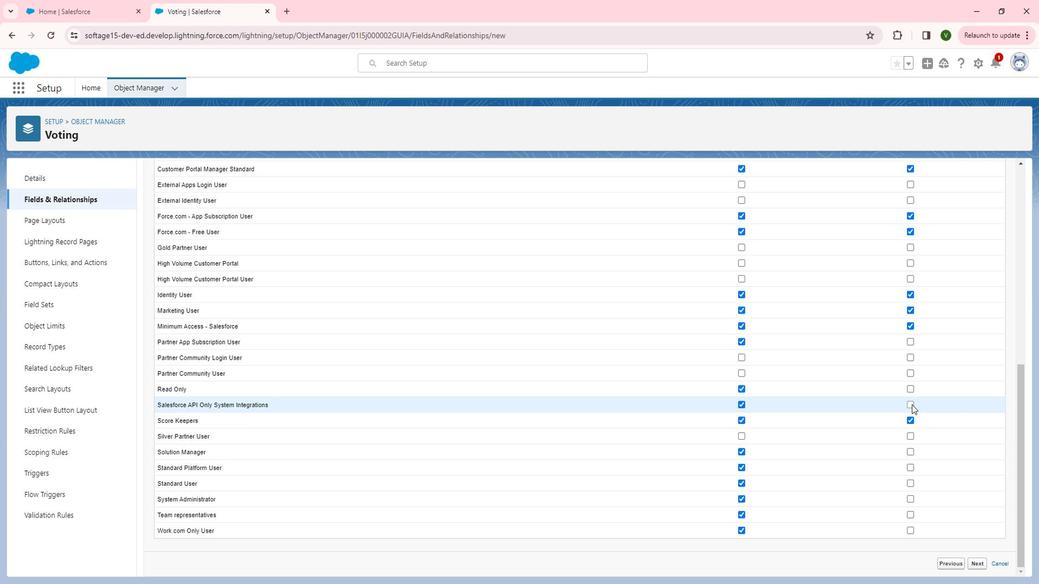 
Action: Mouse moved to (930, 531)
Screenshot: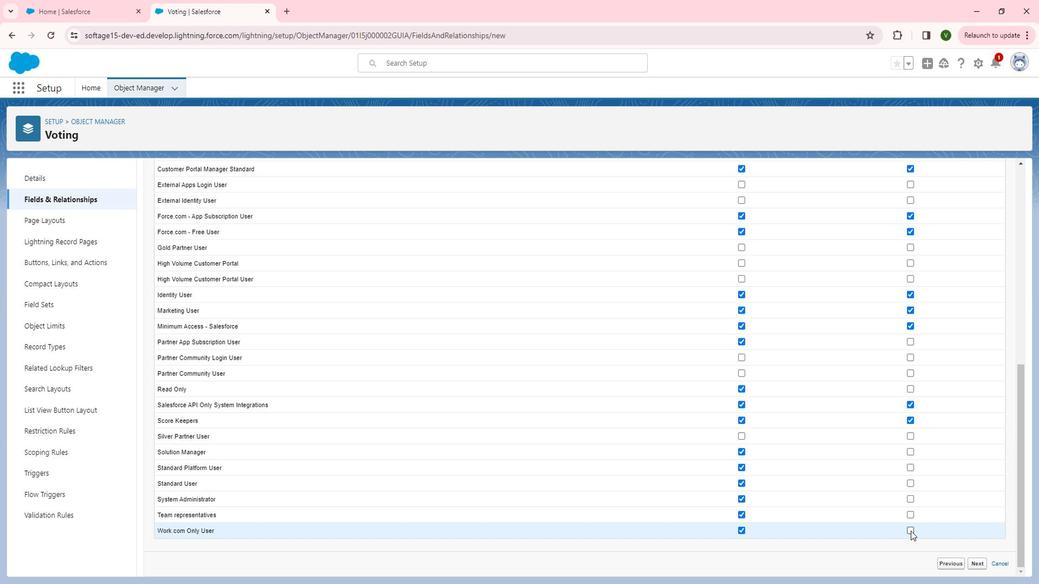 
Action: Mouse pressed left at (930, 531)
Screenshot: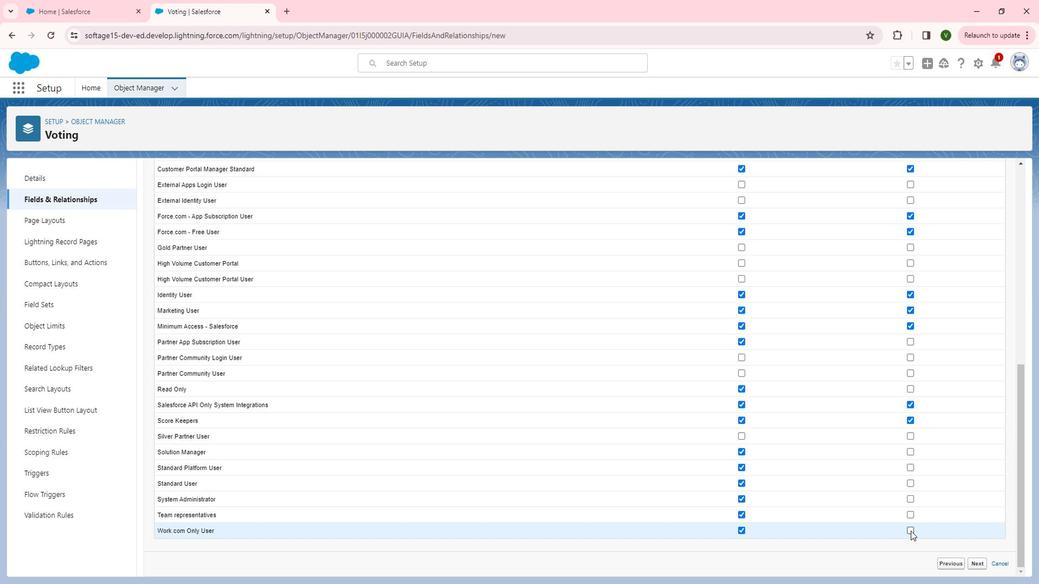 
Action: Mouse moved to (994, 559)
Screenshot: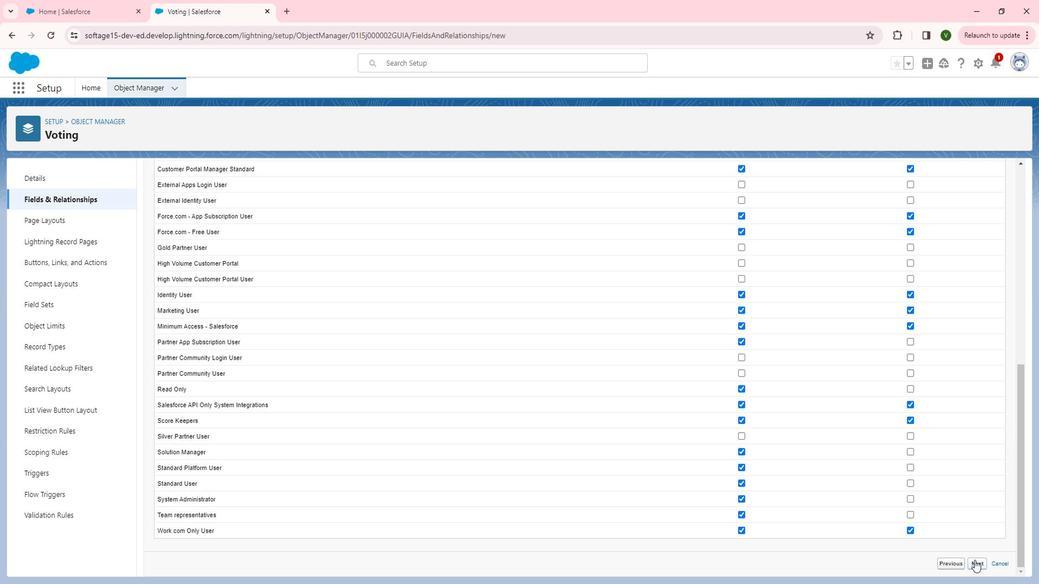 
Action: Mouse pressed left at (994, 559)
Screenshot: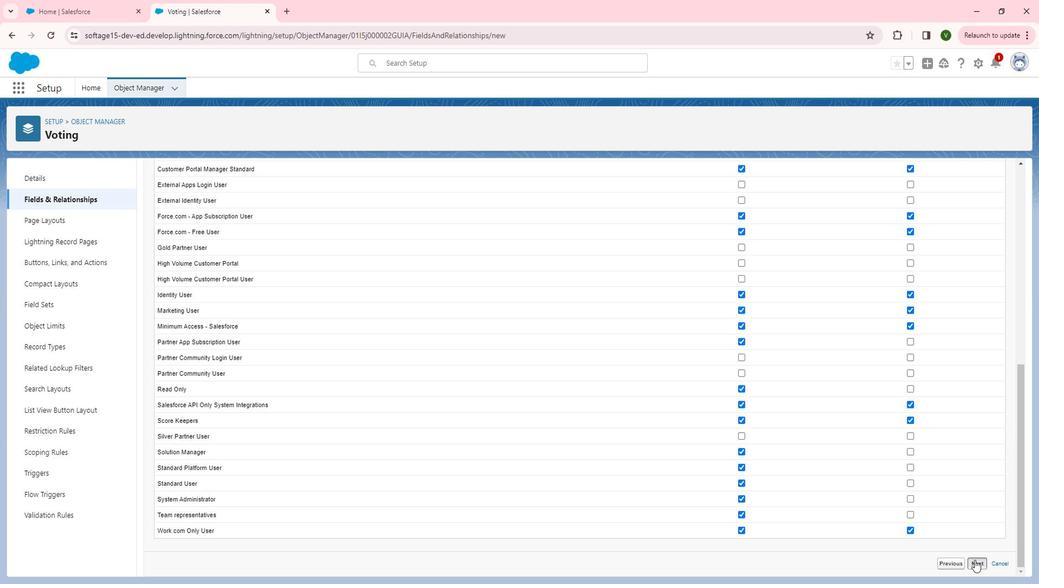 
Action: Mouse moved to (1009, 378)
Screenshot: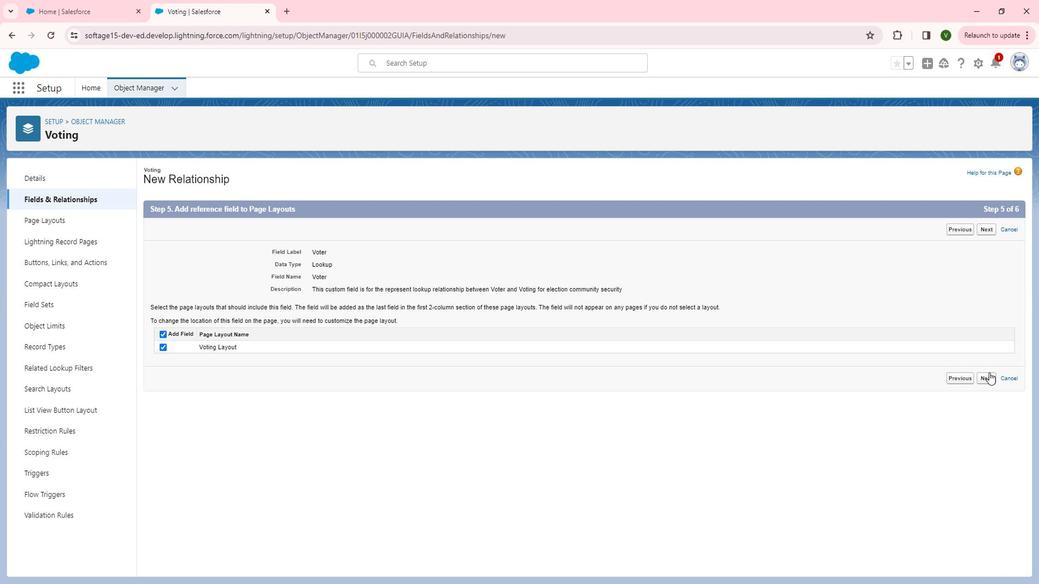 
Action: Mouse pressed left at (1009, 378)
Screenshot: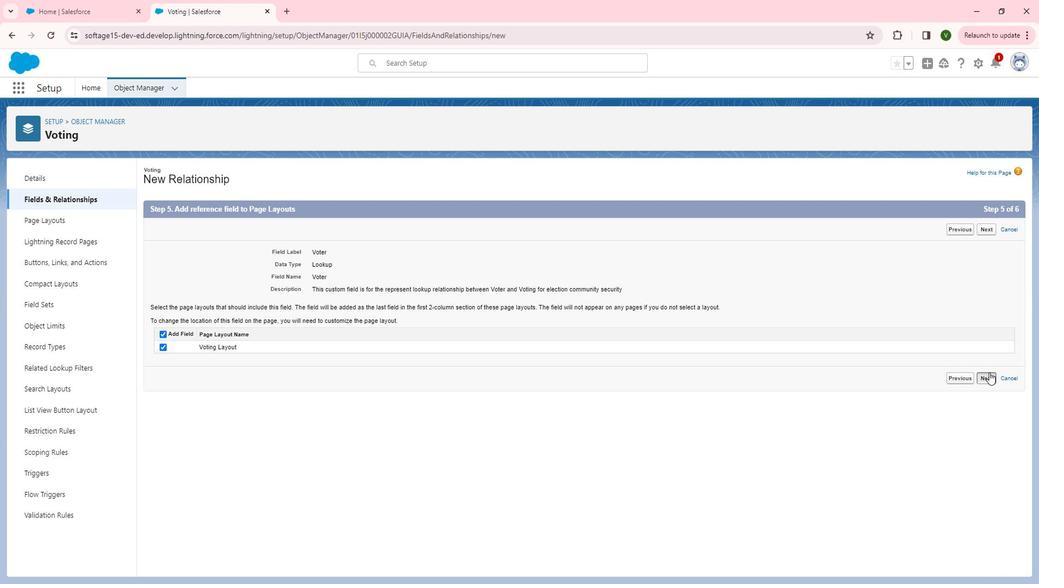 
Action: Mouse moved to (955, 340)
Screenshot: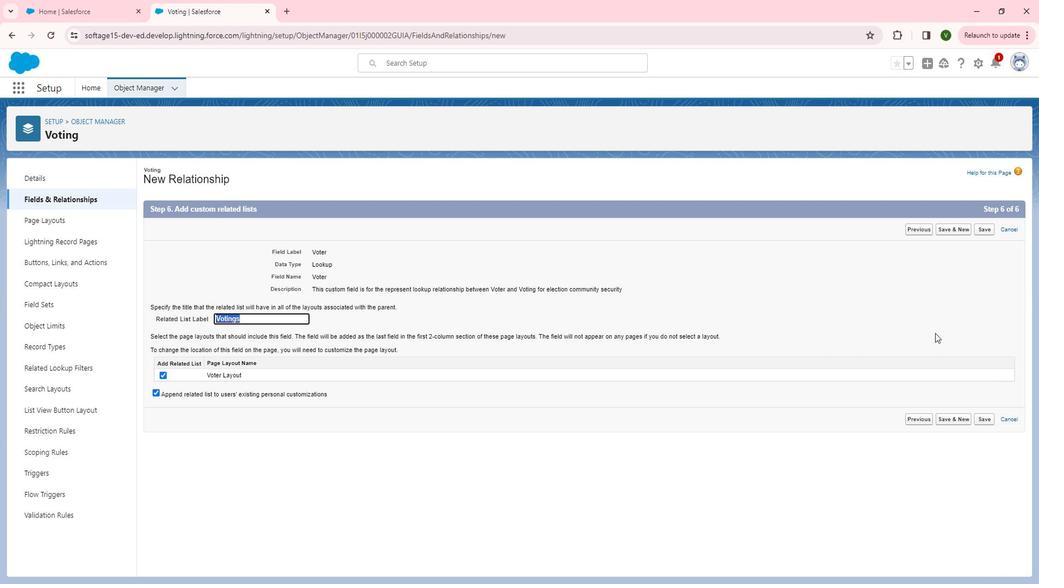 
Action: Mouse pressed left at (955, 340)
Screenshot: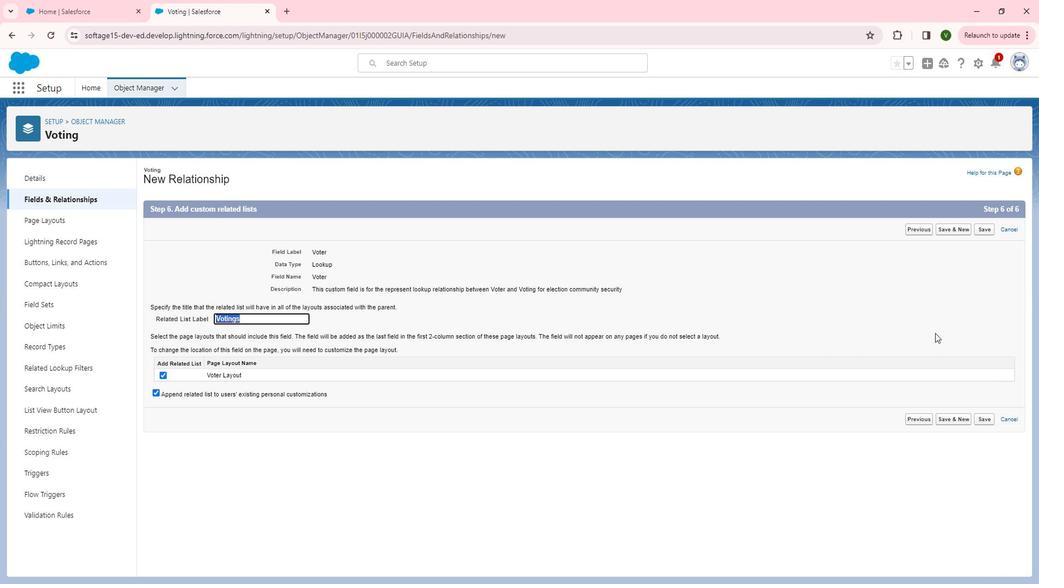 
Action: Mouse moved to (1006, 422)
Screenshot: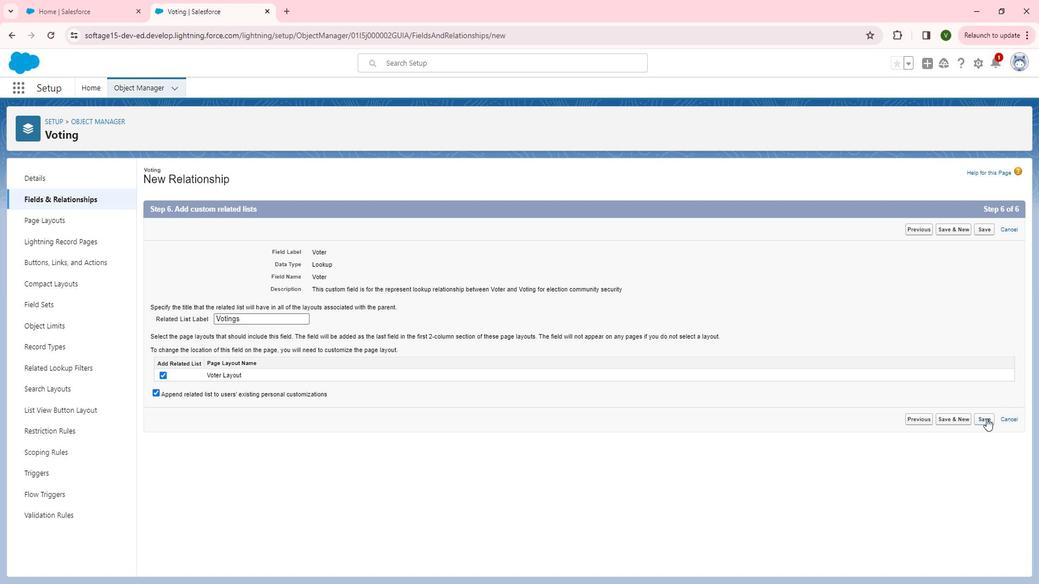 
Action: Mouse pressed left at (1006, 422)
Screenshot: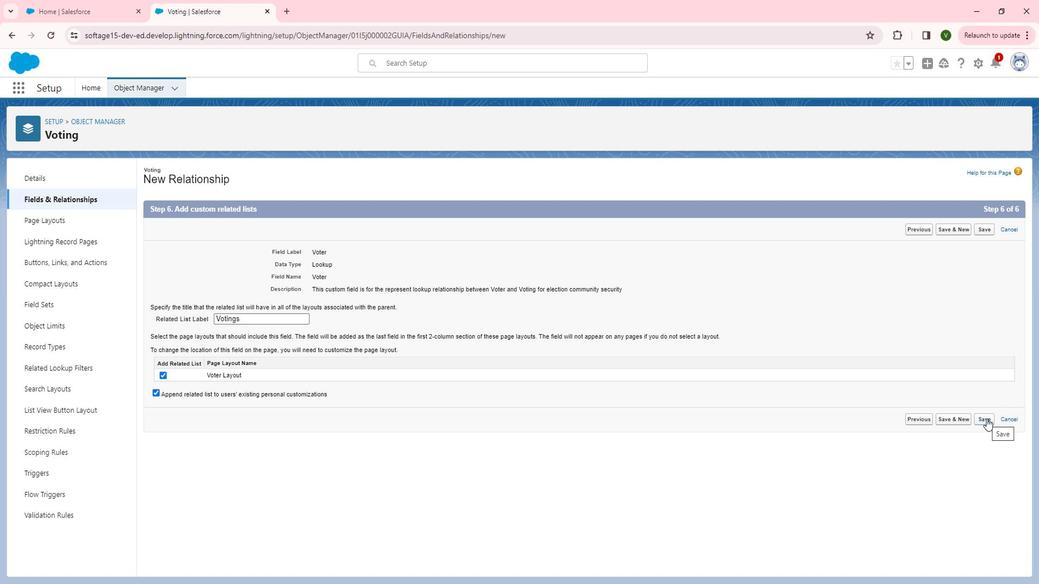 
Action: Mouse moved to (819, 185)
Screenshot: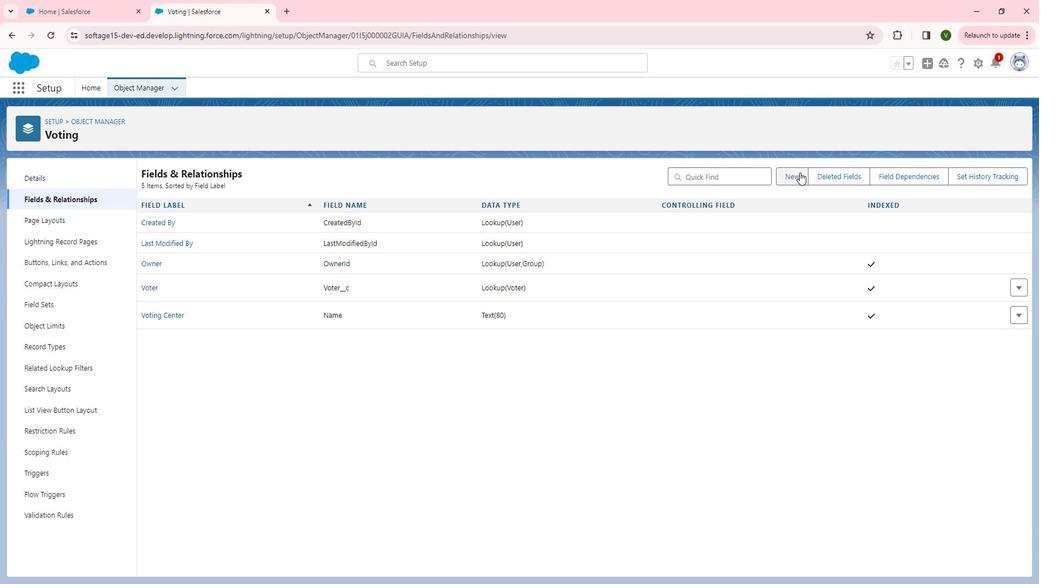
Action: Mouse pressed left at (819, 185)
Screenshot: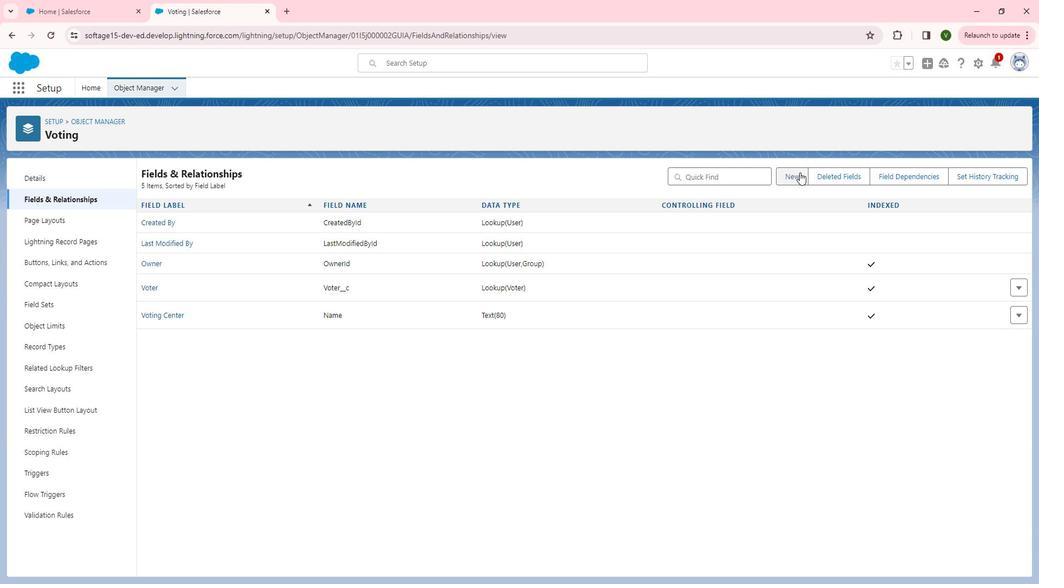 
Action: Mouse moved to (221, 383)
Screenshot: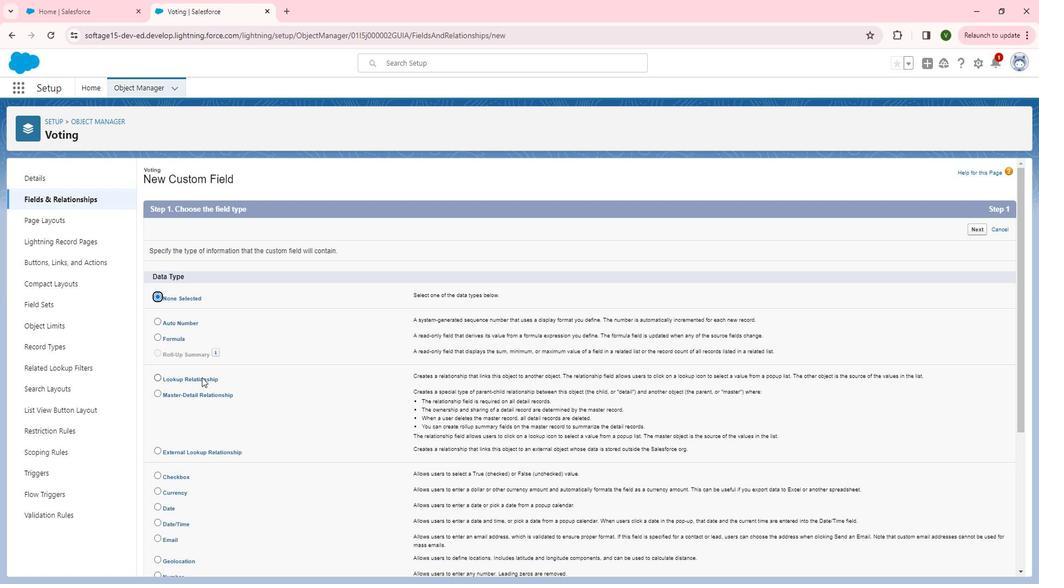 
Action: Mouse pressed left at (221, 383)
Screenshot: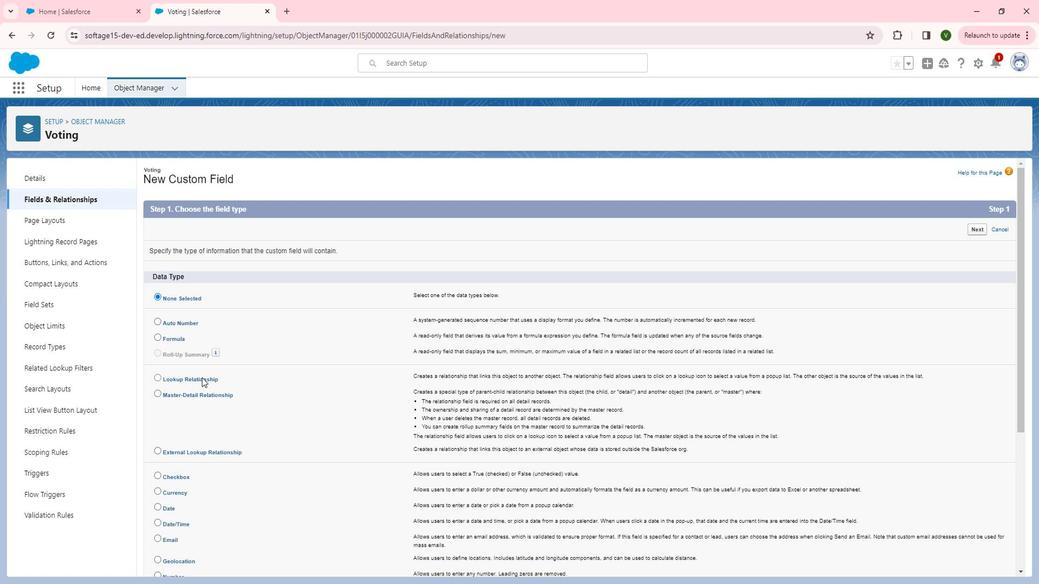 
Action: Mouse moved to (995, 241)
Screenshot: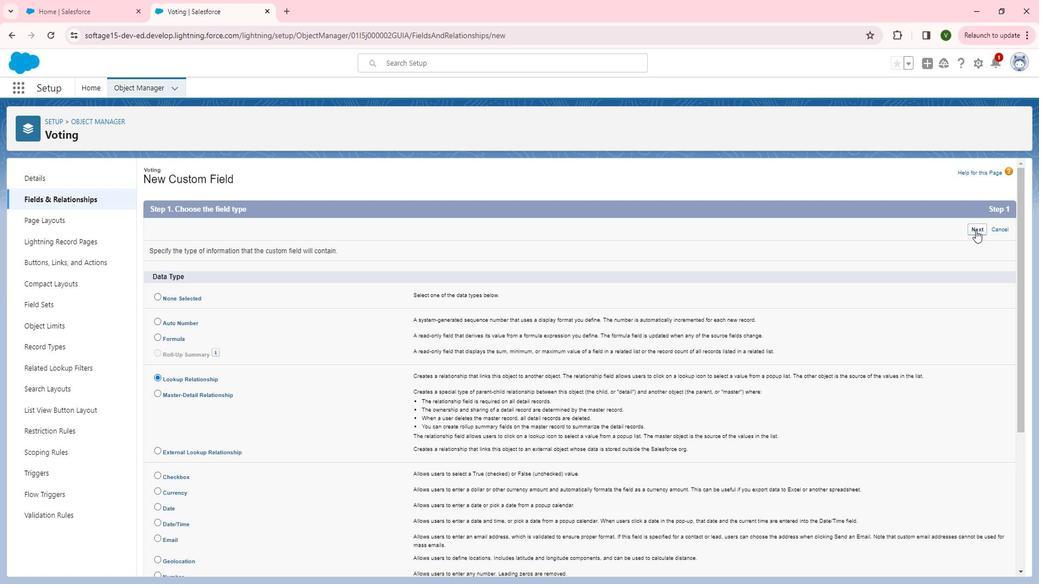 
Action: Mouse pressed left at (995, 241)
Screenshot: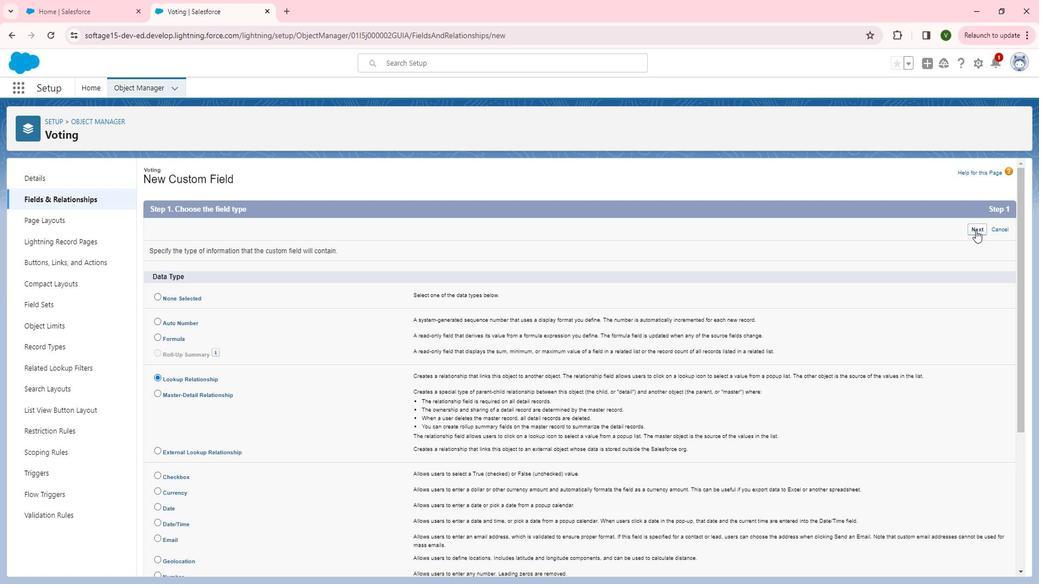 
Action: Mouse moved to (470, 281)
Screenshot: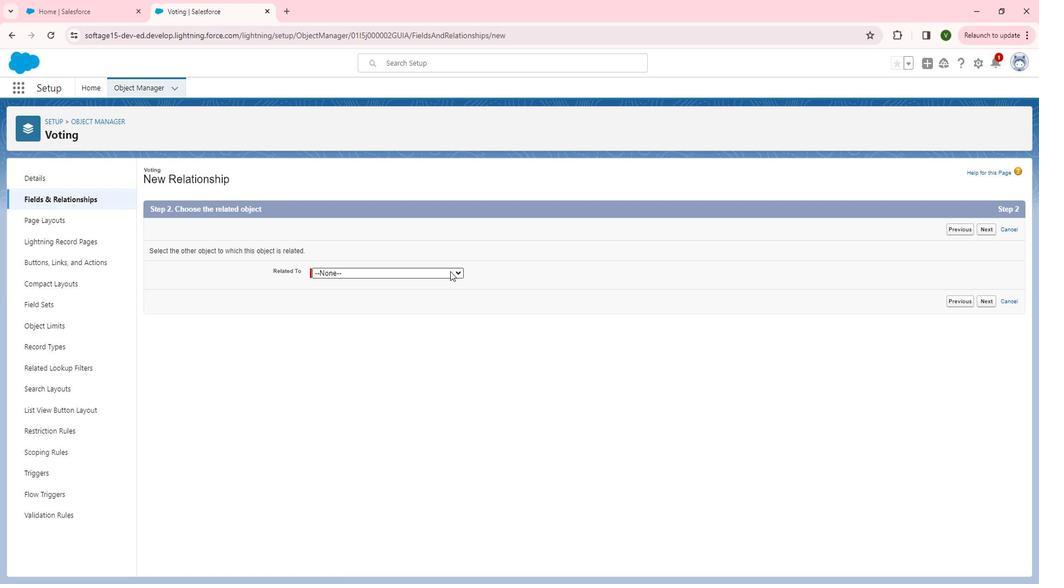 
Action: Mouse pressed left at (470, 281)
Screenshot: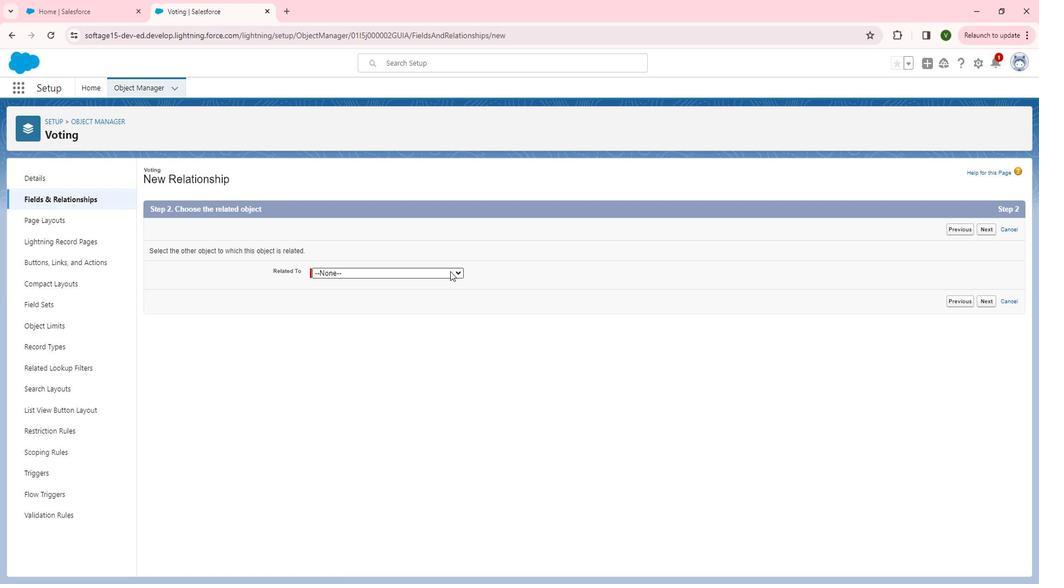 
Action: Mouse moved to (419, 318)
Screenshot: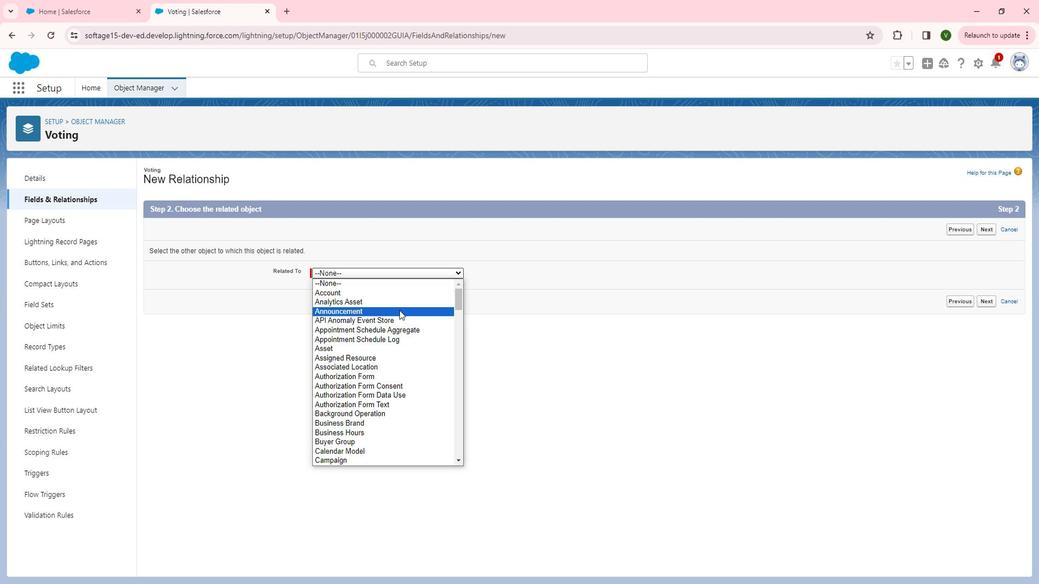
Action: Mouse pressed left at (419, 318)
Screenshot: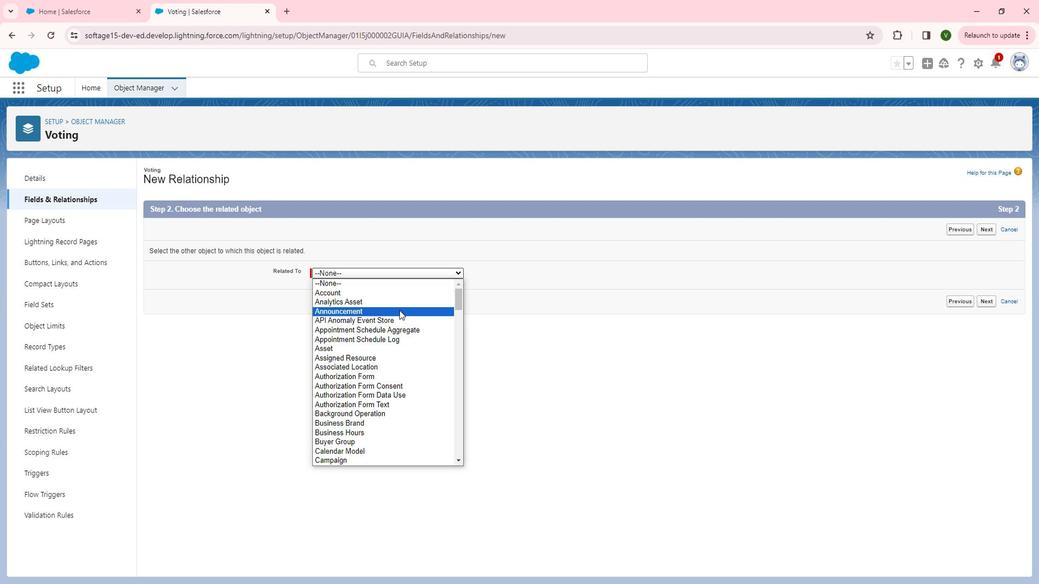 
Action: Mouse moved to (1008, 239)
Screenshot: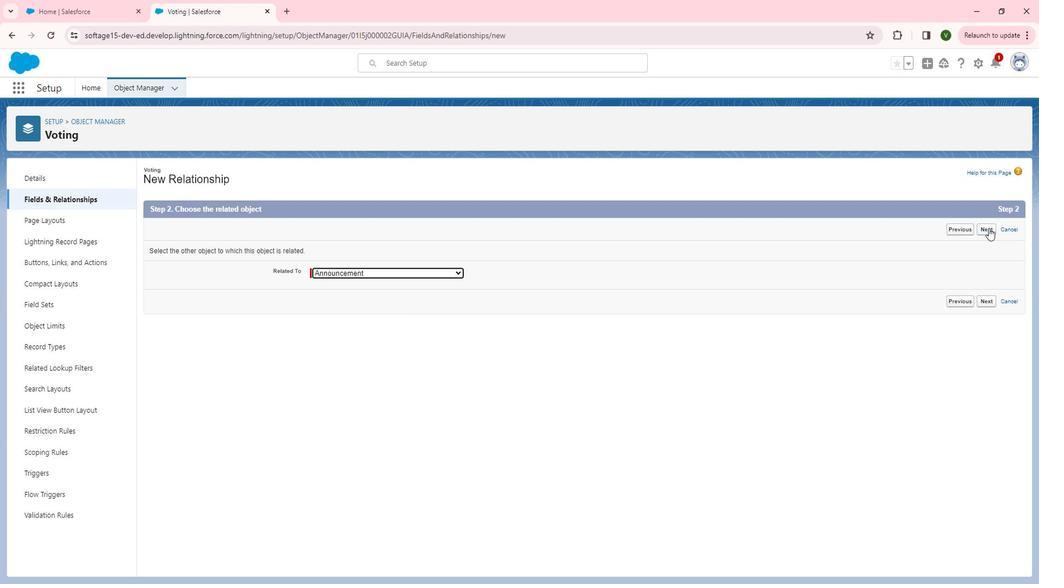 
Action: Mouse pressed left at (1008, 239)
Screenshot: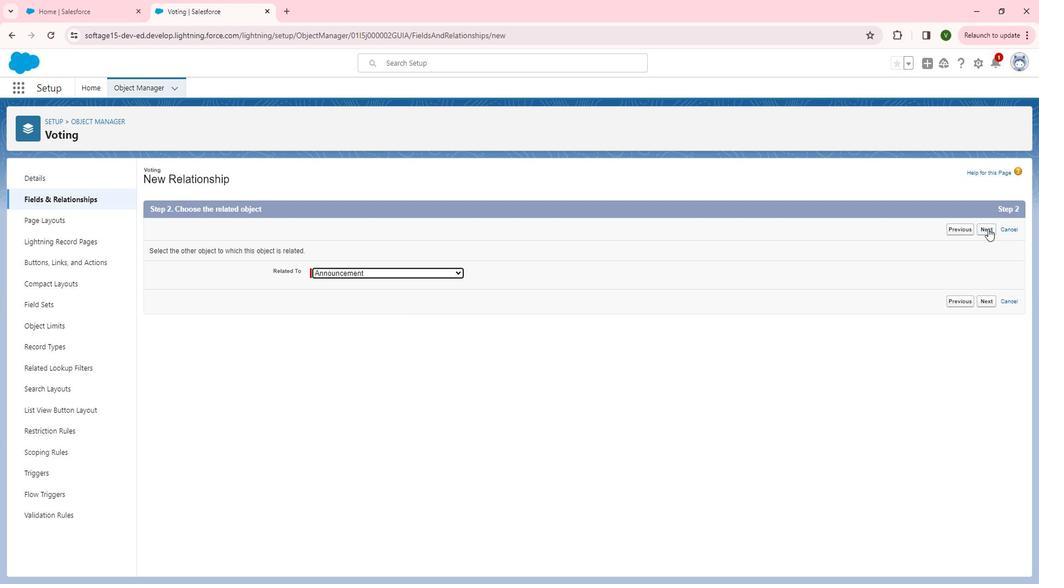 
Action: Mouse moved to (500, 288)
